 Task: Create a set of stylish rims for a vehicle.
Action: Mouse moved to (269, 204)
Screenshot: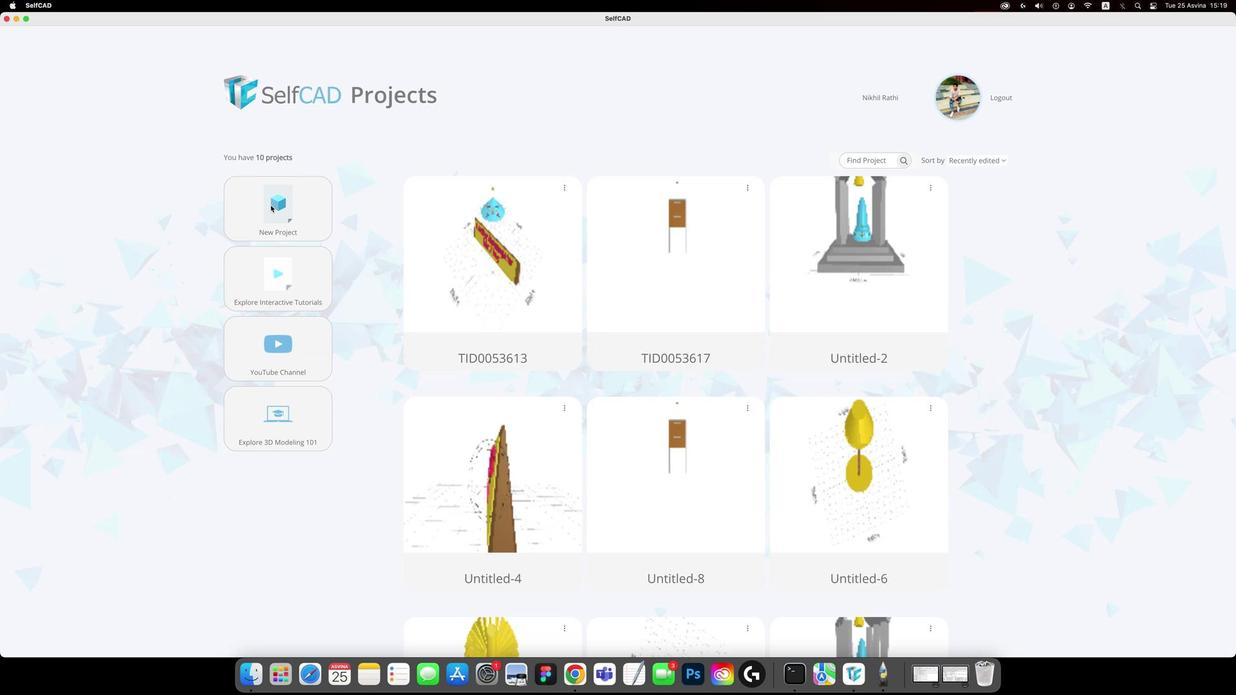 
Action: Mouse pressed left at (269, 204)
Screenshot: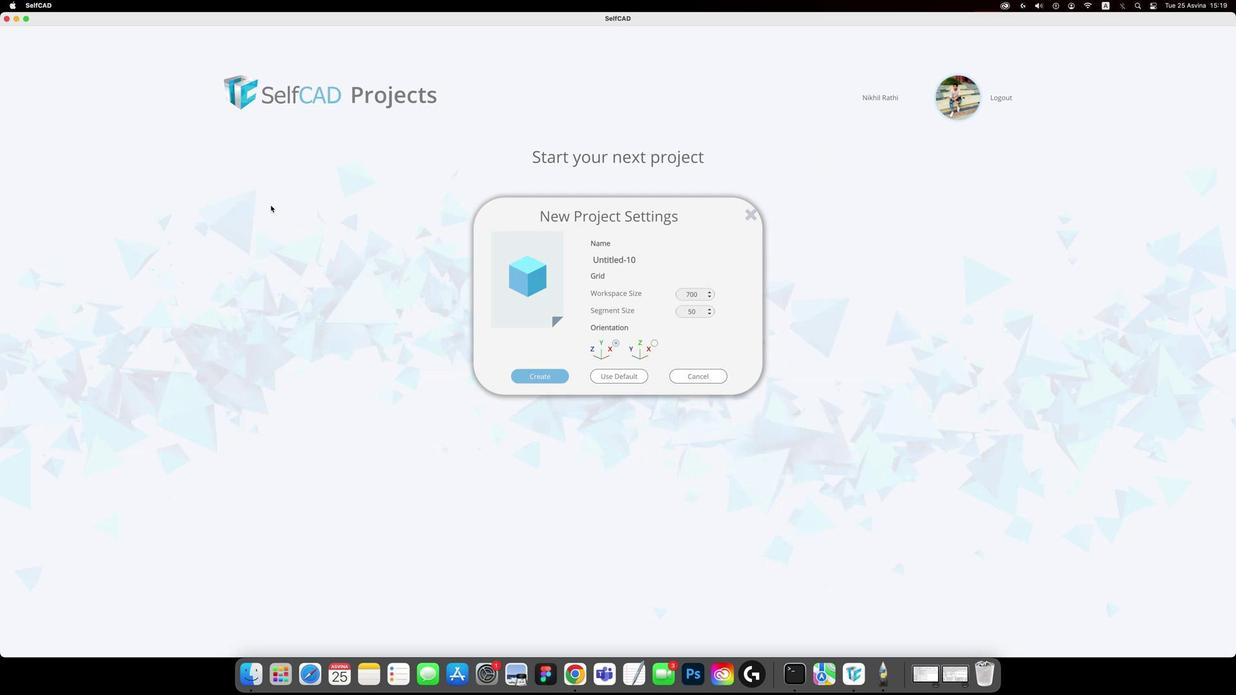 
Action: Mouse moved to (528, 386)
Screenshot: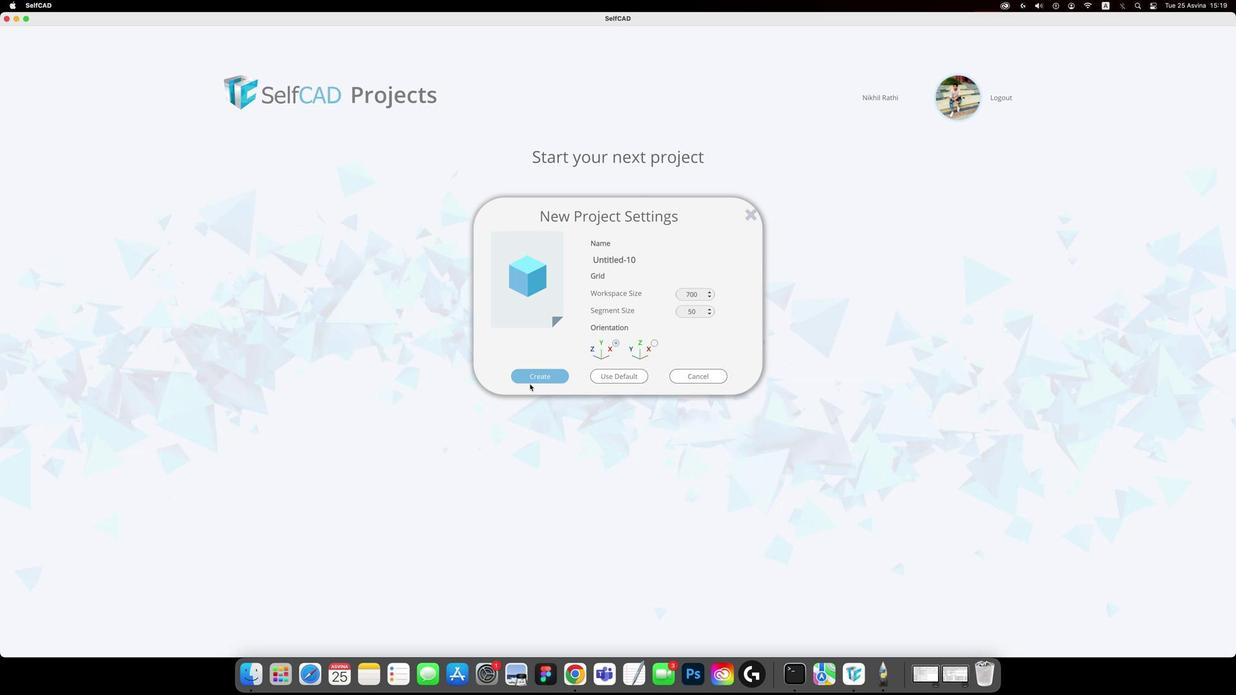 
Action: Mouse pressed left at (528, 386)
Screenshot: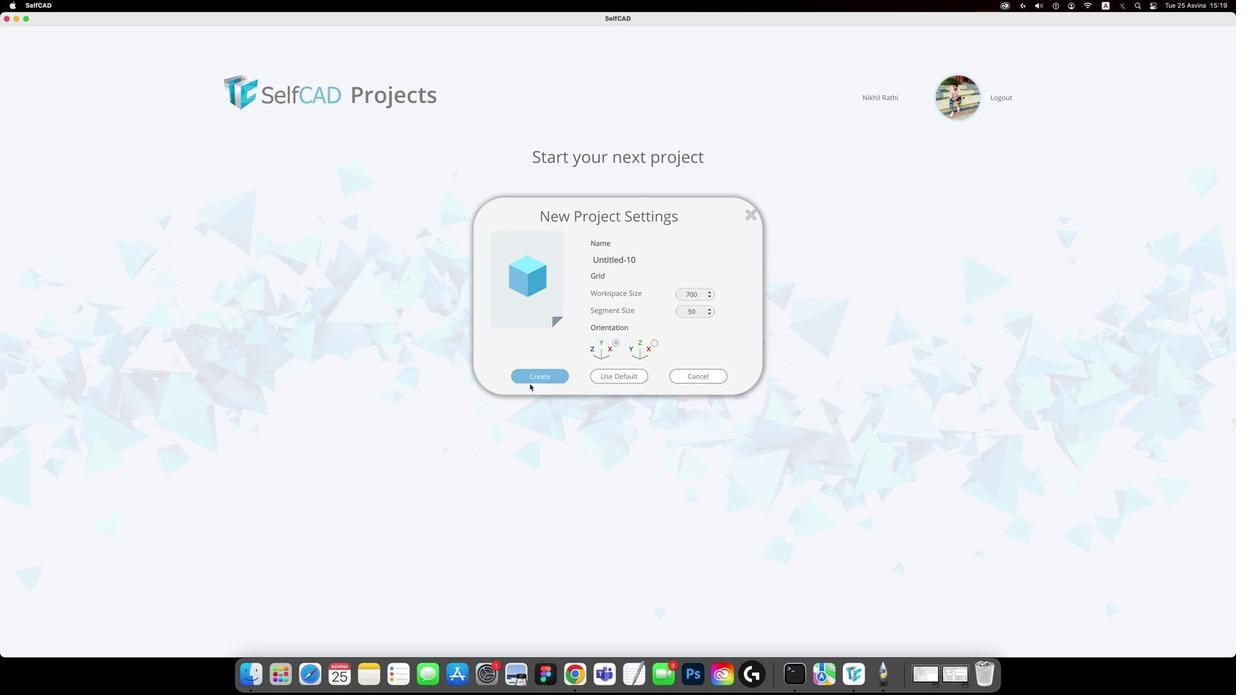 
Action: Mouse moved to (530, 380)
Screenshot: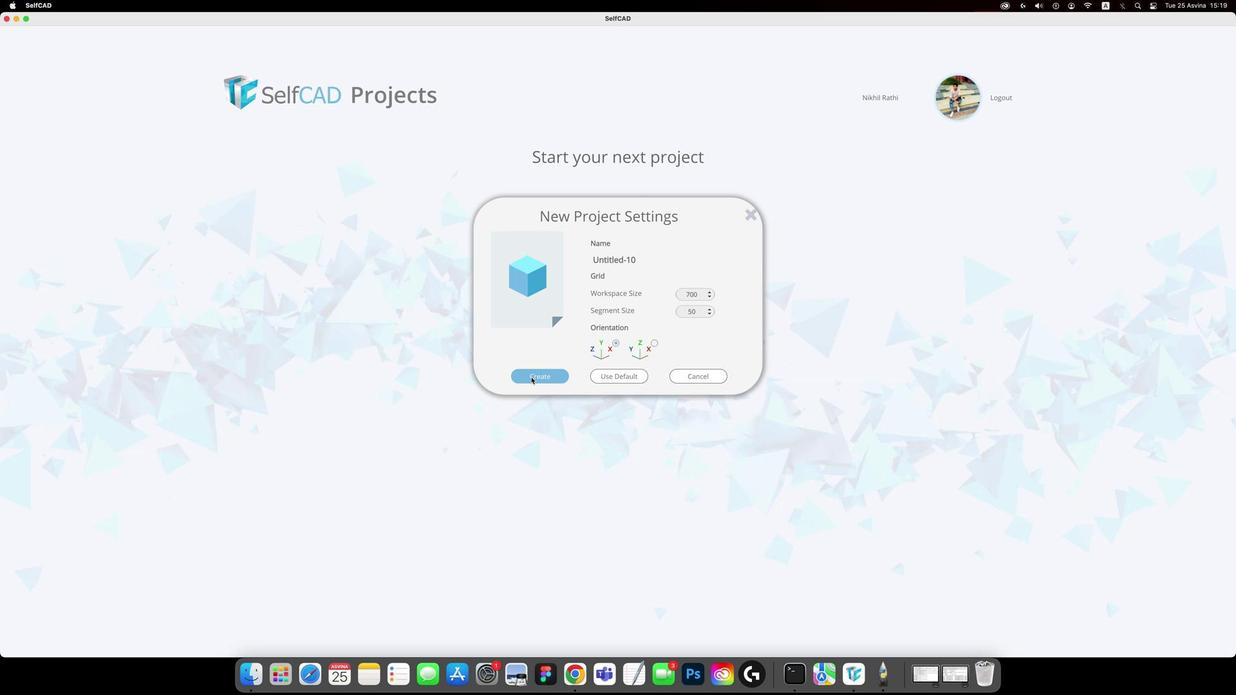 
Action: Mouse pressed left at (530, 380)
Screenshot: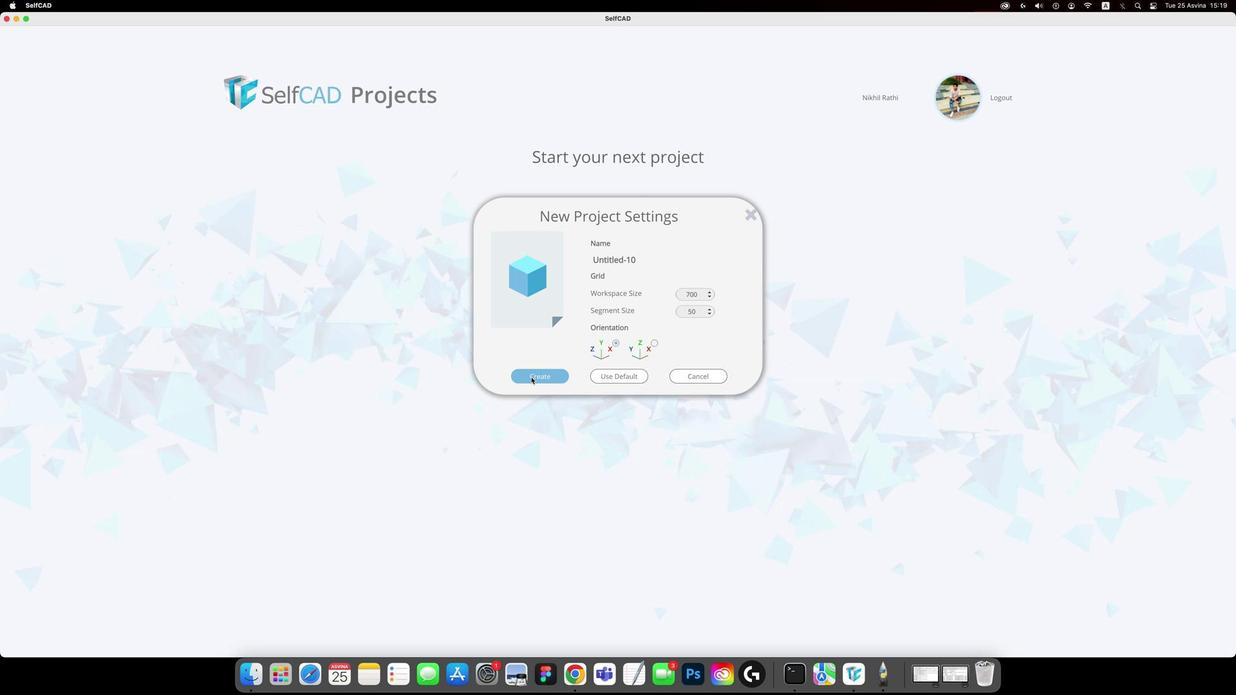 
Action: Mouse moved to (274, 137)
Screenshot: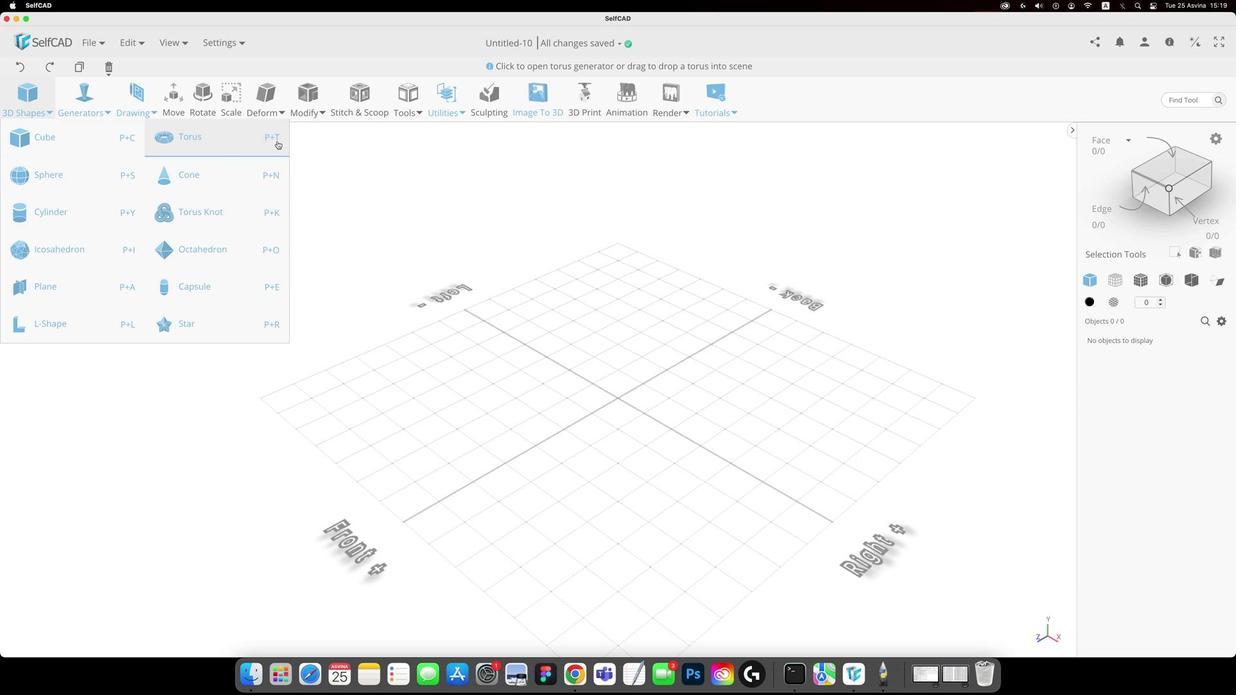 
Action: Mouse pressed left at (274, 137)
Screenshot: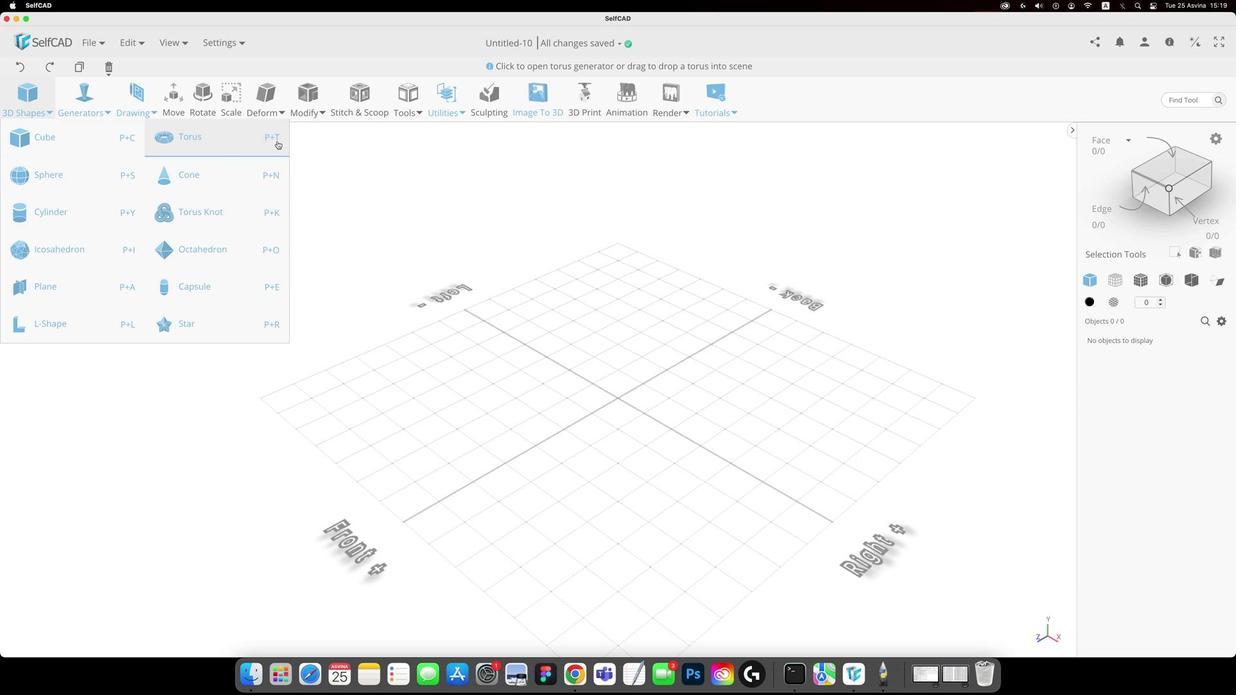 
Action: Mouse moved to (32, 191)
Screenshot: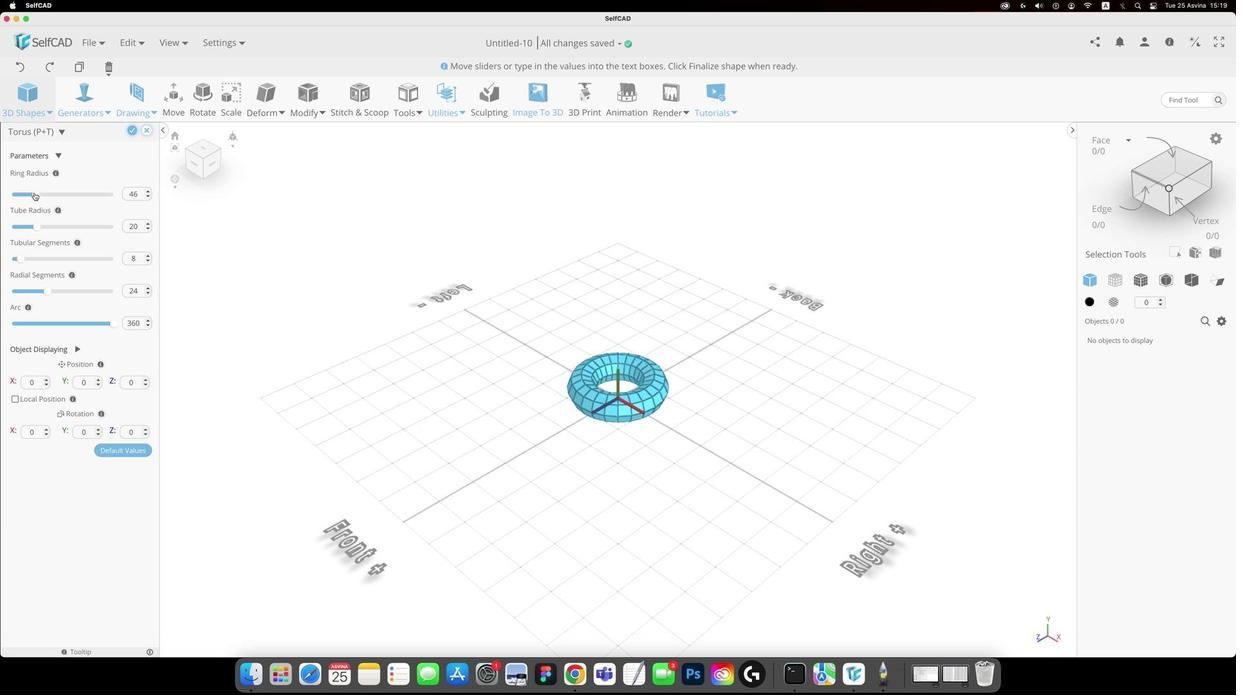 
Action: Mouse pressed left at (32, 191)
Screenshot: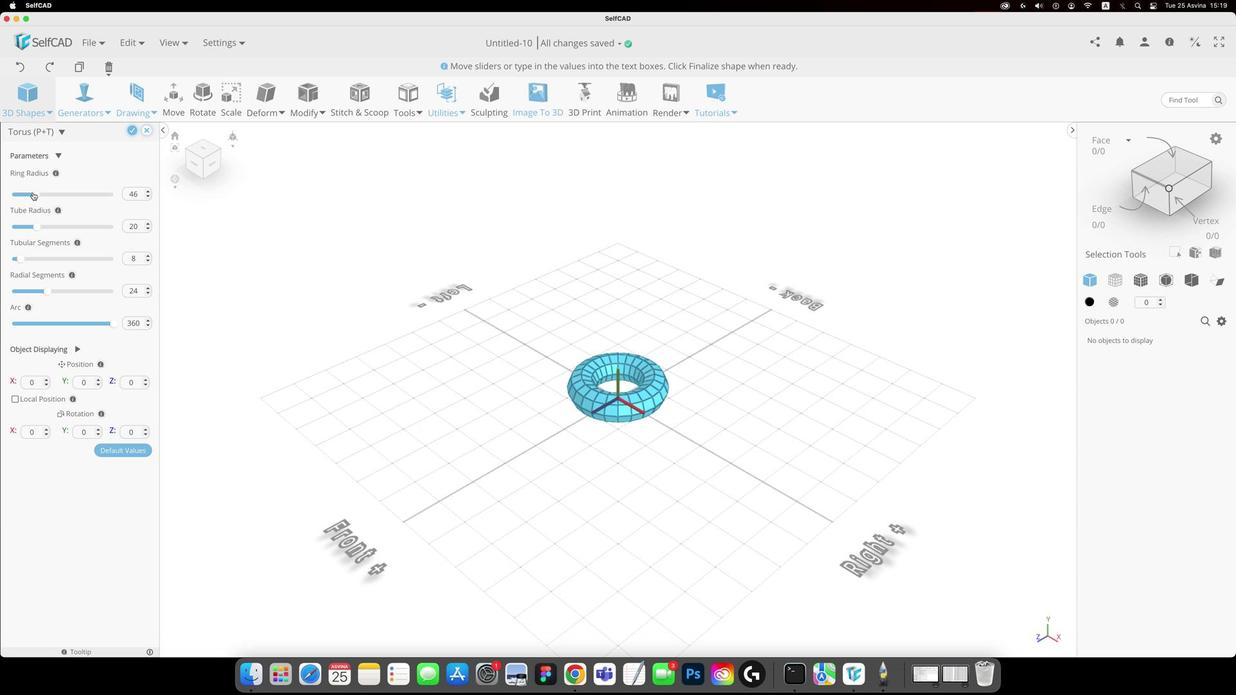 
Action: Mouse moved to (36, 224)
Screenshot: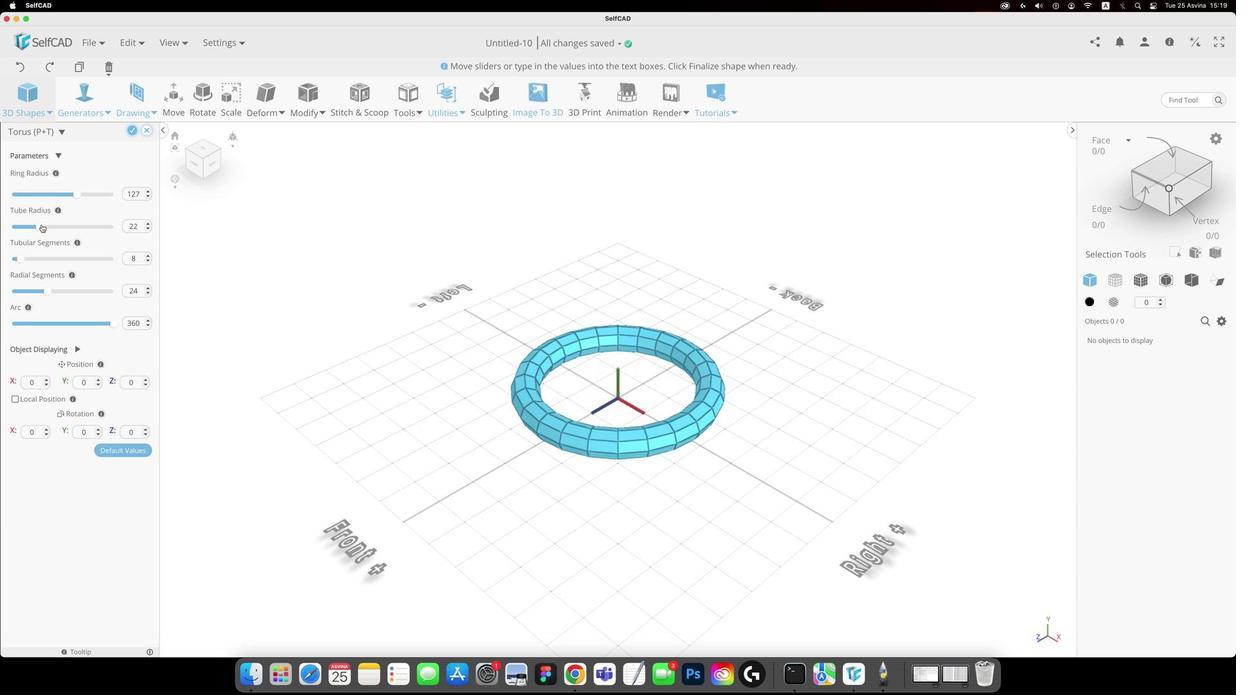 
Action: Mouse pressed left at (36, 224)
Screenshot: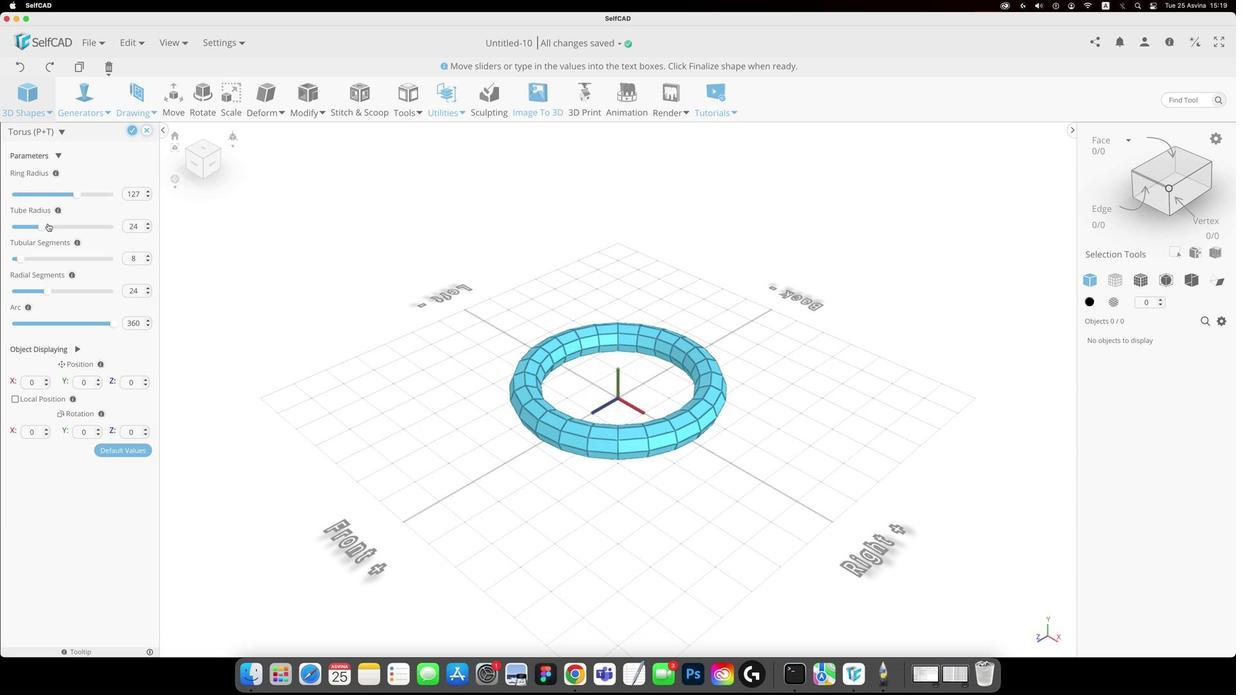 
Action: Mouse moved to (16, 256)
Screenshot: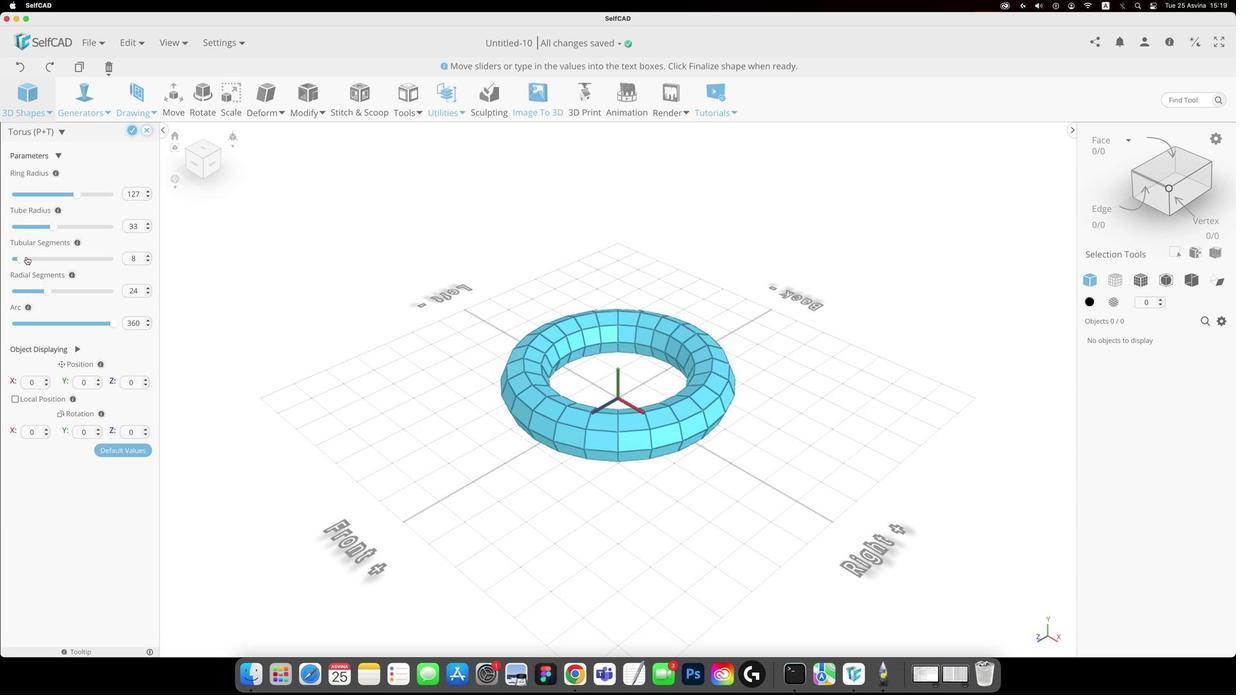 
Action: Mouse pressed left at (16, 256)
Screenshot: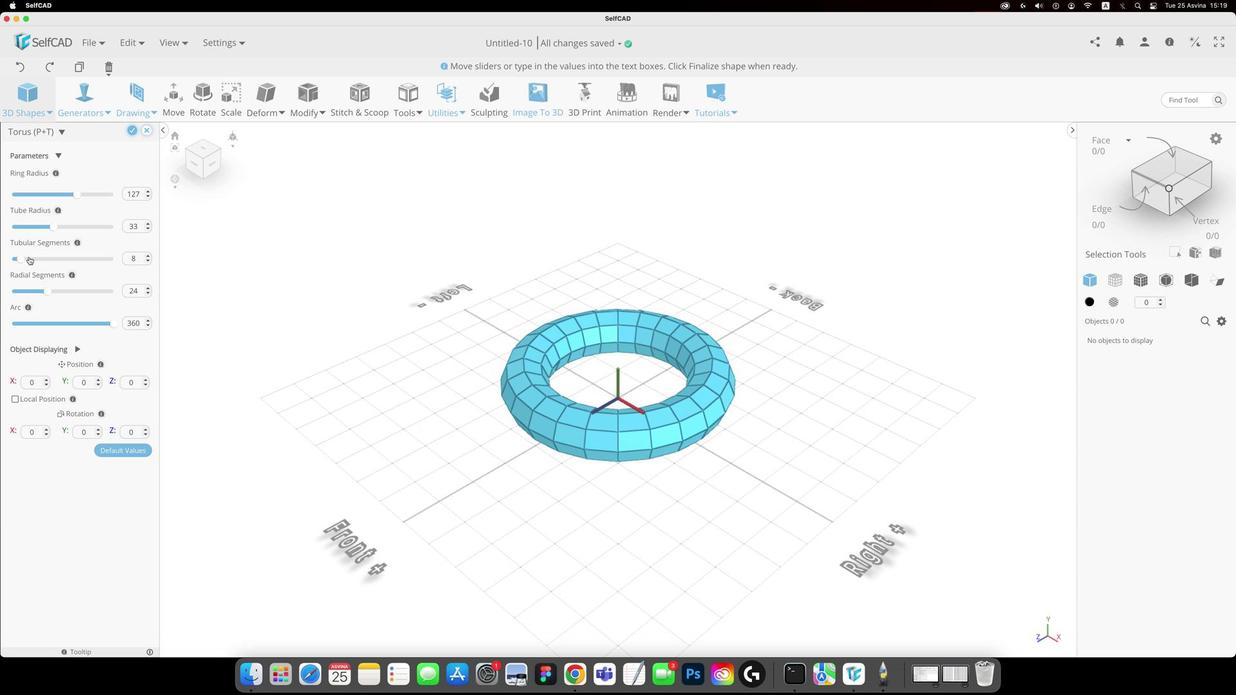 
Action: Mouse moved to (44, 291)
Screenshot: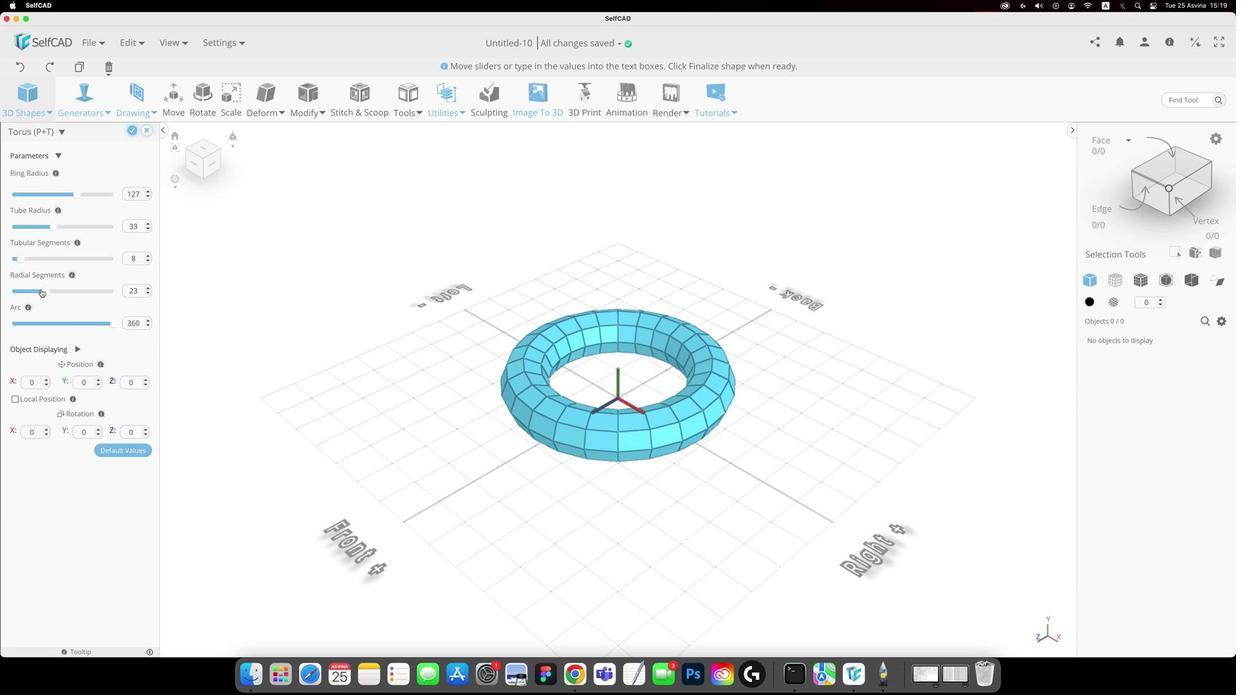 
Action: Mouse pressed left at (44, 291)
Screenshot: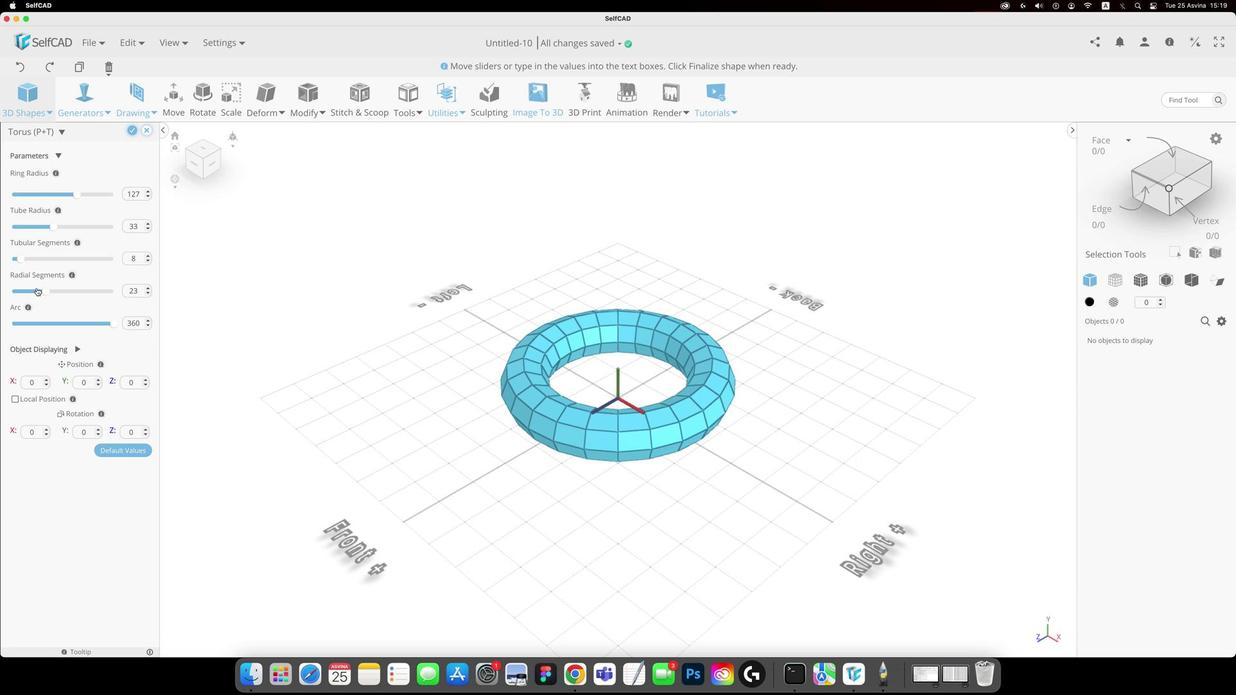
Action: Mouse moved to (112, 324)
Screenshot: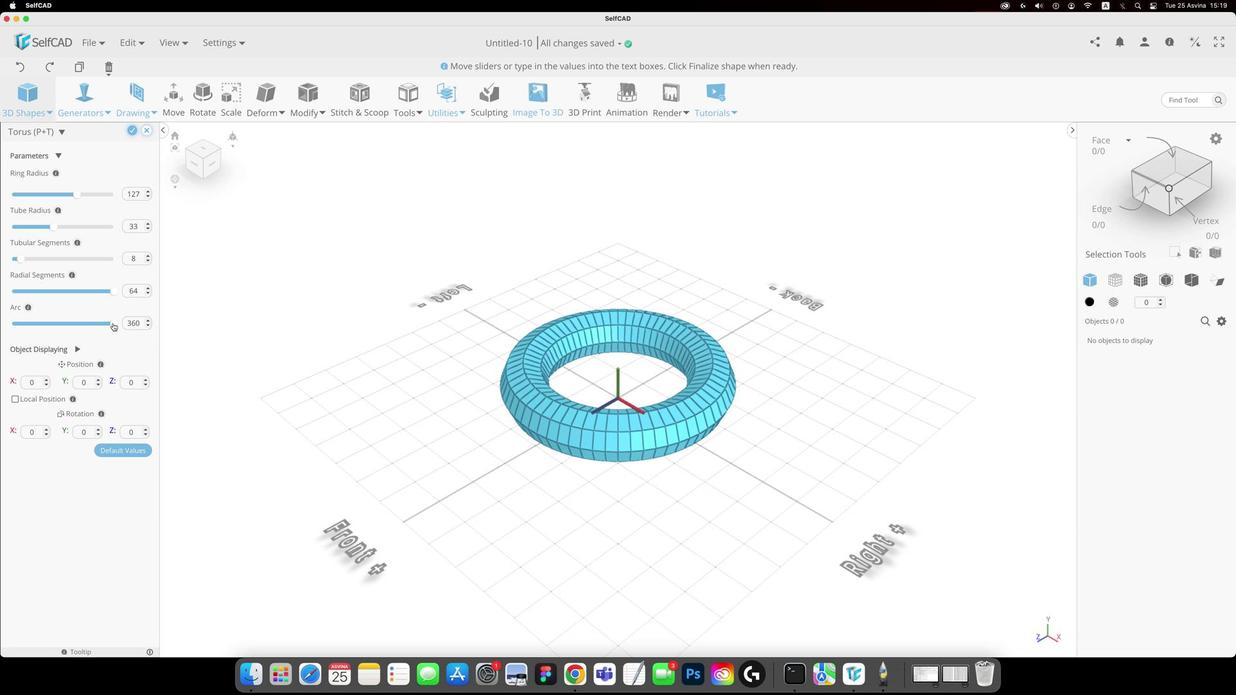 
Action: Mouse pressed left at (112, 324)
Screenshot: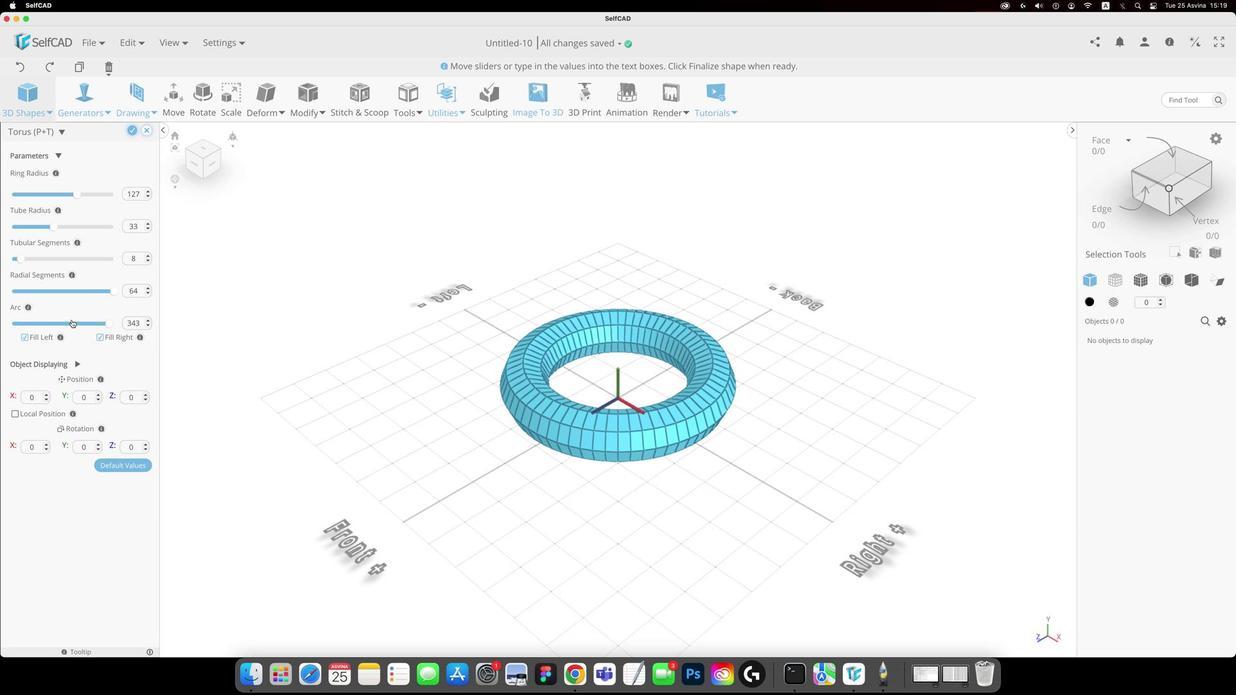 
Action: Mouse moved to (67, 326)
Screenshot: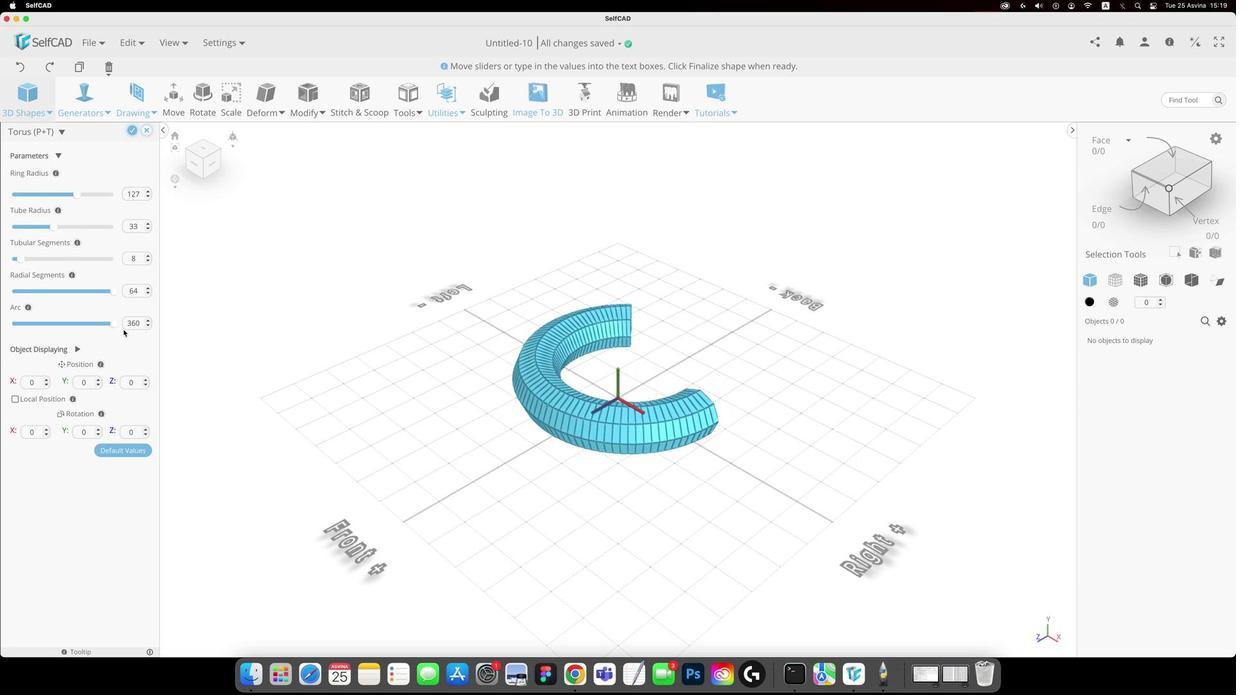
Action: Mouse pressed left at (67, 326)
Screenshot: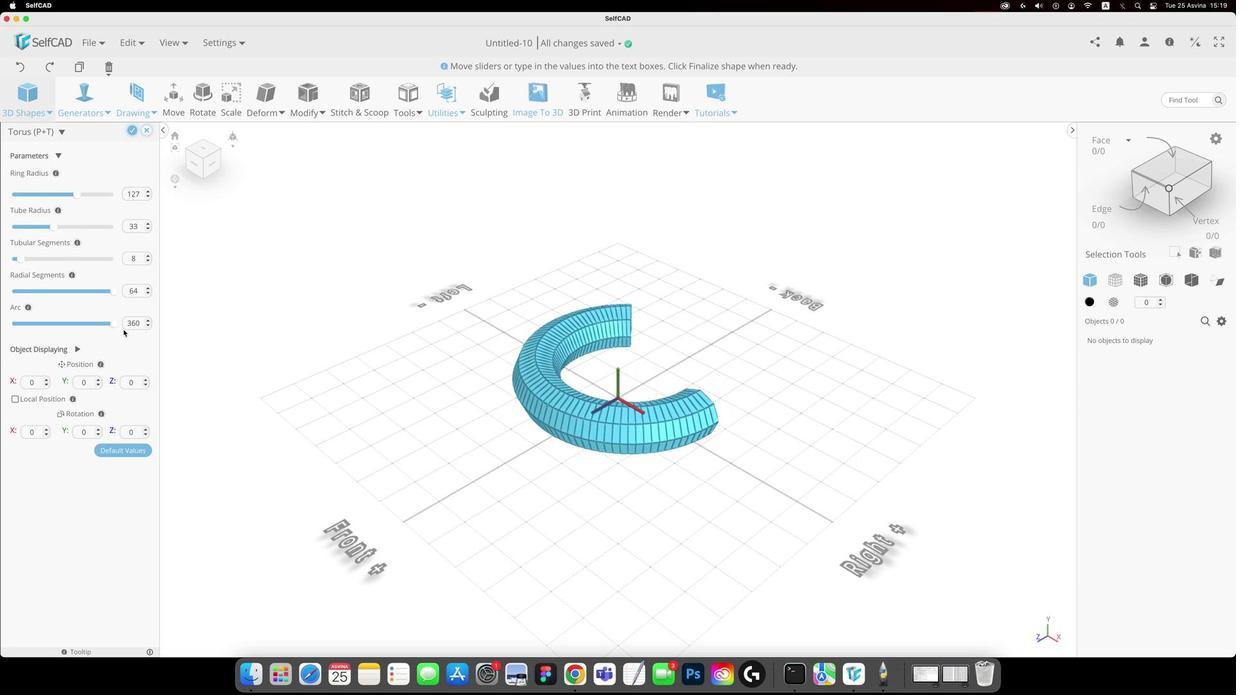 
Action: Mouse moved to (127, 348)
Screenshot: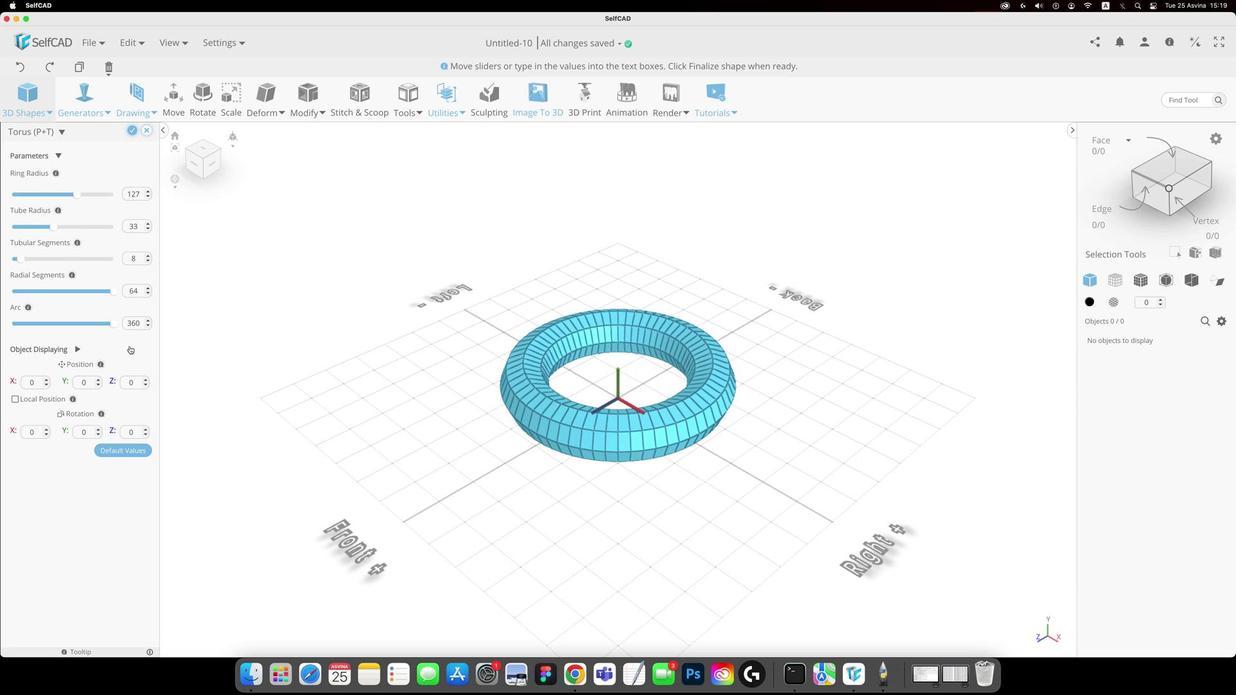 
Action: Mouse pressed left at (127, 348)
Screenshot: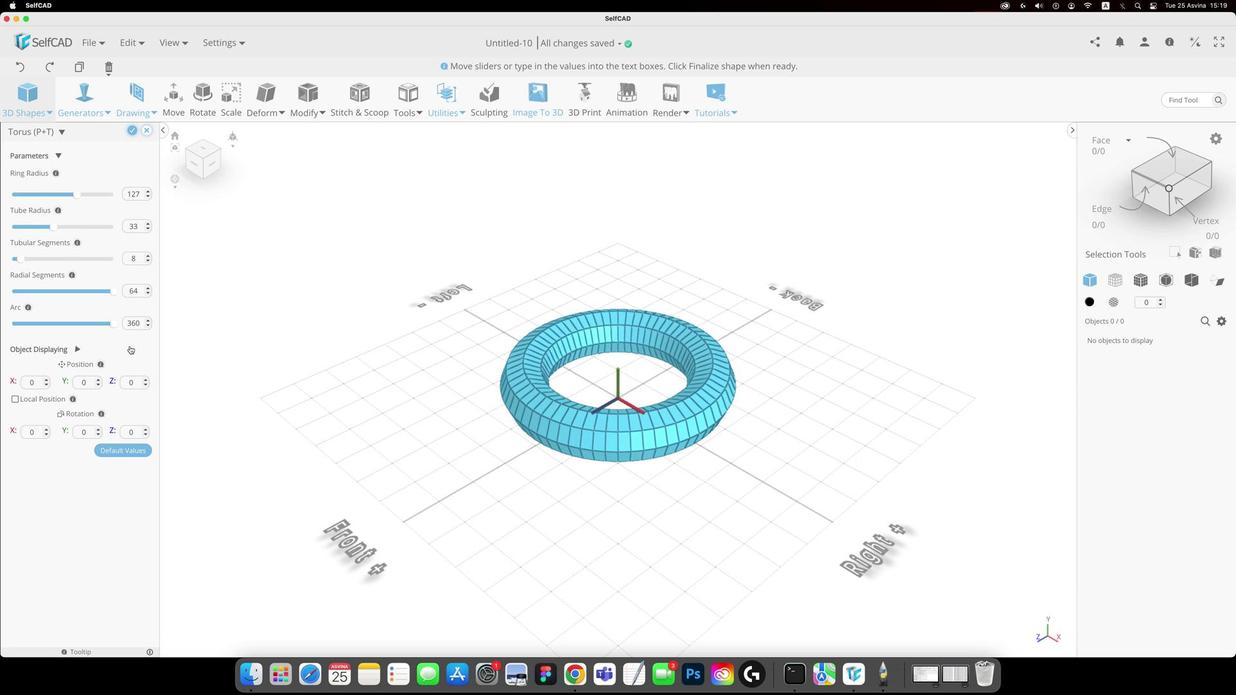 
Action: Mouse moved to (75, 191)
Screenshot: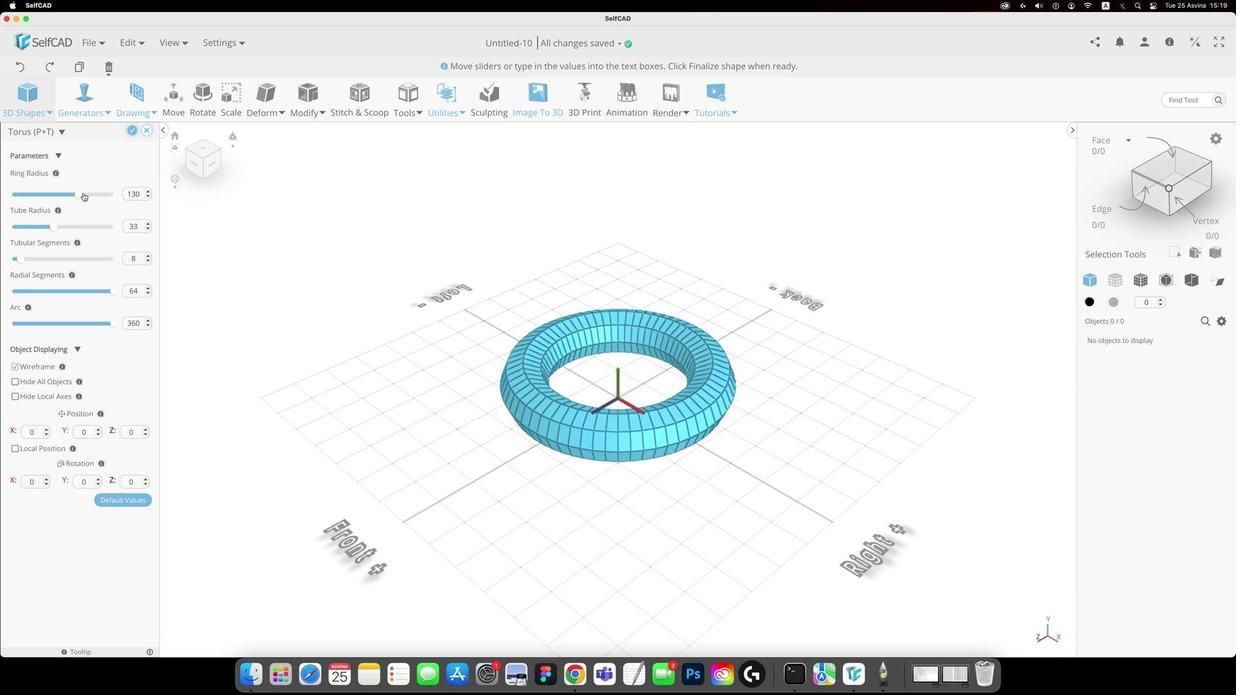 
Action: Mouse pressed left at (75, 191)
Screenshot: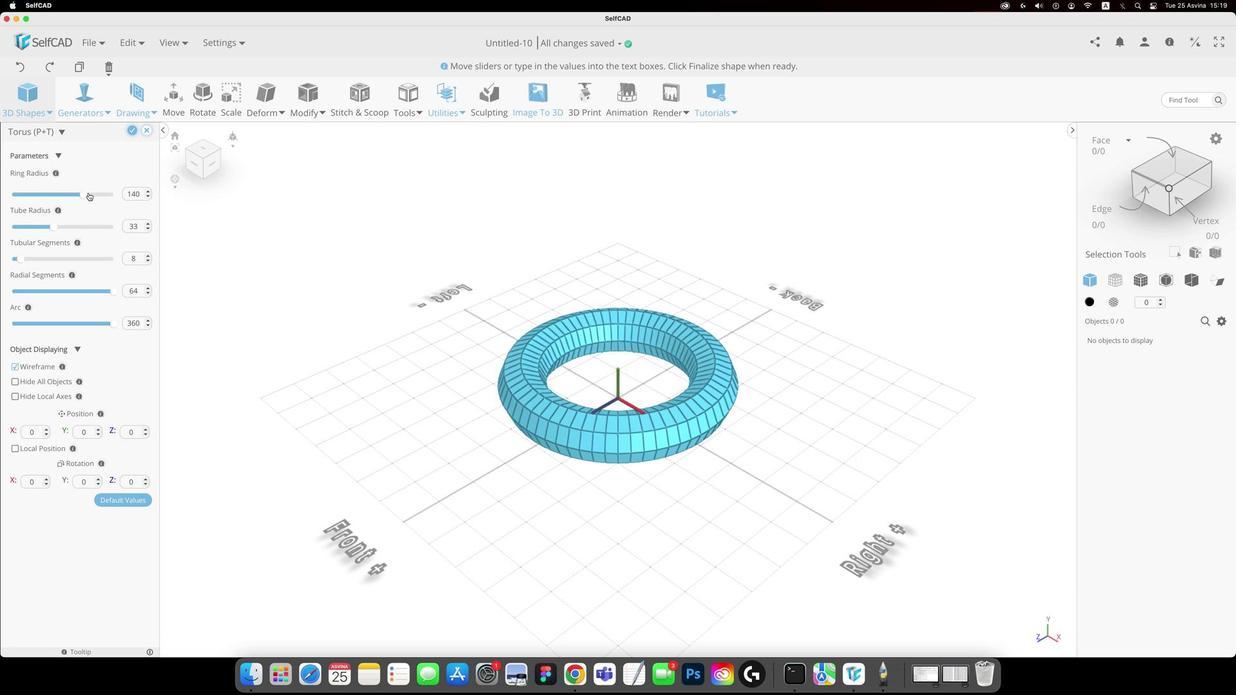 
Action: Mouse moved to (51, 222)
Screenshot: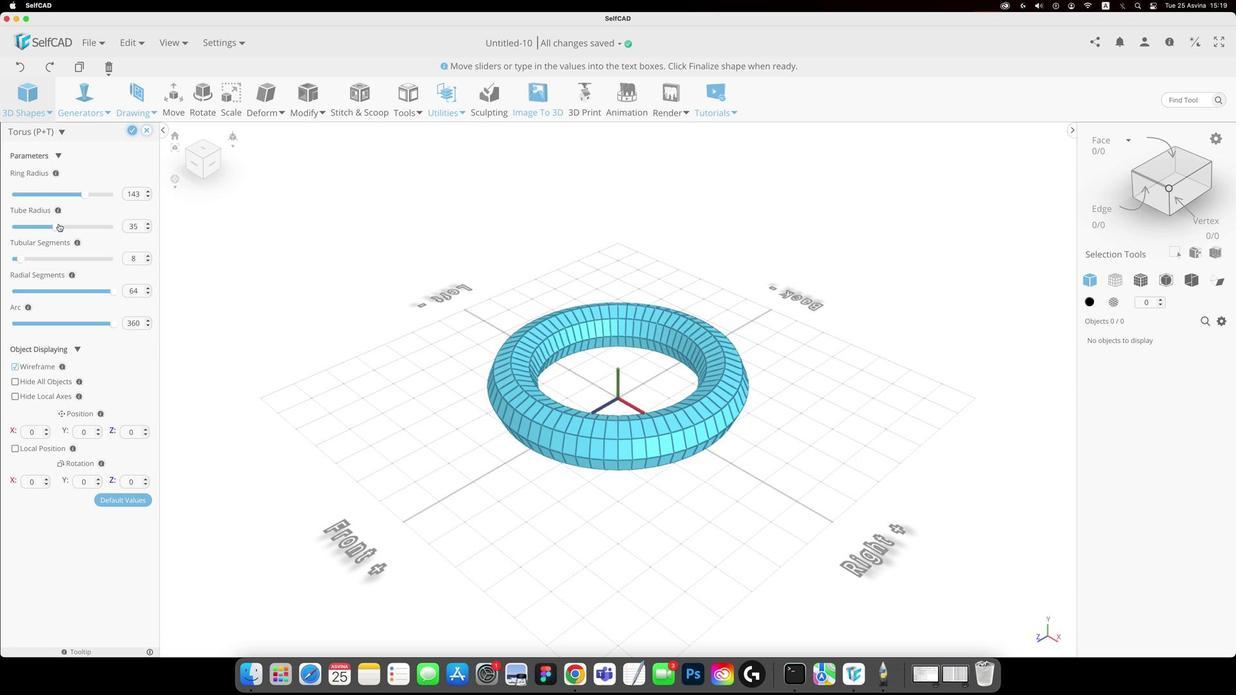 
Action: Mouse pressed left at (51, 222)
Screenshot: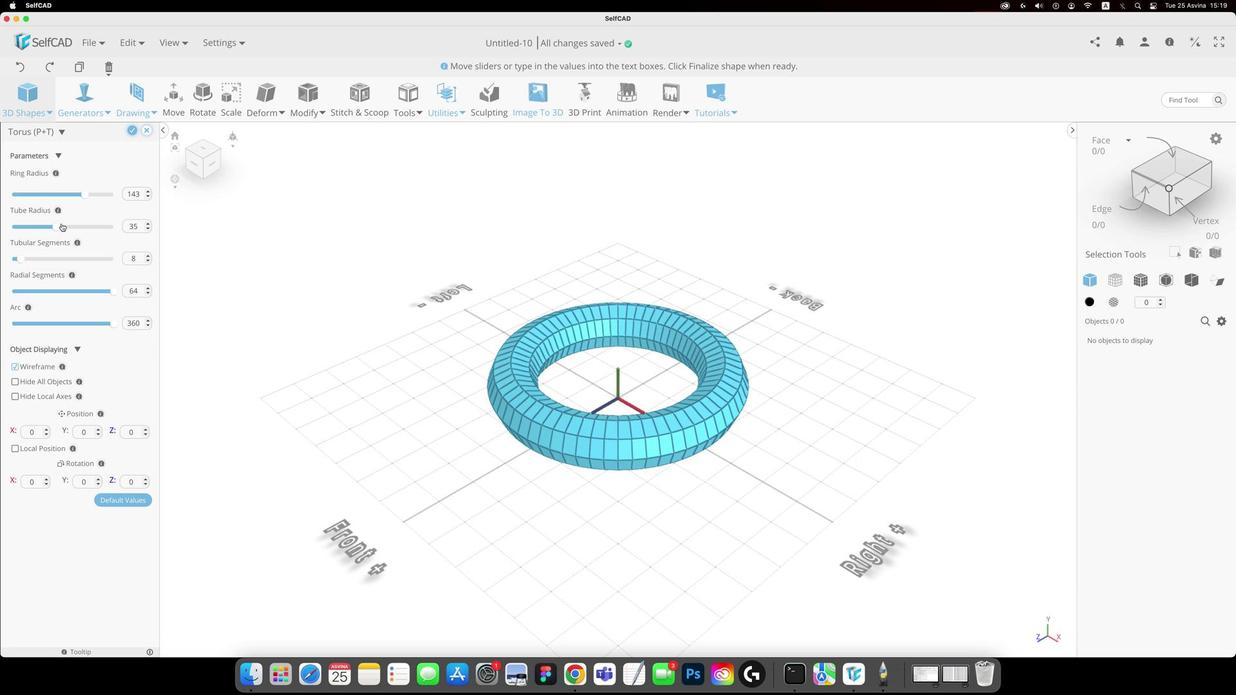 
Action: Mouse moved to (19, 258)
Screenshot: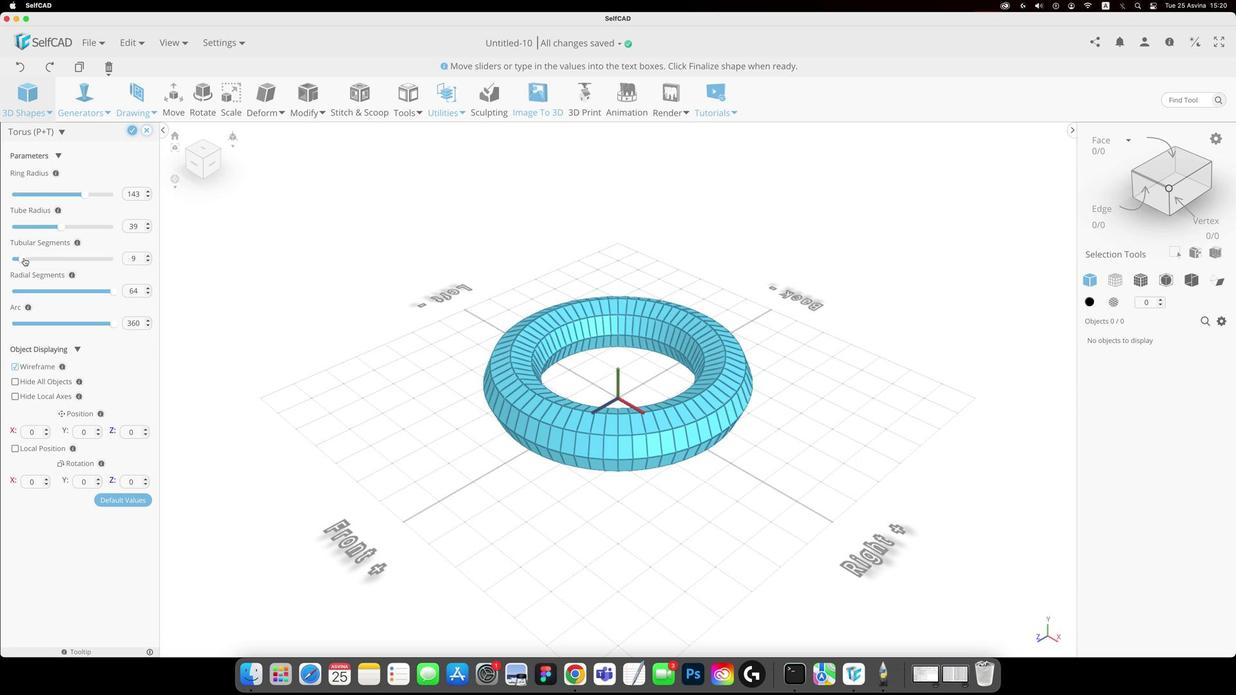 
Action: Mouse pressed left at (19, 258)
Screenshot: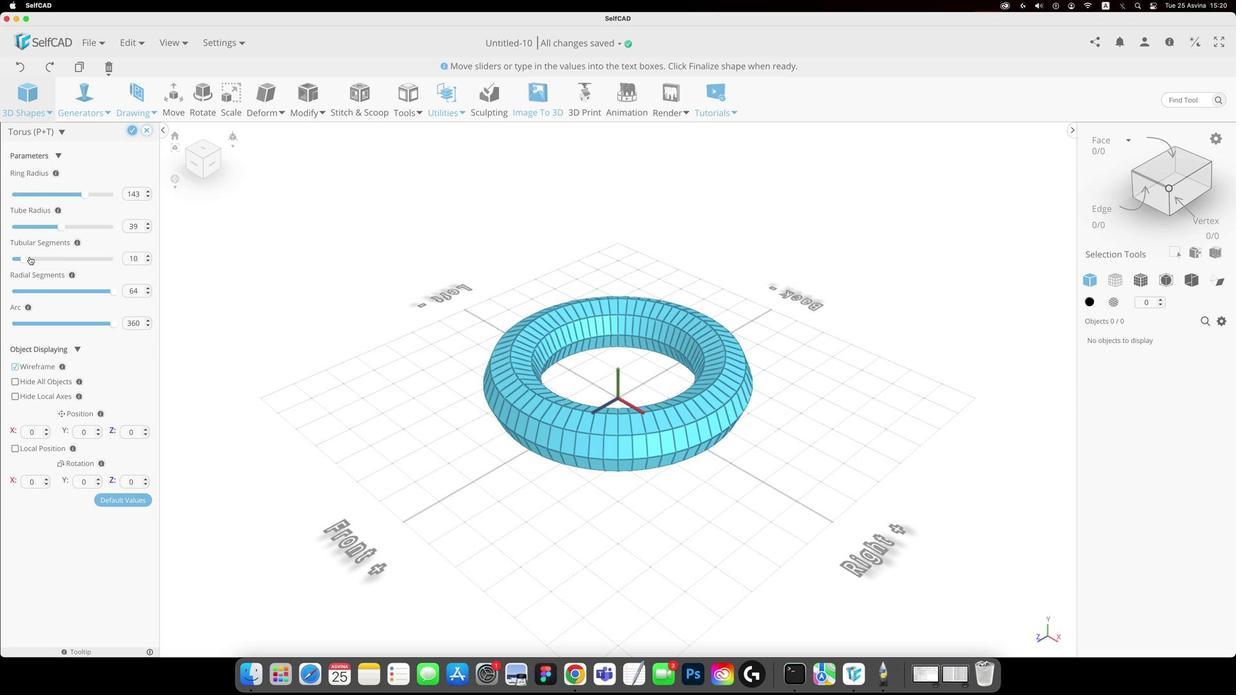 
Action: Mouse moved to (95, 491)
Screenshot: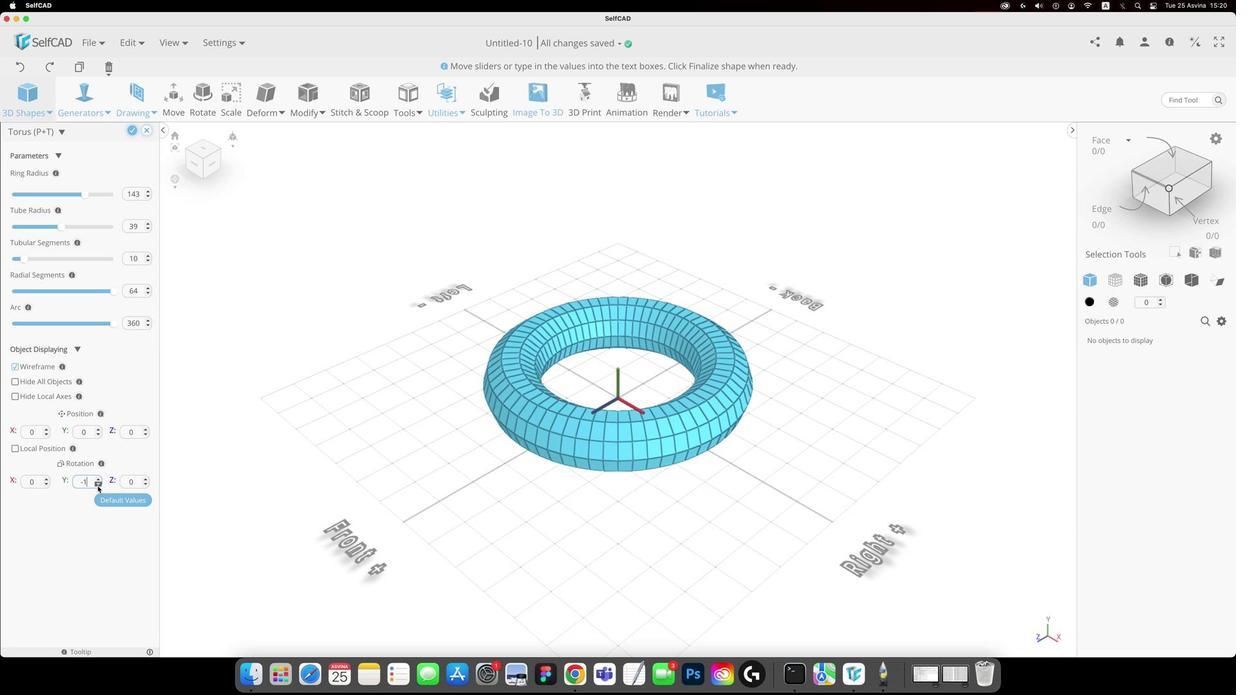 
Action: Mouse pressed left at (95, 491)
Screenshot: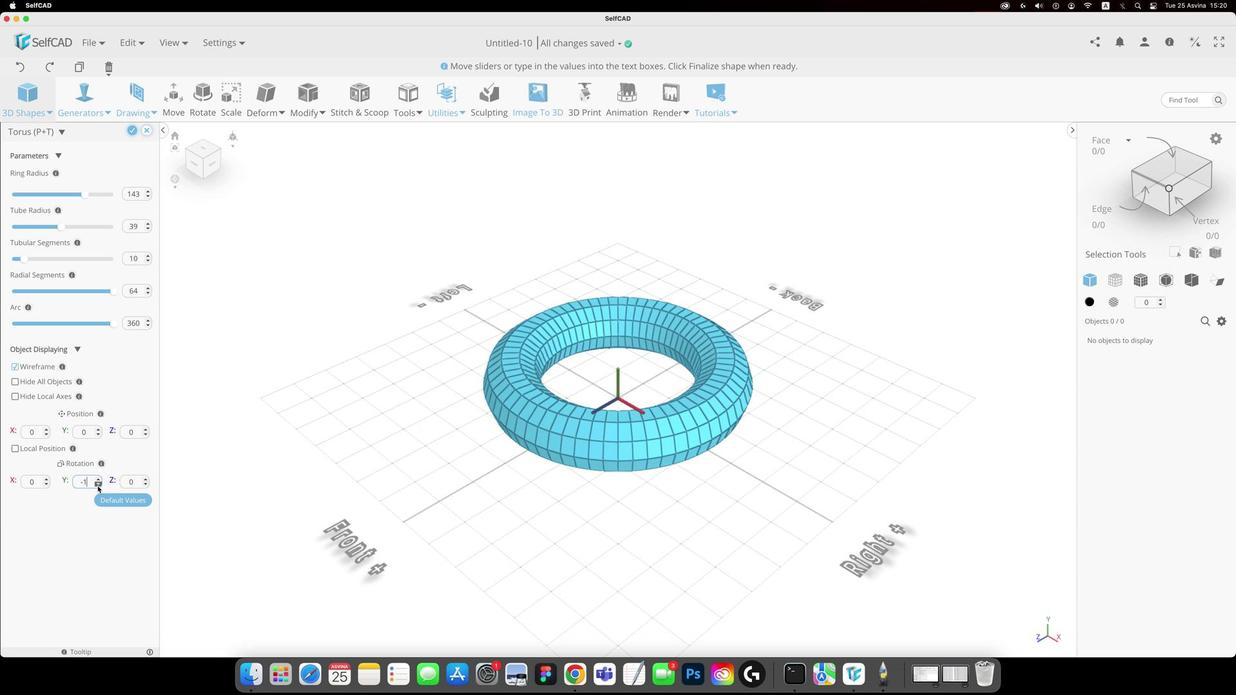 
Action: Mouse moved to (95, 490)
Screenshot: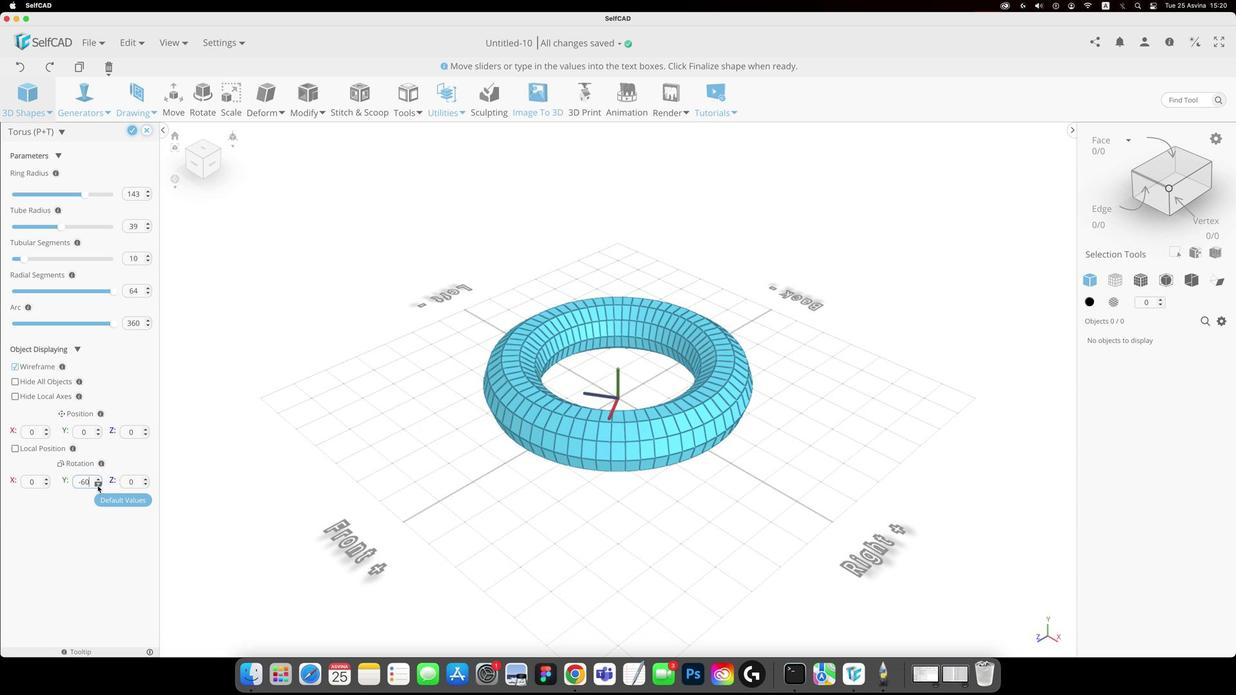 
Action: Mouse pressed left at (95, 490)
Screenshot: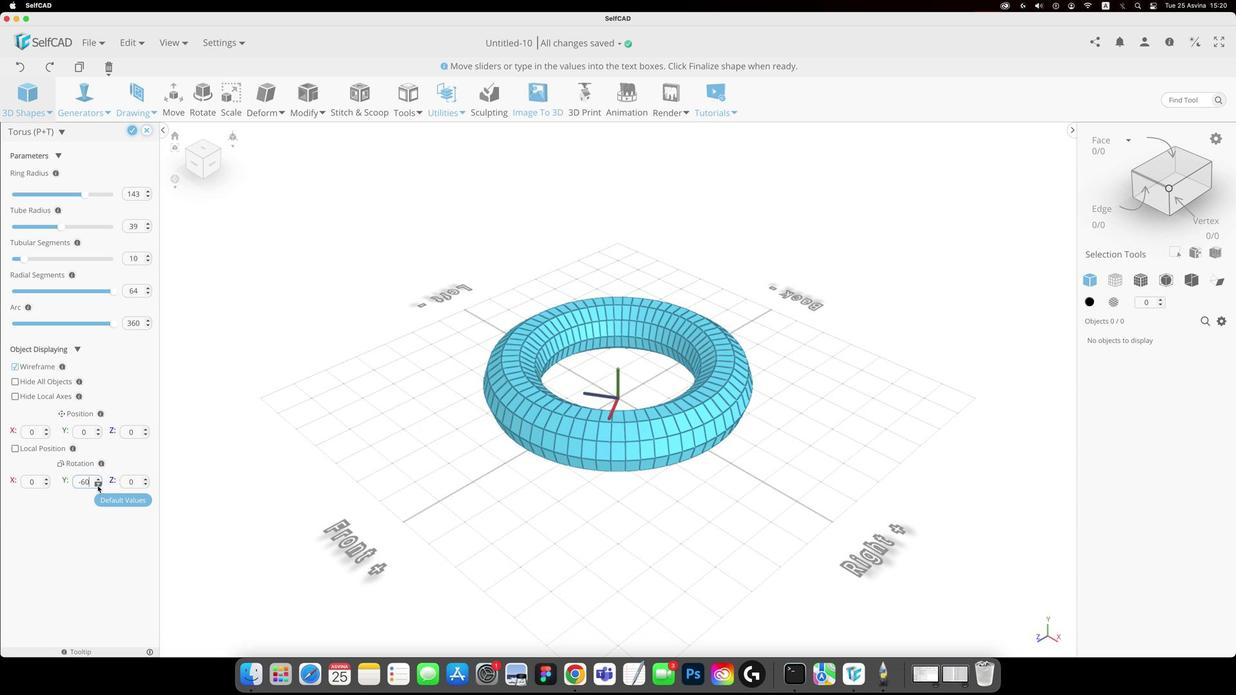 
Action: Mouse moved to (42, 490)
Screenshot: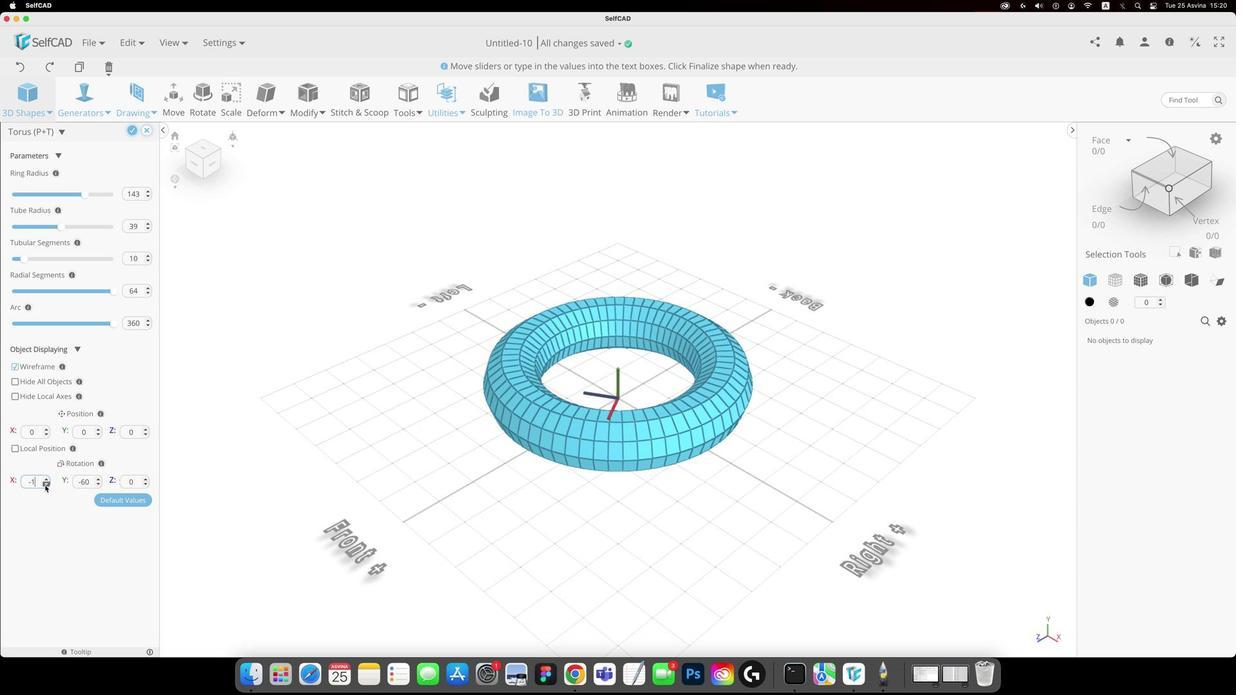 
Action: Mouse pressed left at (42, 490)
Screenshot: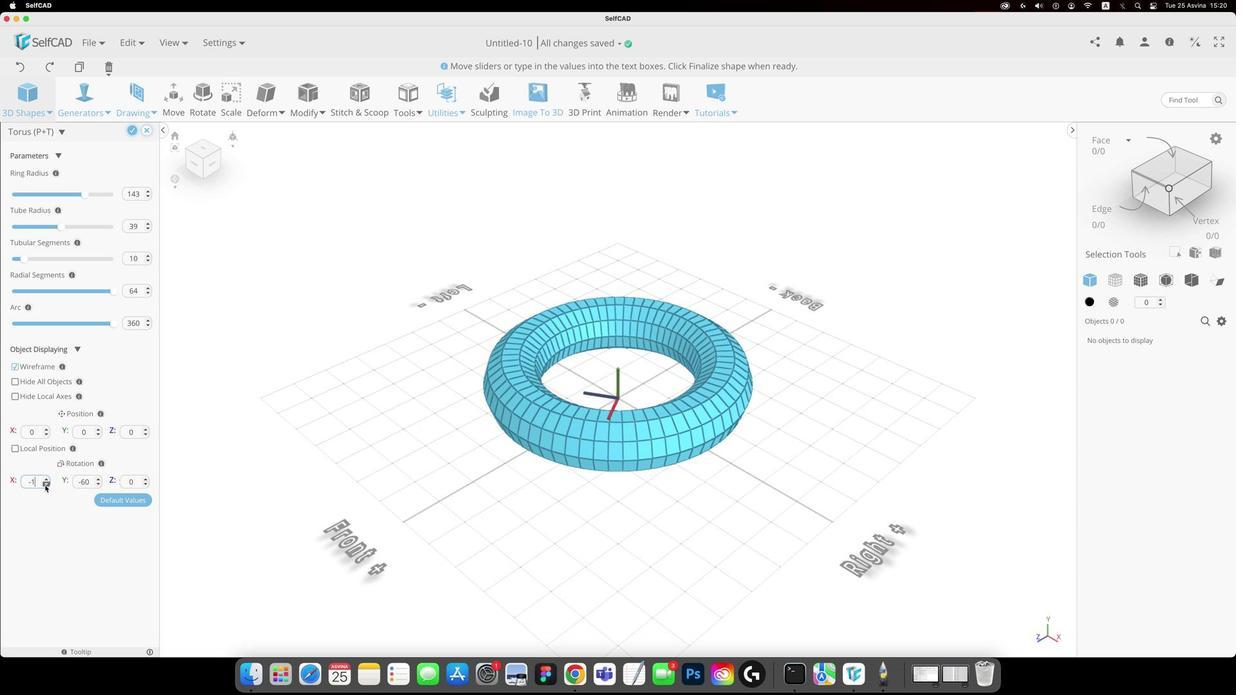 
Action: Mouse moved to (42, 490)
Screenshot: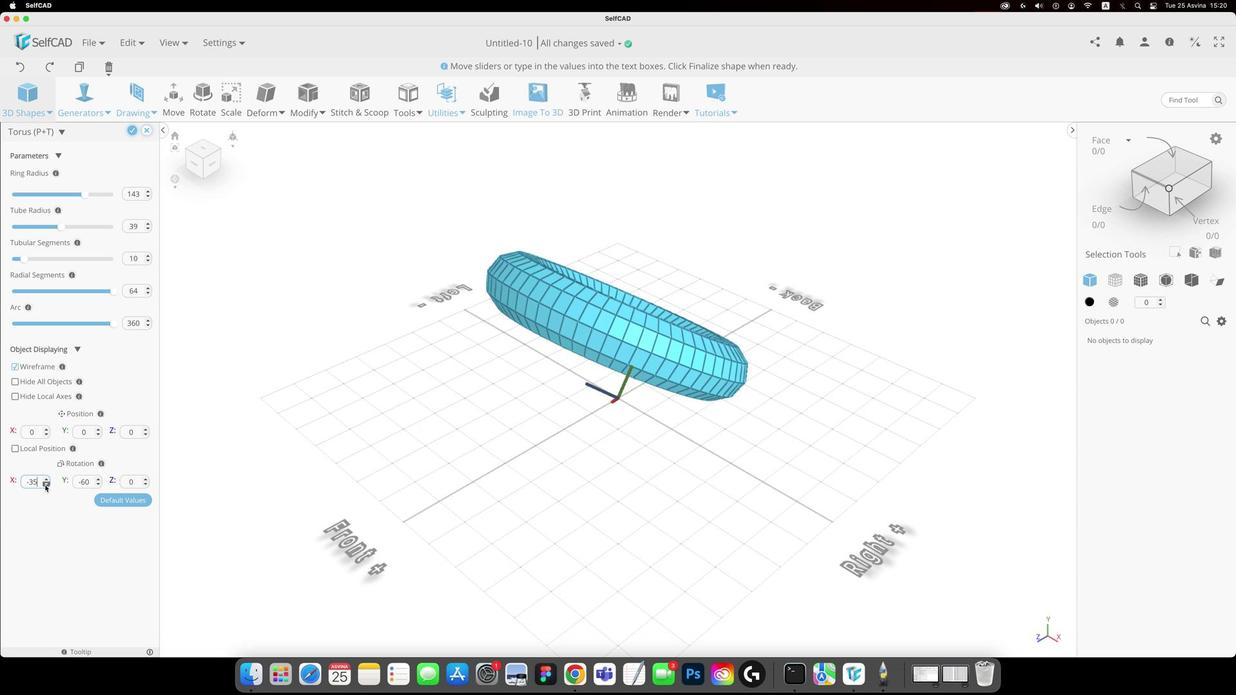 
Action: Mouse pressed left at (42, 490)
Screenshot: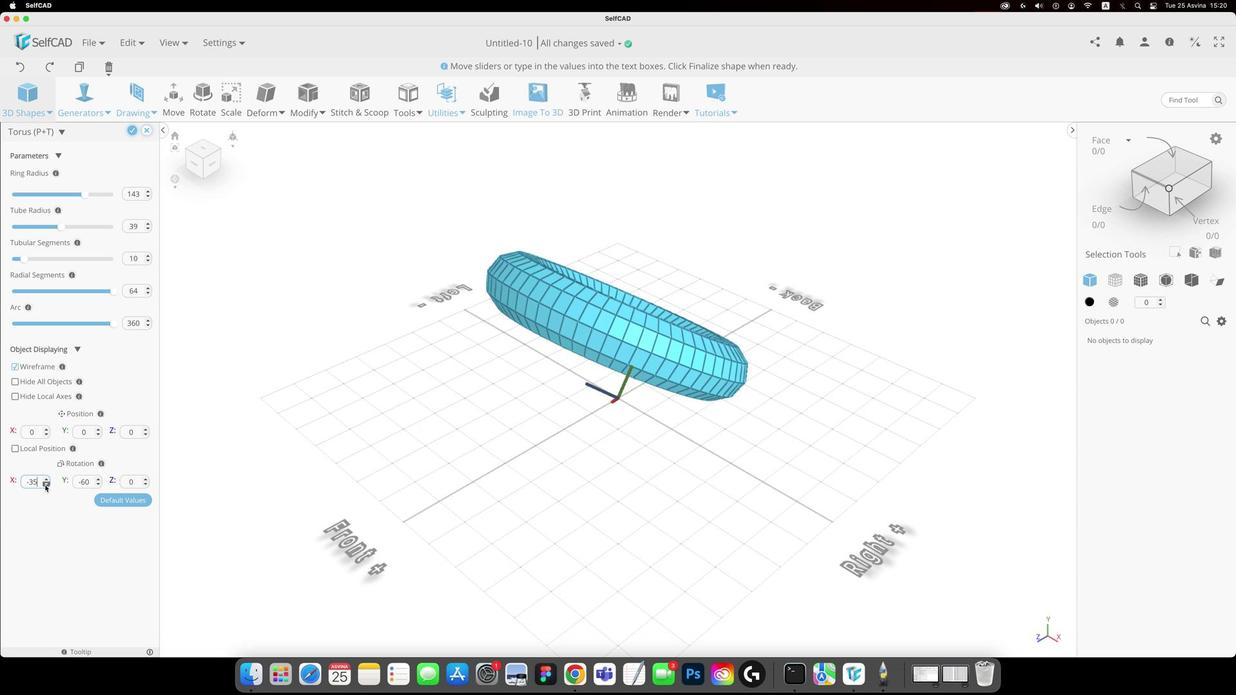 
Action: Mouse pressed left at (42, 490)
Screenshot: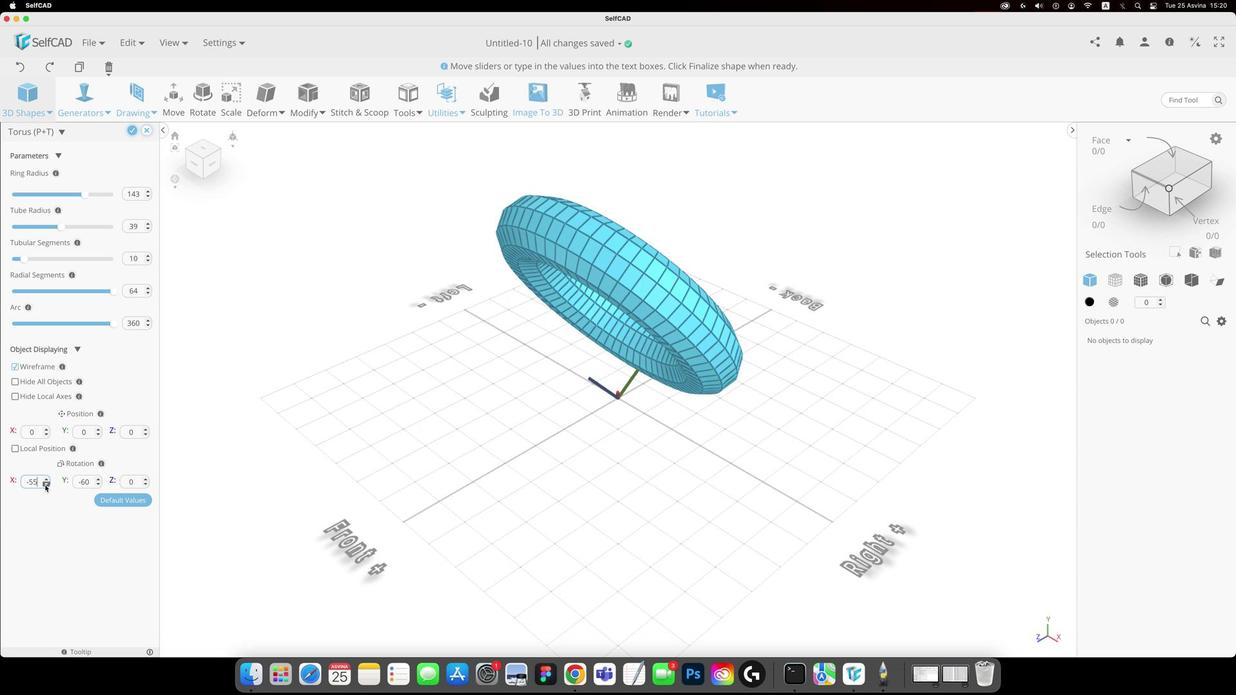 
Action: Mouse moved to (42, 490)
Screenshot: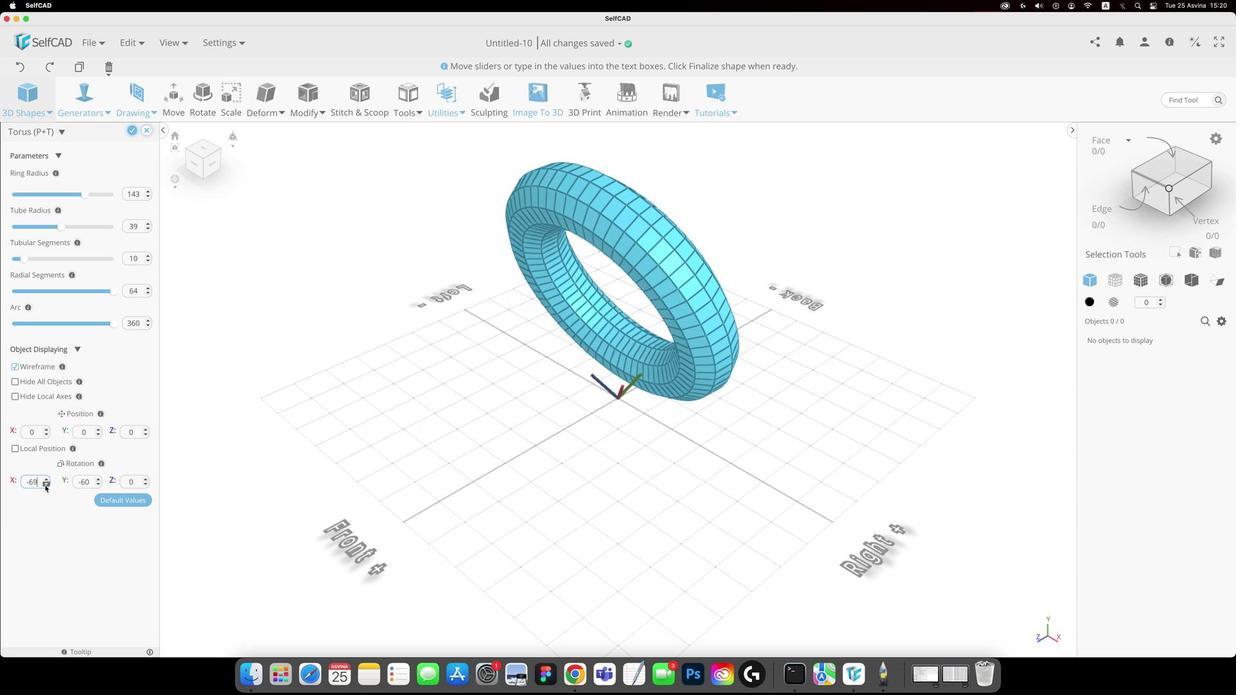 
Action: Mouse pressed left at (42, 490)
Screenshot: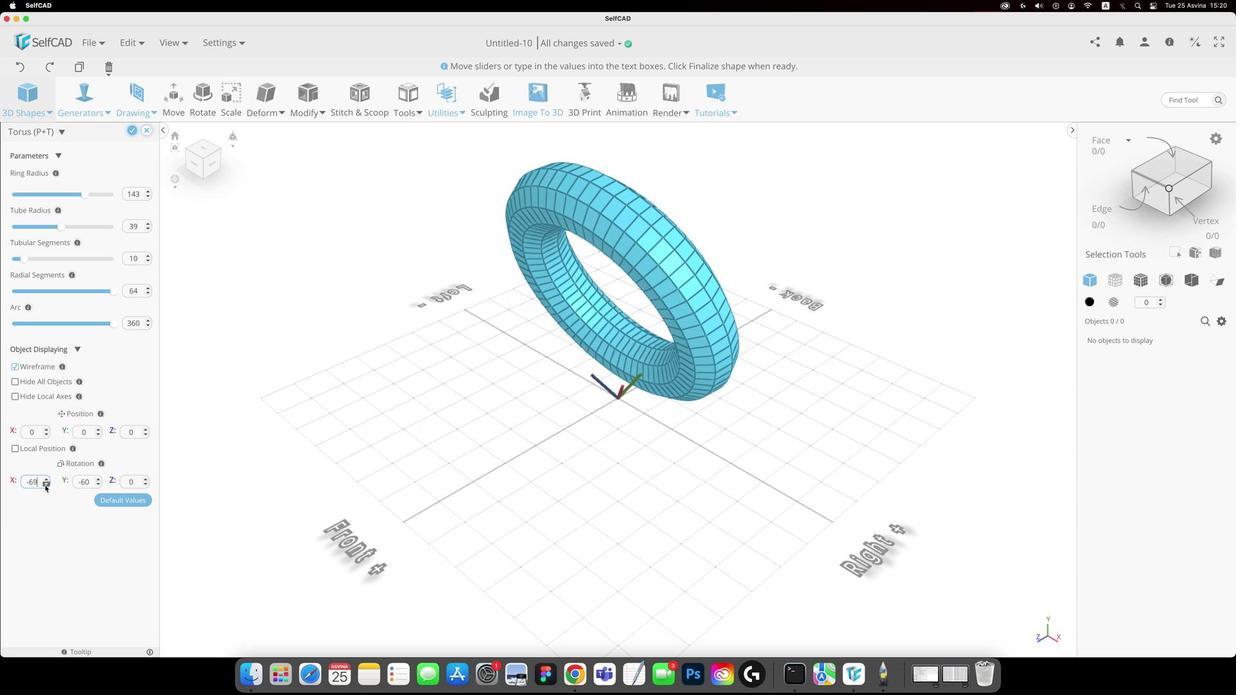 
Action: Mouse moved to (42, 490)
Screenshot: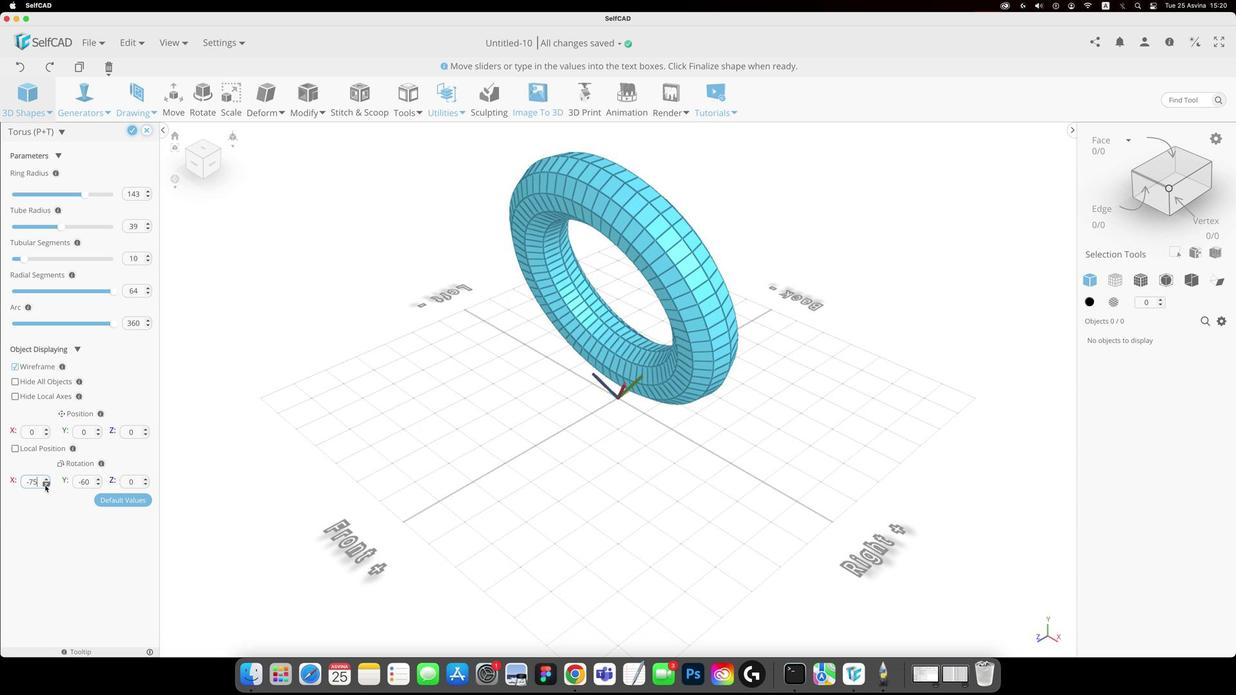 
Action: Mouse pressed left at (42, 490)
Screenshot: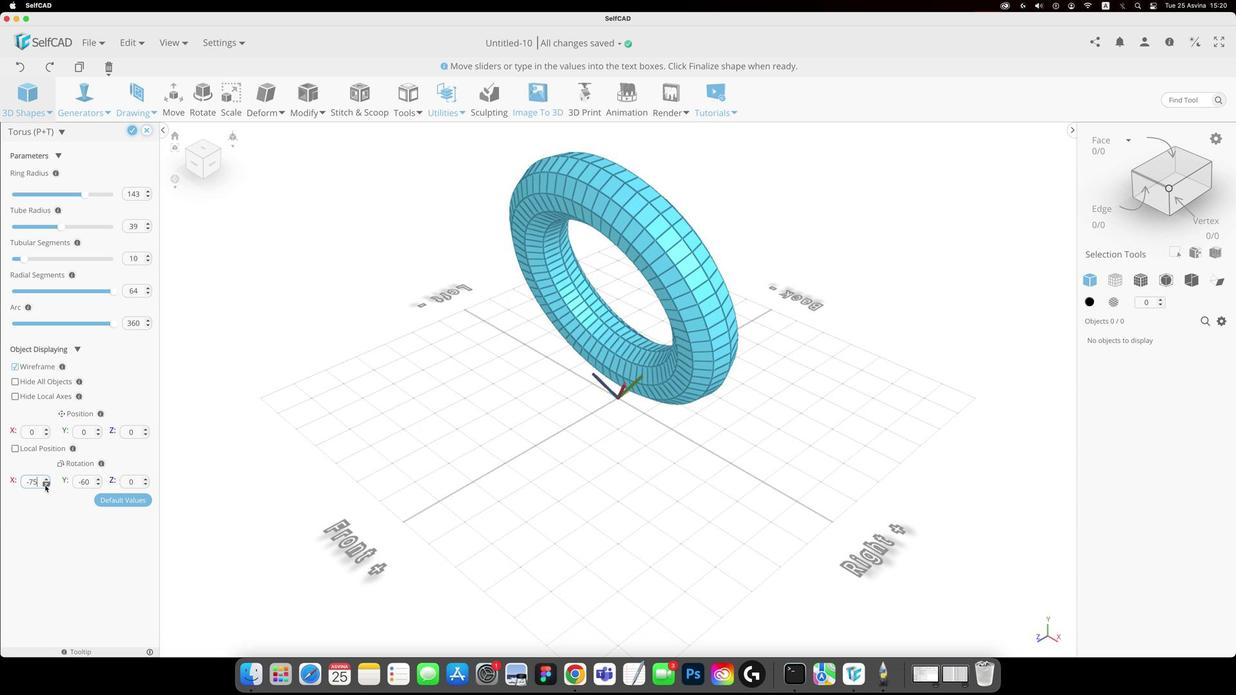 
Action: Mouse moved to (42, 490)
Screenshot: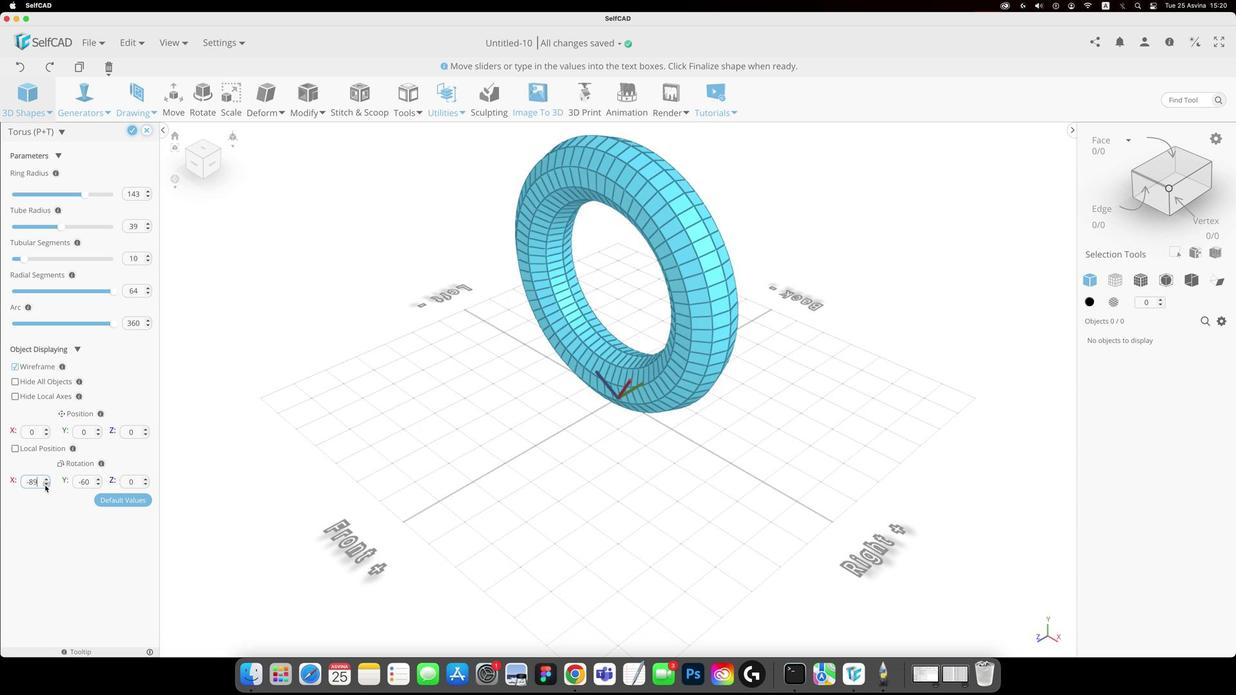 
Action: Mouse pressed left at (42, 490)
Screenshot: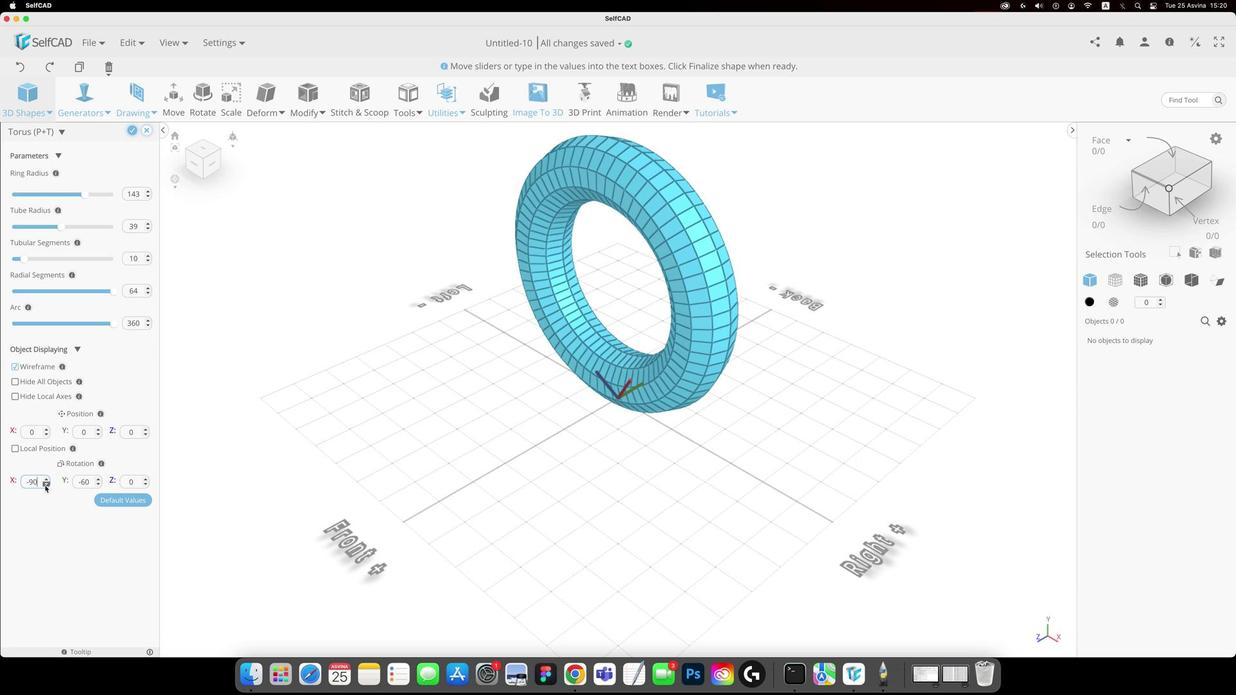 
Action: Mouse moved to (129, 128)
Screenshot: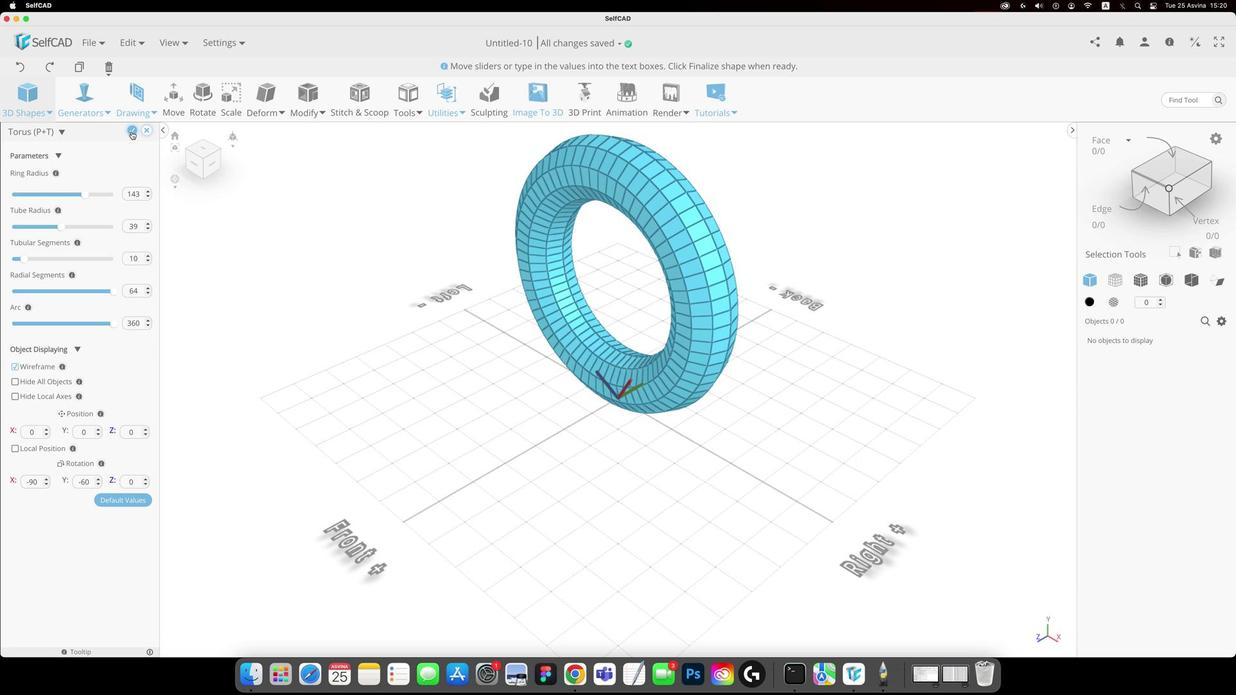
Action: Mouse pressed left at (129, 128)
Screenshot: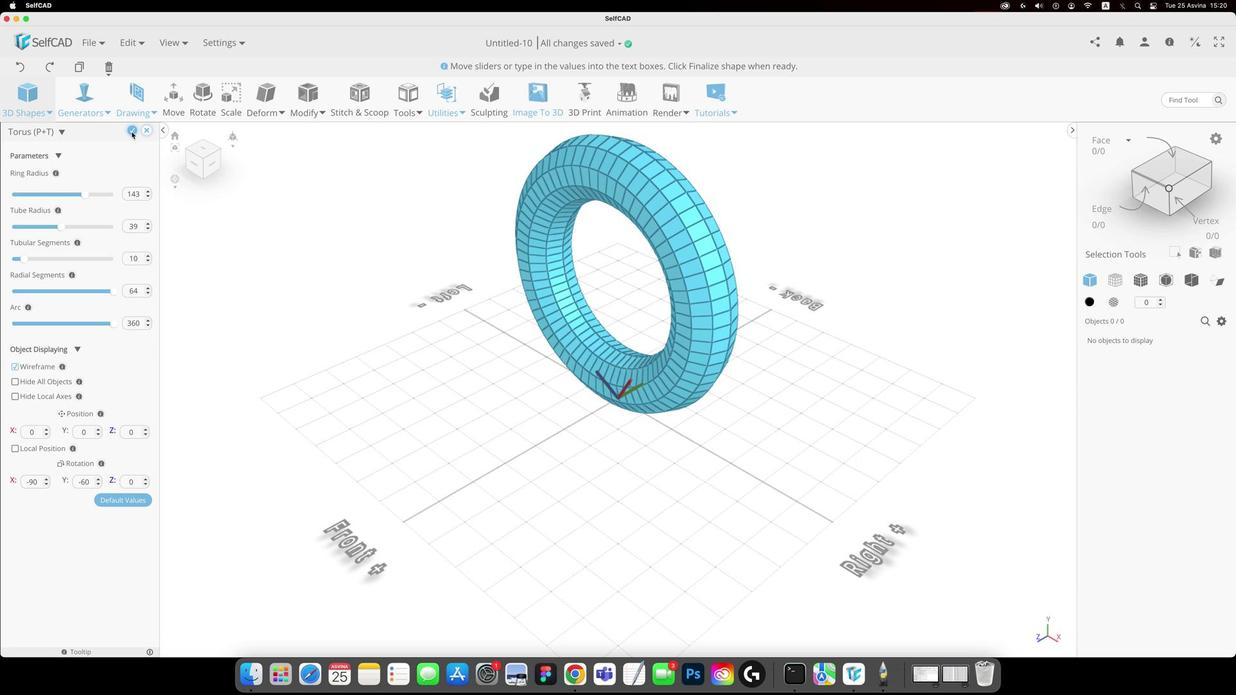 
Action: Mouse moved to (682, 397)
Screenshot: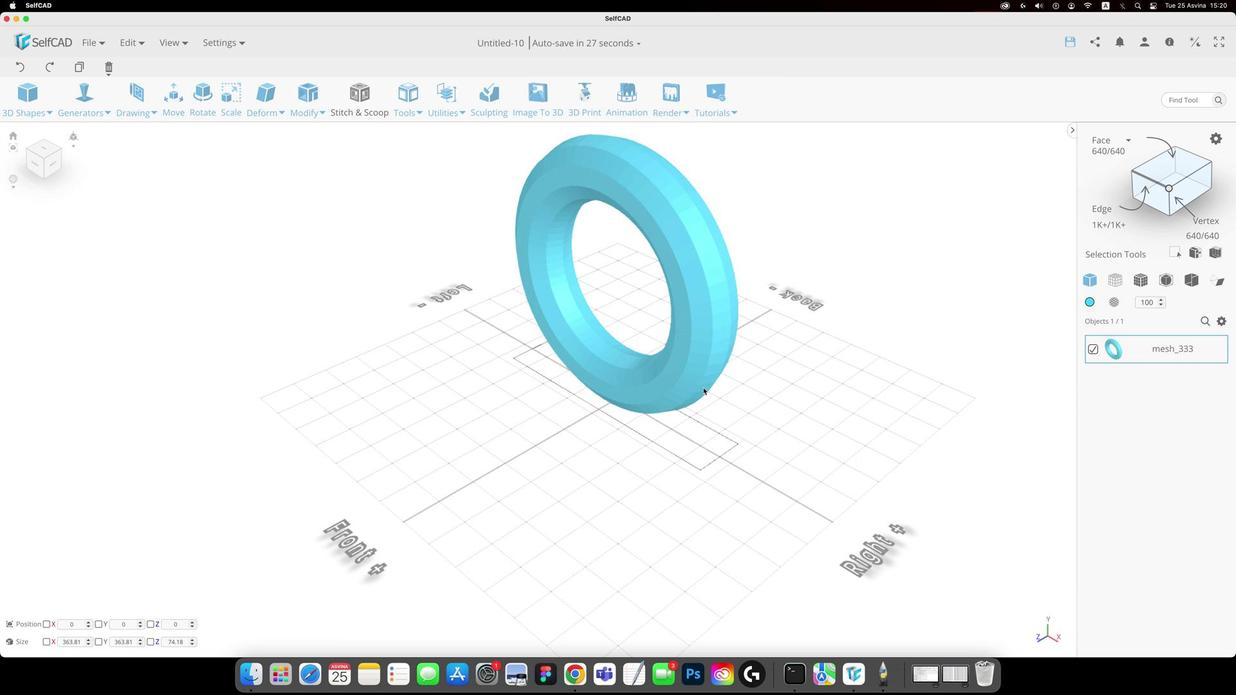 
Action: Key pressed Key.alt
Screenshot: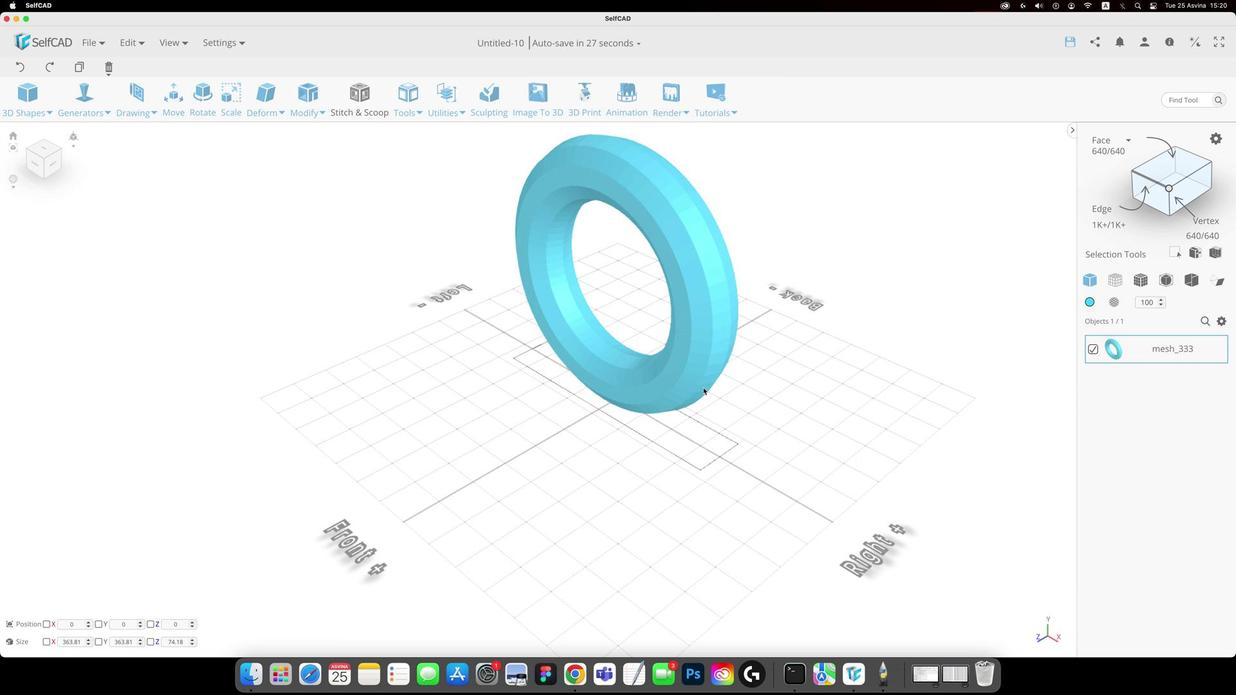 
Action: Mouse moved to (687, 395)
Screenshot: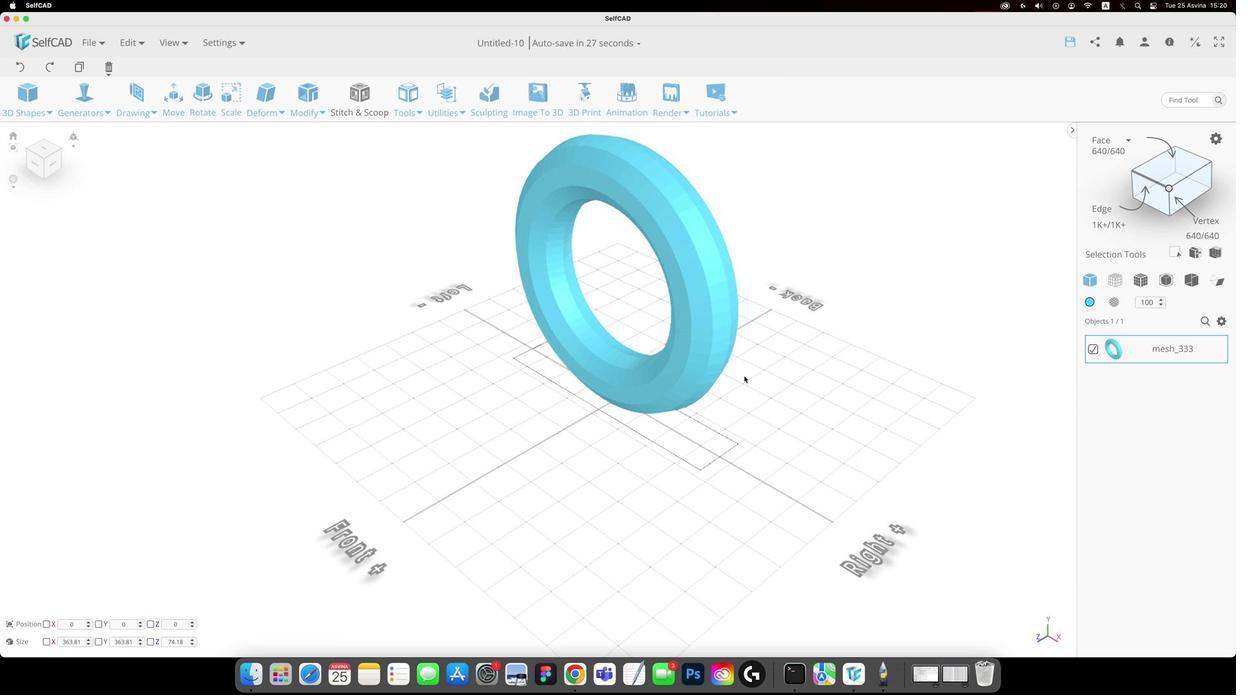 
Action: Mouse pressed left at (687, 395)
Screenshot: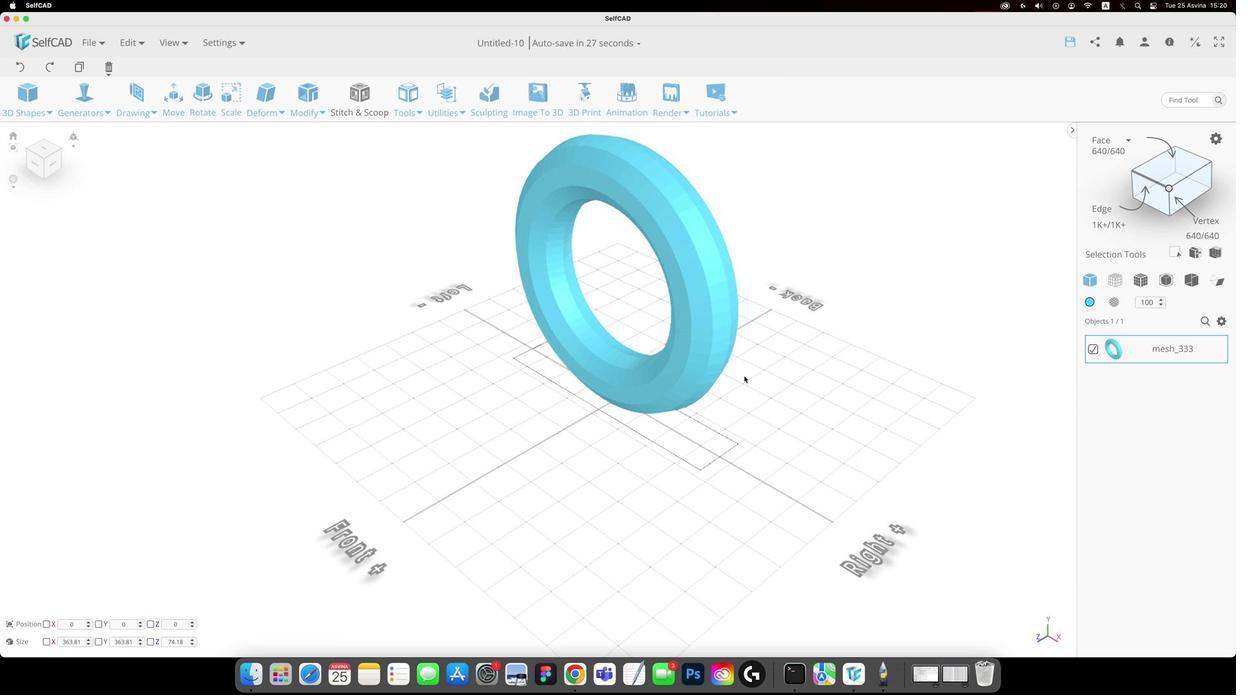 
Action: Mouse moved to (713, 310)
Screenshot: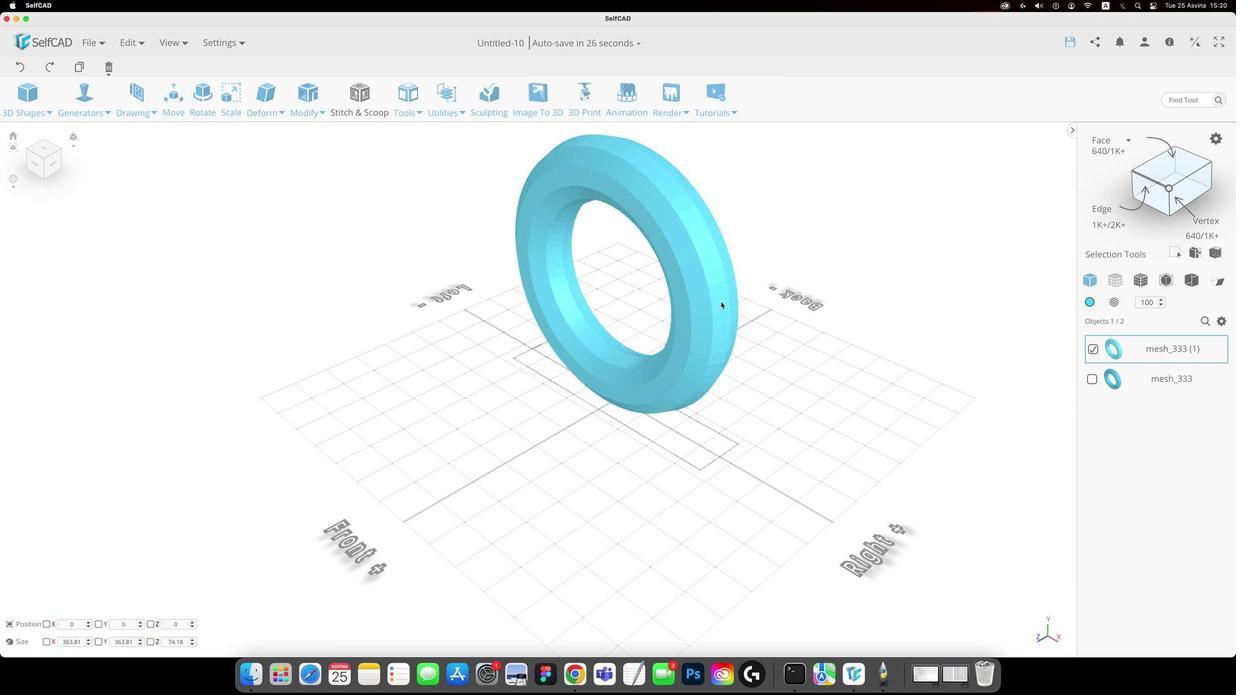
Action: Key pressed Key.alt
Screenshot: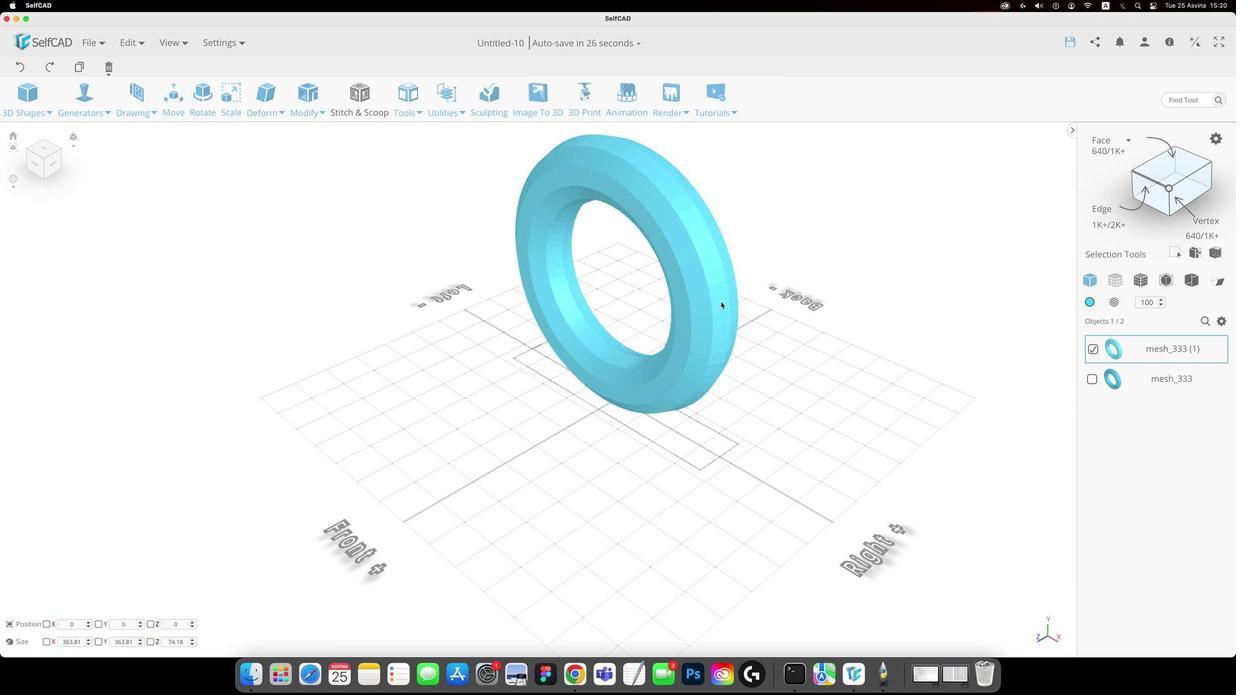 
Action: Mouse moved to (718, 304)
Screenshot: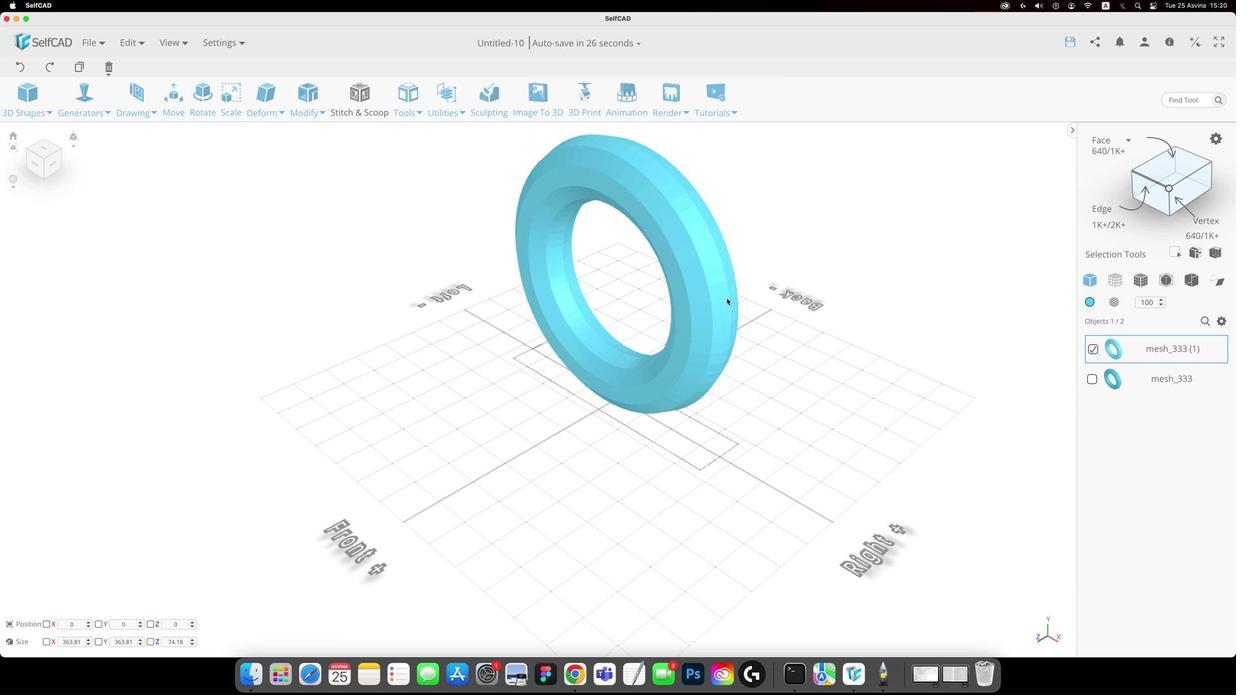 
Action: Mouse pressed left at (718, 304)
Screenshot: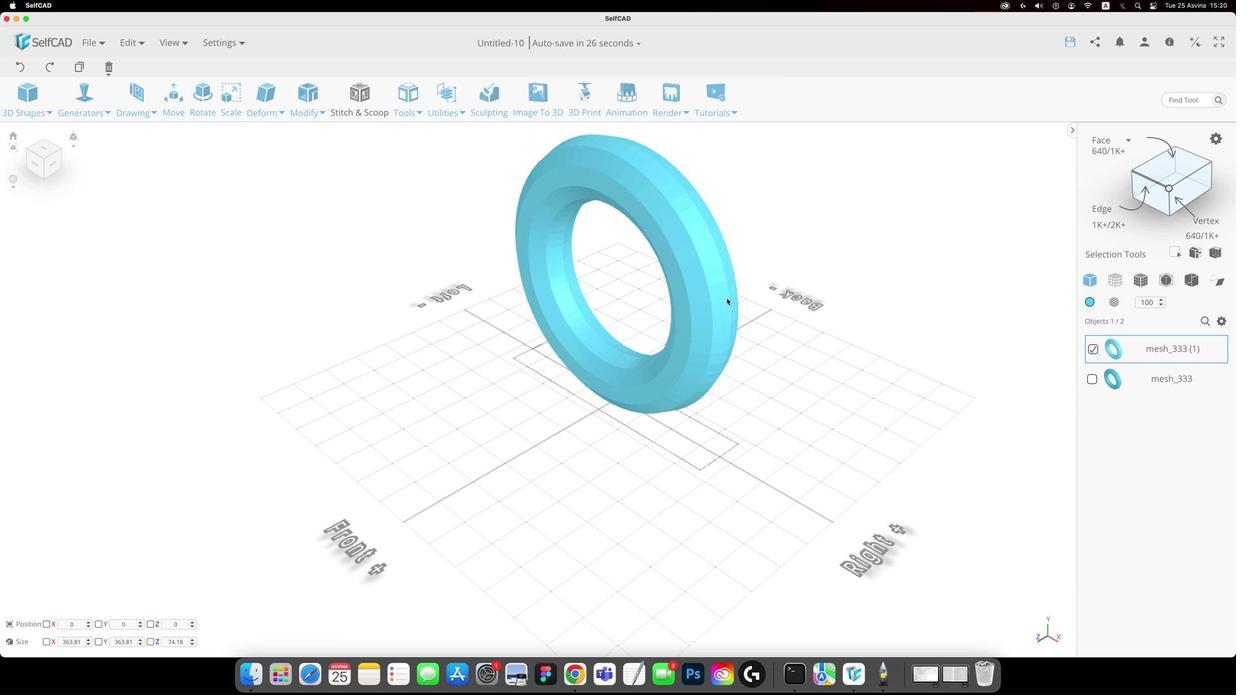 
Action: Mouse moved to (993, 374)
Screenshot: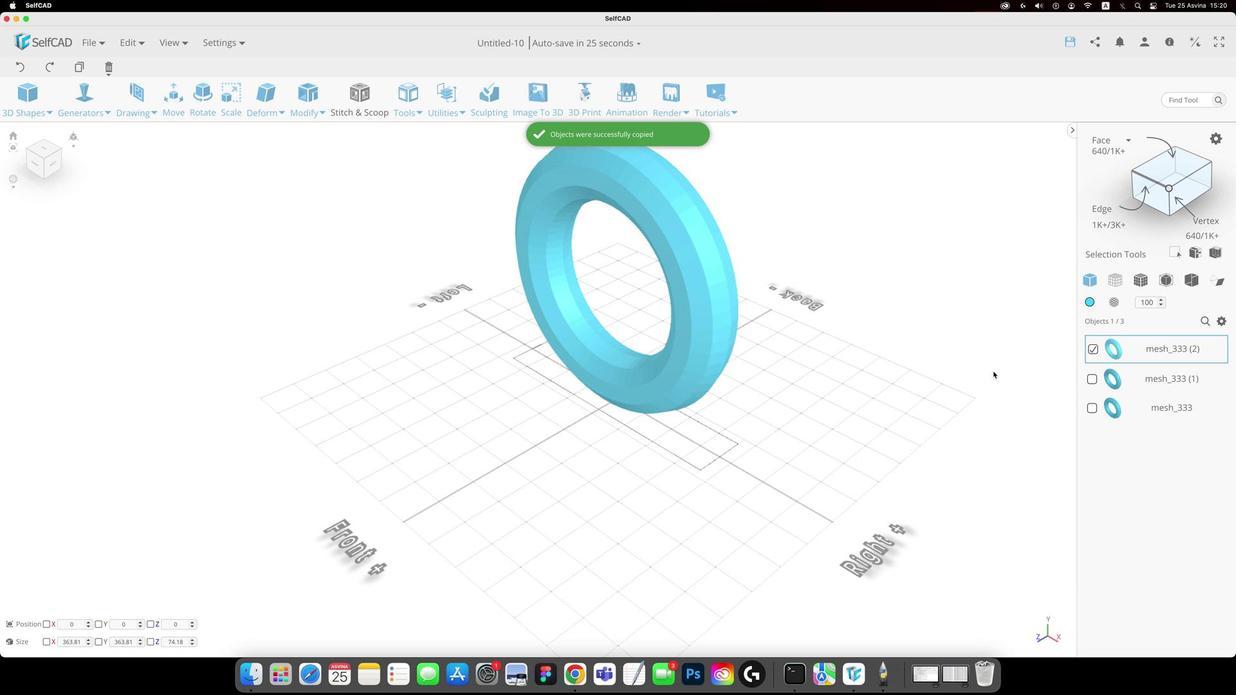 
Action: Key pressed Key.cmd'z'
Screenshot: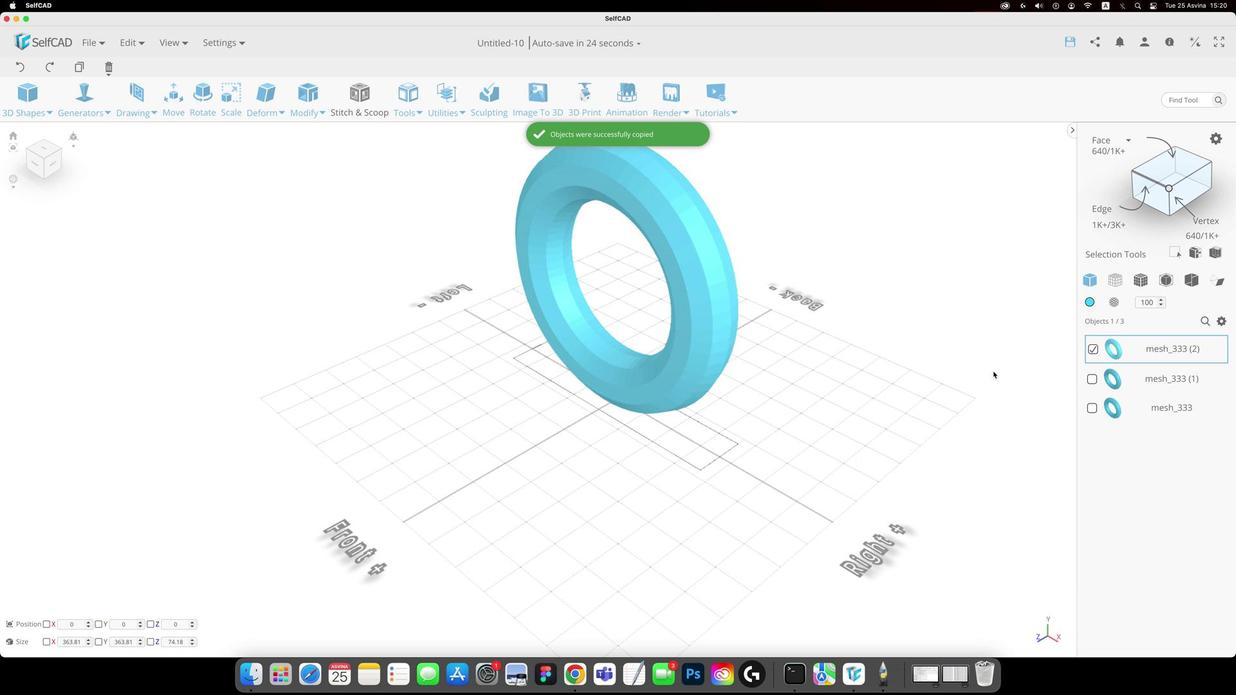 
Action: Mouse moved to (1094, 348)
Screenshot: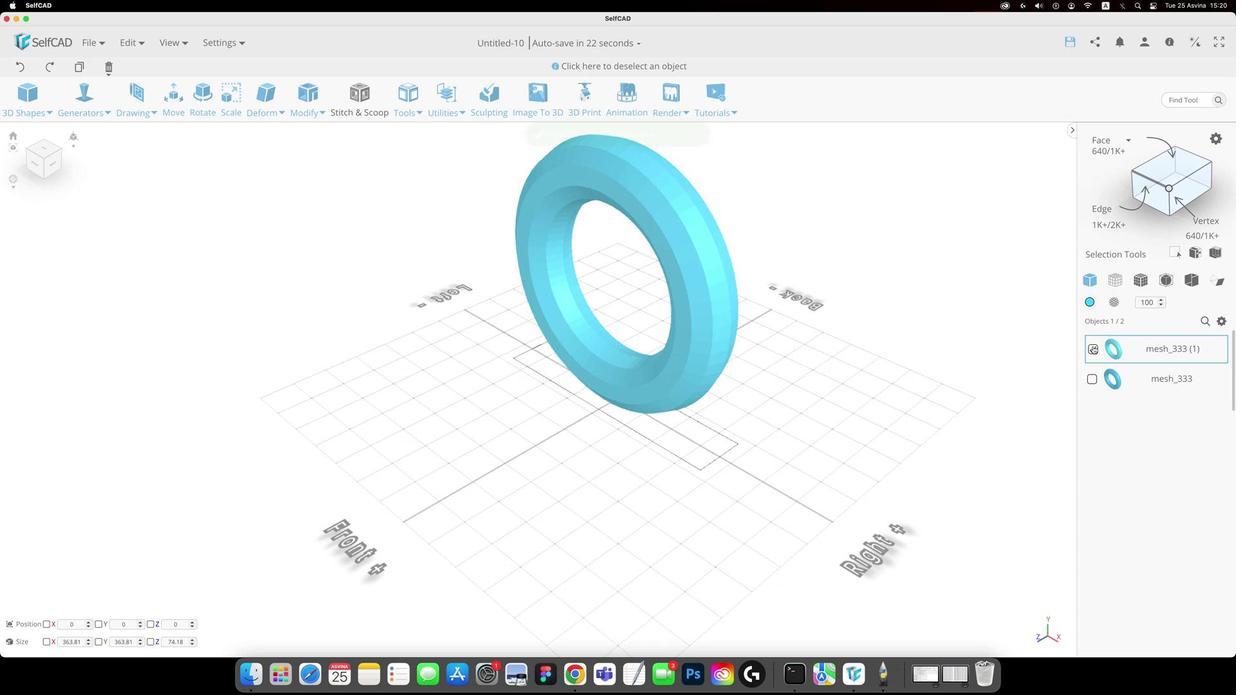 
Action: Key pressed Key.backspace
Screenshot: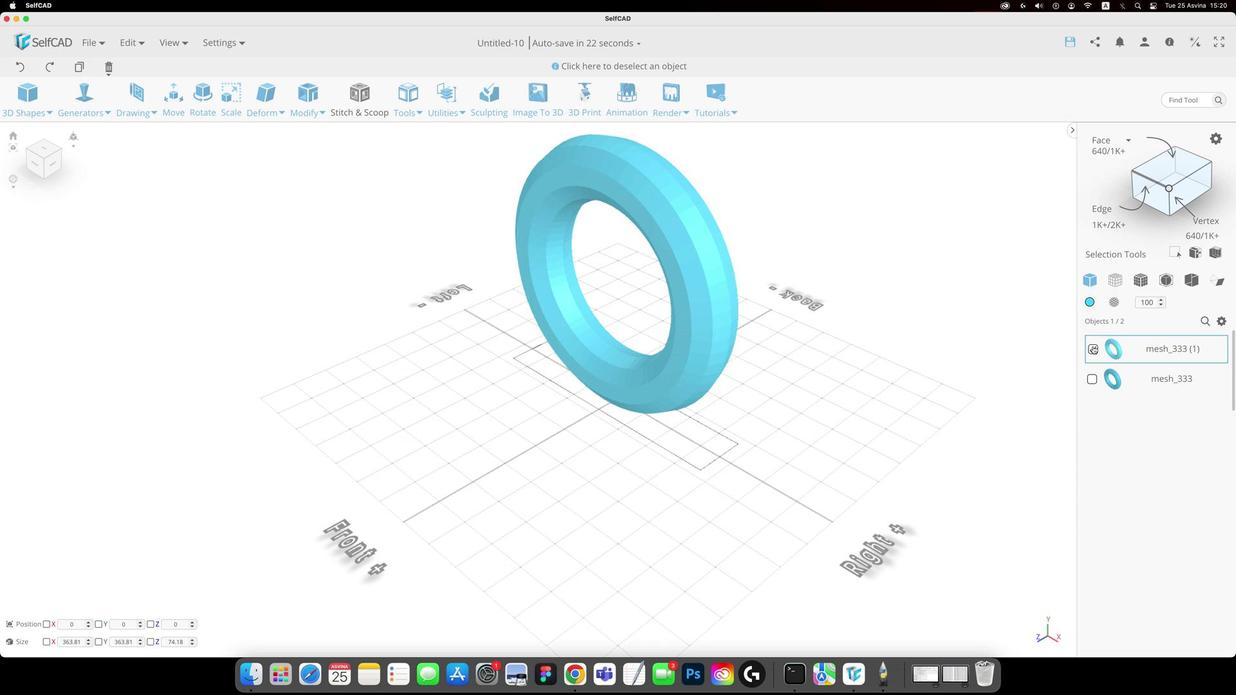 
Action: Mouse moved to (597, 389)
Screenshot: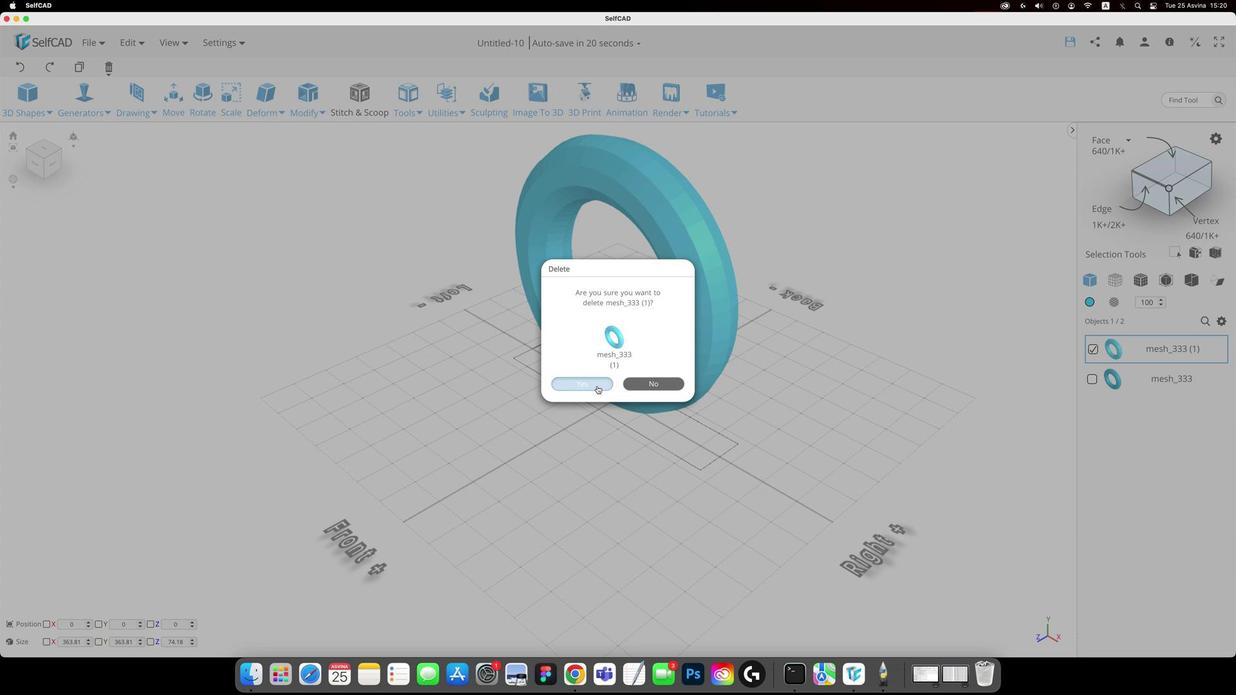 
Action: Mouse pressed left at (597, 389)
Screenshot: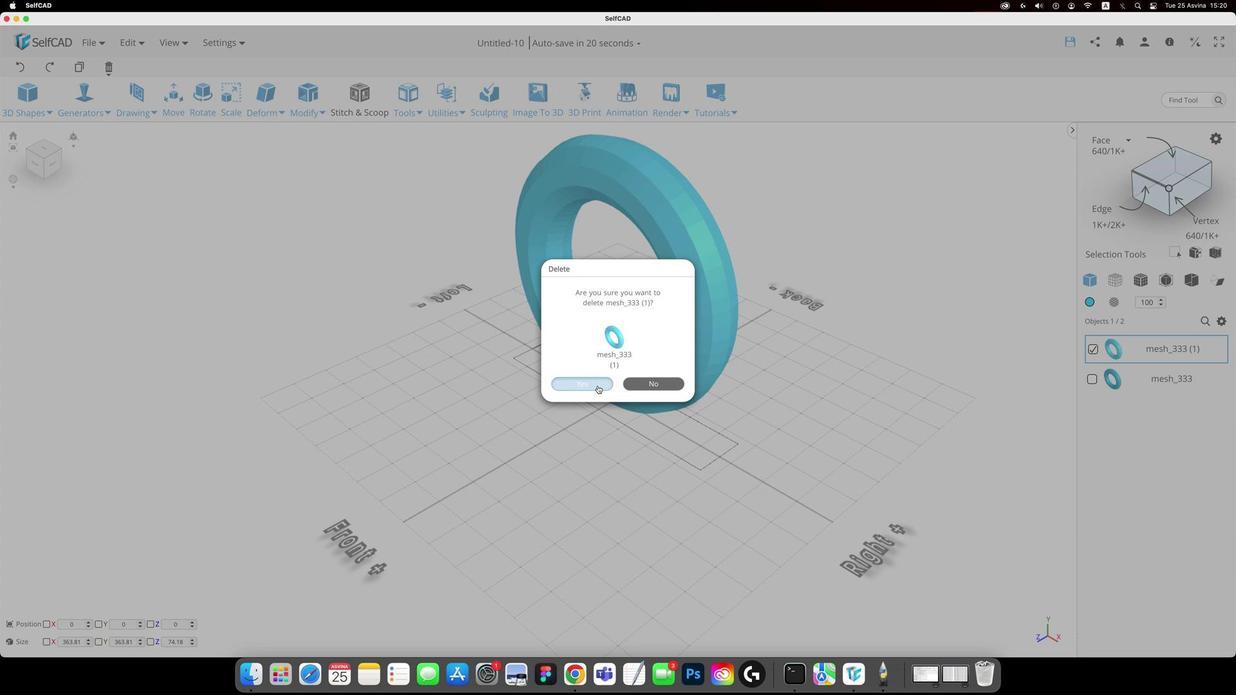 
Action: Mouse moved to (1114, 349)
Screenshot: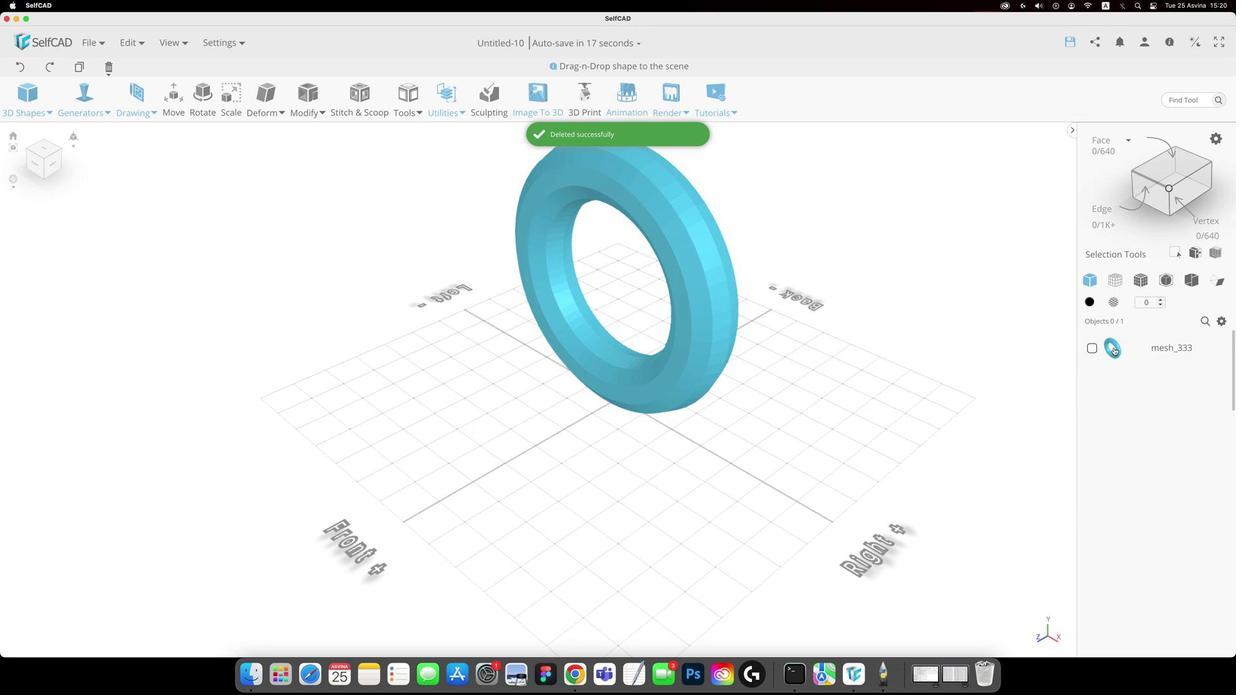 
Action: Mouse pressed left at (1114, 349)
Screenshot: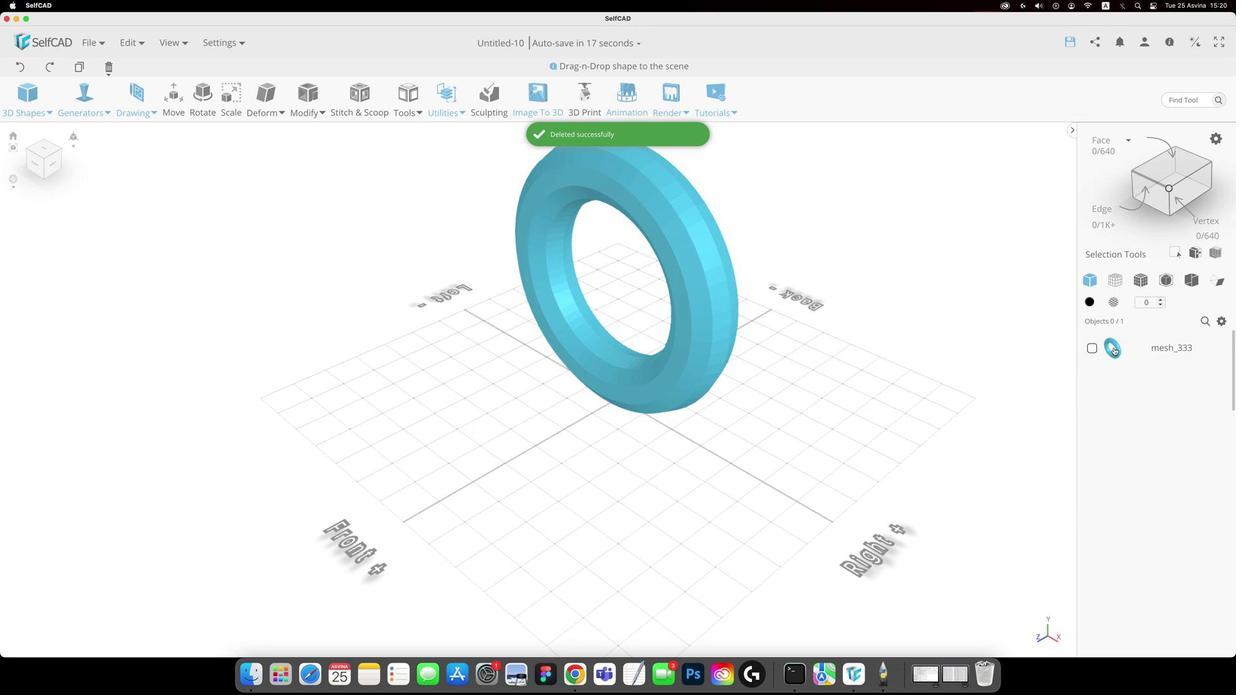 
Action: Mouse moved to (1094, 348)
Screenshot: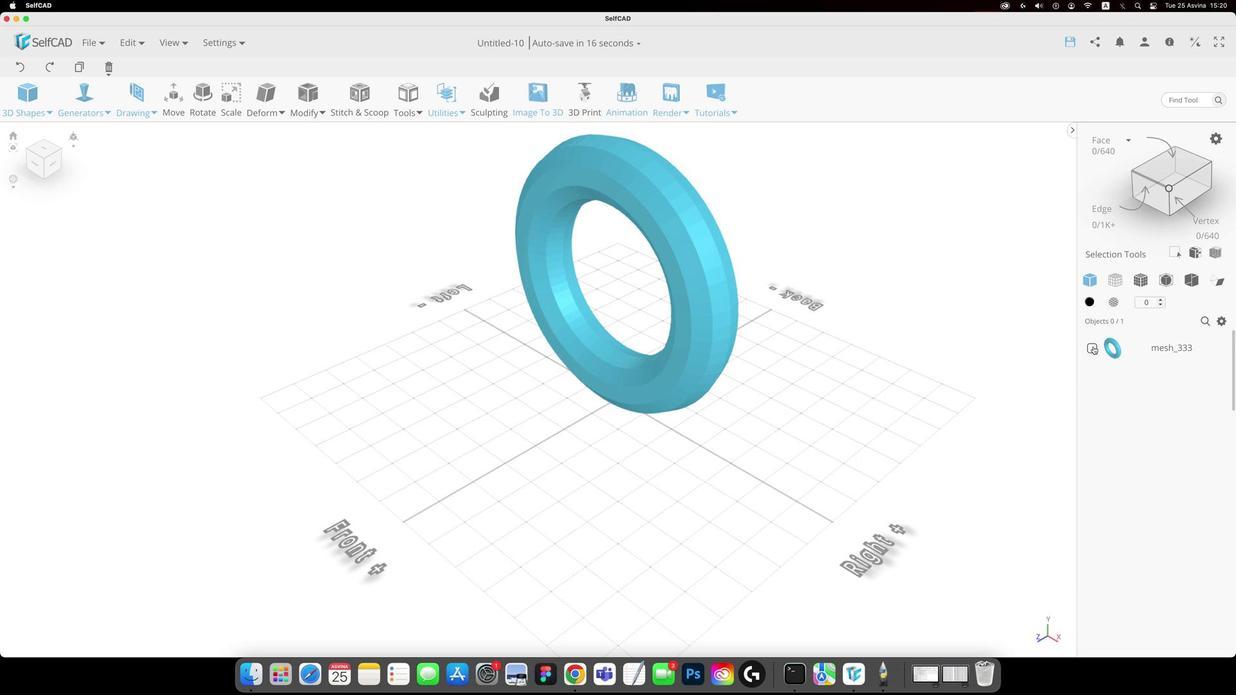 
Action: Mouse pressed left at (1094, 348)
Screenshot: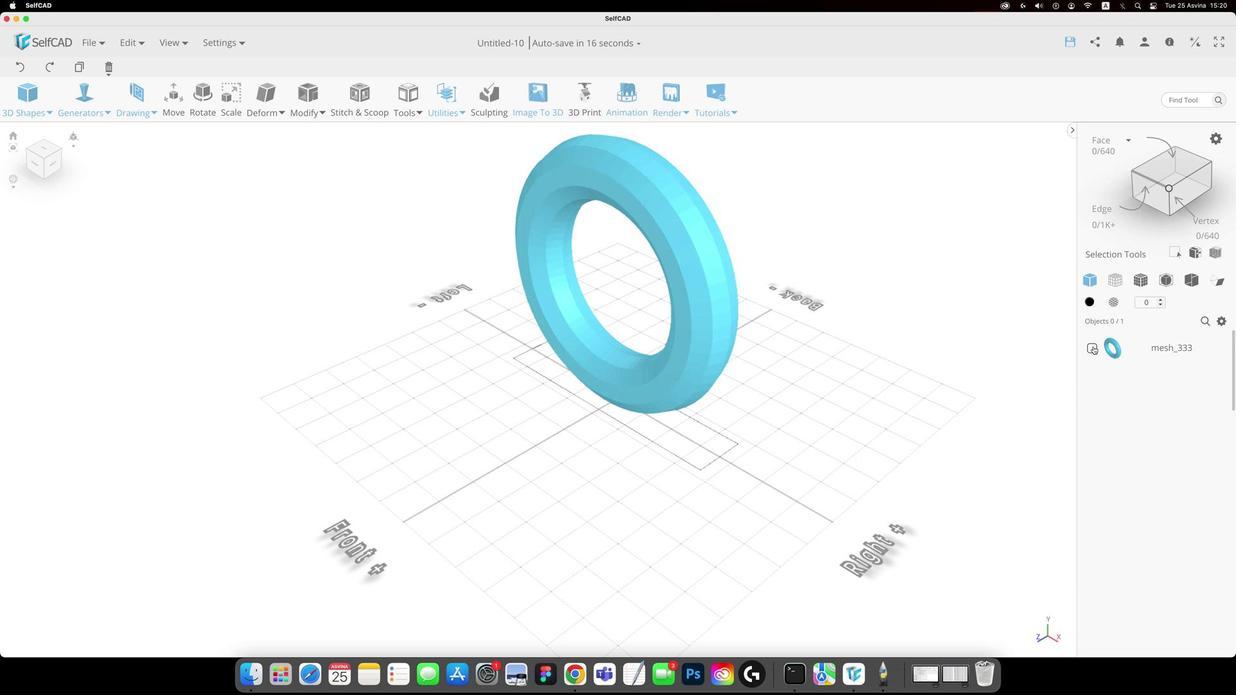 
Action: Mouse moved to (1091, 299)
Screenshot: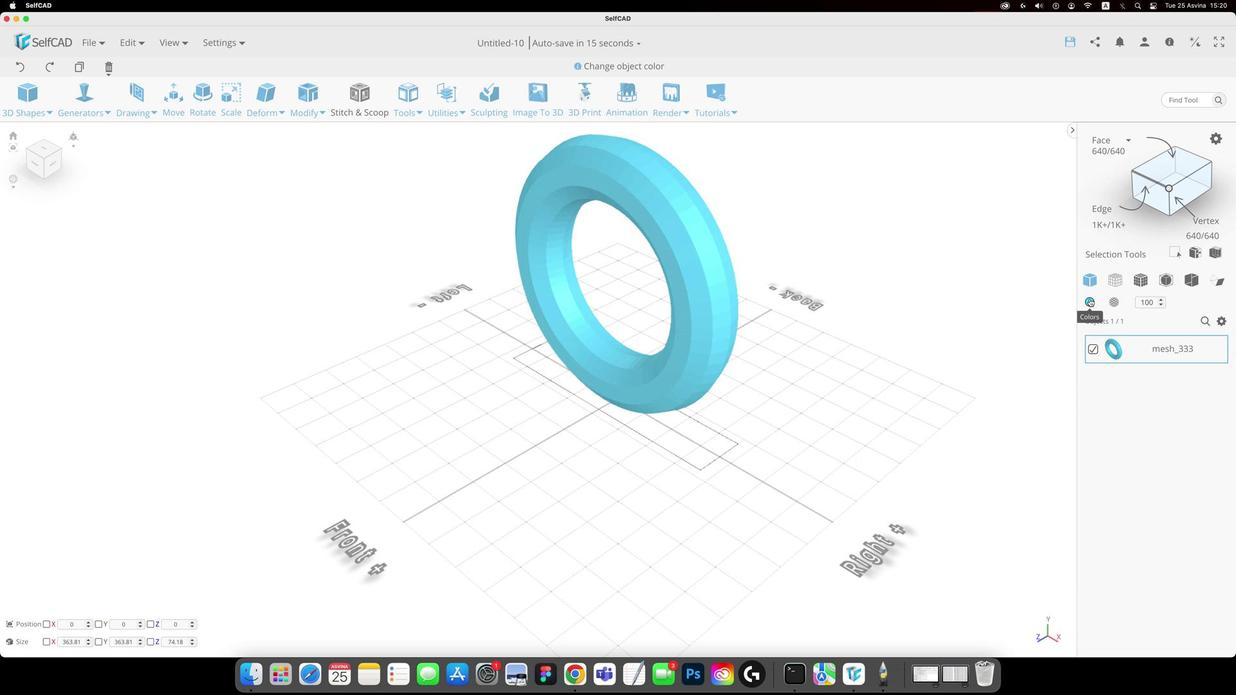 
Action: Mouse pressed left at (1091, 299)
Screenshot: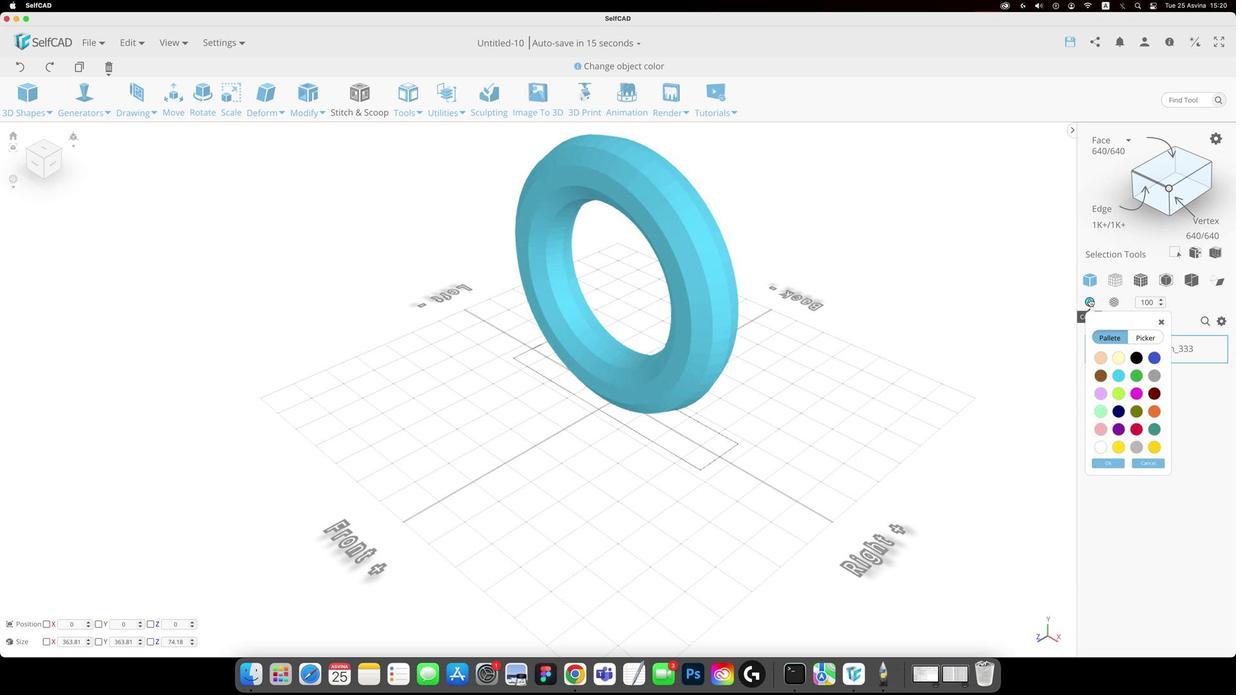 
Action: Mouse moved to (1136, 356)
Screenshot: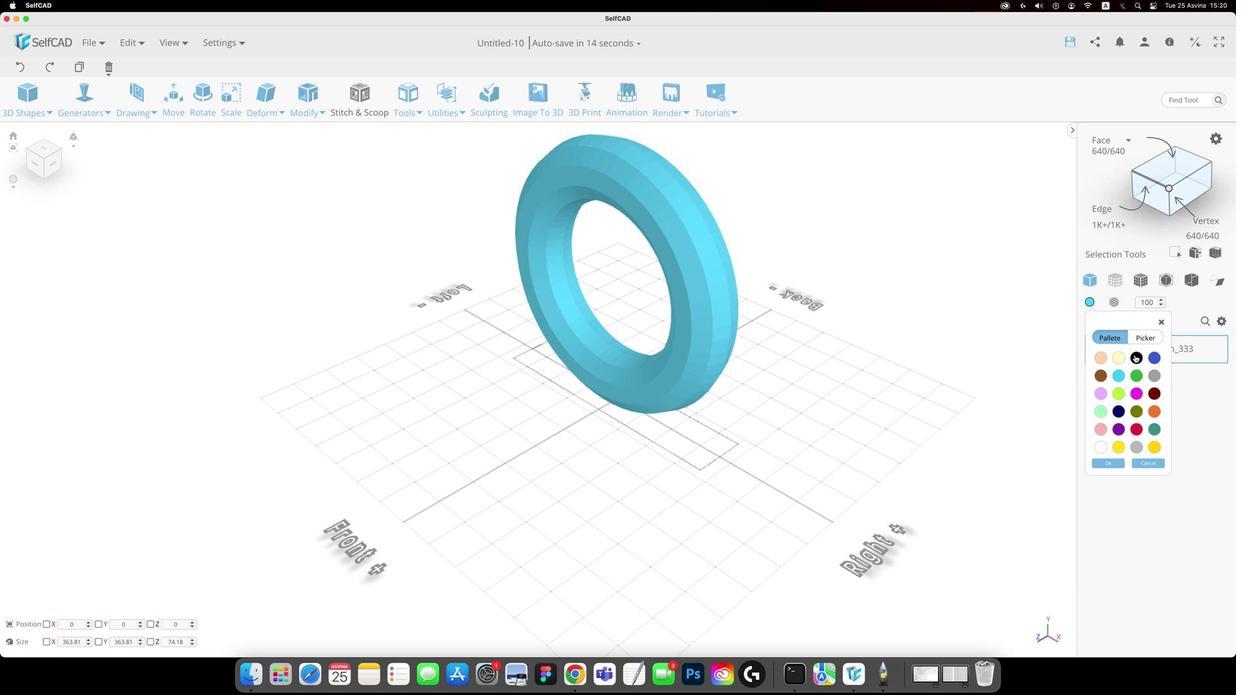 
Action: Mouse pressed left at (1136, 356)
Screenshot: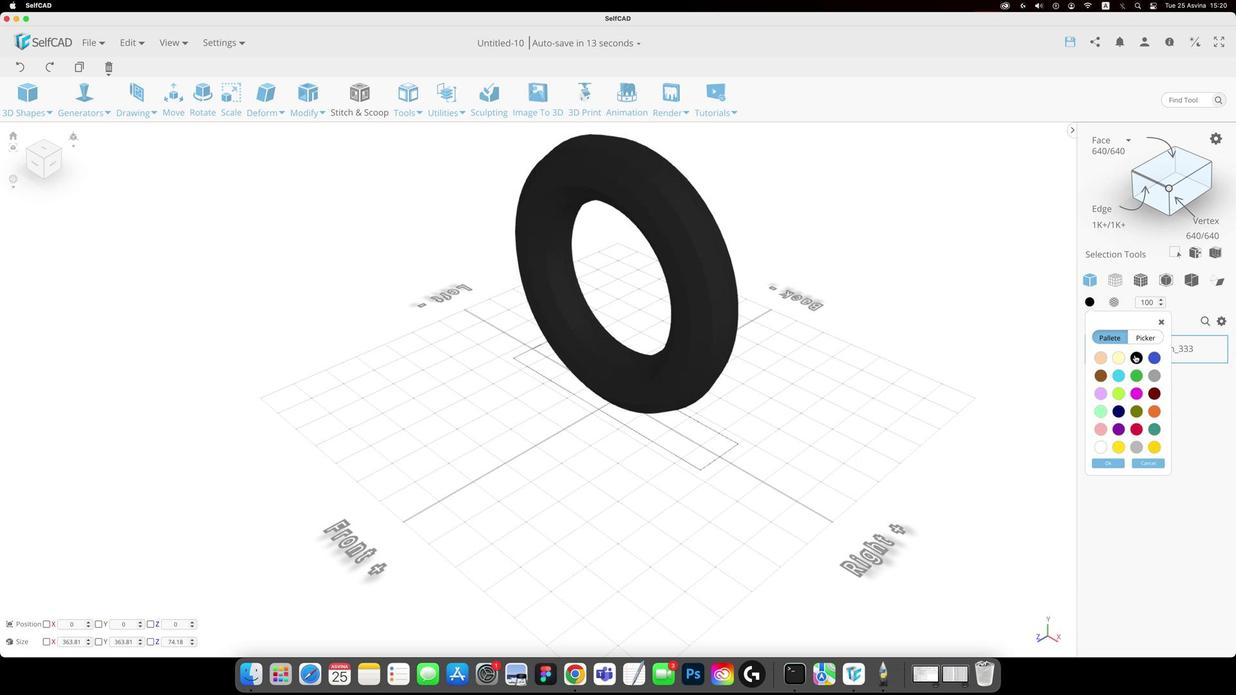 
Action: Mouse moved to (1109, 464)
Screenshot: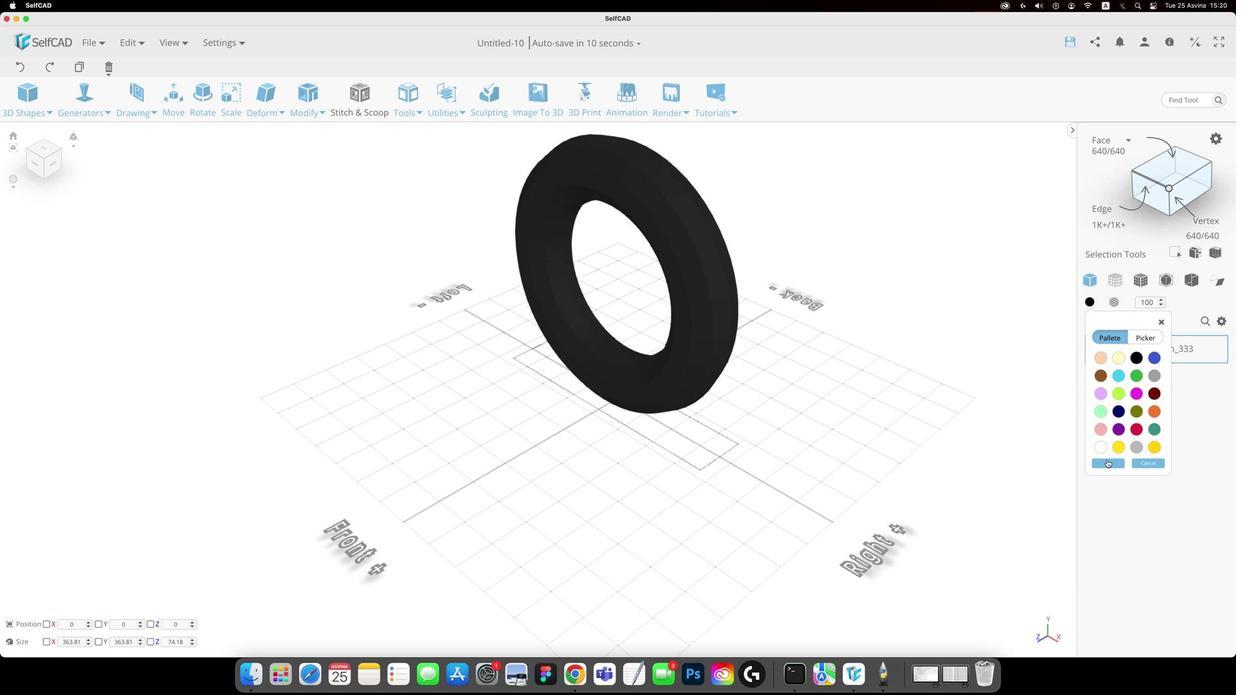 
Action: Mouse pressed left at (1109, 464)
Screenshot: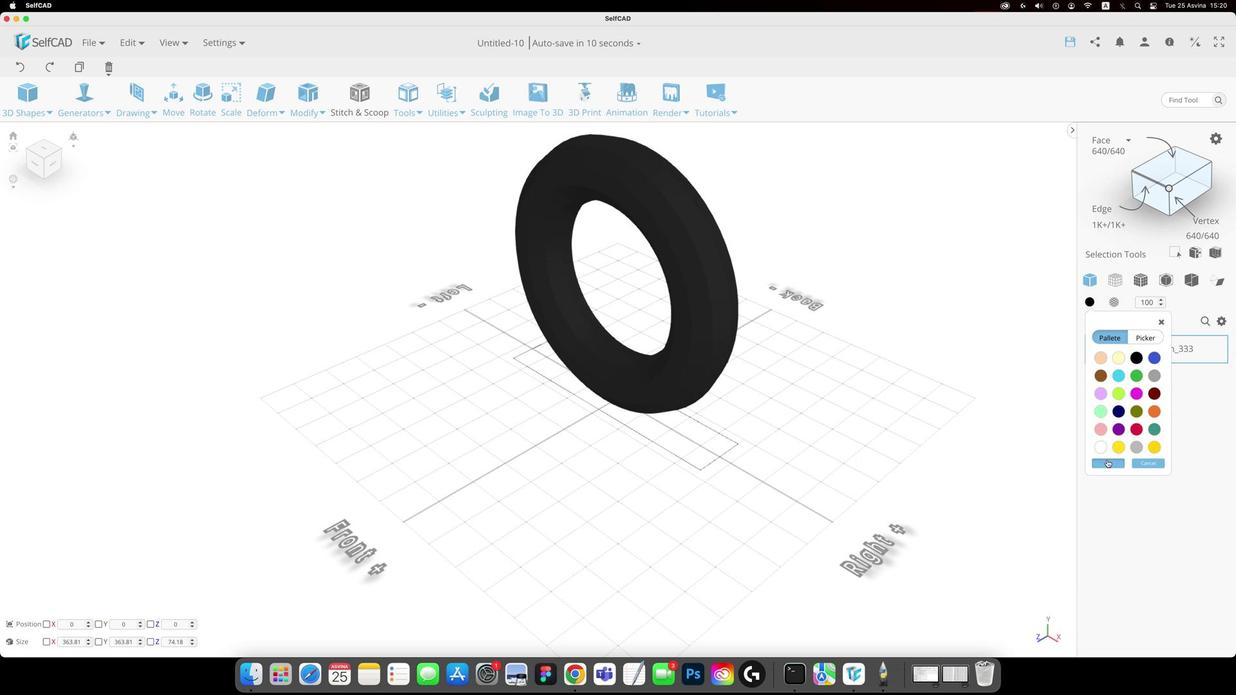 
Action: Mouse moved to (978, 473)
Screenshot: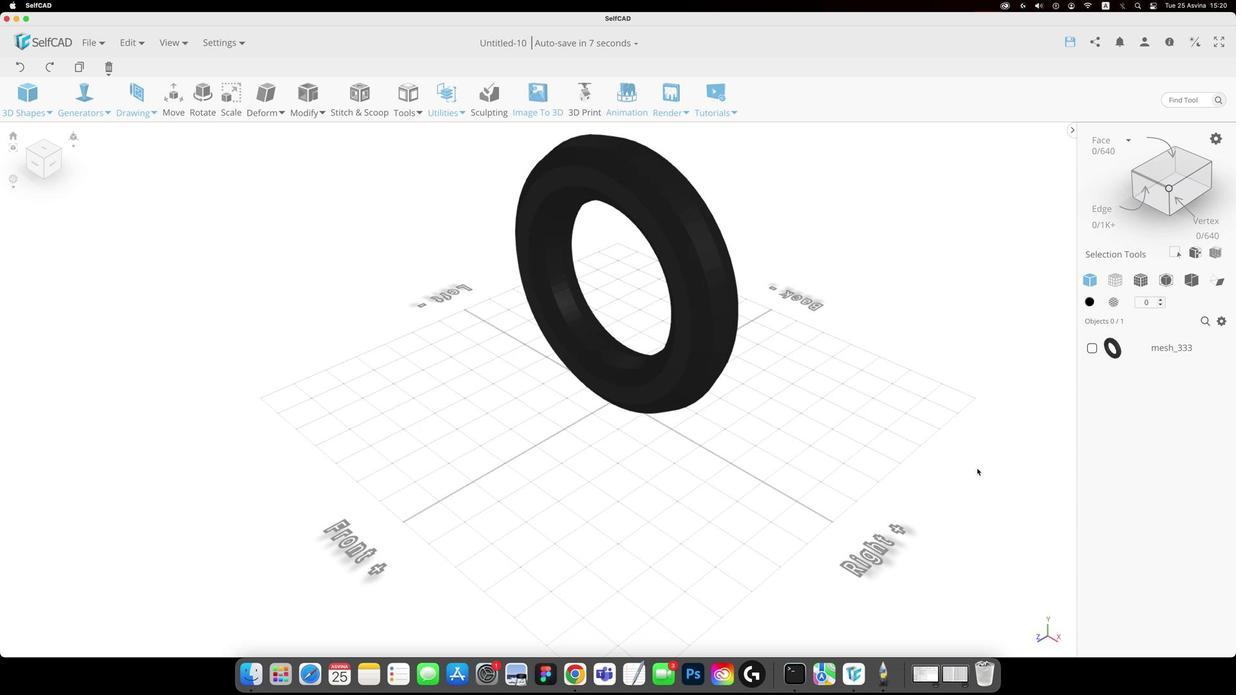 
Action: Mouse pressed left at (978, 473)
Screenshot: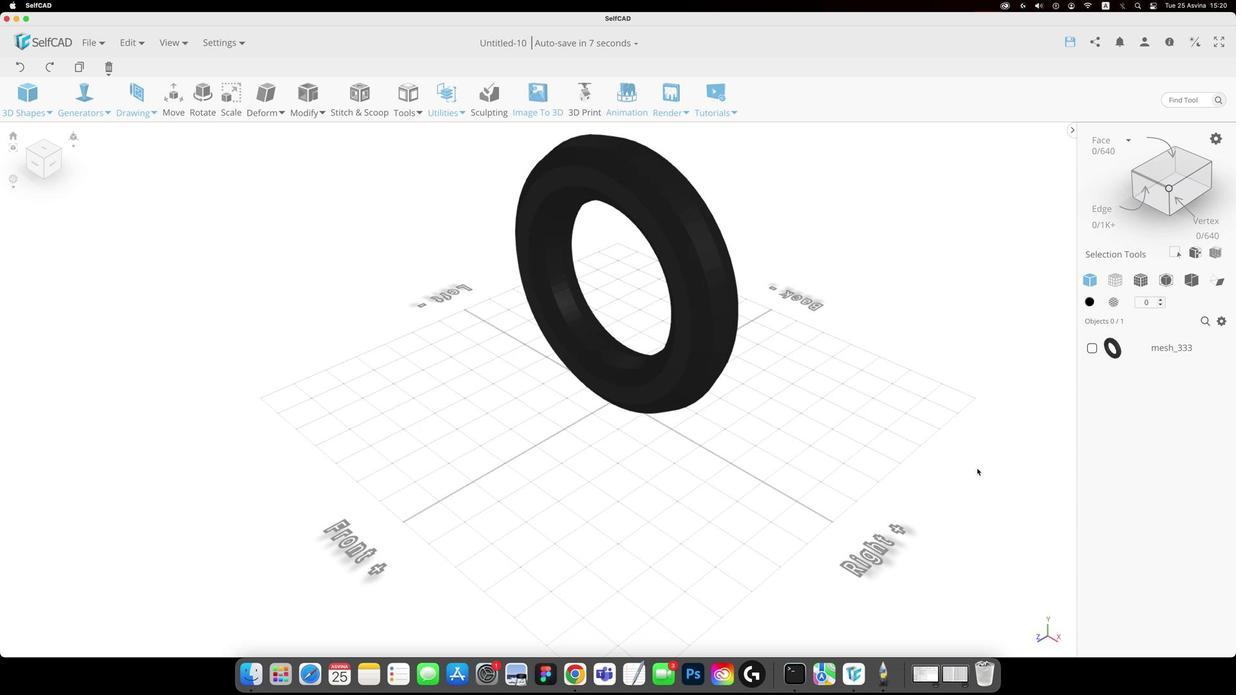 
Action: Mouse moved to (782, 352)
Screenshot: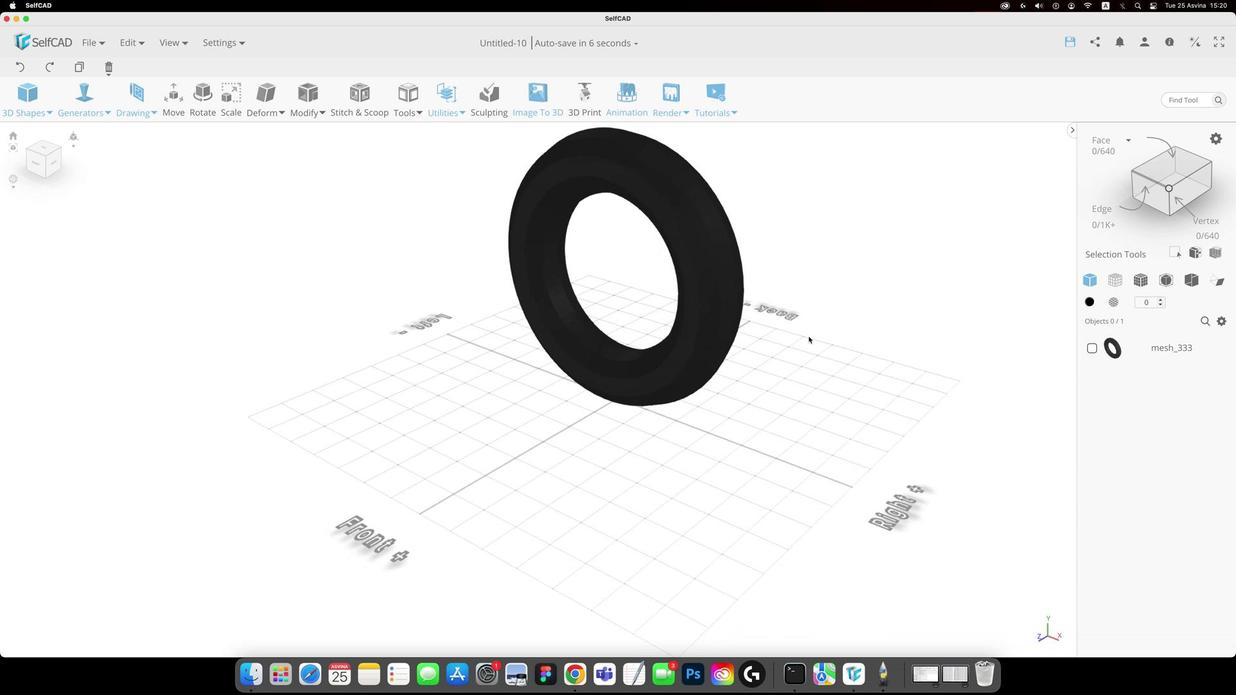 
Action: Mouse pressed left at (782, 352)
Screenshot: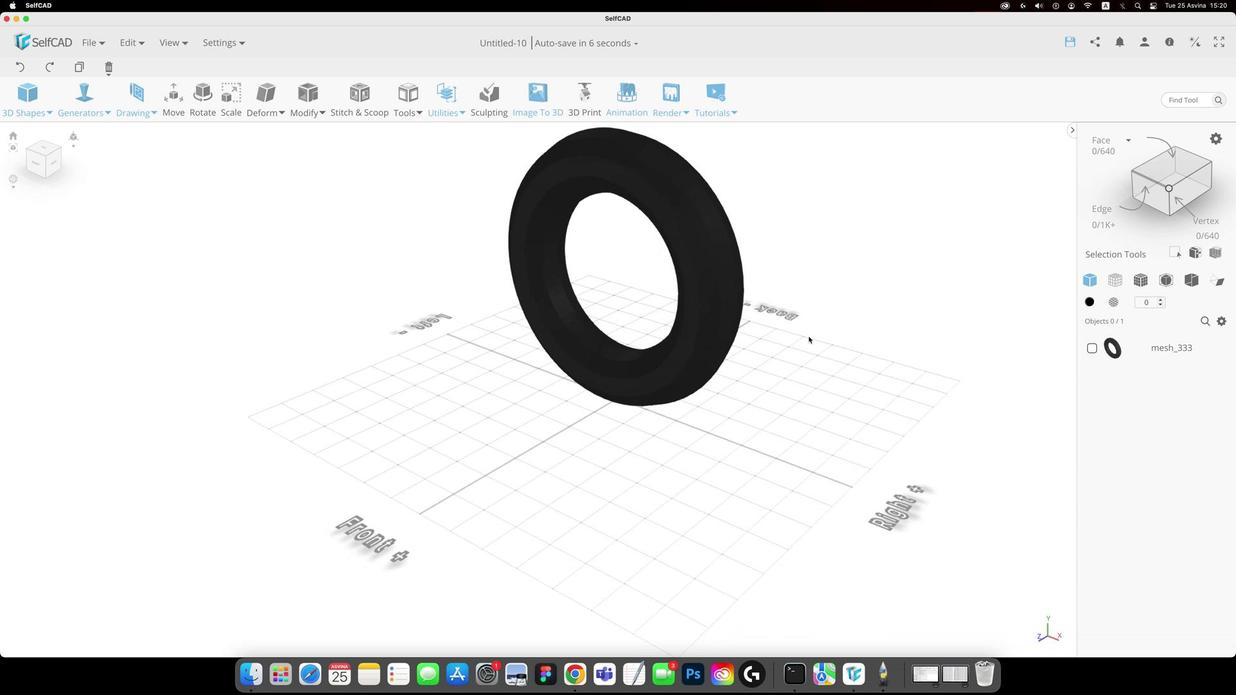 
Action: Mouse moved to (81, 126)
Screenshot: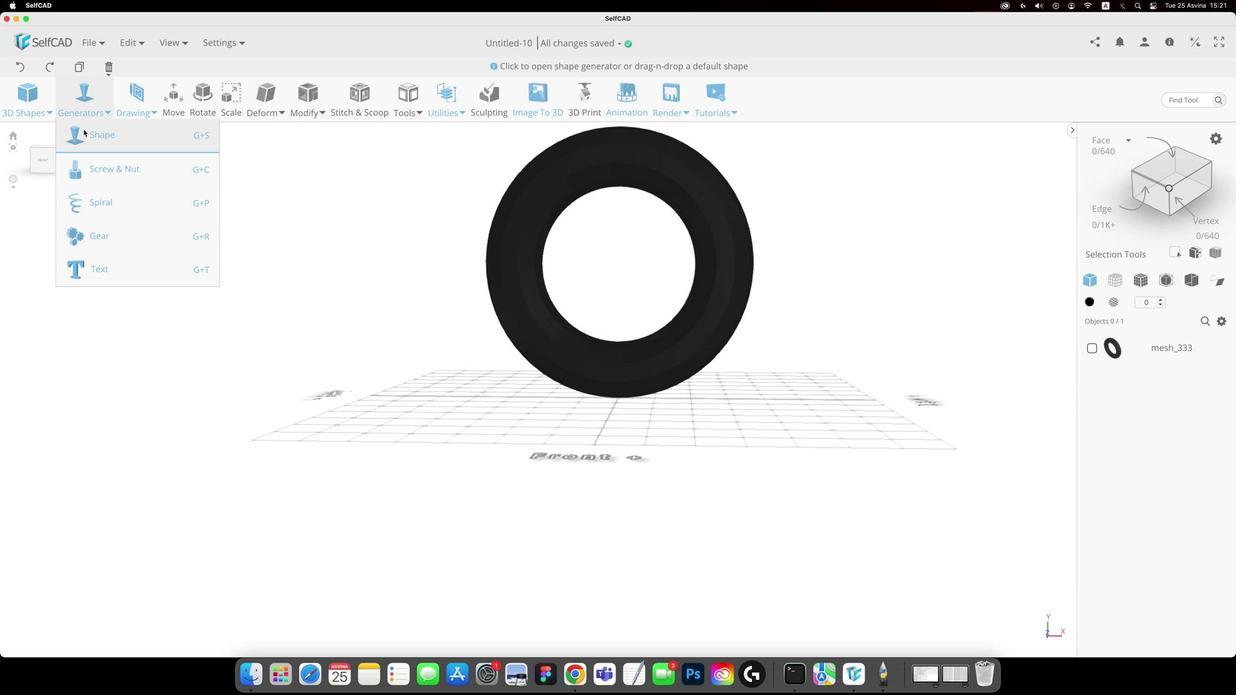 
Action: Mouse pressed left at (81, 126)
Screenshot: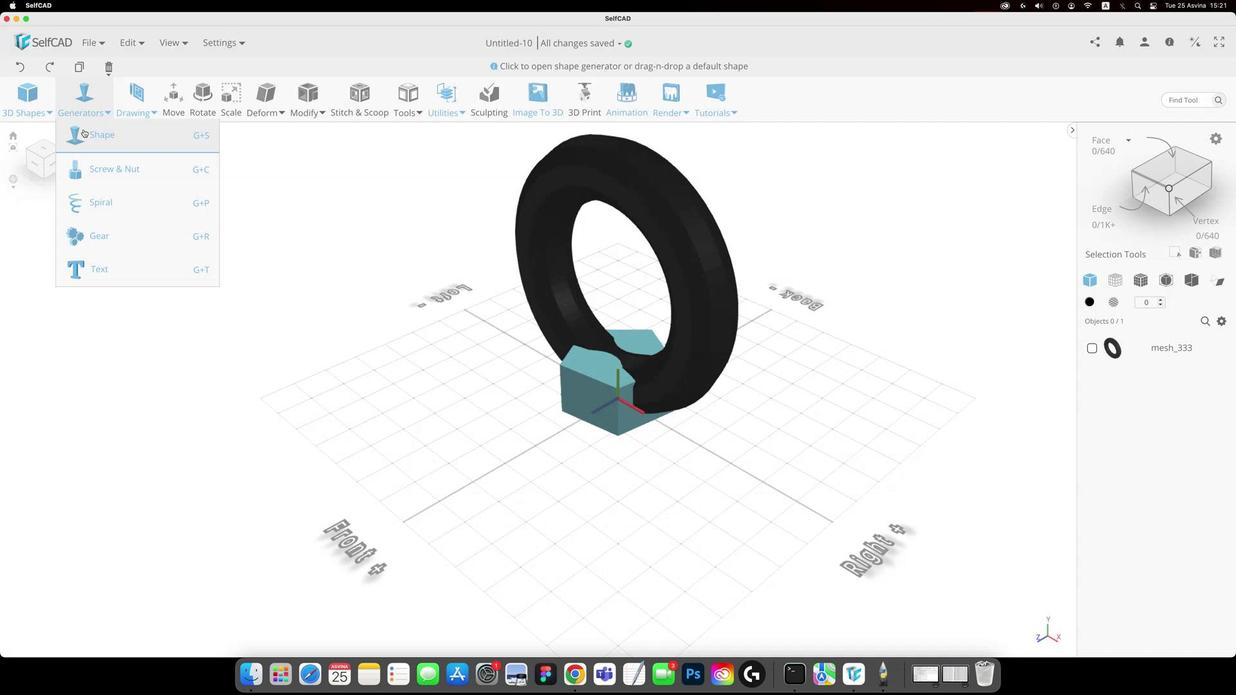 
Action: Mouse moved to (57, 233)
Screenshot: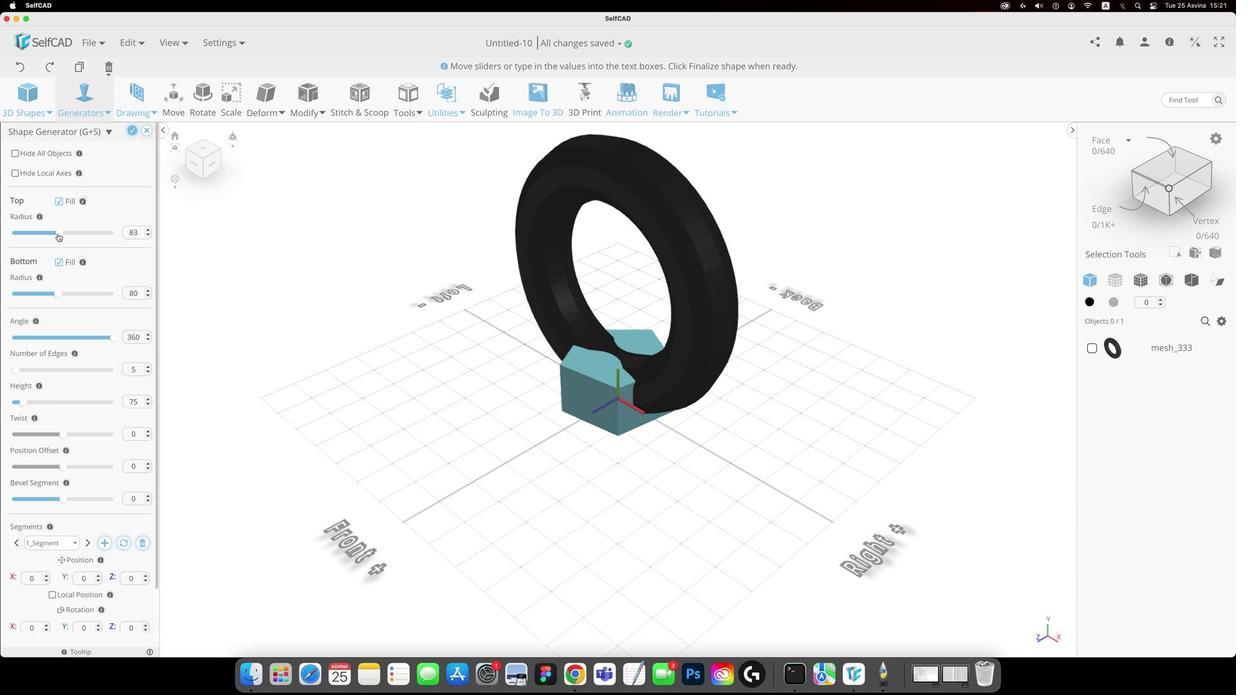 
Action: Mouse pressed left at (57, 233)
Screenshot: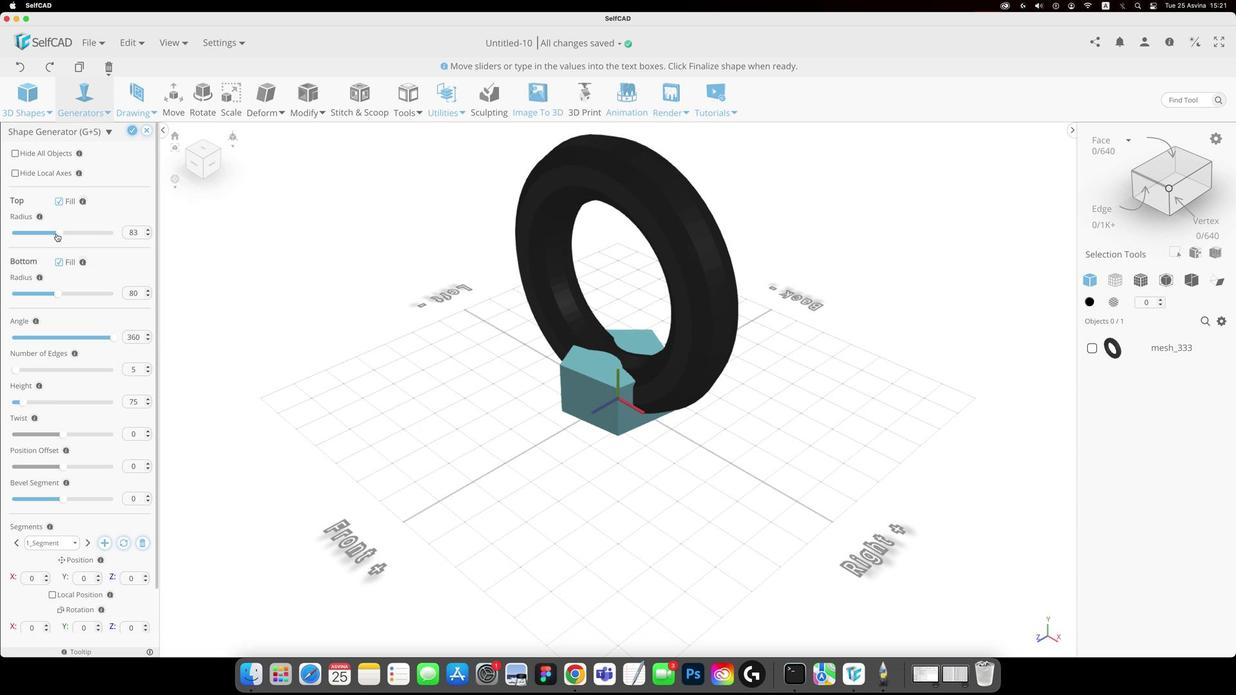 
Action: Mouse moved to (54, 295)
Screenshot: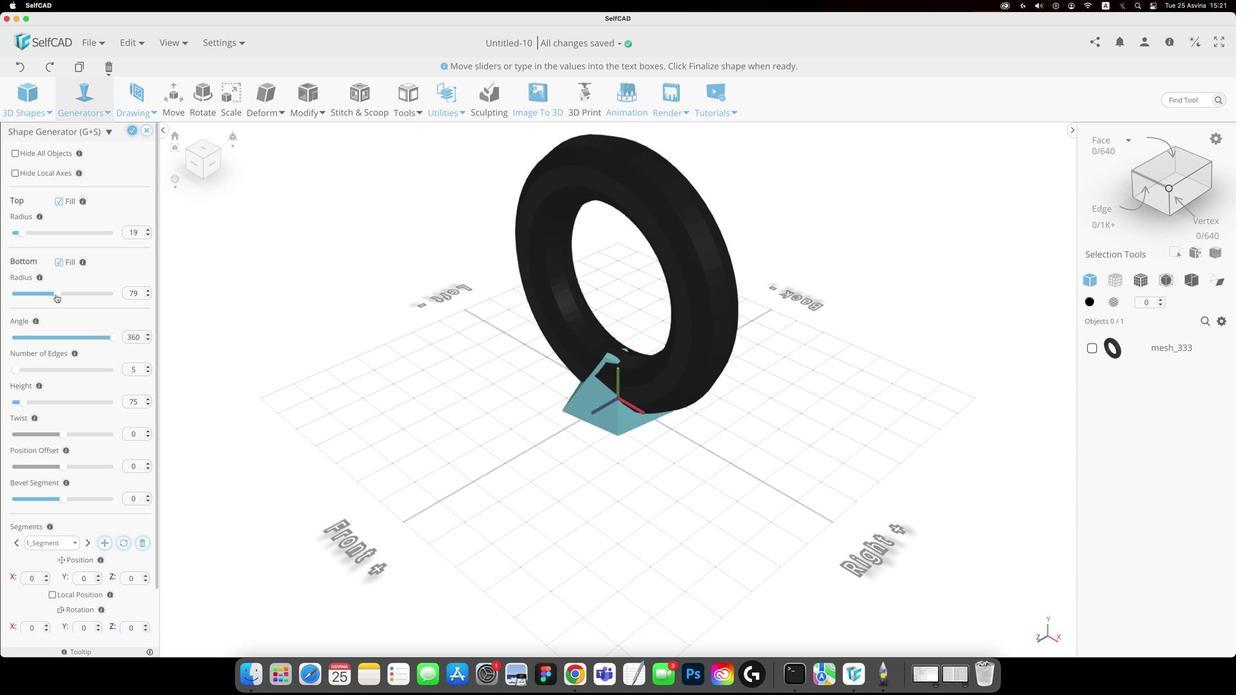 
Action: Mouse pressed left at (54, 295)
Screenshot: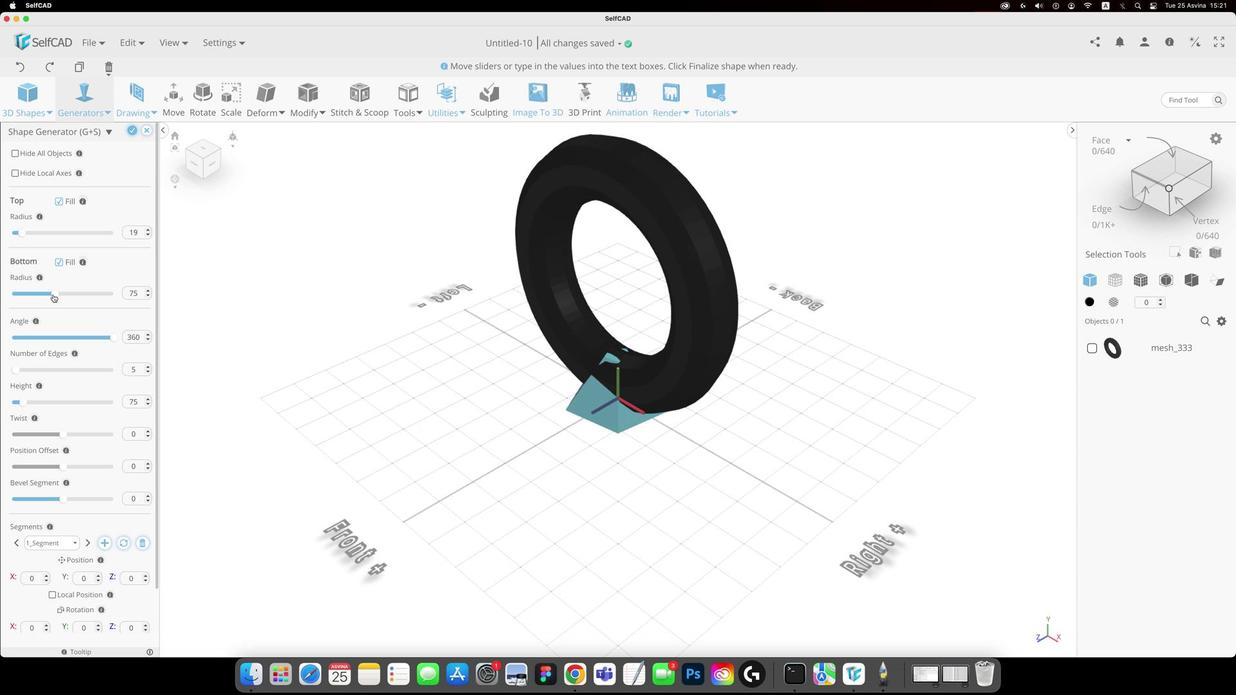 
Action: Mouse moved to (43, 582)
Screenshot: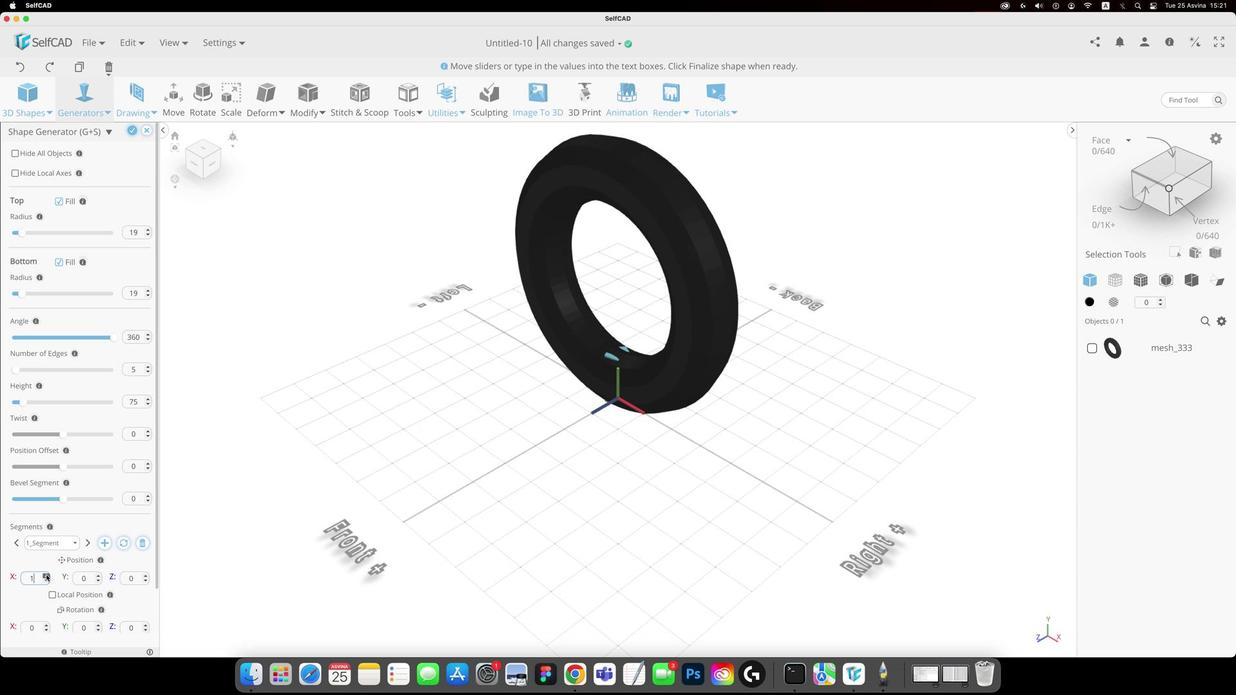 
Action: Mouse pressed left at (43, 582)
Screenshot: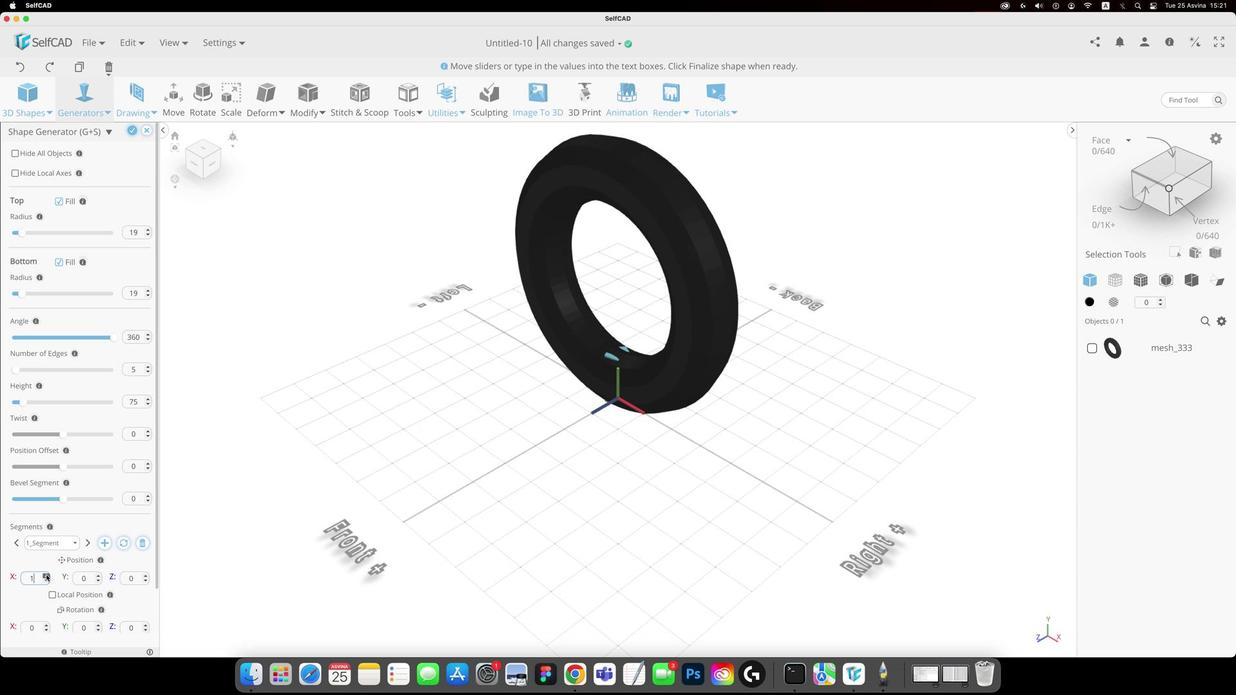 
Action: Mouse moved to (93, 581)
Screenshot: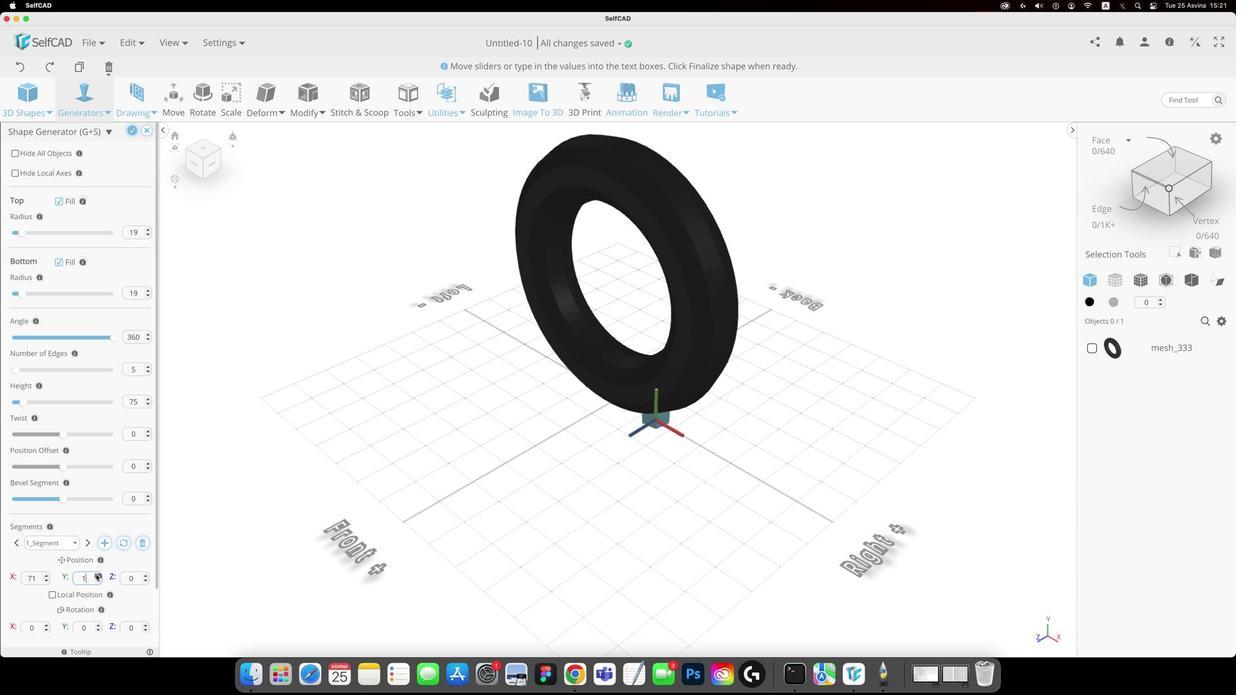
Action: Mouse pressed left at (93, 581)
Screenshot: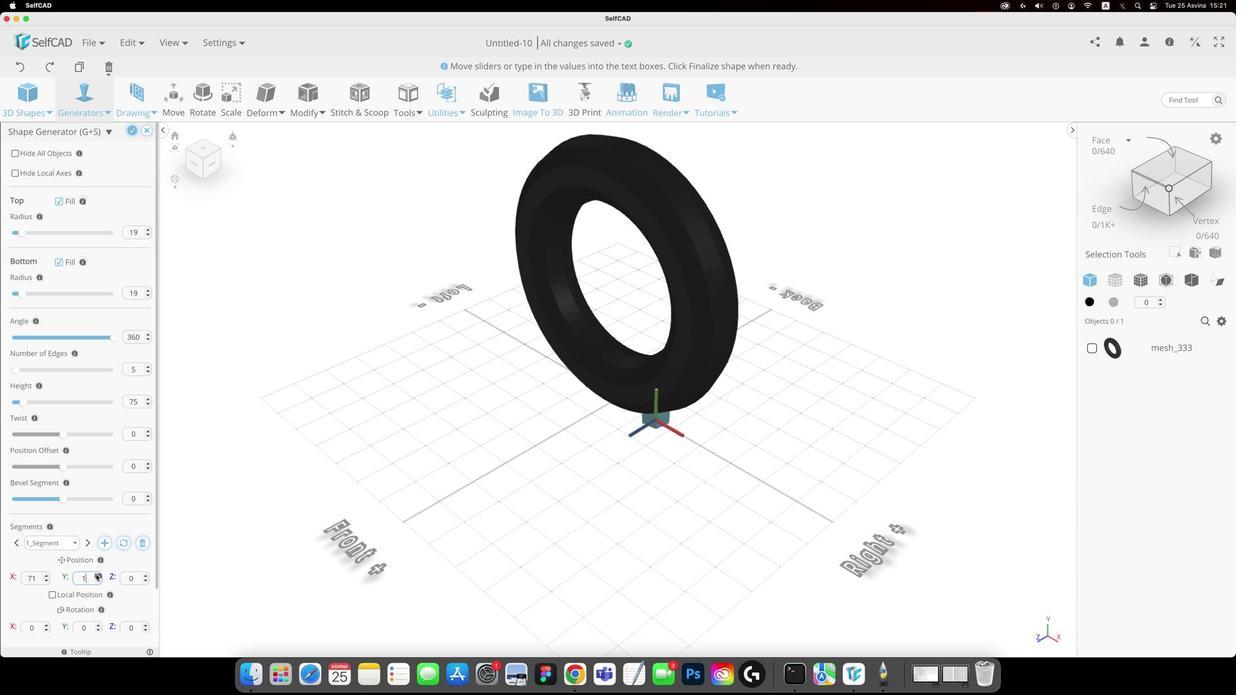 
Action: Mouse moved to (93, 581)
Screenshot: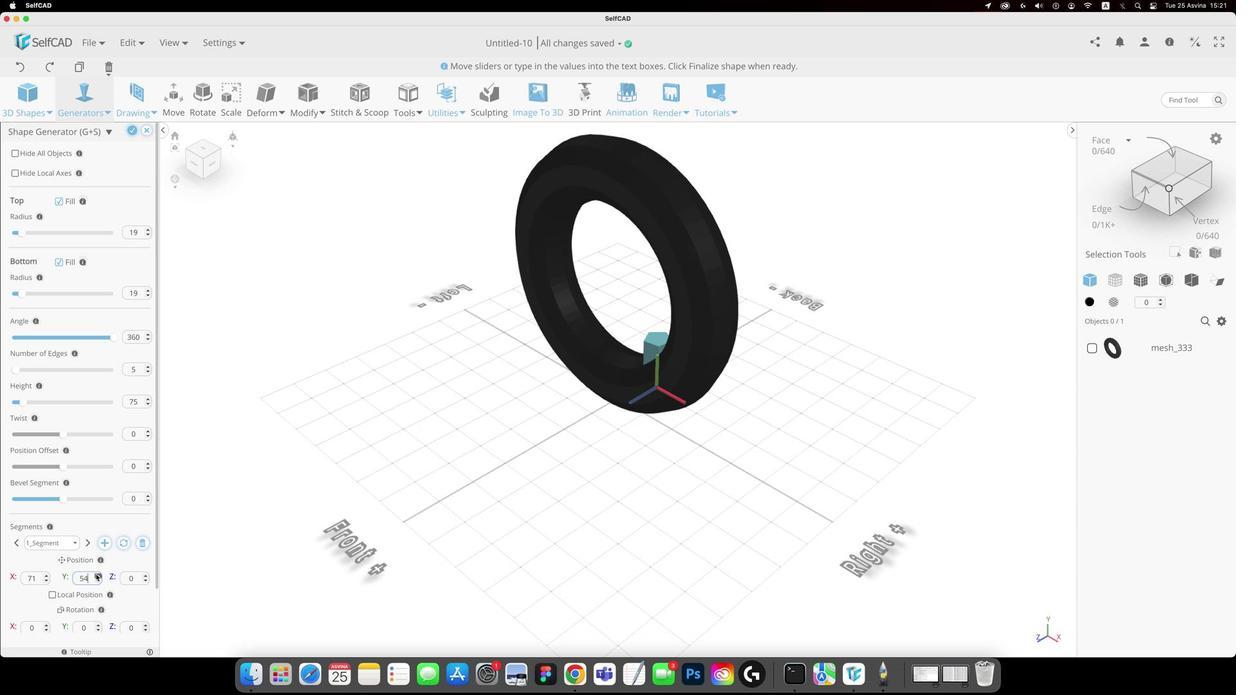 
Action: Mouse pressed left at (93, 581)
Screenshot: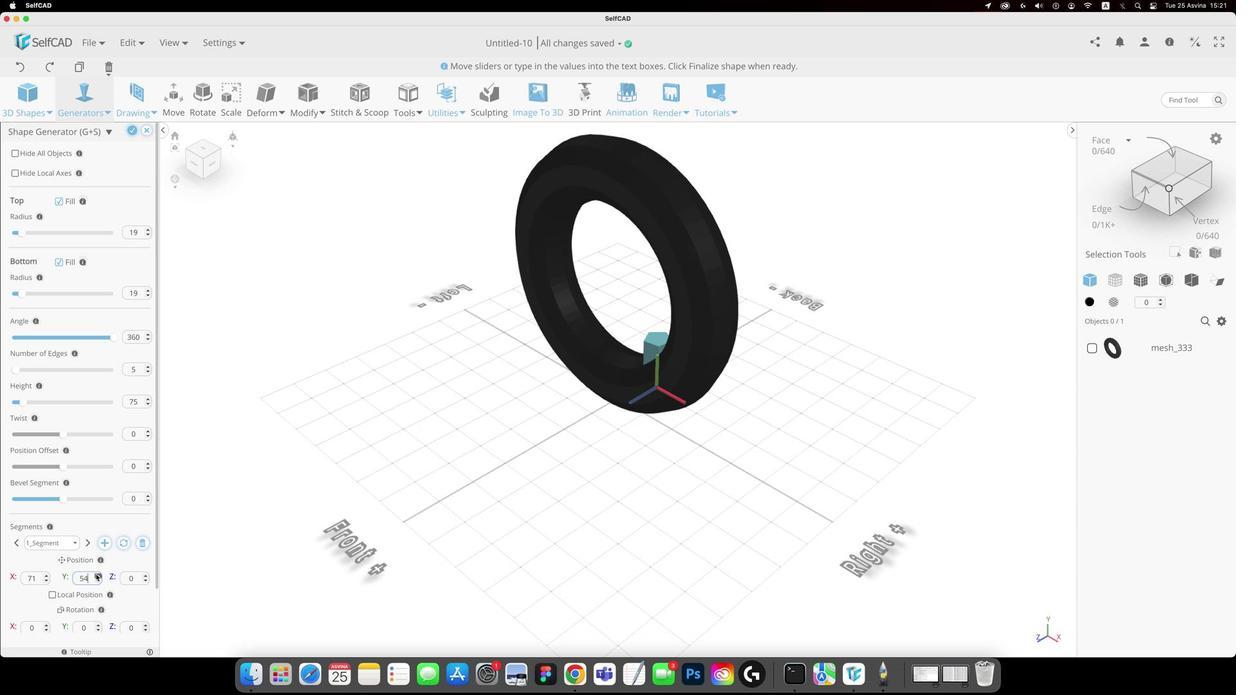 
Action: Mouse moved to (93, 581)
Screenshot: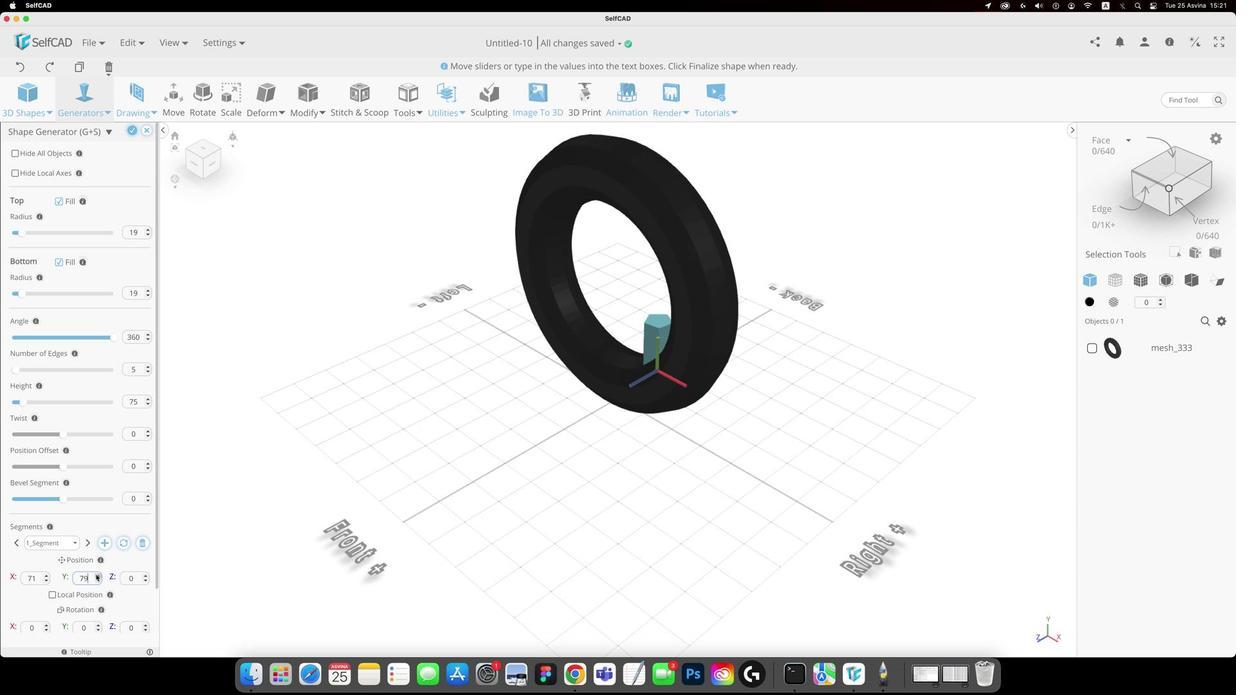 
Action: Mouse pressed left at (93, 581)
Screenshot: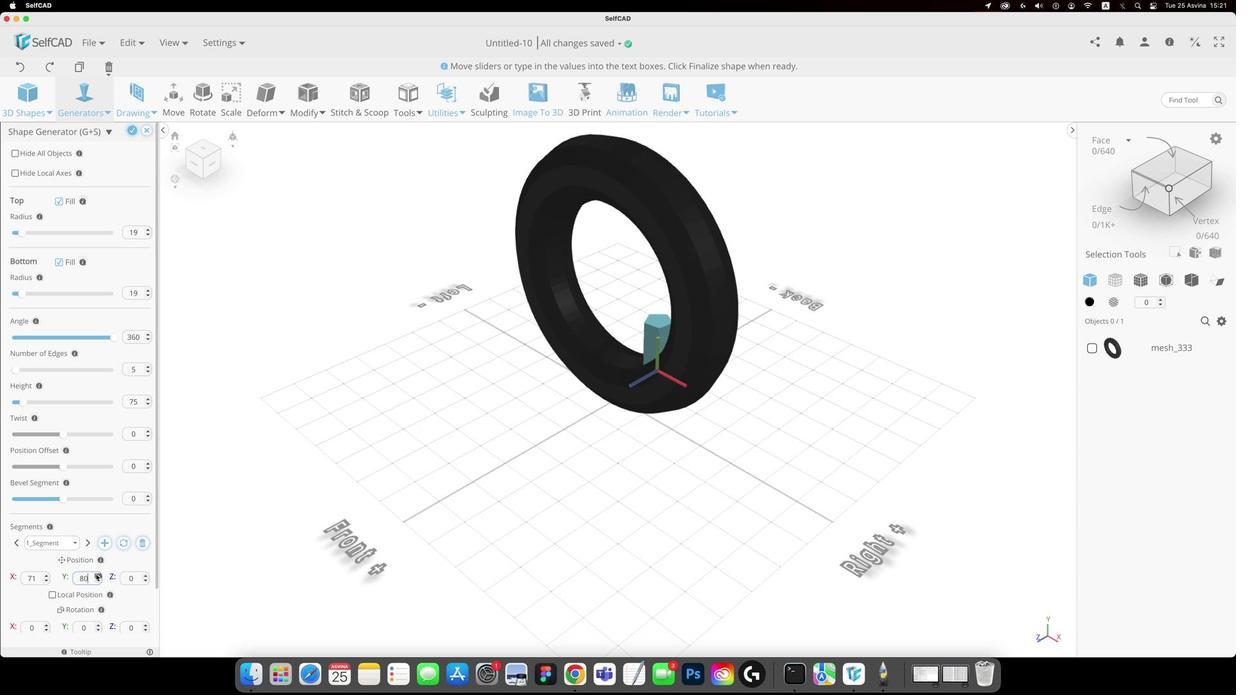 
Action: Mouse moved to (598, 404)
Screenshot: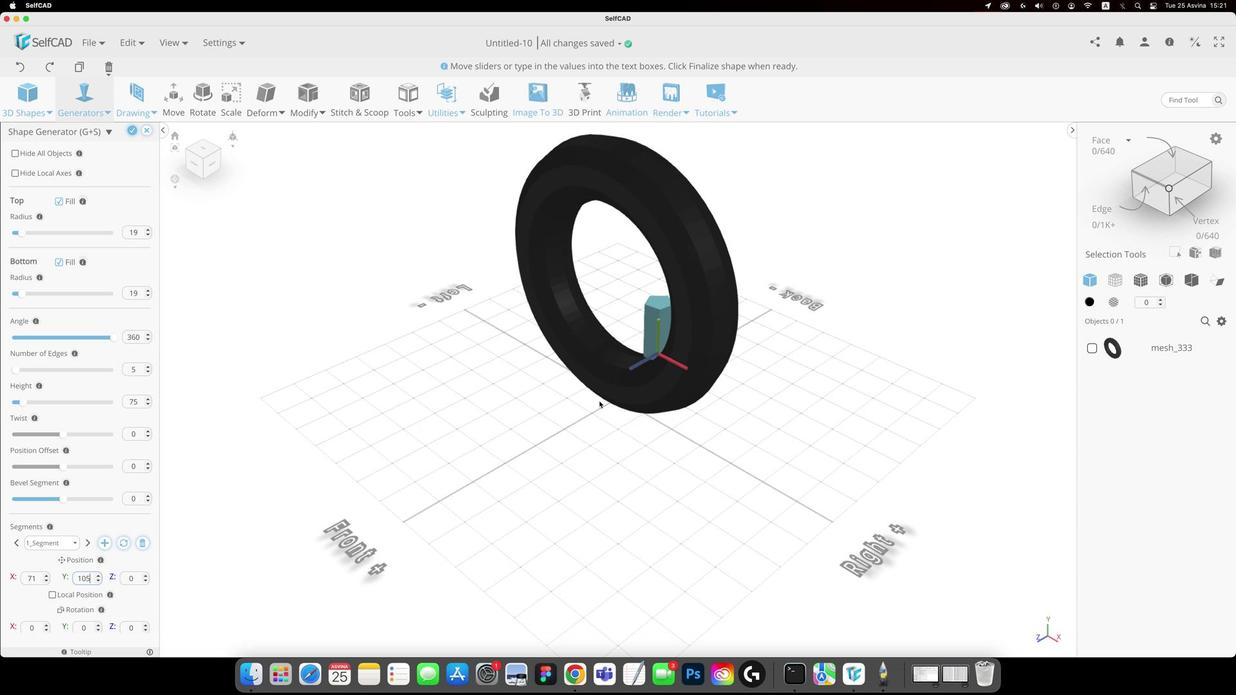 
Action: Key pressed Key.alt
Screenshot: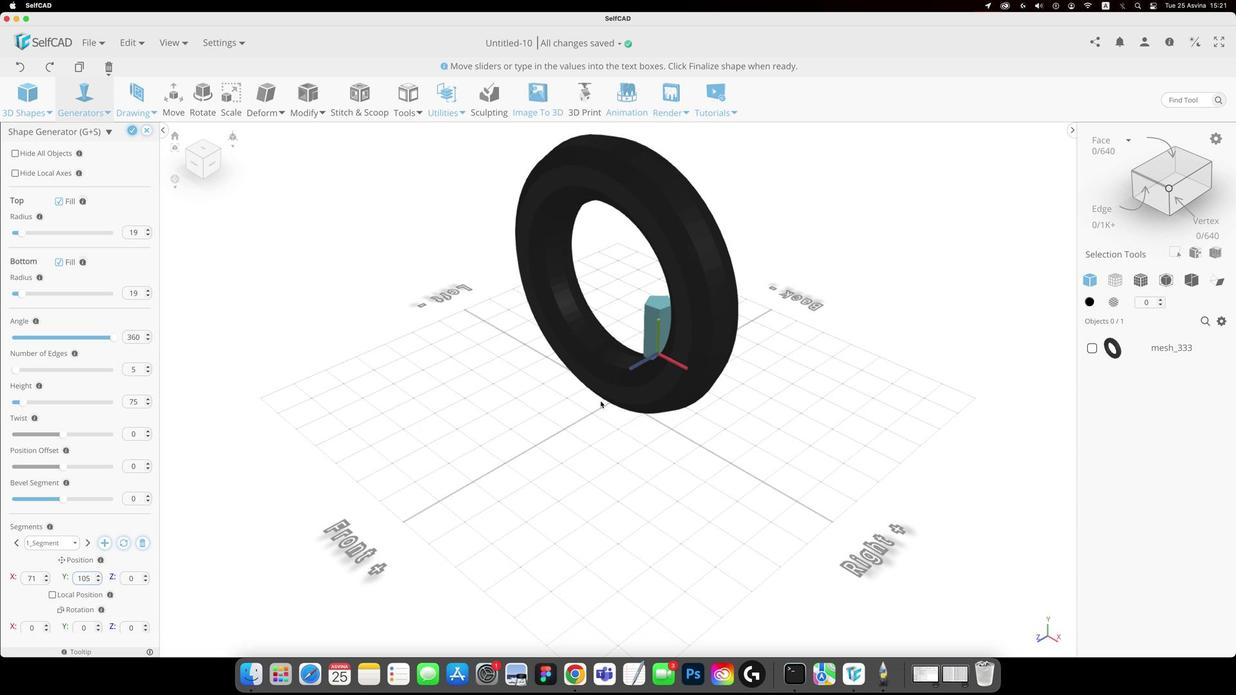 
Action: Mouse moved to (599, 404)
Screenshot: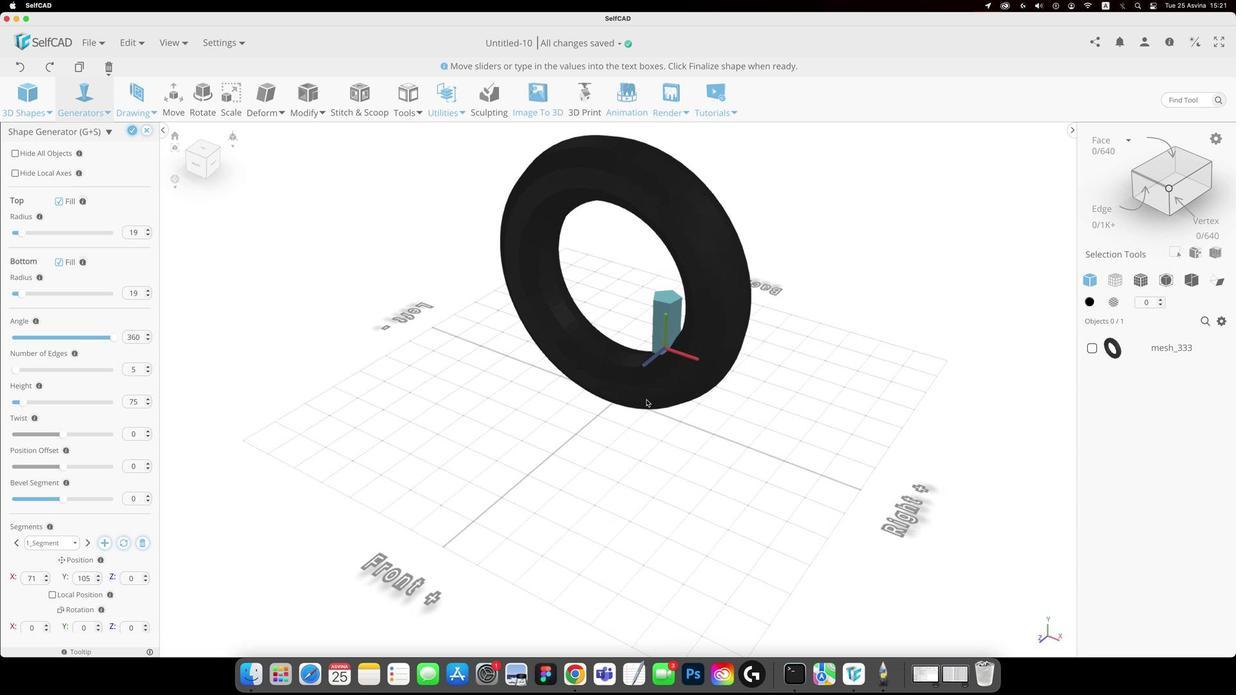 
Action: Mouse pressed left at (599, 404)
Screenshot: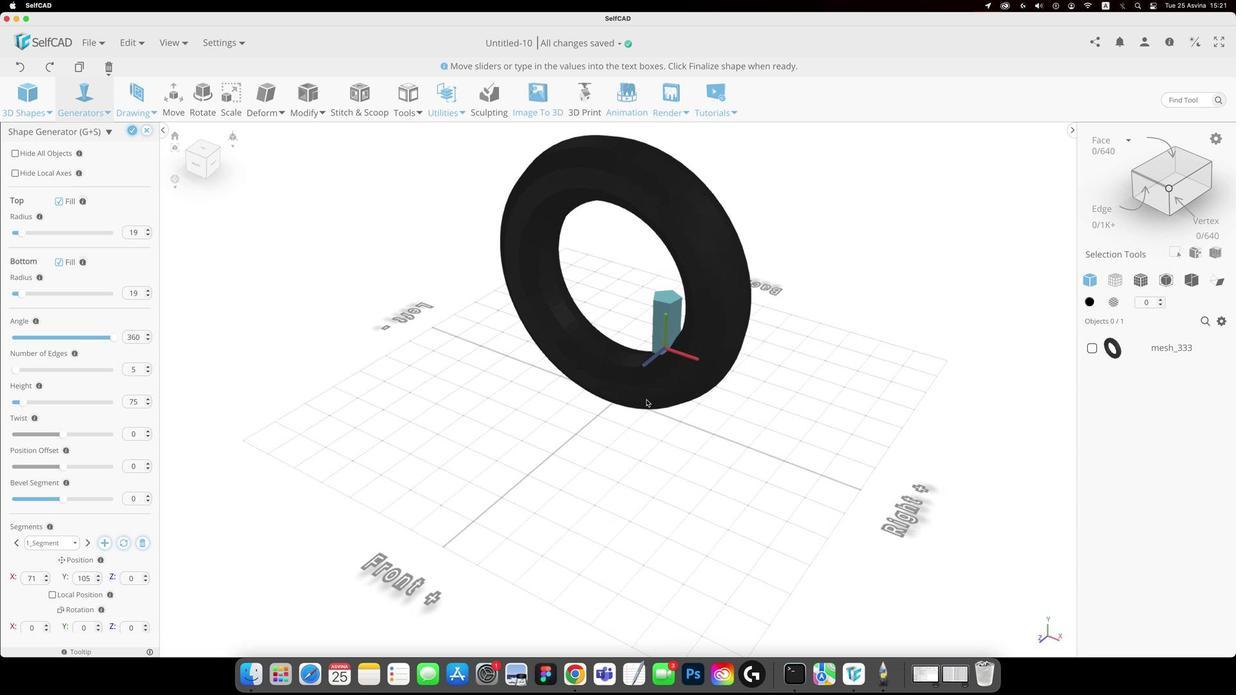 
Action: Mouse moved to (18, 231)
Screenshot: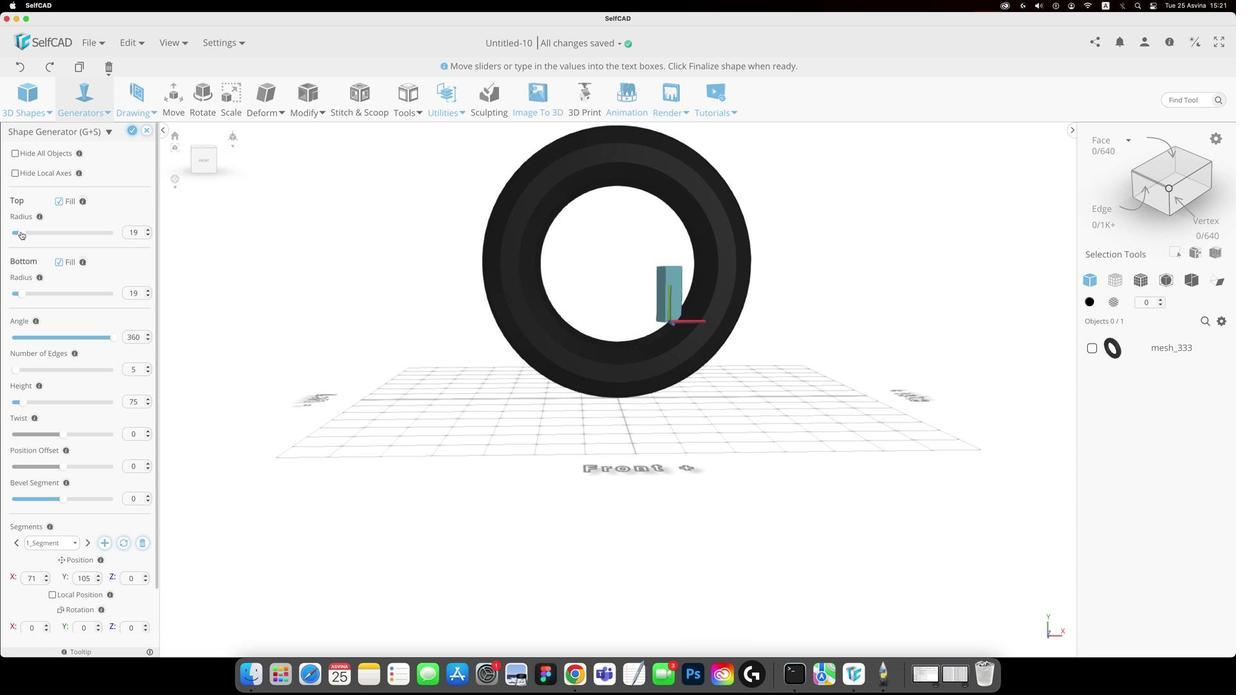 
Action: Mouse pressed left at (18, 231)
Screenshot: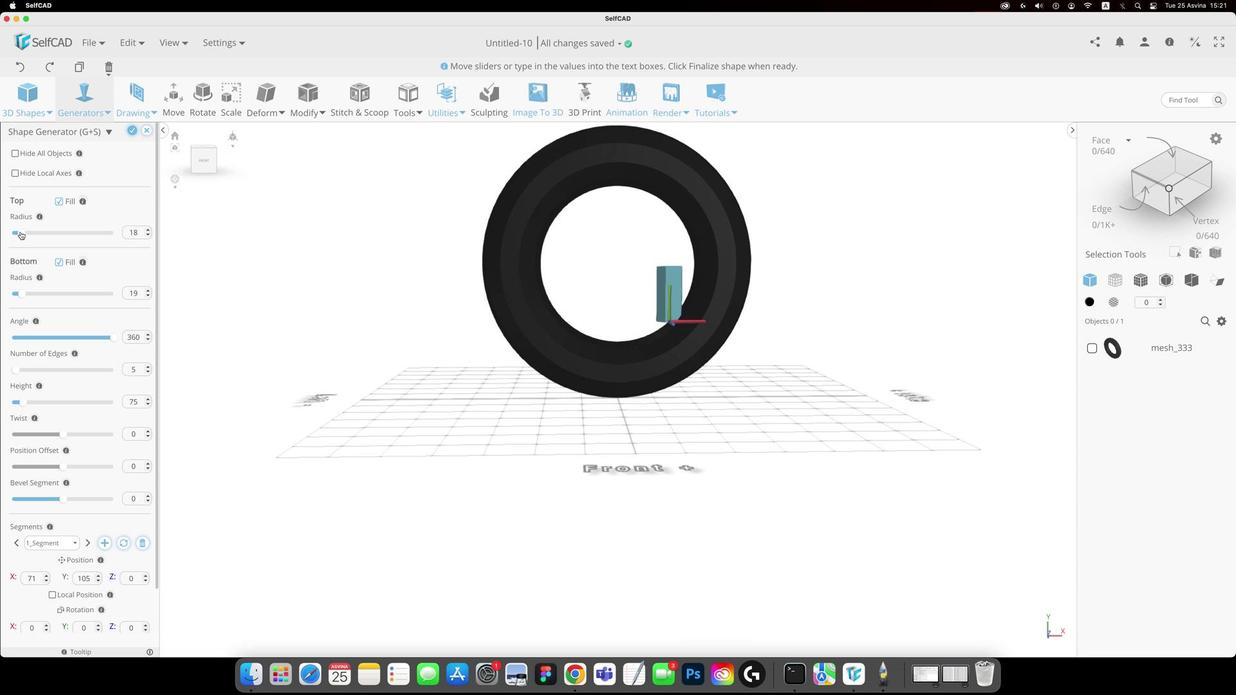 
Action: Mouse moved to (20, 293)
Screenshot: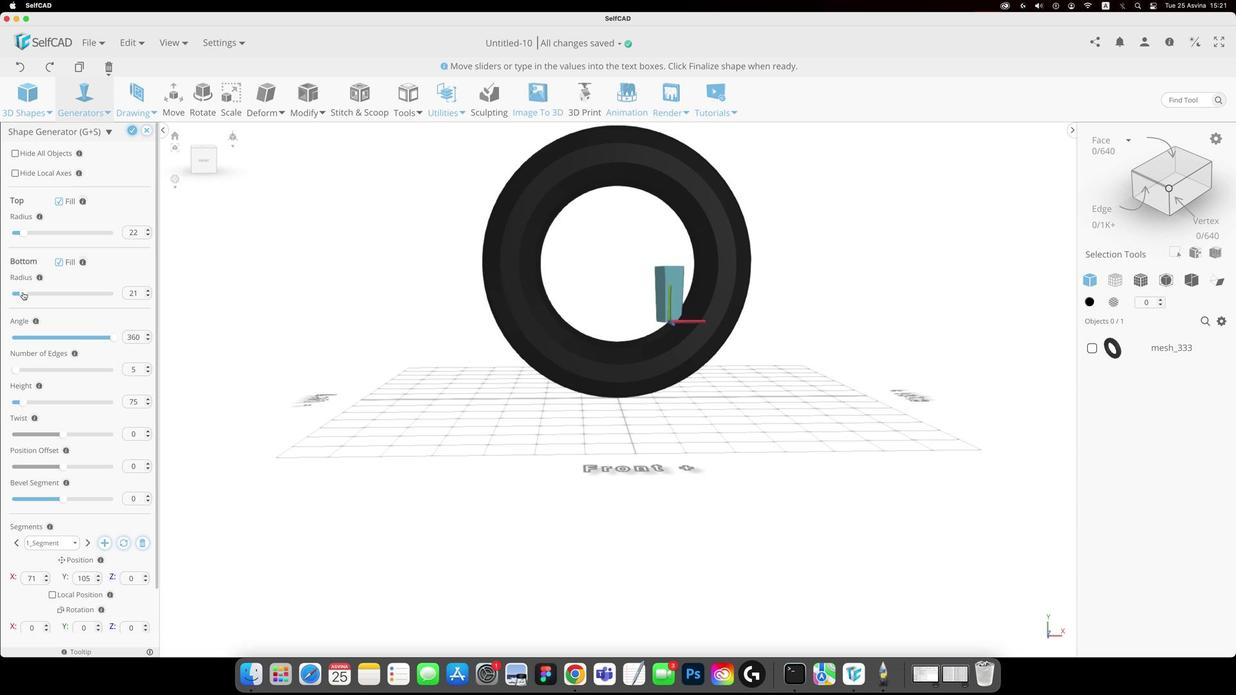 
Action: Mouse pressed left at (20, 293)
Screenshot: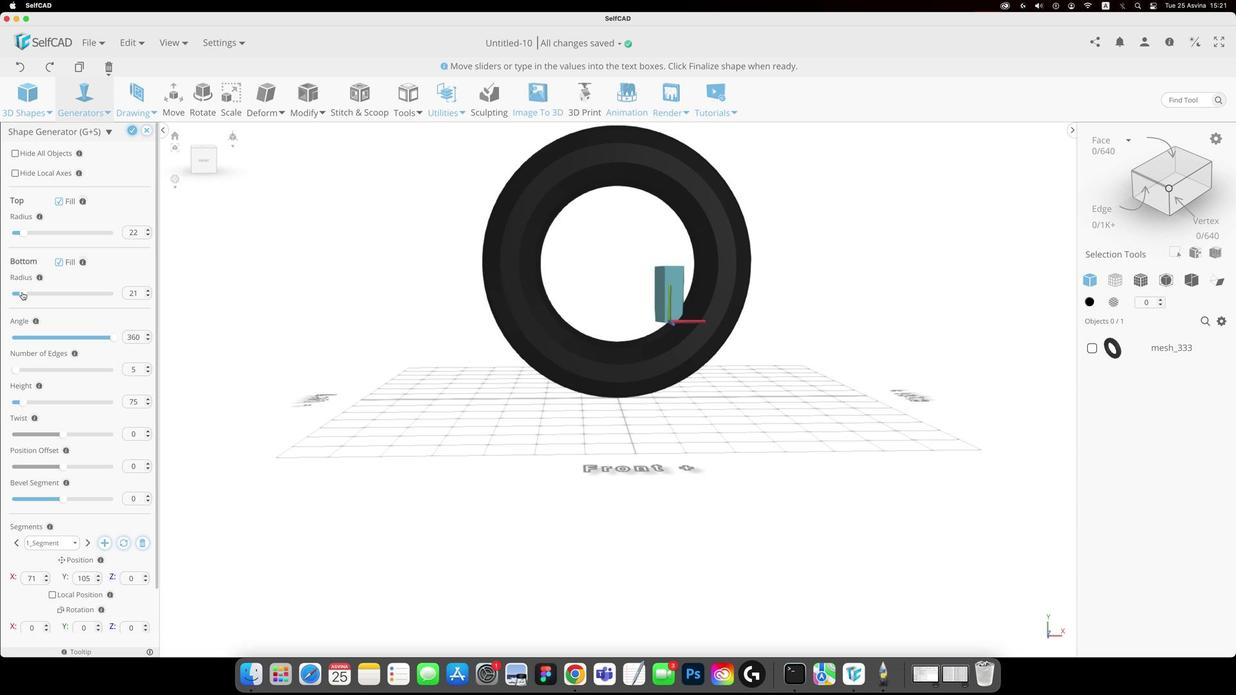 
Action: Mouse moved to (14, 370)
Screenshot: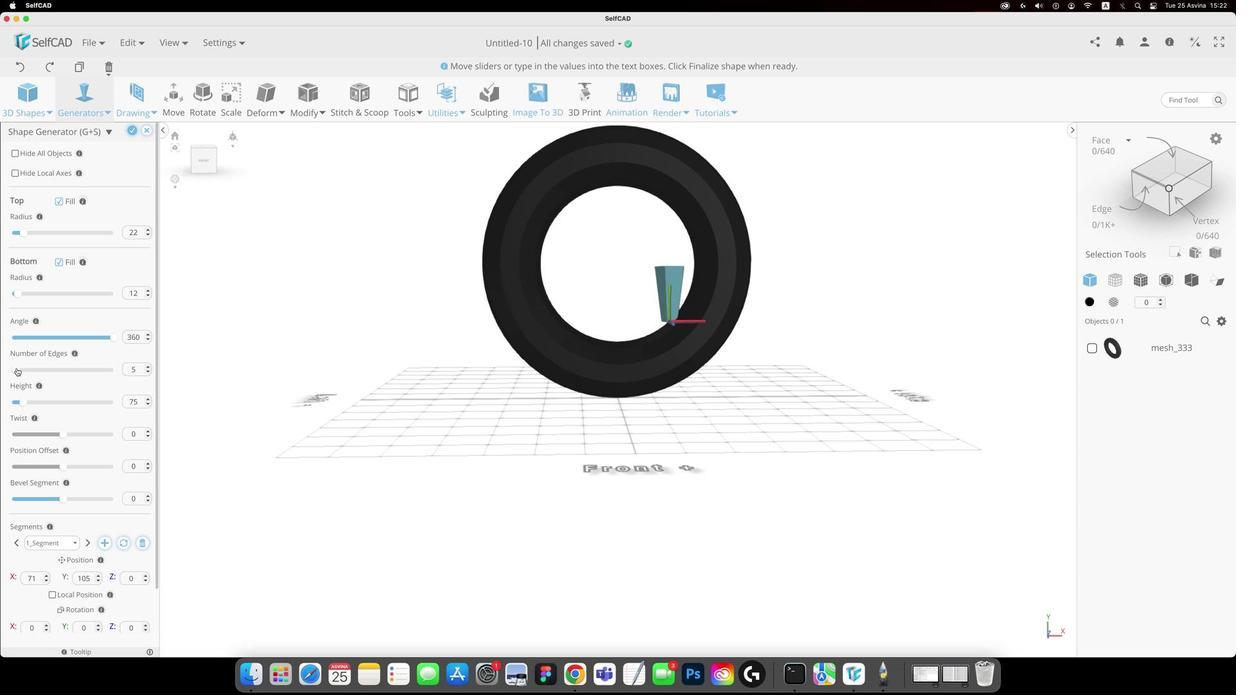 
Action: Mouse pressed left at (14, 370)
Screenshot: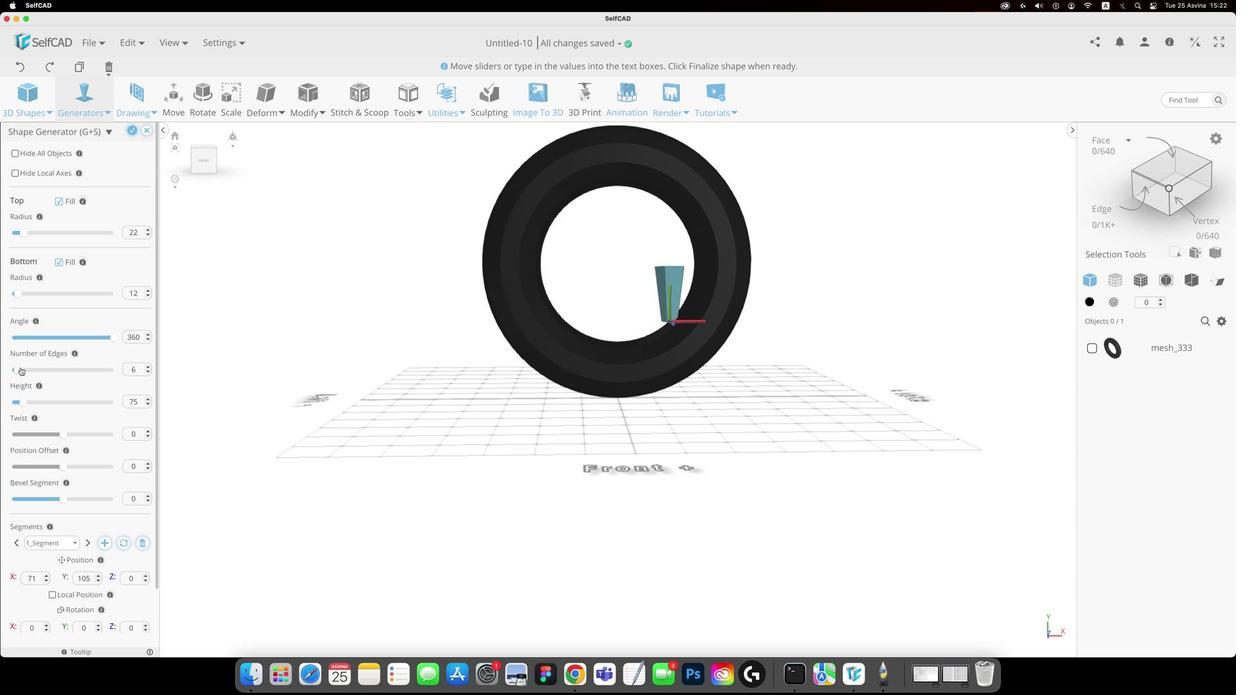 
Action: Mouse moved to (64, 503)
Screenshot: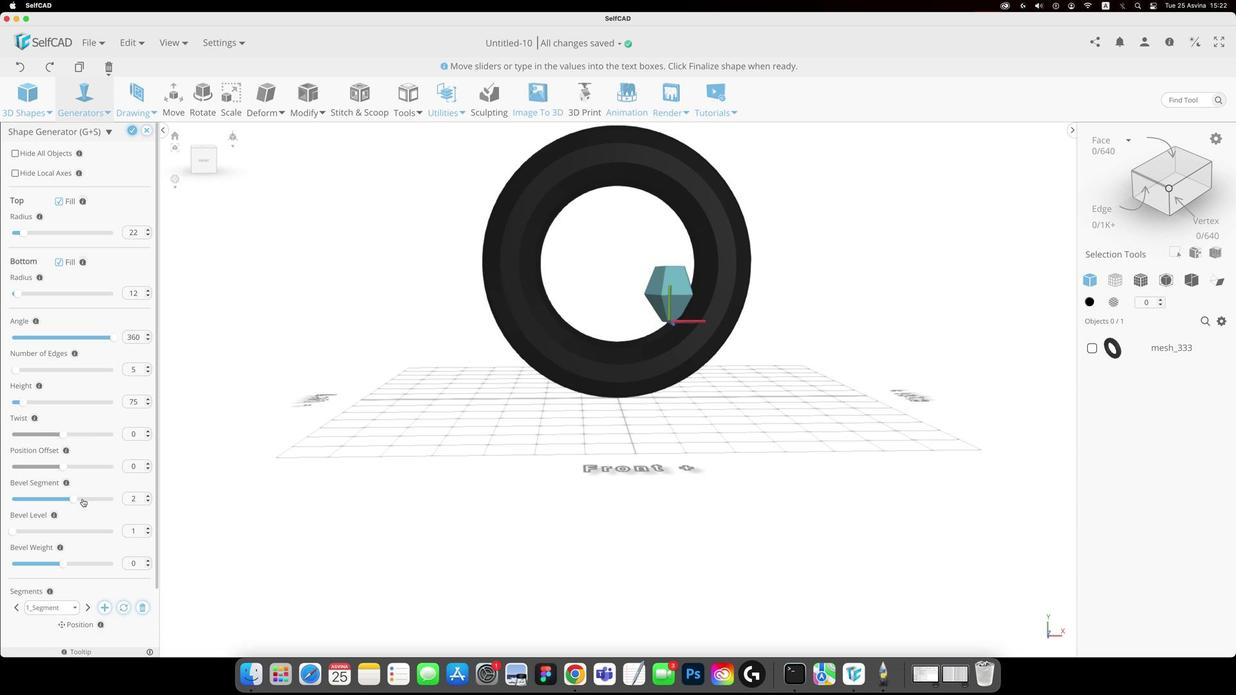 
Action: Mouse pressed left at (64, 503)
Screenshot: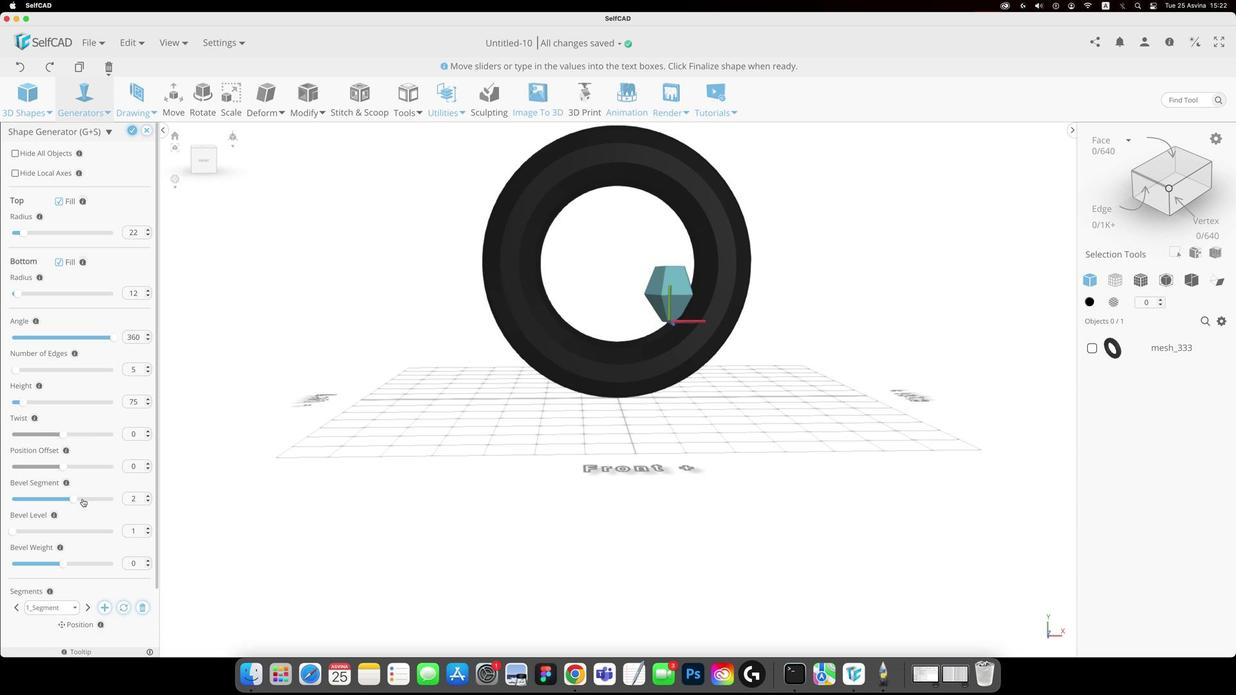 
Action: Mouse moved to (104, 588)
Screenshot: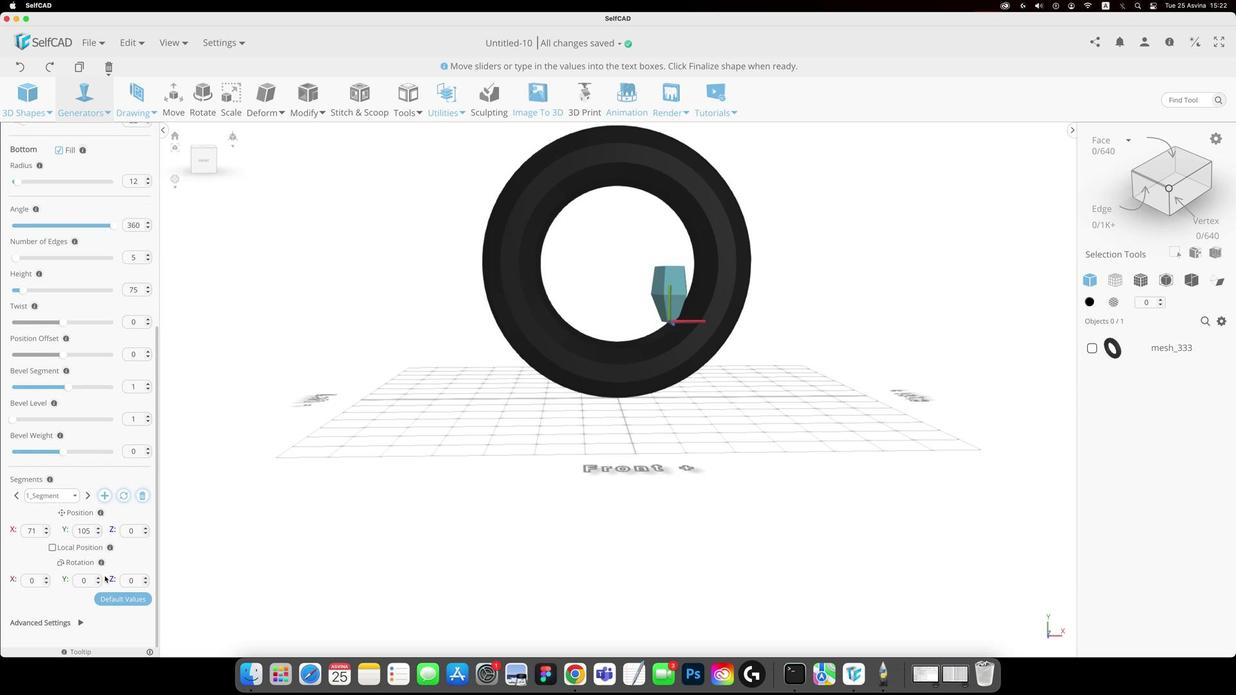 
Action: Mouse scrolled (104, 588) with delta (-1, -5)
Screenshot: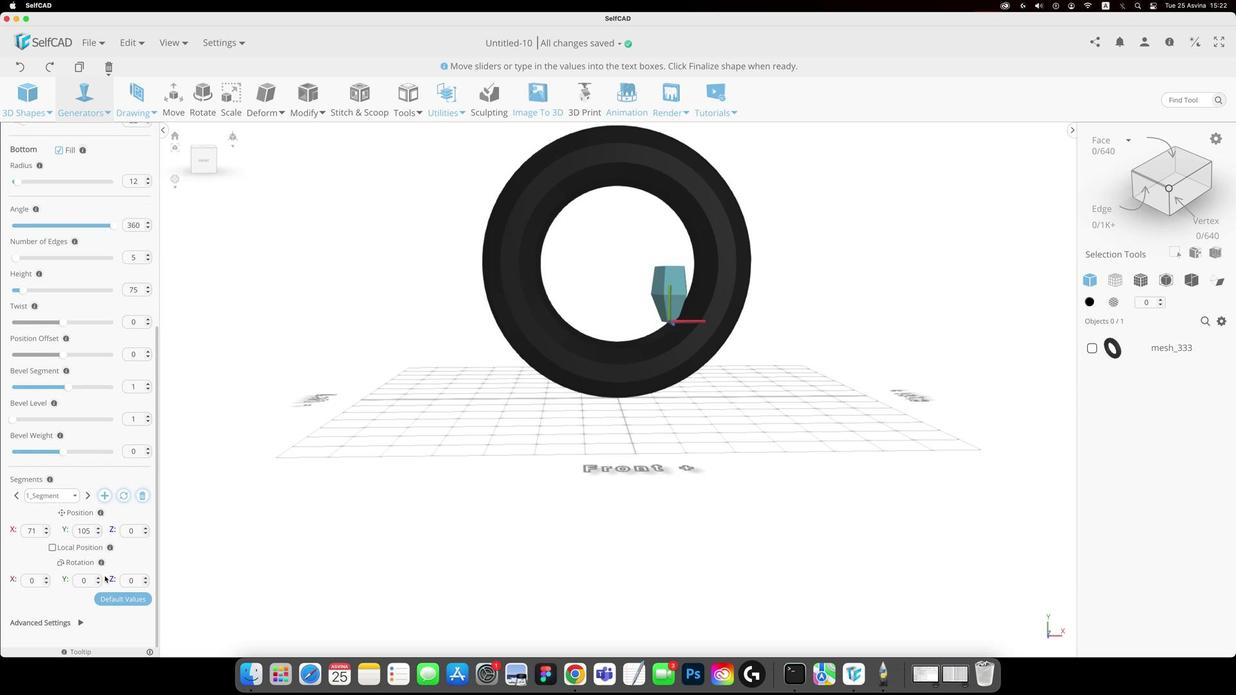 
Action: Mouse moved to (103, 586)
Screenshot: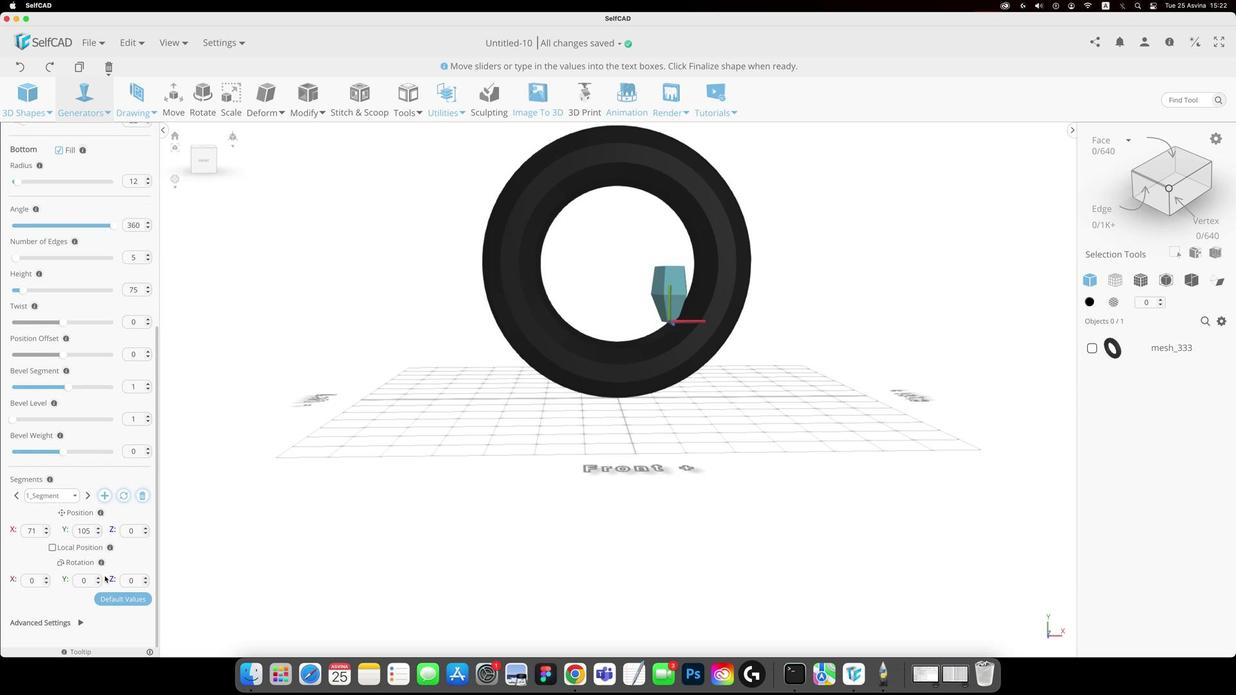 
Action: Mouse scrolled (103, 586) with delta (-1, -5)
Screenshot: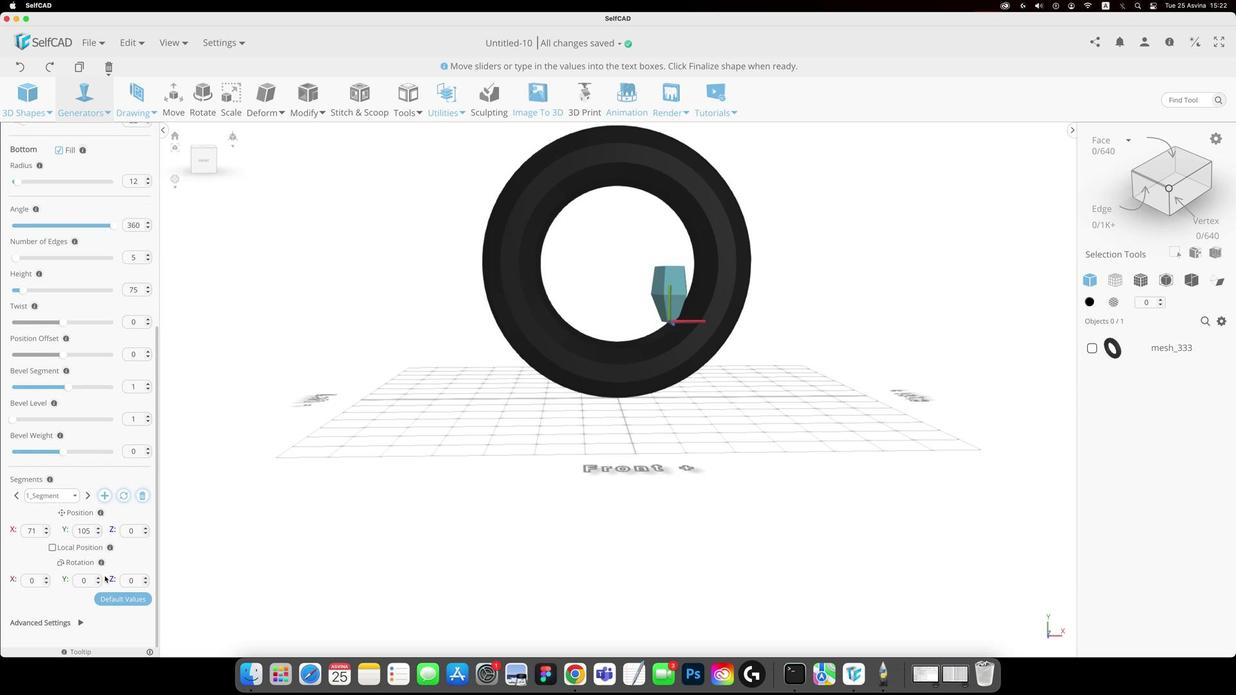 
Action: Mouse moved to (103, 584)
Screenshot: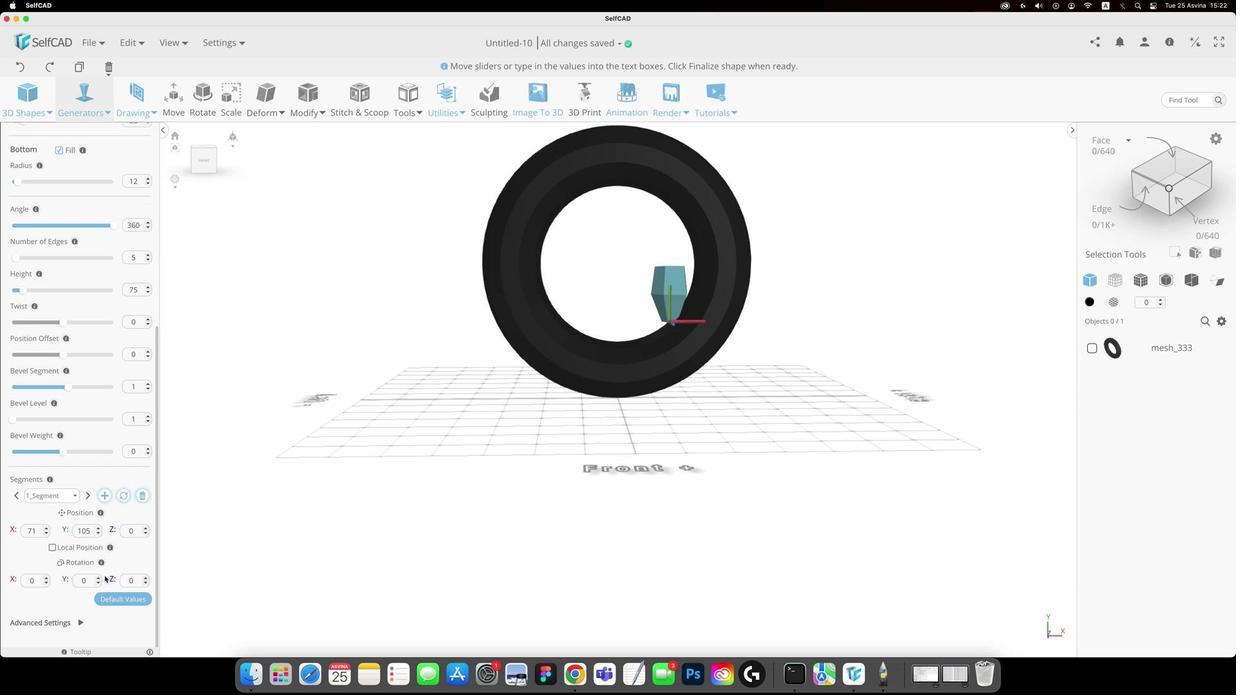 
Action: Mouse scrolled (103, 584) with delta (-1, -8)
Screenshot: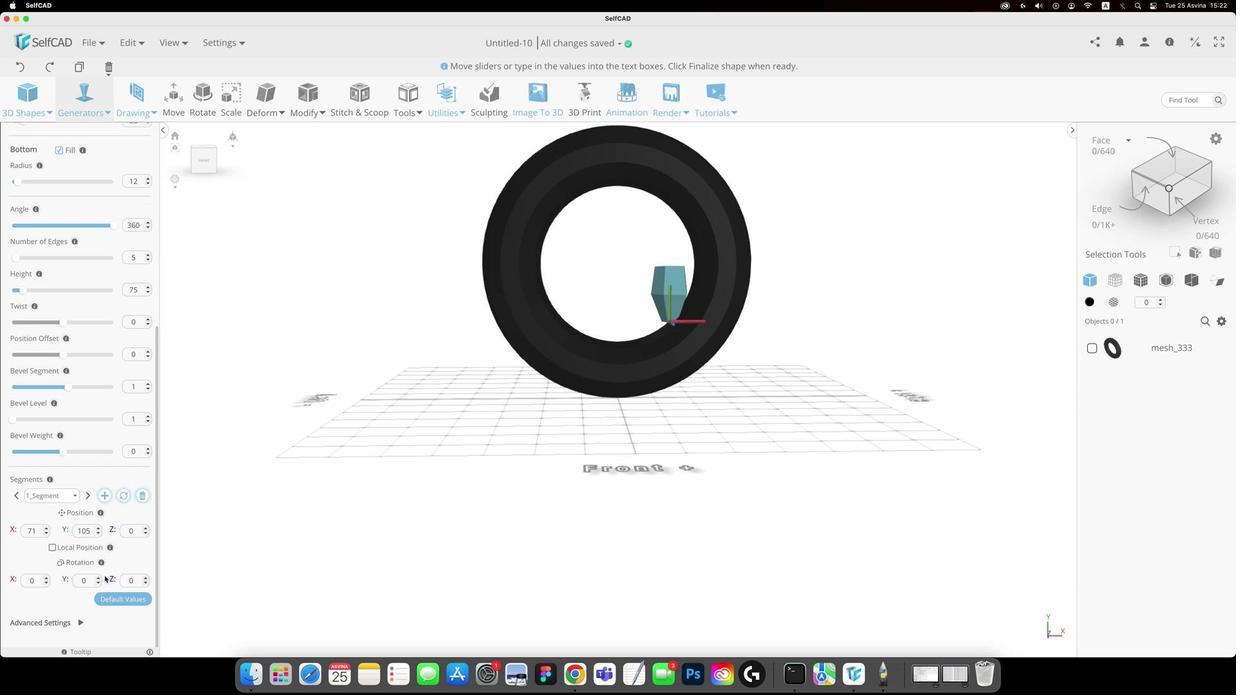 
Action: Mouse moved to (143, 161)
Screenshot: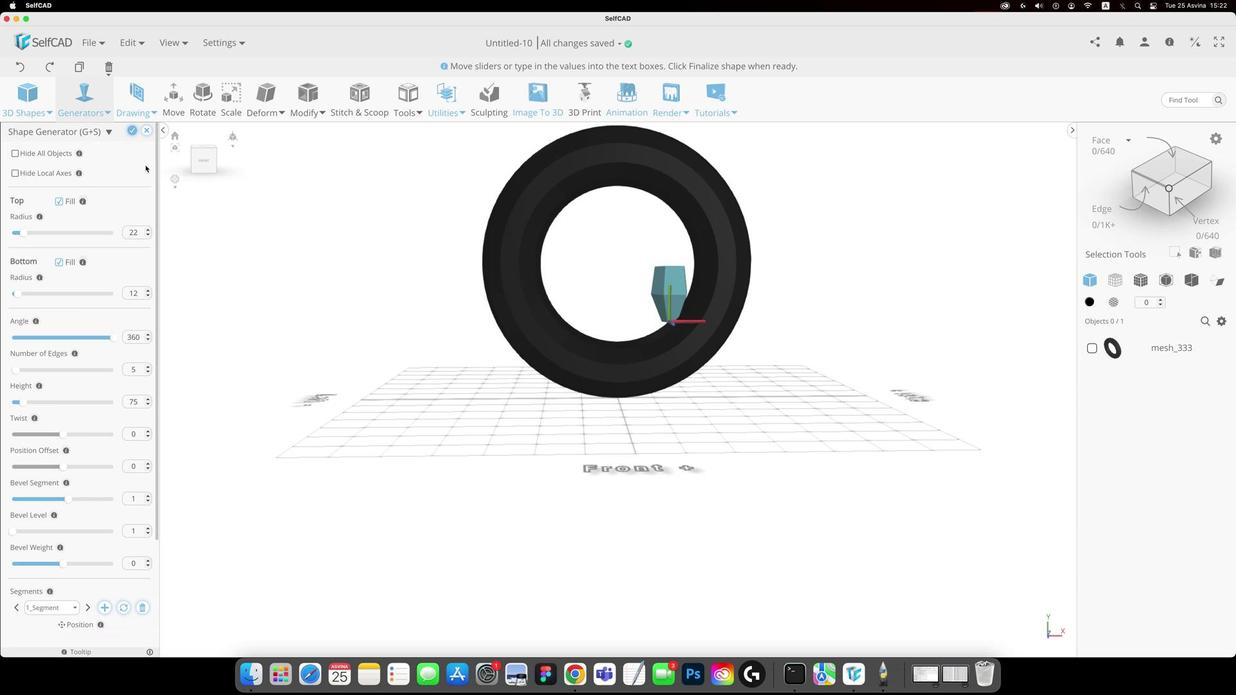 
Action: Mouse scrolled (143, 161) with delta (-1, -5)
Screenshot: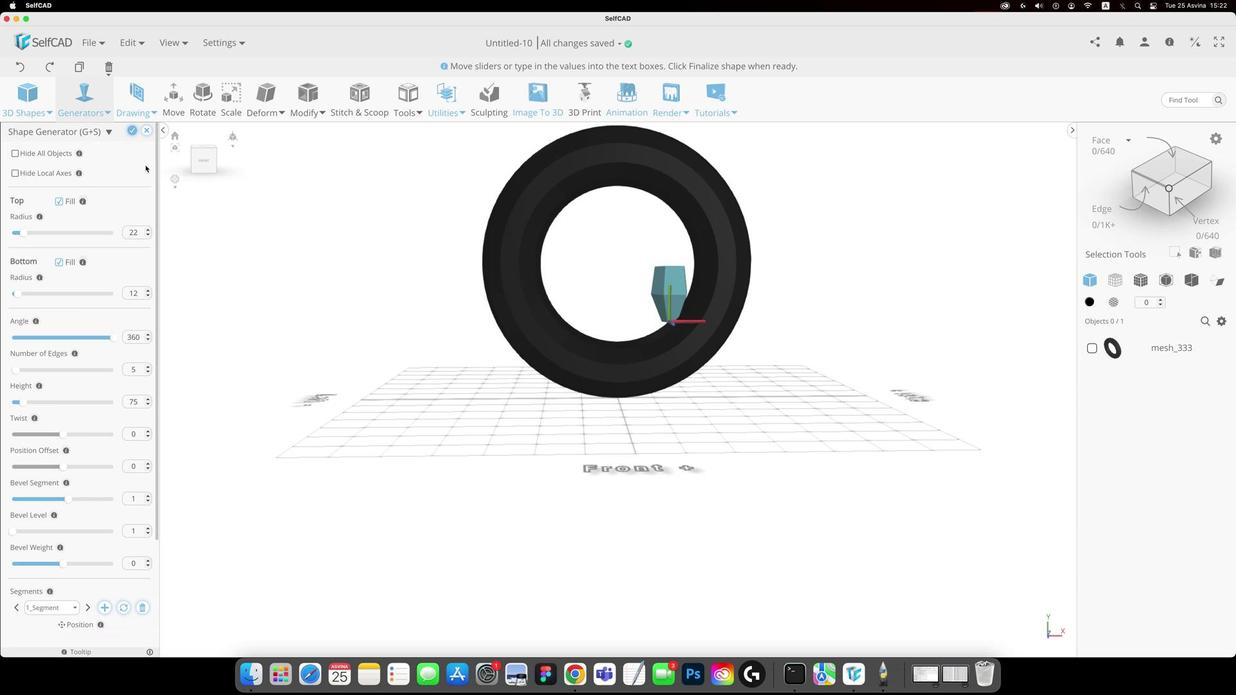 
Action: Mouse moved to (143, 161)
Screenshot: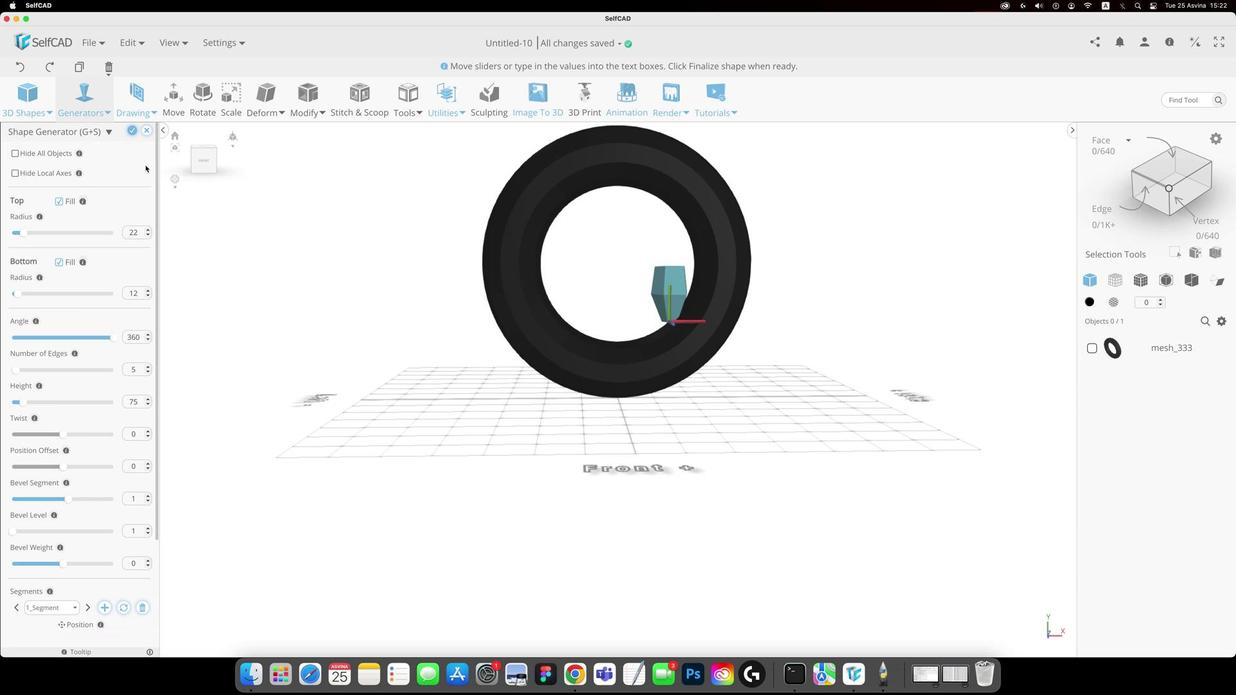 
Action: Mouse scrolled (143, 161) with delta (-1, -5)
Screenshot: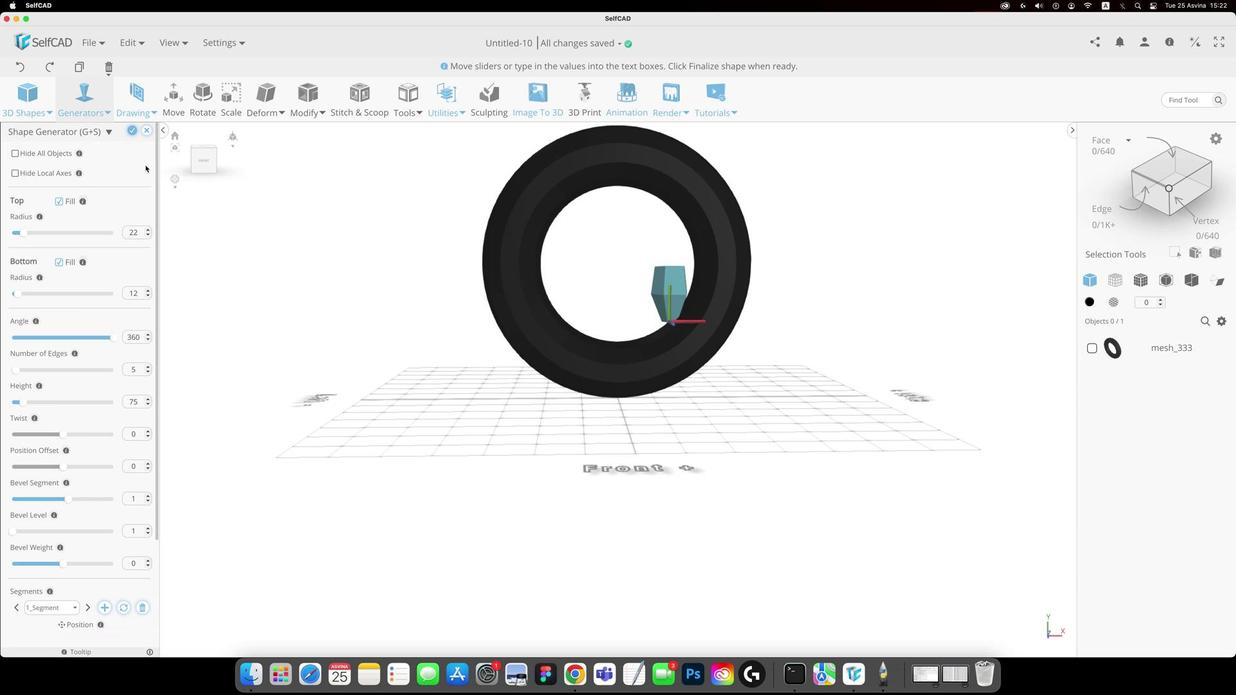 
Action: Mouse moved to (142, 162)
Screenshot: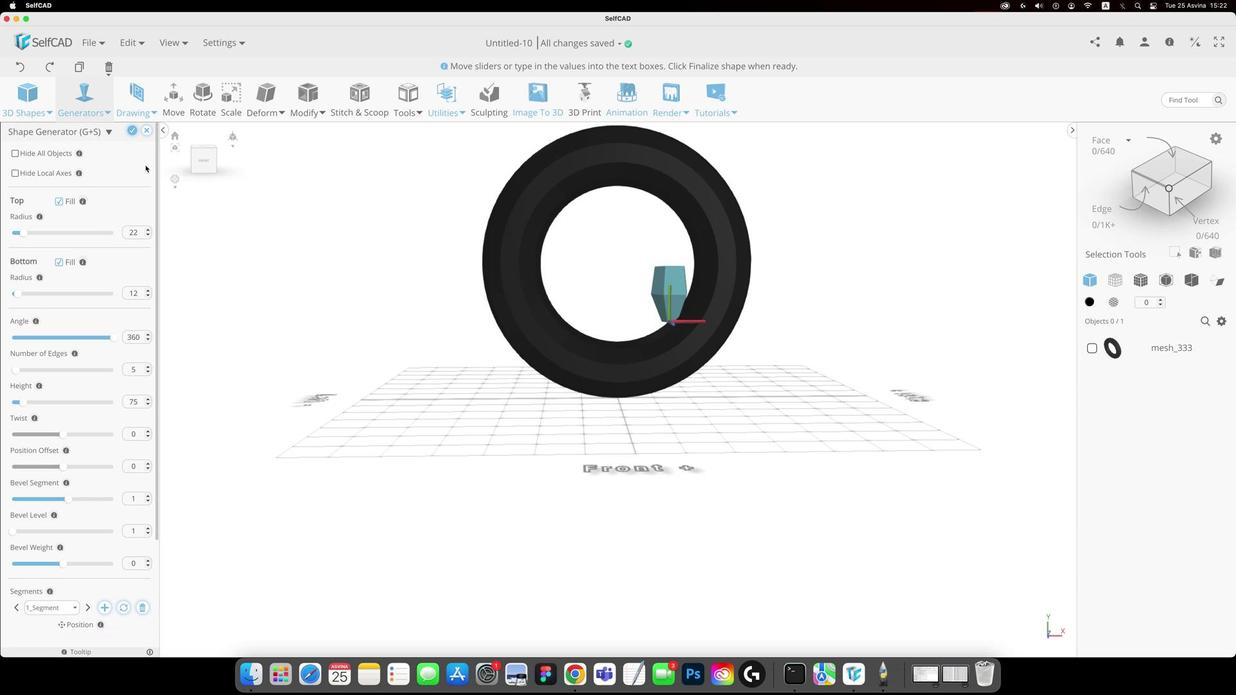 
Action: Mouse scrolled (142, 162) with delta (-1, -1)
Screenshot: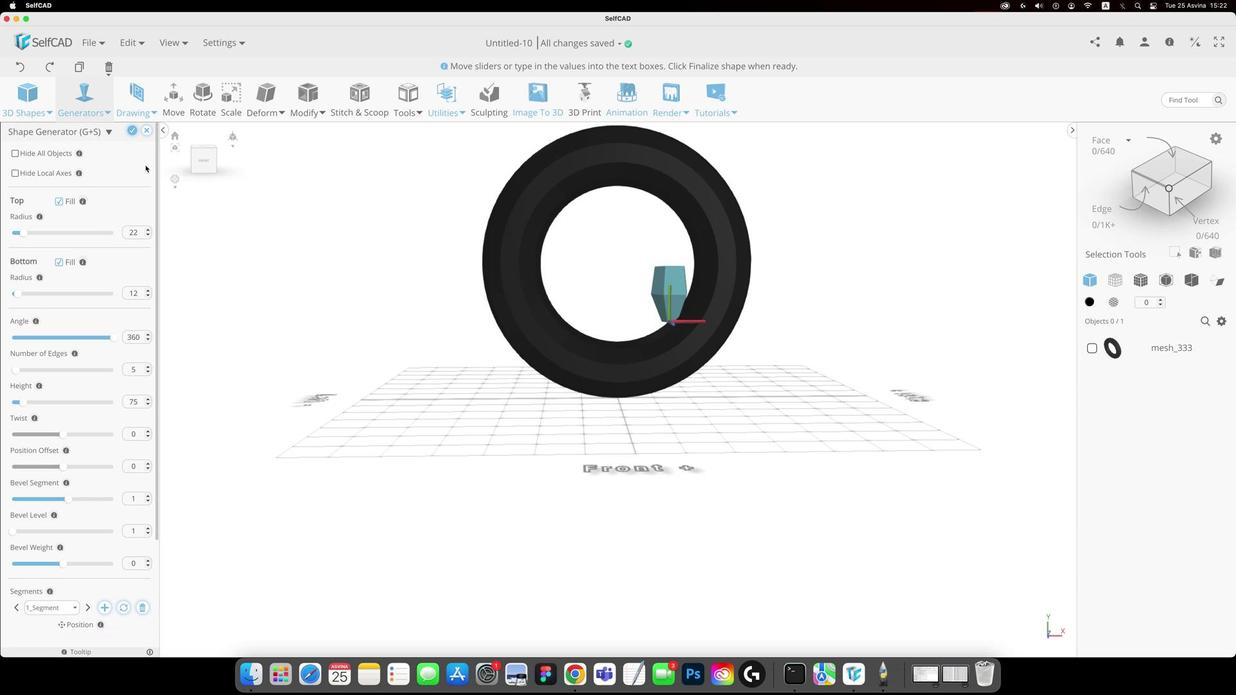 
Action: Mouse moved to (130, 124)
Screenshot: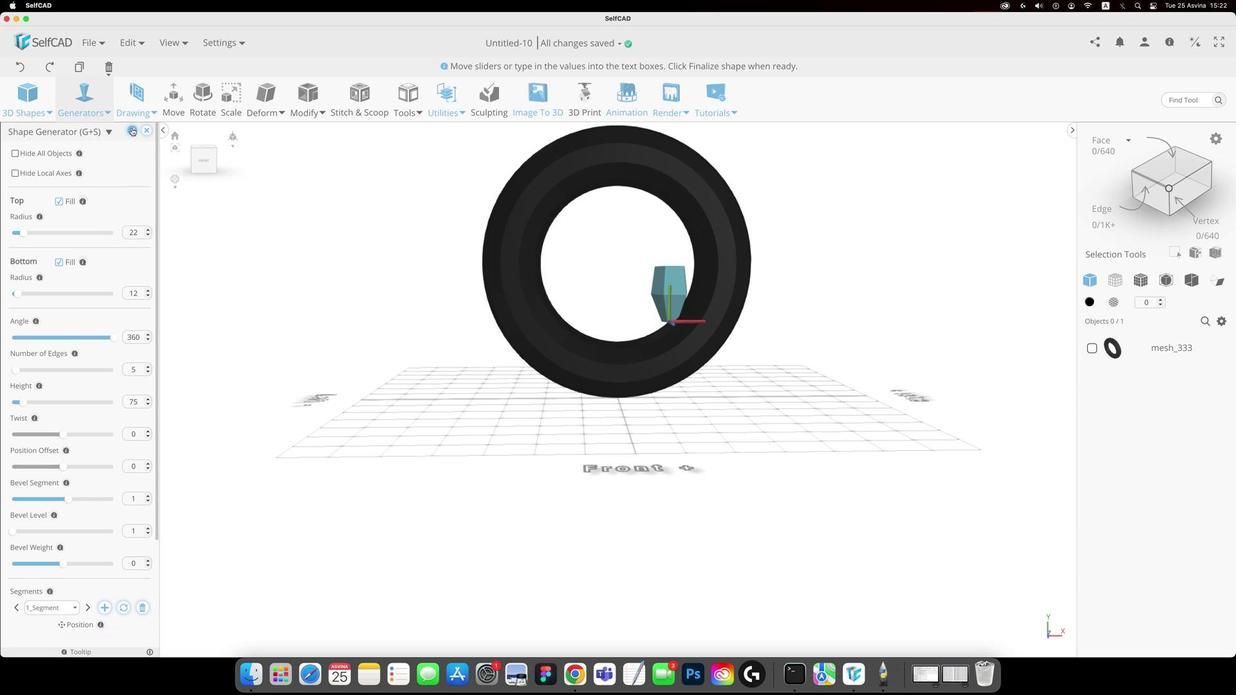 
Action: Mouse pressed left at (130, 124)
Screenshot: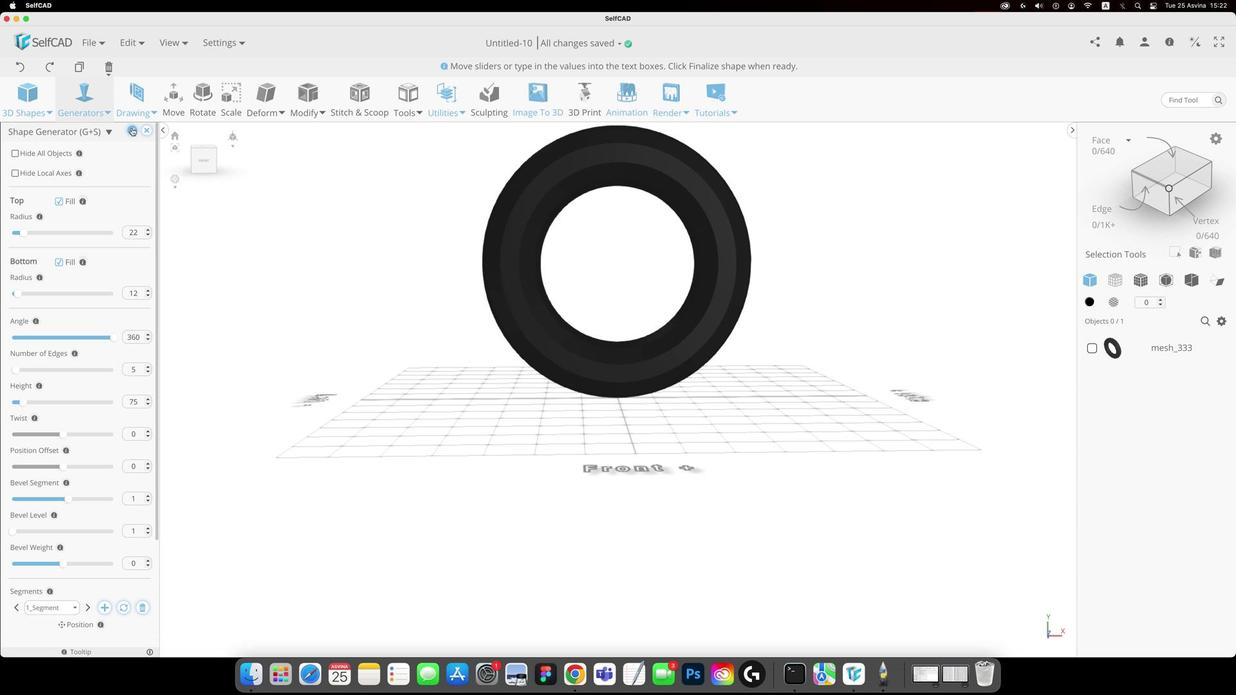 
Action: Mouse moved to (672, 278)
Screenshot: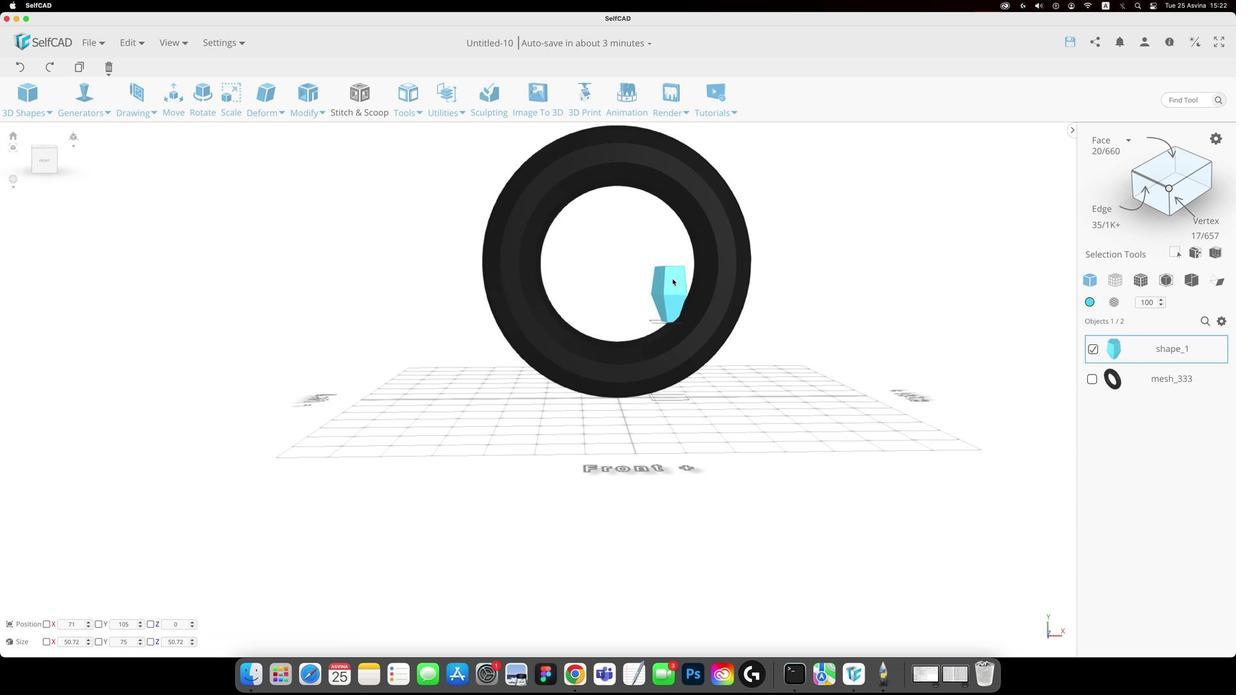
Action: Mouse pressed left at (672, 278)
Screenshot: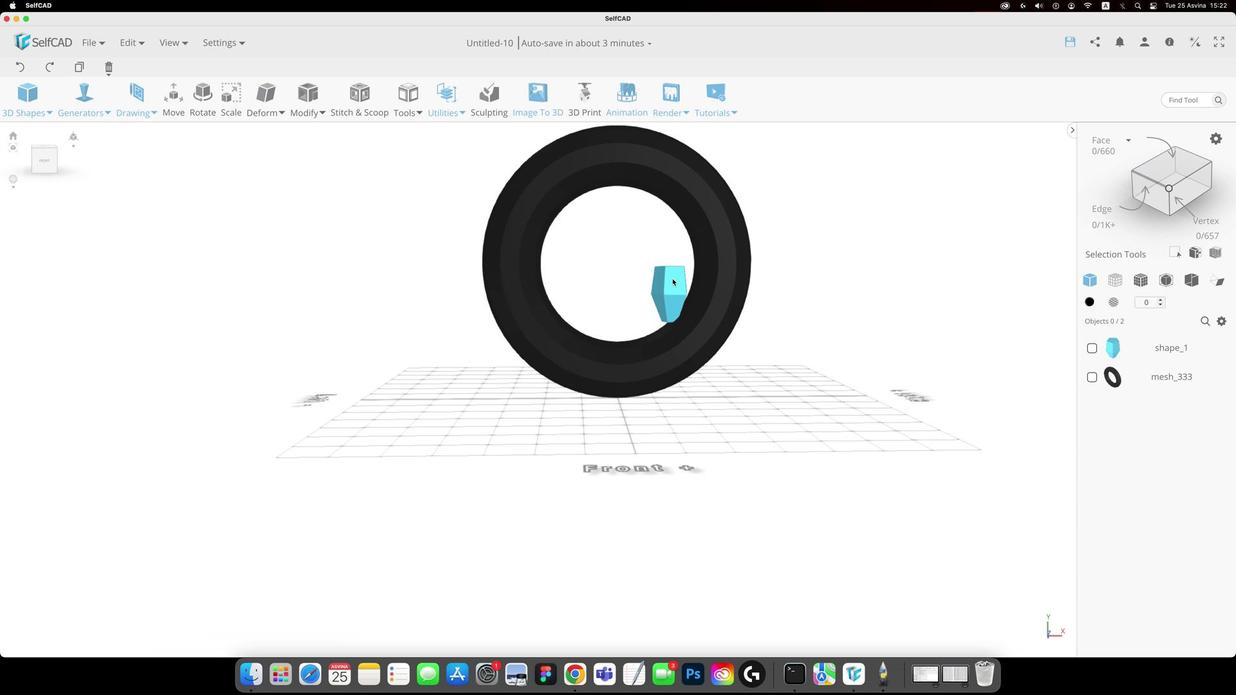 
Action: Mouse moved to (1093, 349)
Screenshot: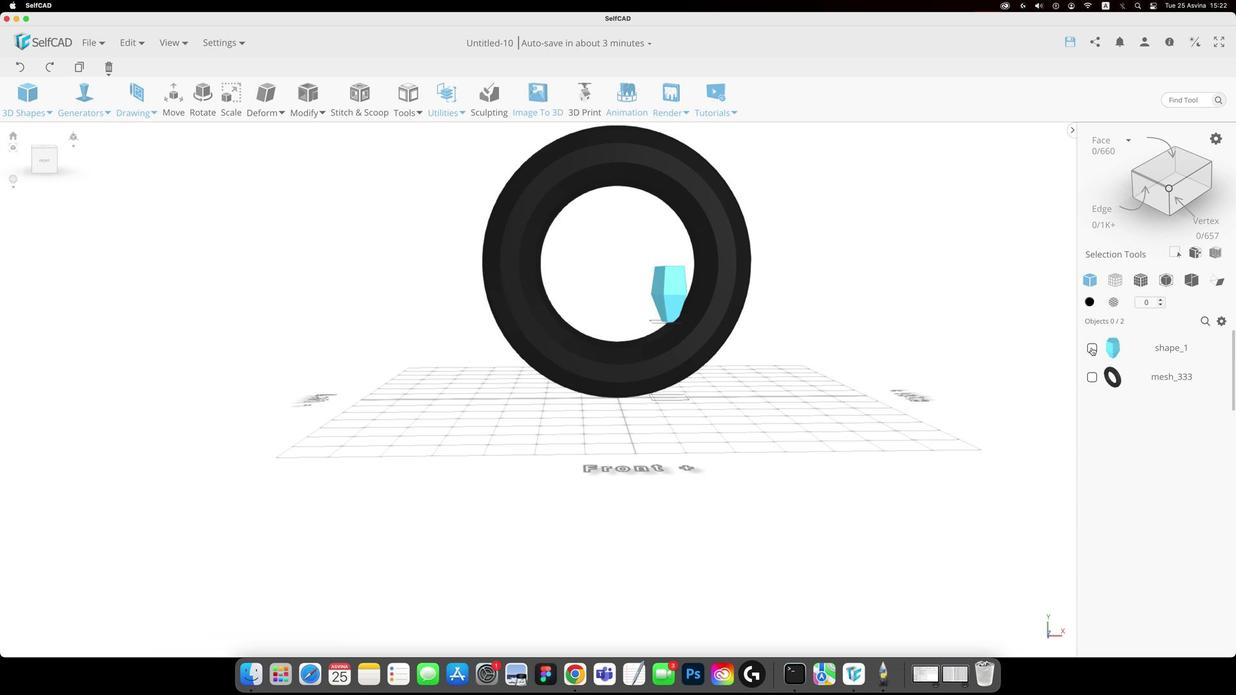 
Action: Mouse pressed left at (1093, 349)
Screenshot: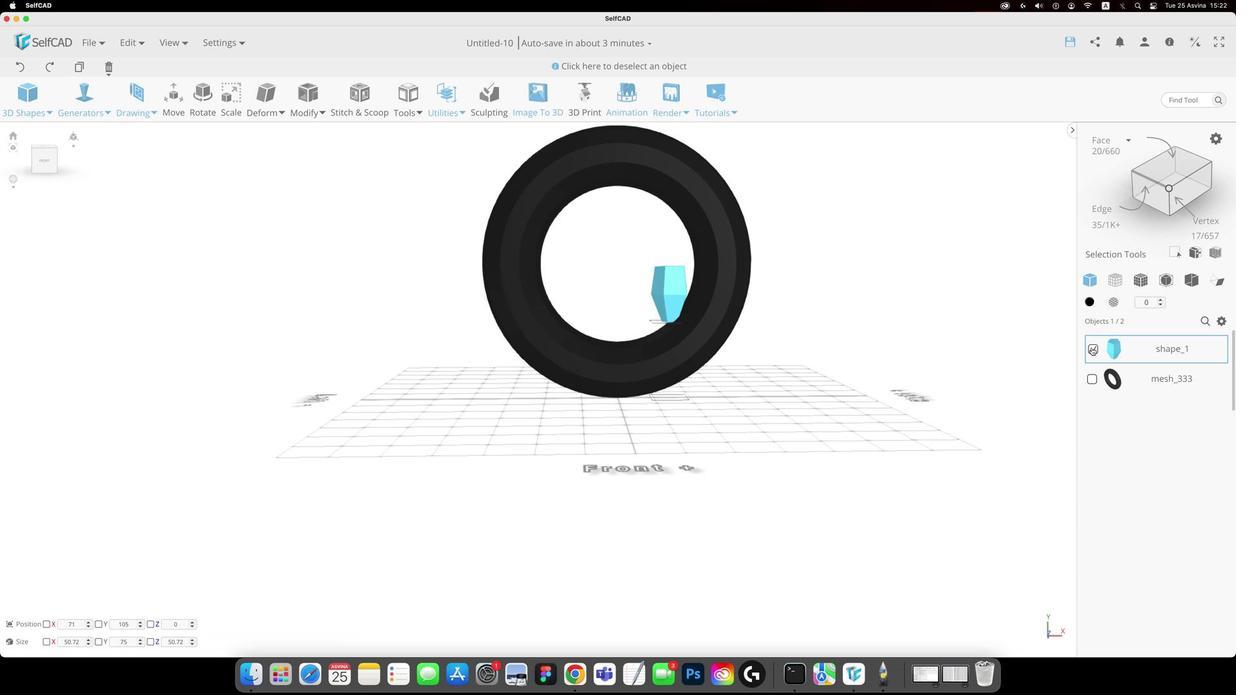 
Action: Mouse moved to (171, 98)
Screenshot: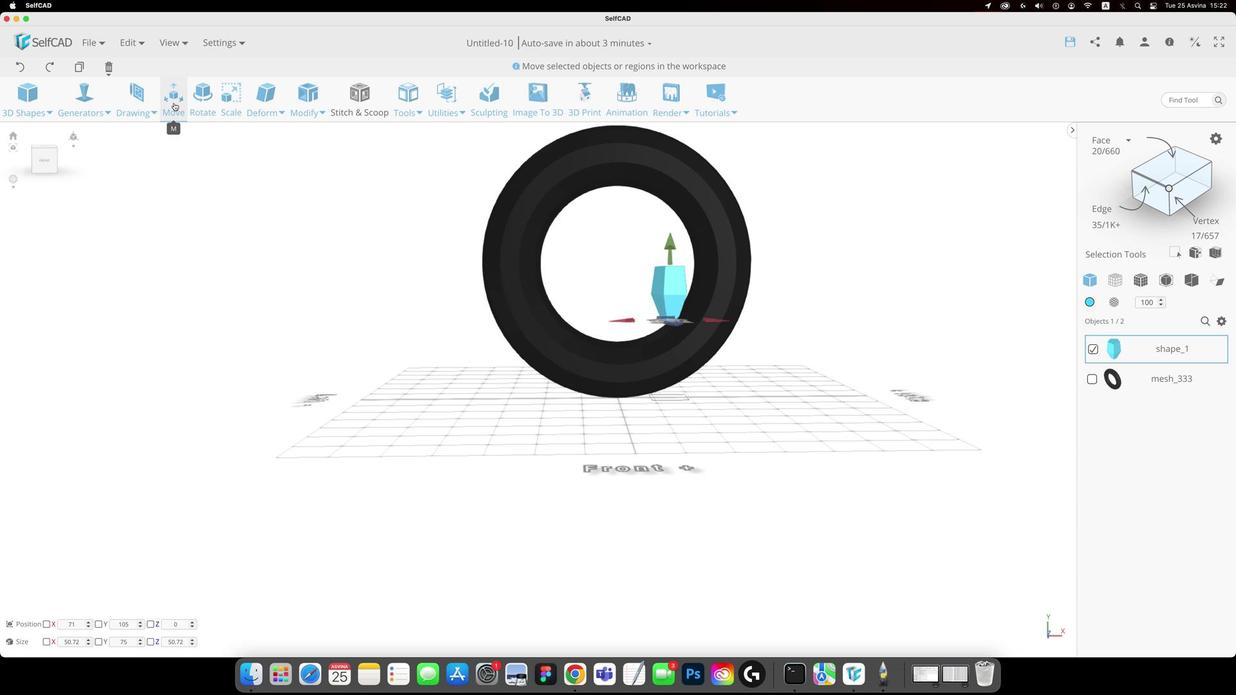 
Action: Mouse pressed left at (171, 98)
Screenshot: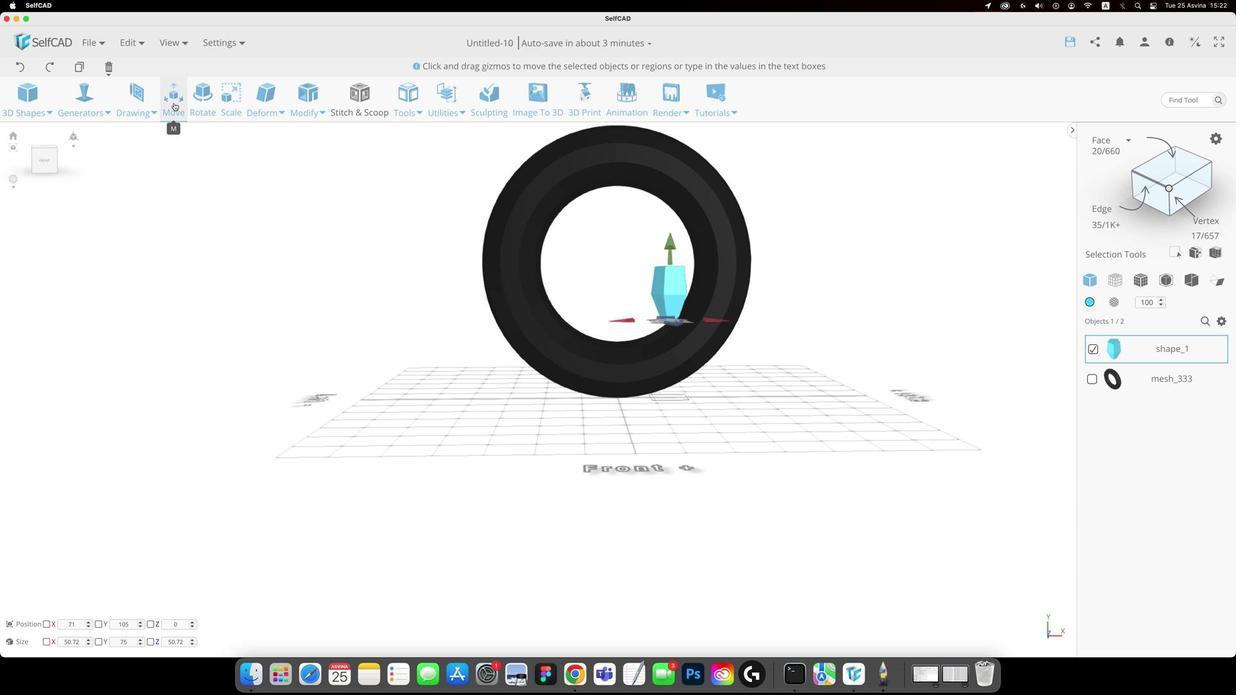 
Action: Mouse moved to (620, 322)
Screenshot: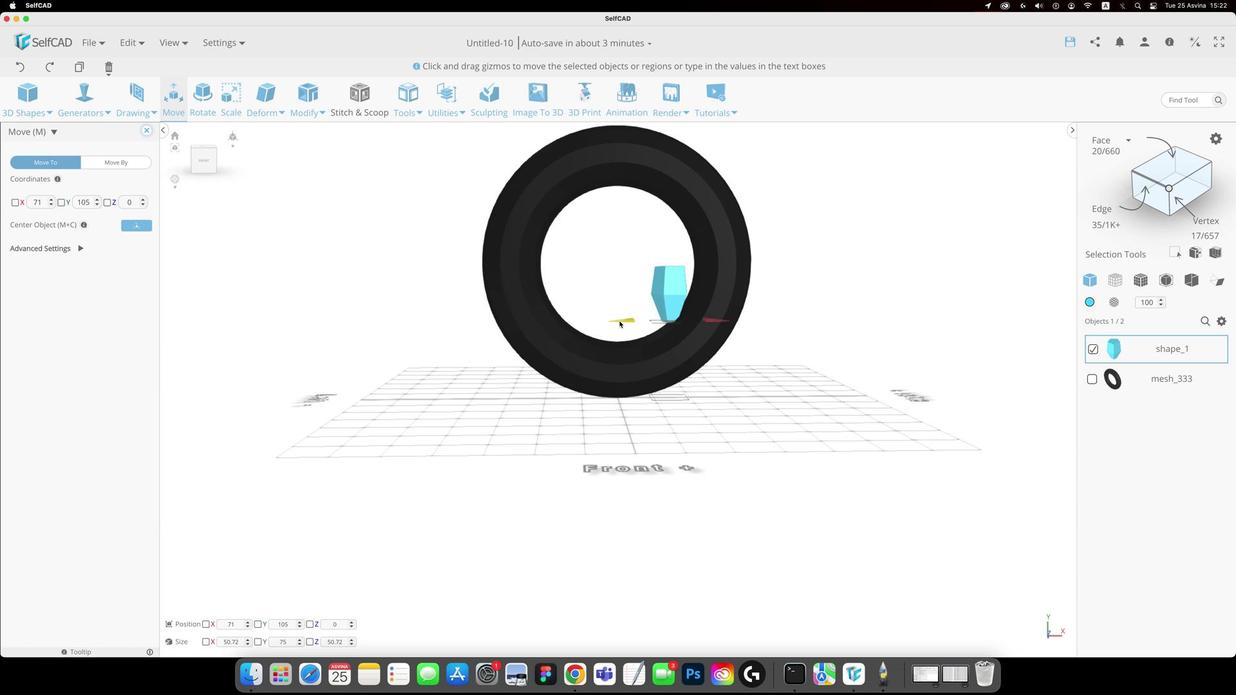 
Action: Mouse pressed left at (620, 322)
Screenshot: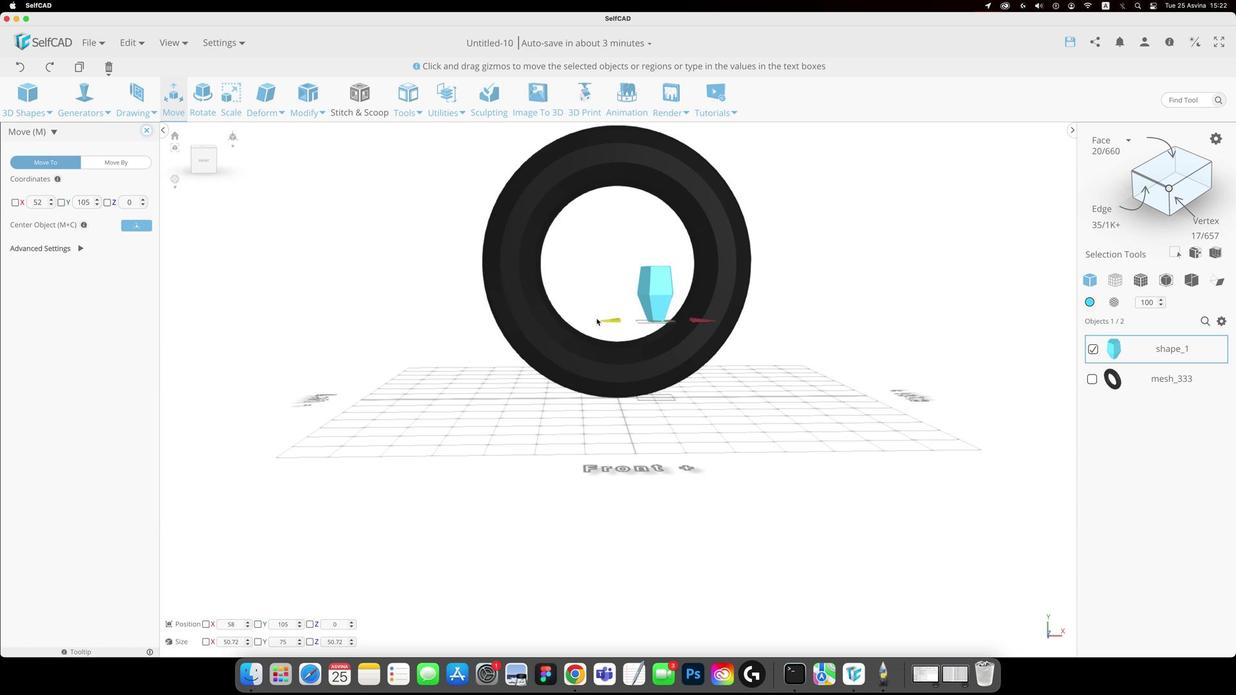 
Action: Mouse moved to (617, 243)
Screenshot: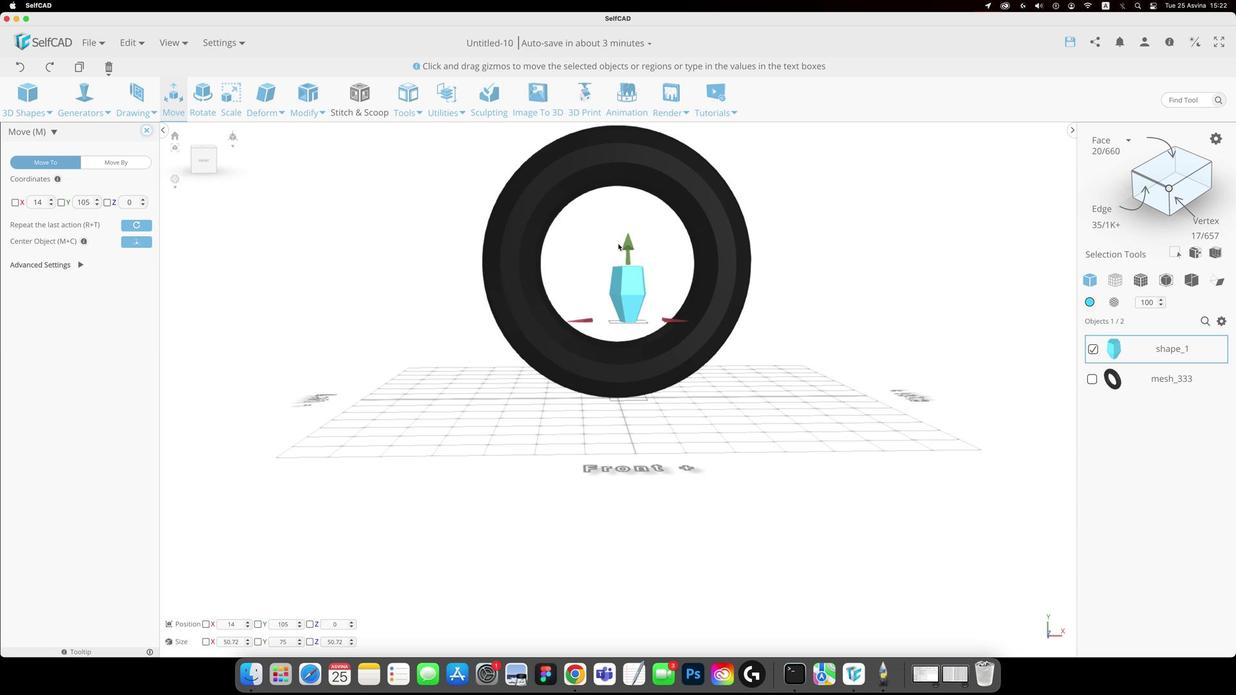 
Action: Key pressed 'r'
Screenshot: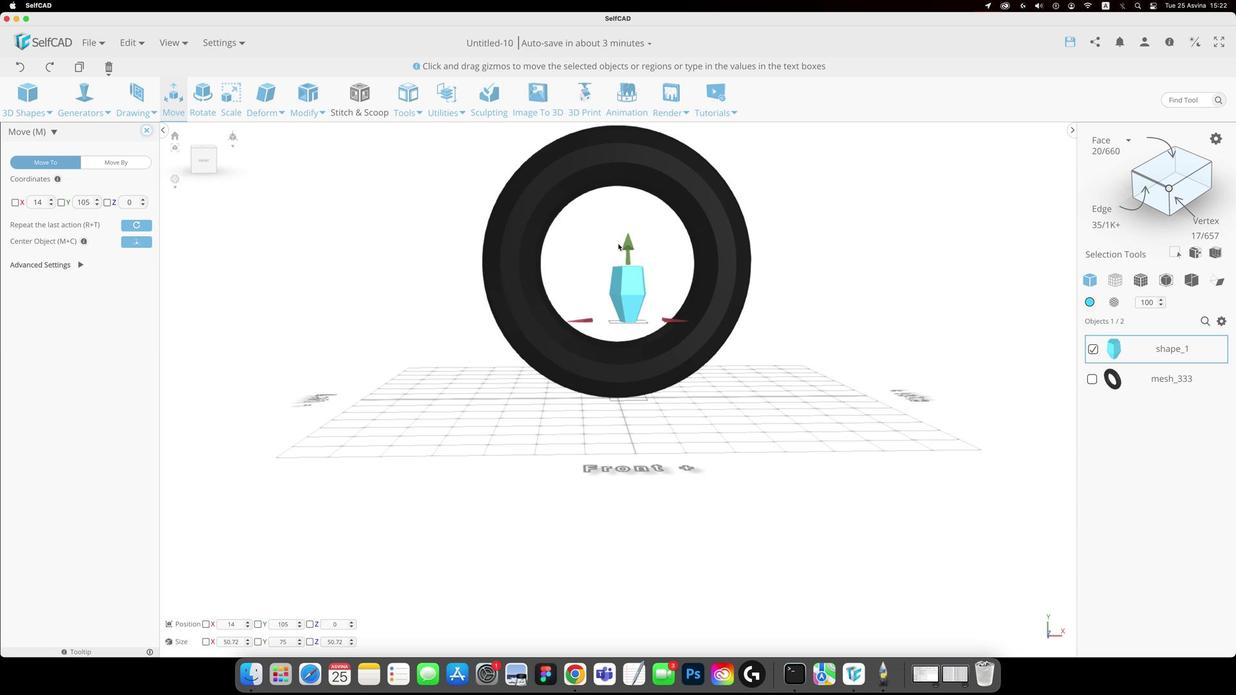 
Action: Mouse moved to (627, 243)
Screenshot: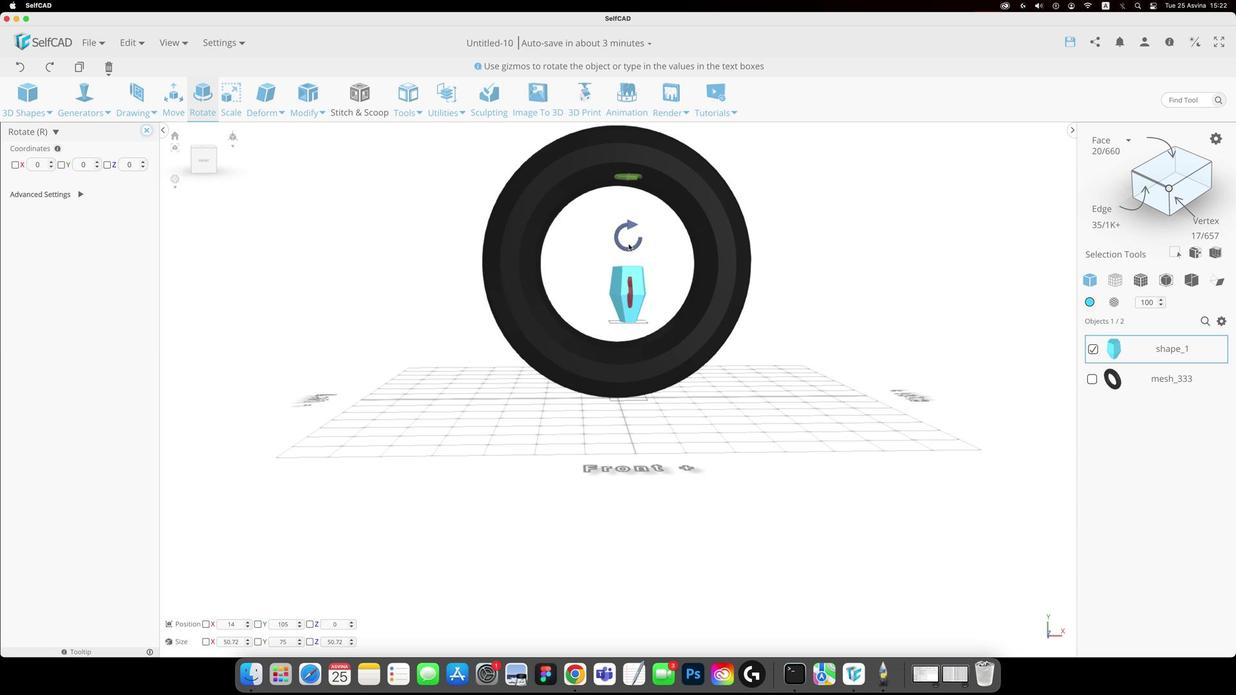 
Action: Key pressed 't'
Screenshot: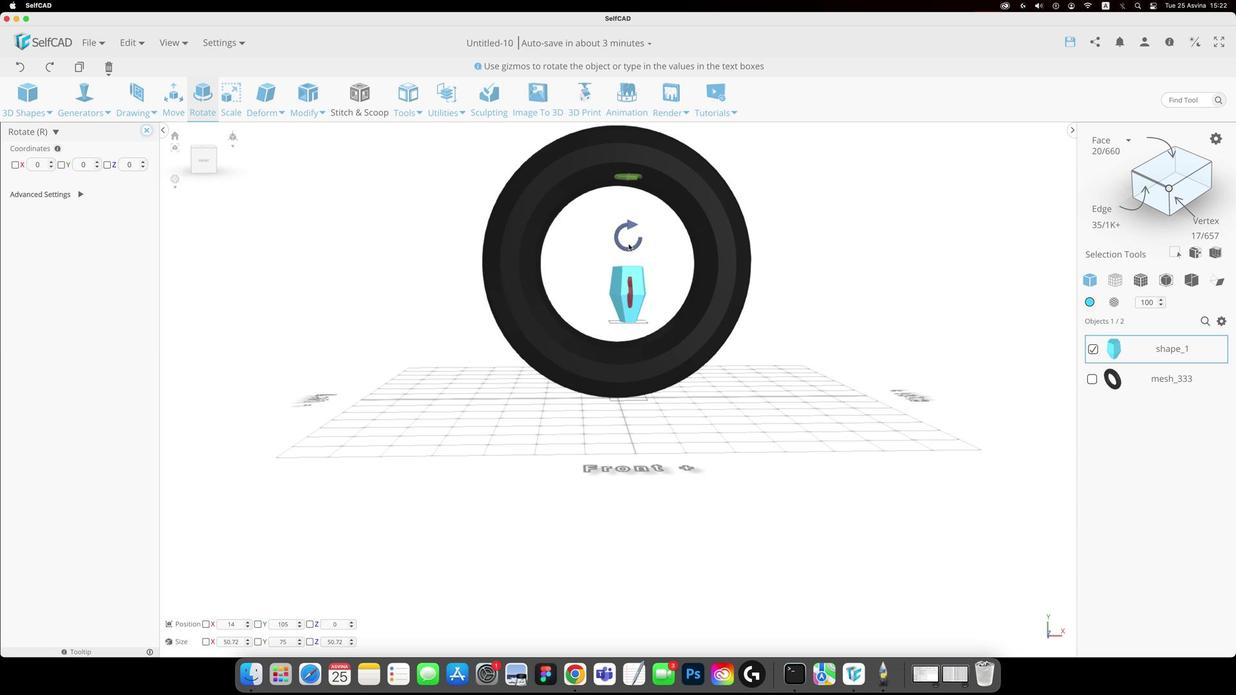 
Action: Mouse moved to (628, 244)
Screenshot: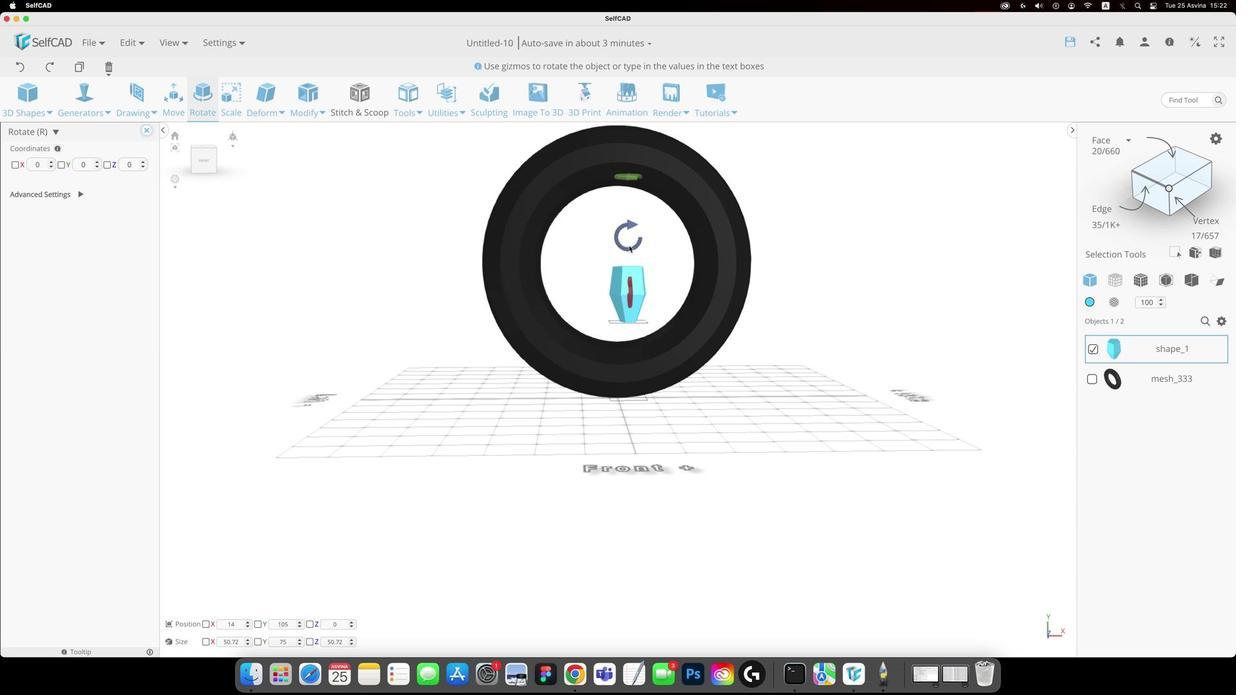 
Action: Key pressed 'd''s'
Screenshot: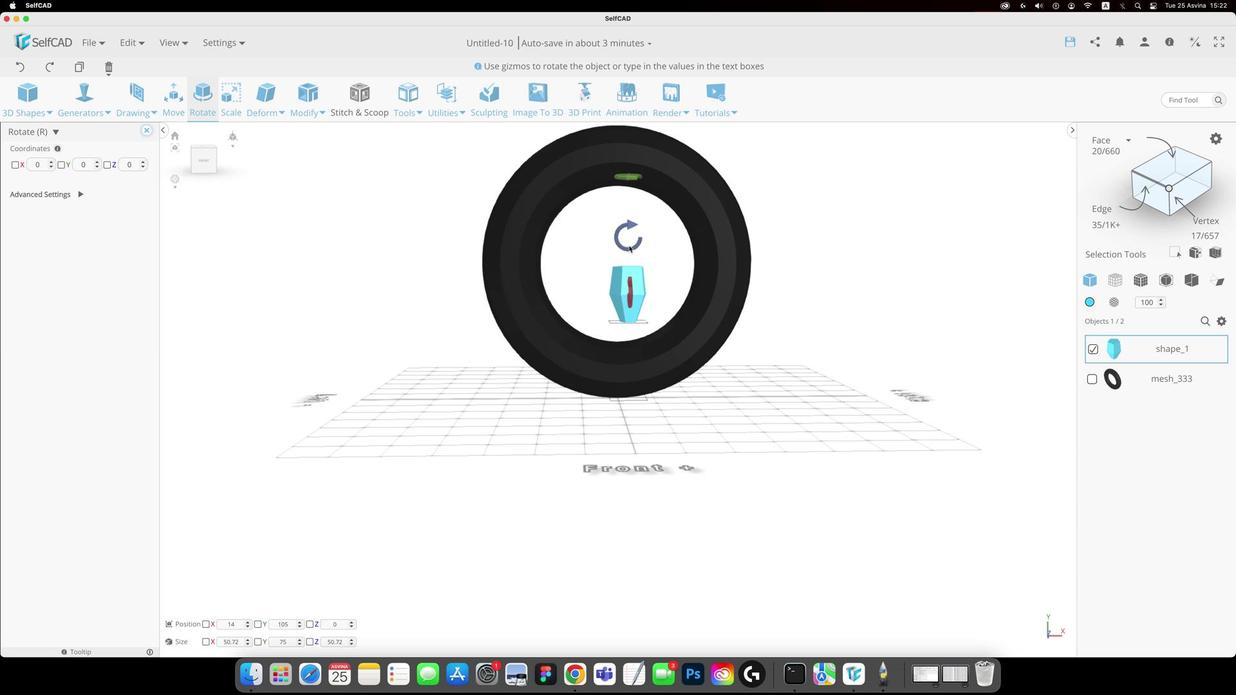 
Action: Mouse moved to (626, 318)
Screenshot: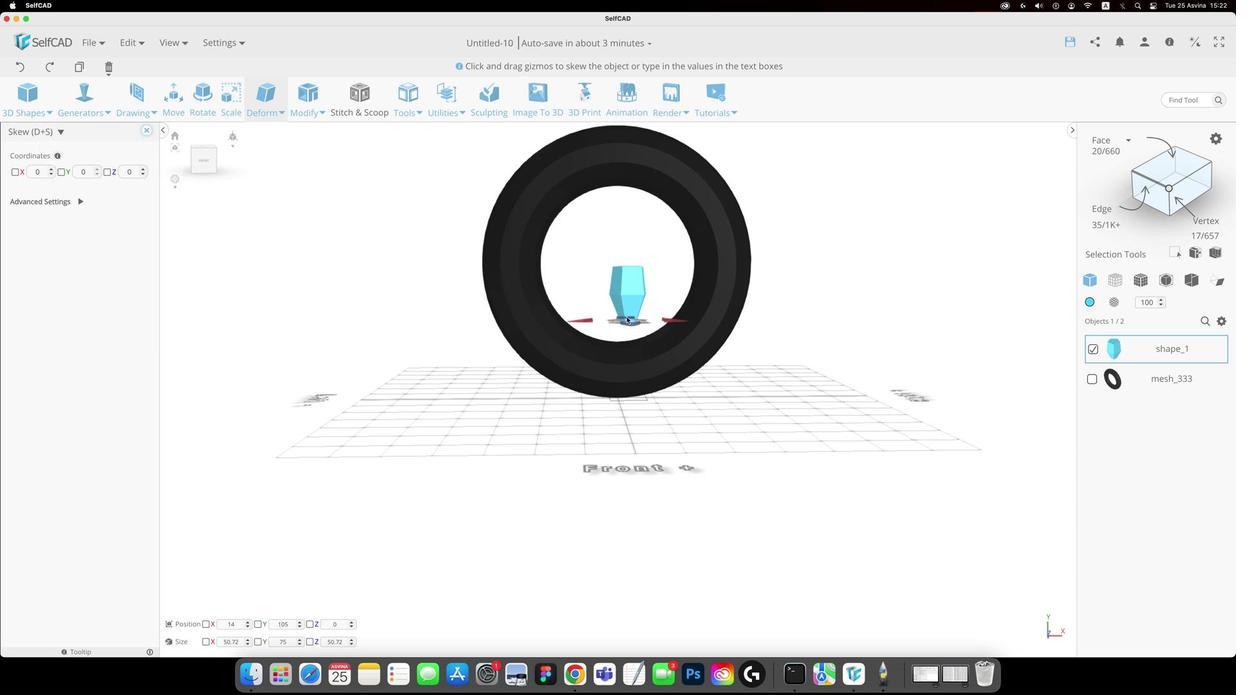 
Action: Key pressed 's'
Screenshot: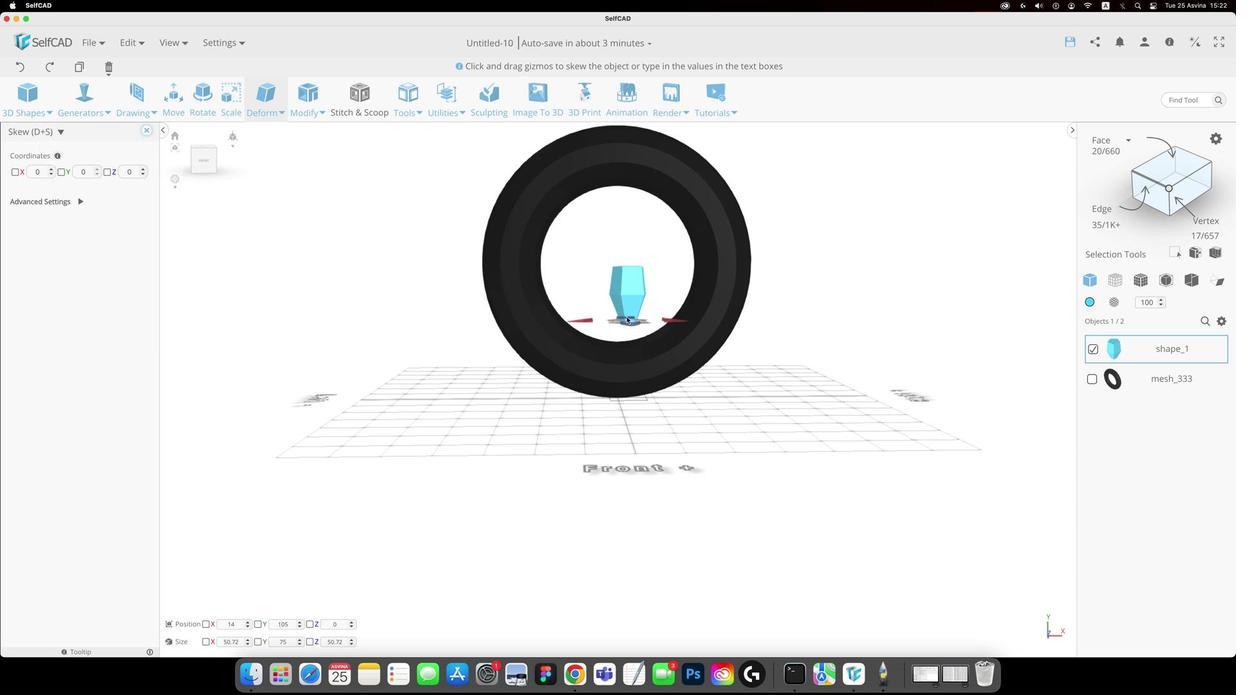 
Action: Mouse moved to (627, 259)
Screenshot: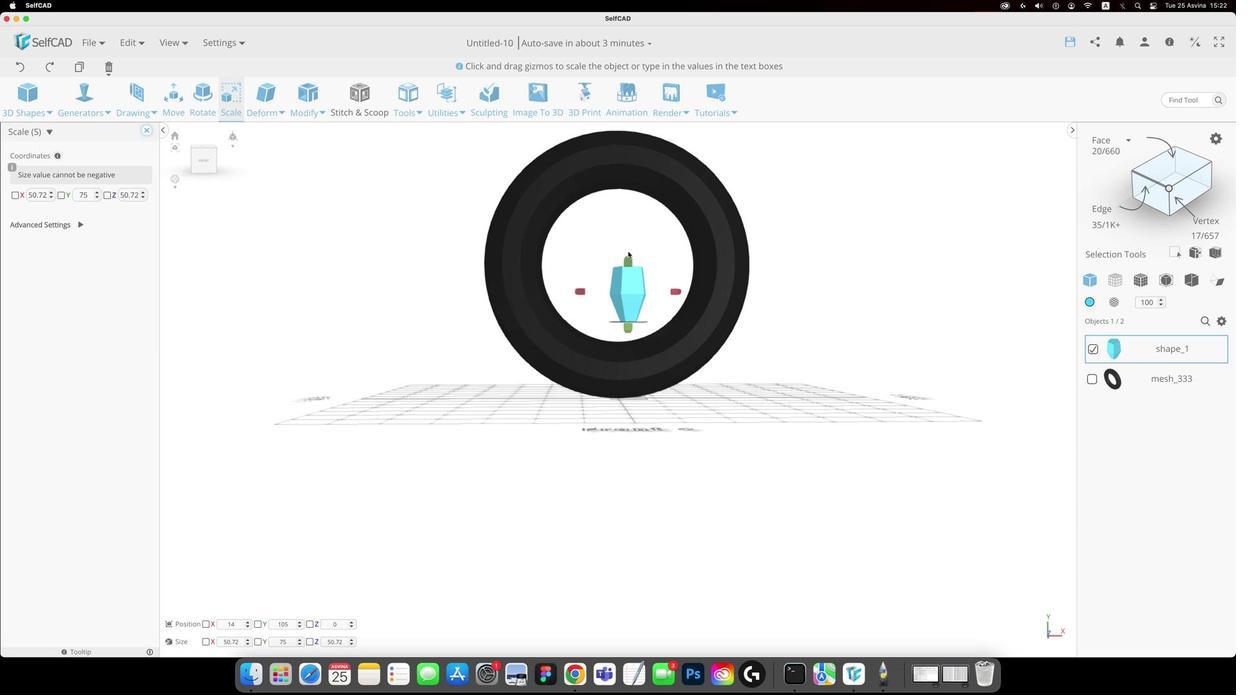 
Action: Mouse pressed left at (627, 259)
Screenshot: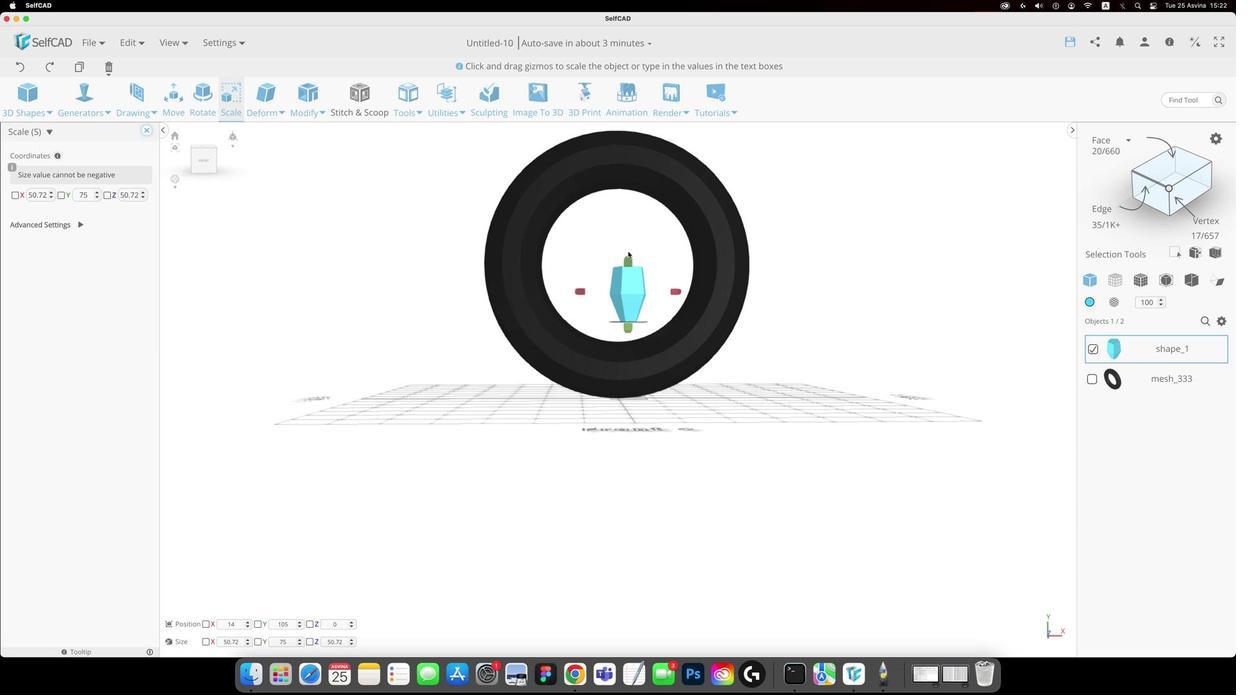 
Action: Mouse moved to (628, 276)
Screenshot: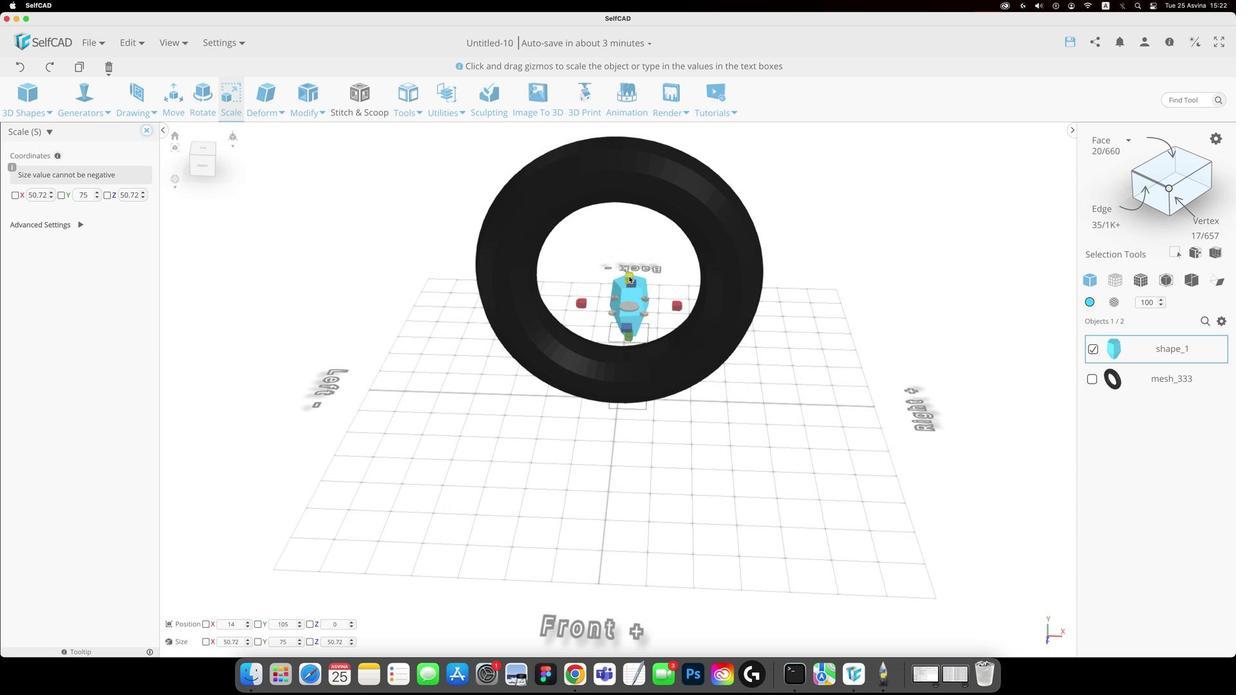 
Action: Mouse pressed left at (628, 276)
Screenshot: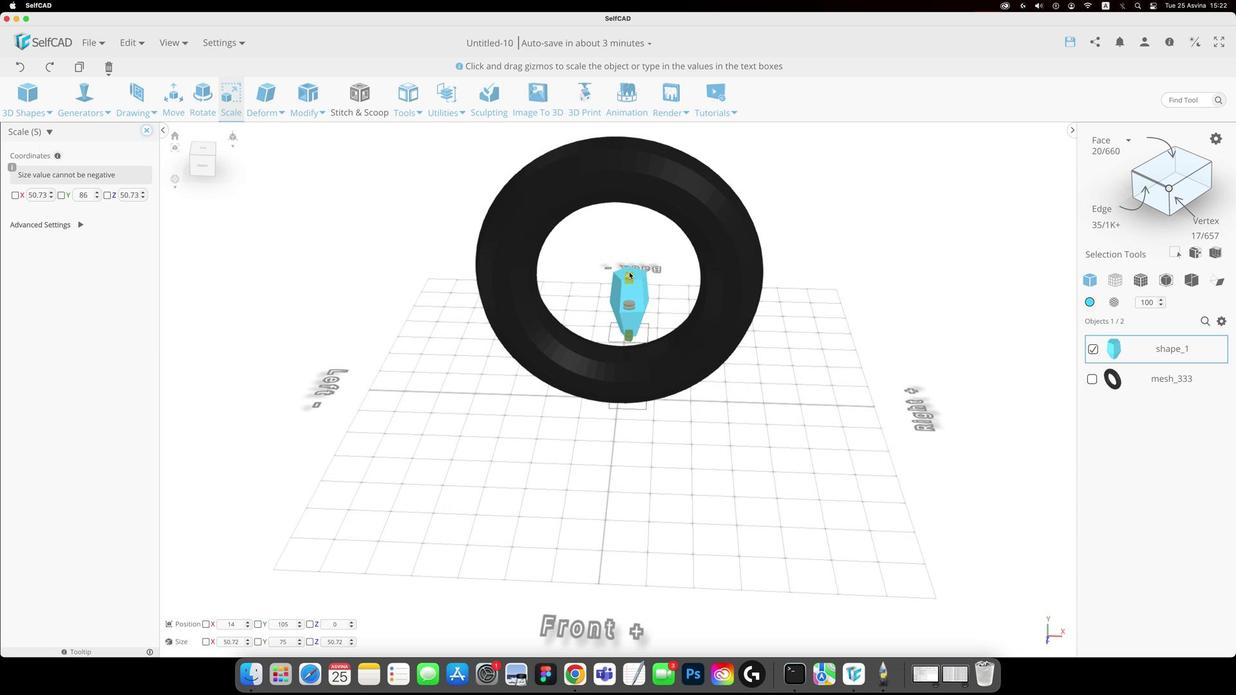 
Action: Mouse moved to (197, 164)
Screenshot: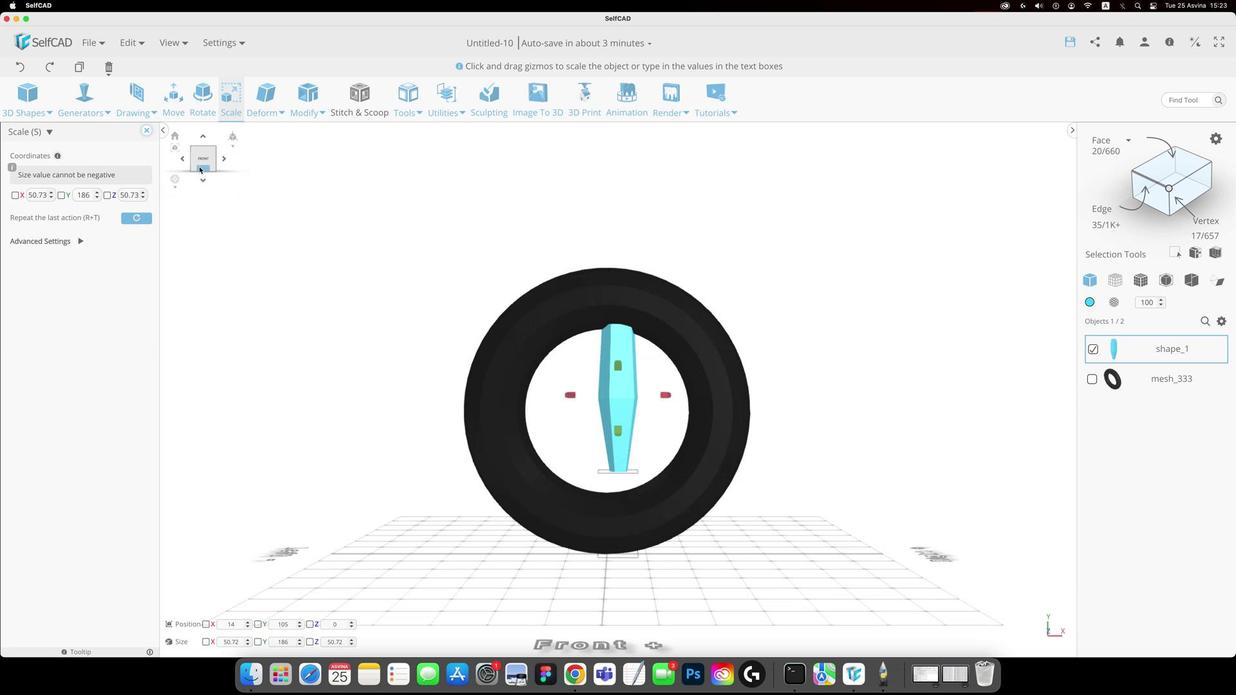 
Action: Mouse pressed left at (197, 164)
Screenshot: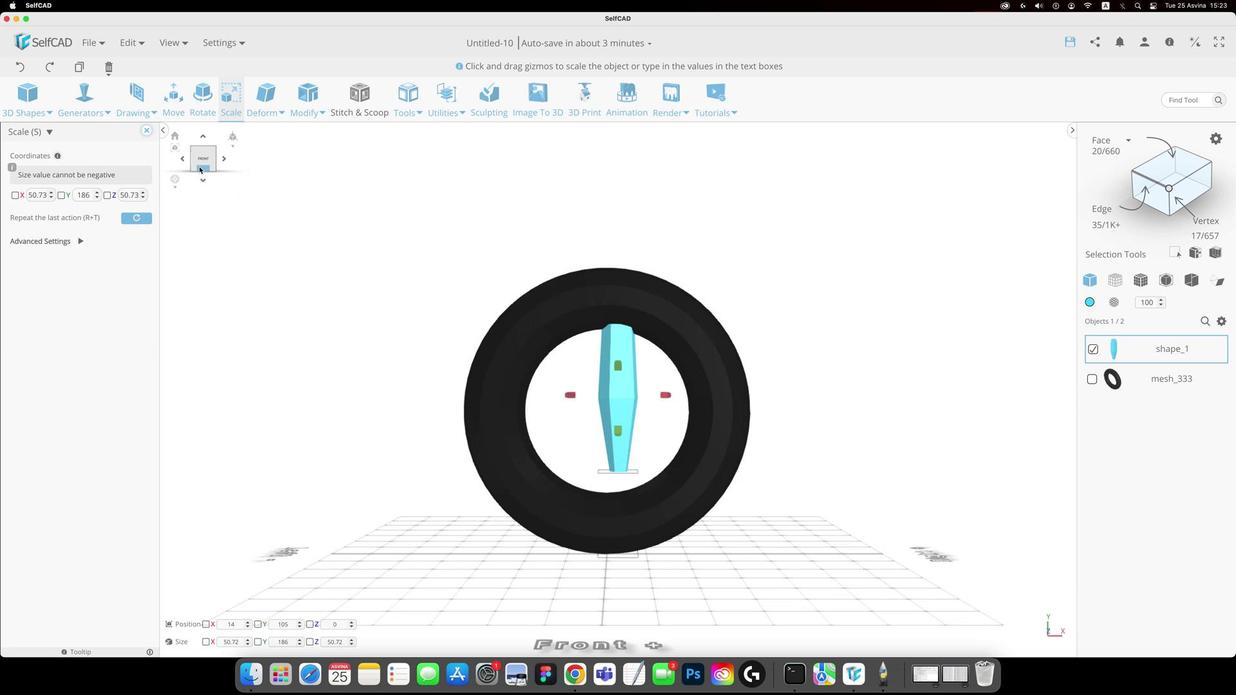 
Action: Mouse moved to (617, 434)
Screenshot: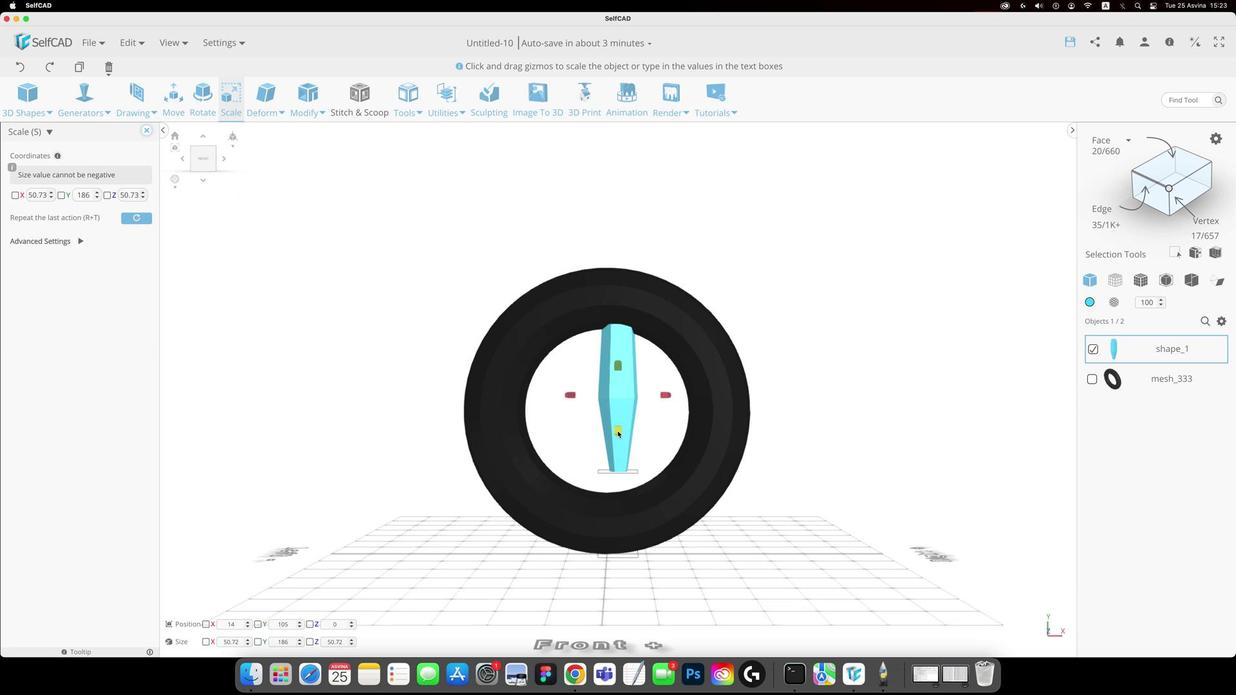 
Action: Mouse pressed left at (617, 434)
Screenshot: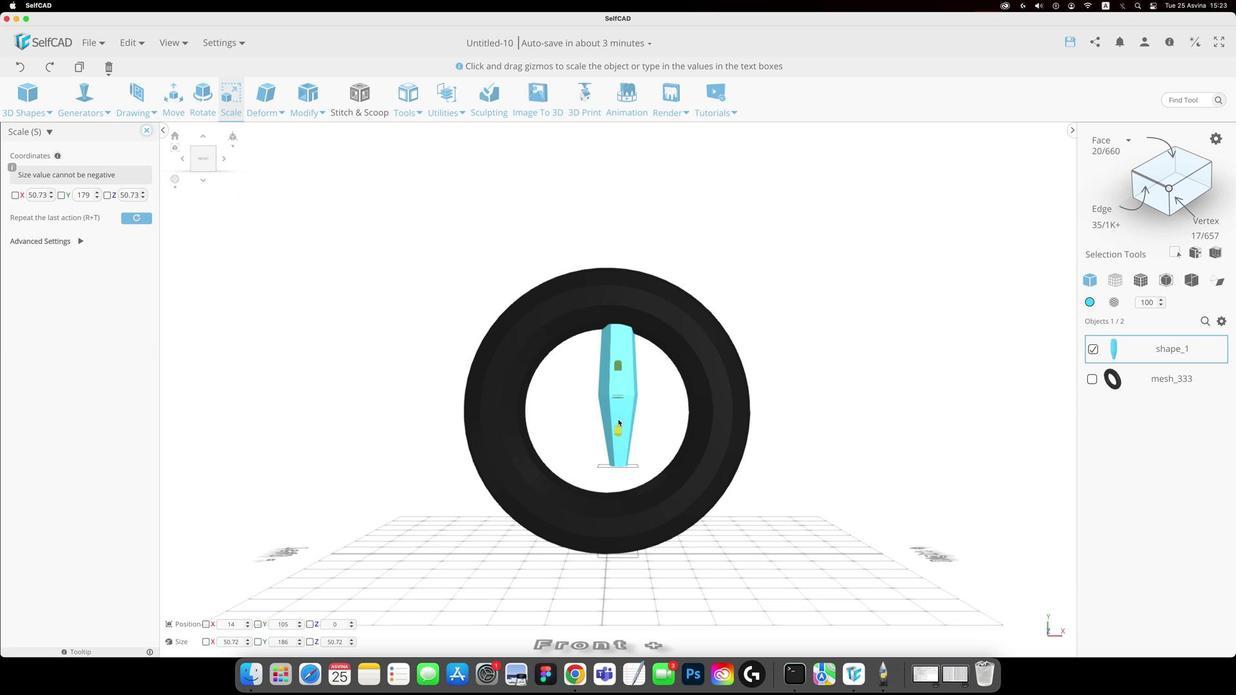 
Action: Mouse moved to (572, 369)
Screenshot: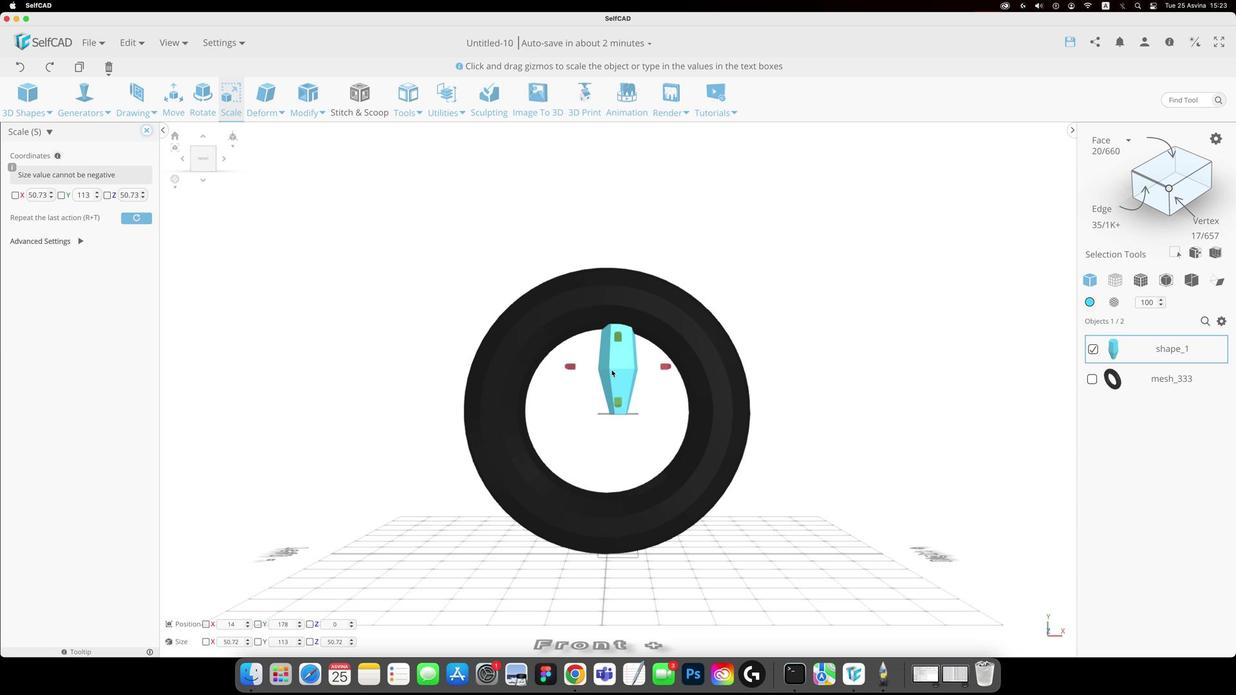 
Action: Key pressed Key.shift
Screenshot: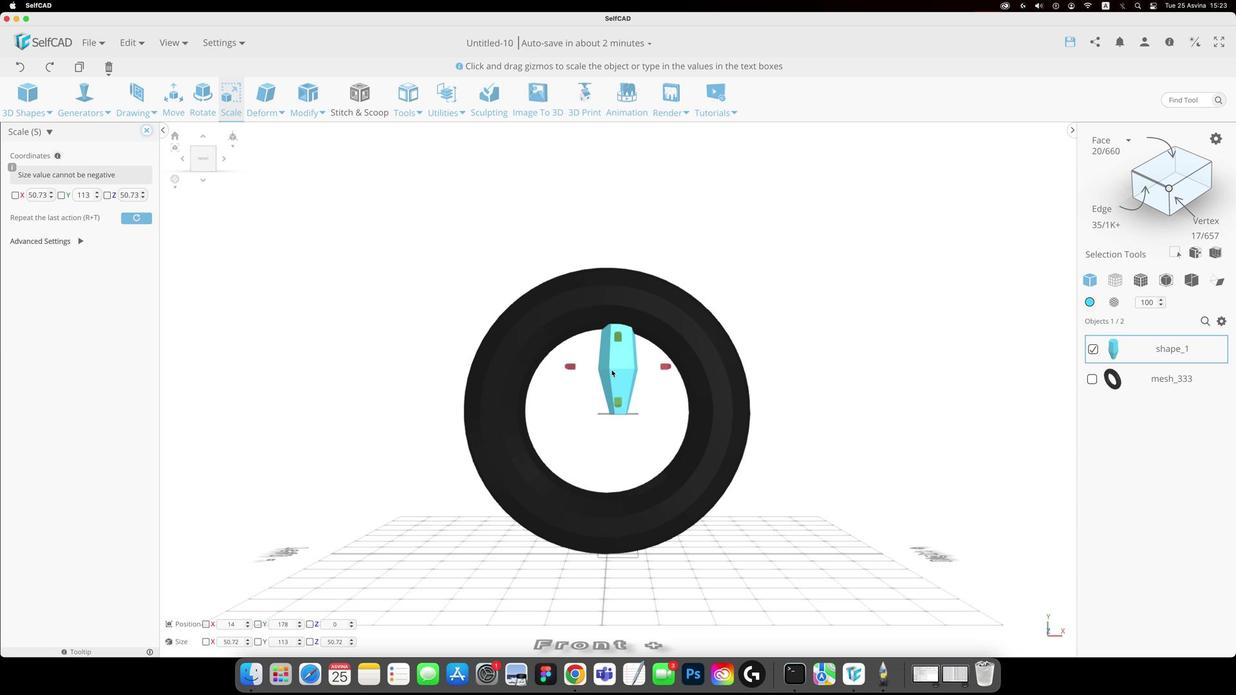 
Action: Mouse moved to (626, 392)
Screenshot: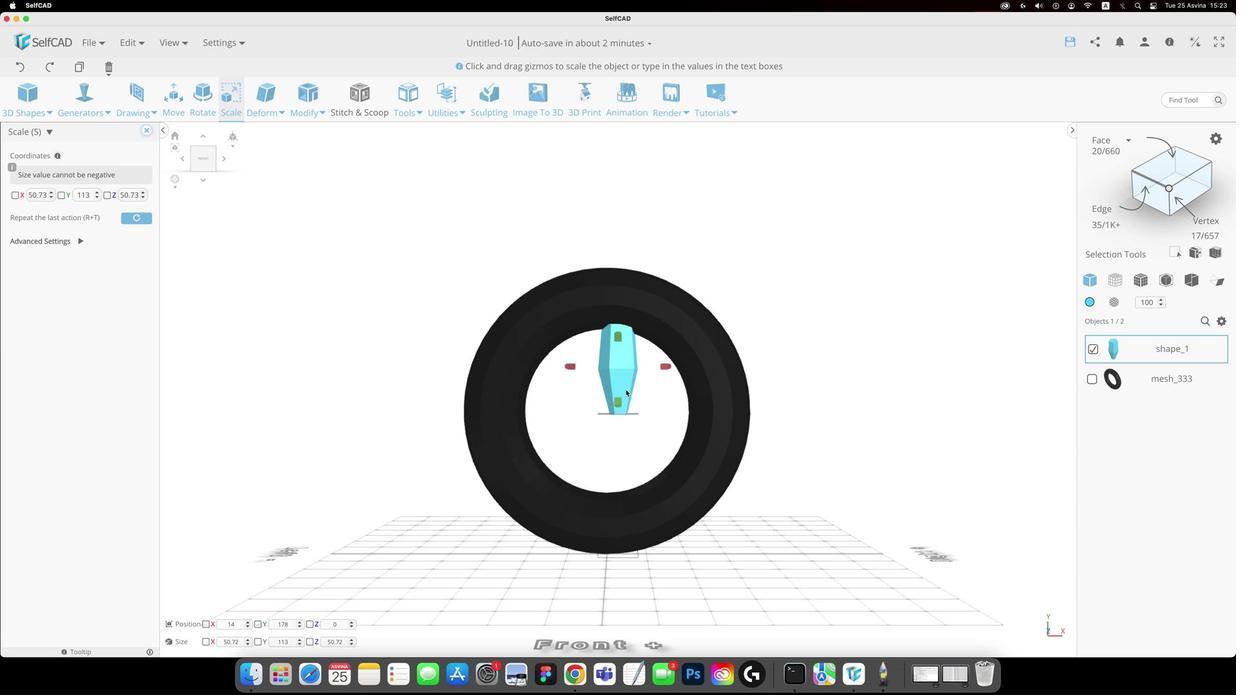 
Action: Key pressed 'r'
Screenshot: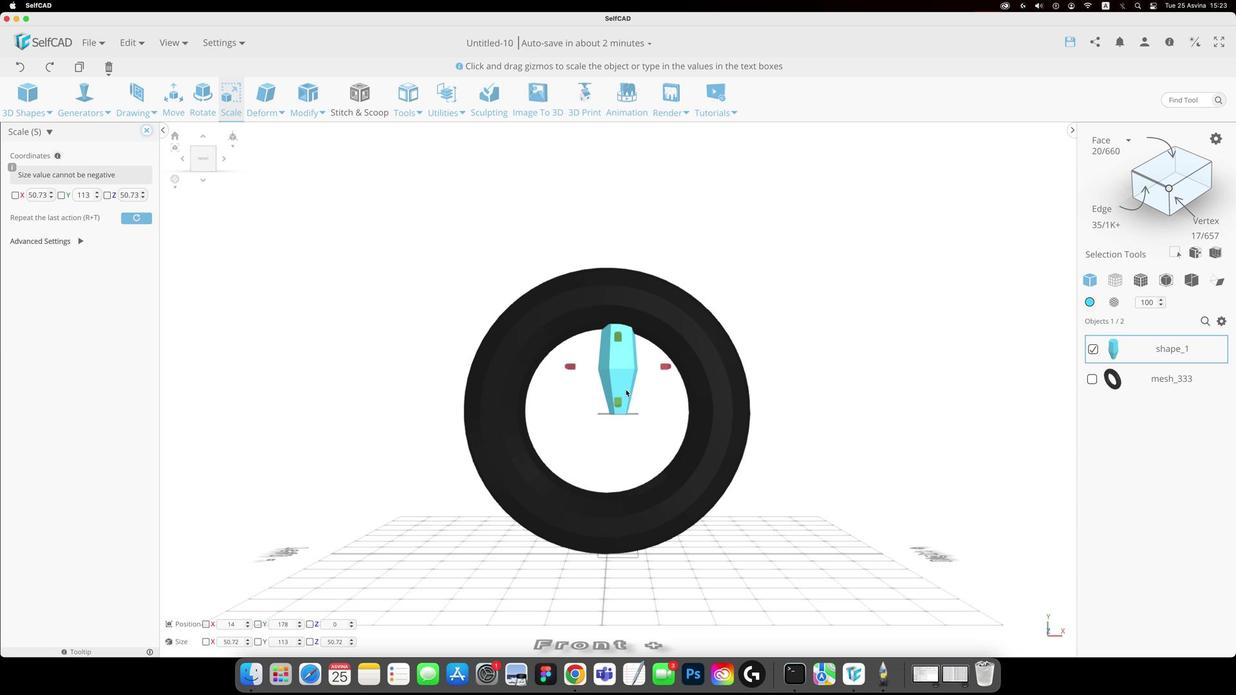 
Action: Mouse moved to (624, 342)
Screenshot: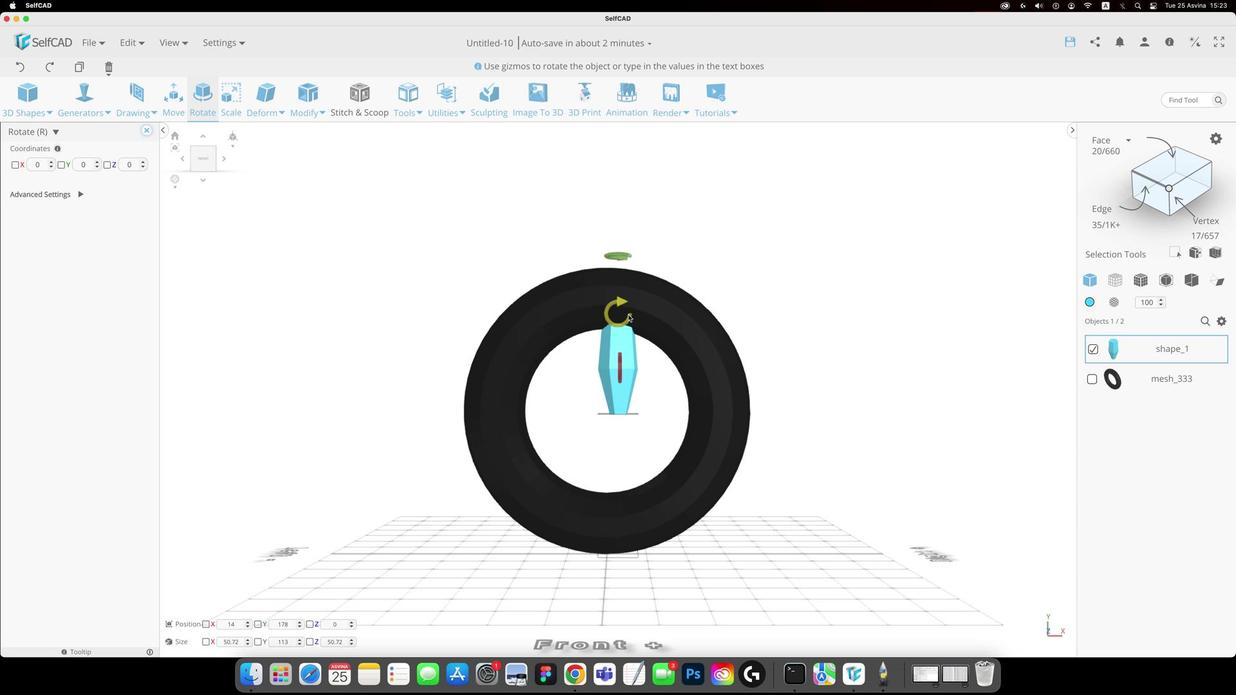 
Action: Key pressed Key.shift
Screenshot: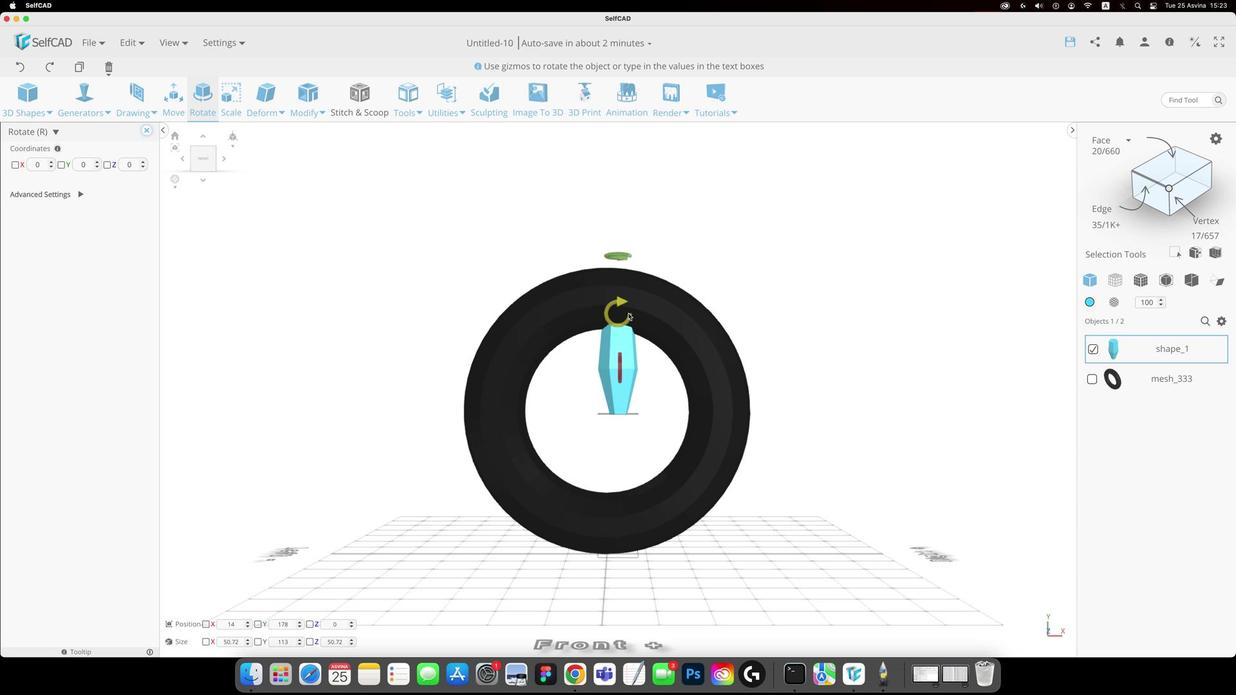 
Action: Mouse moved to (619, 305)
Screenshot: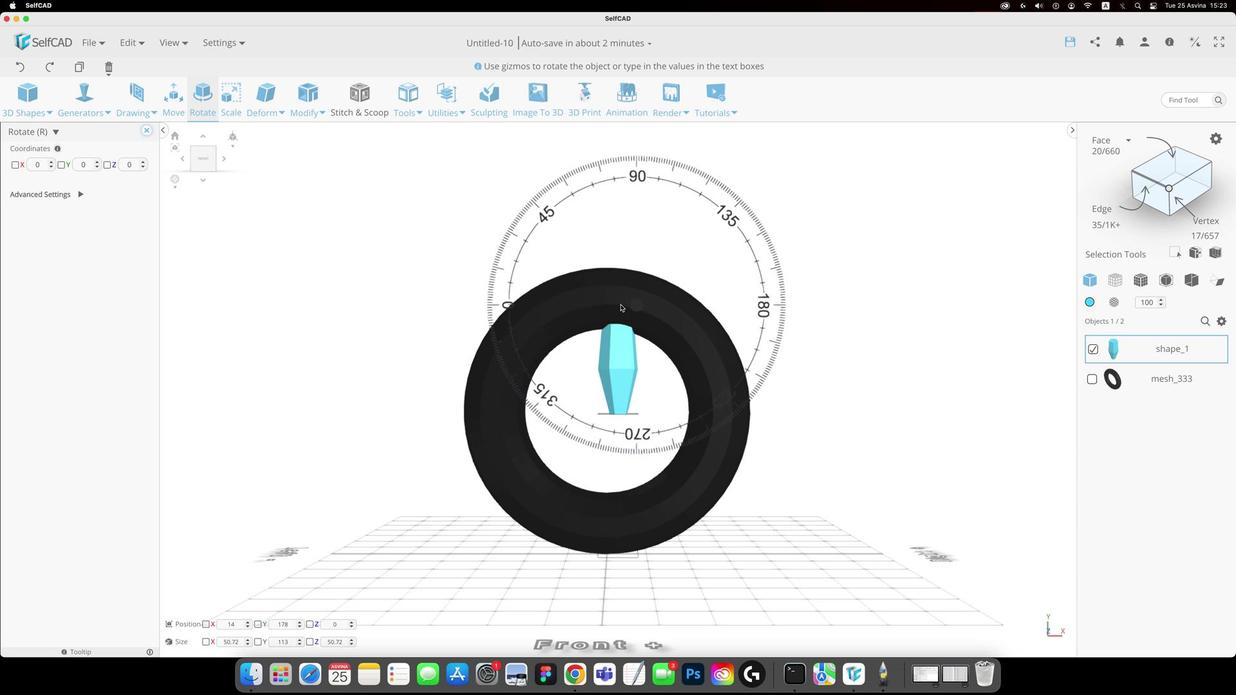 
Action: Mouse pressed left at (619, 305)
Screenshot: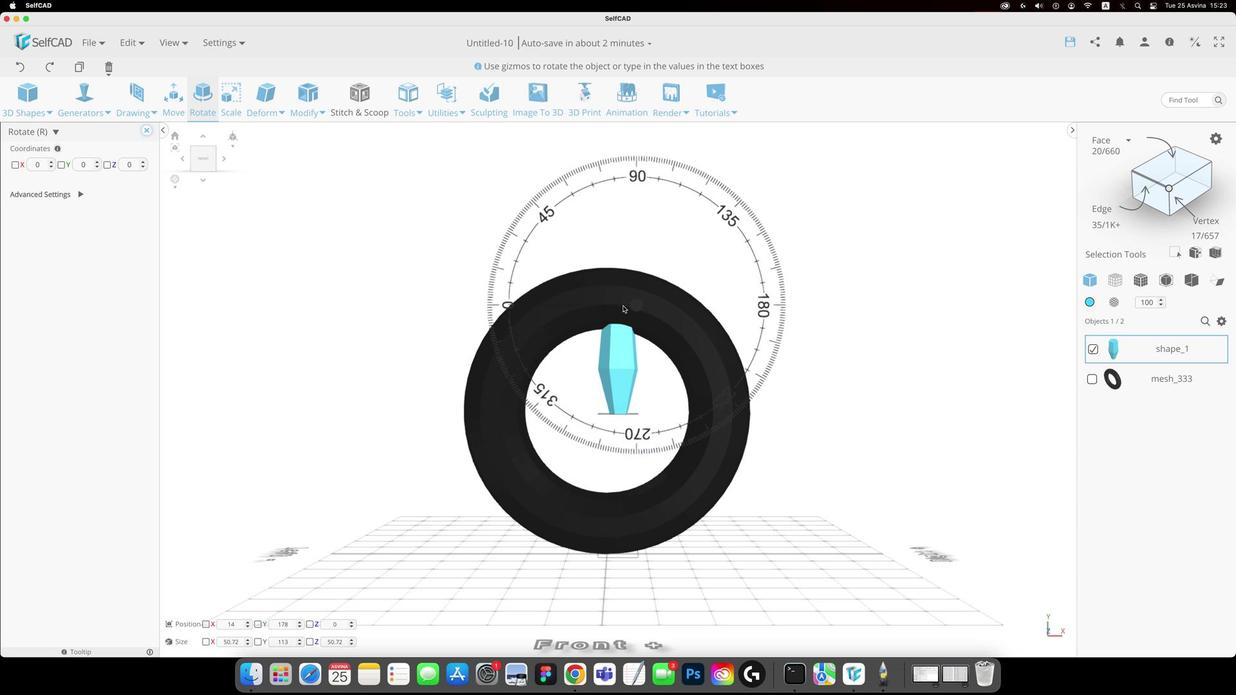 
Action: Mouse moved to (535, 324)
Screenshot: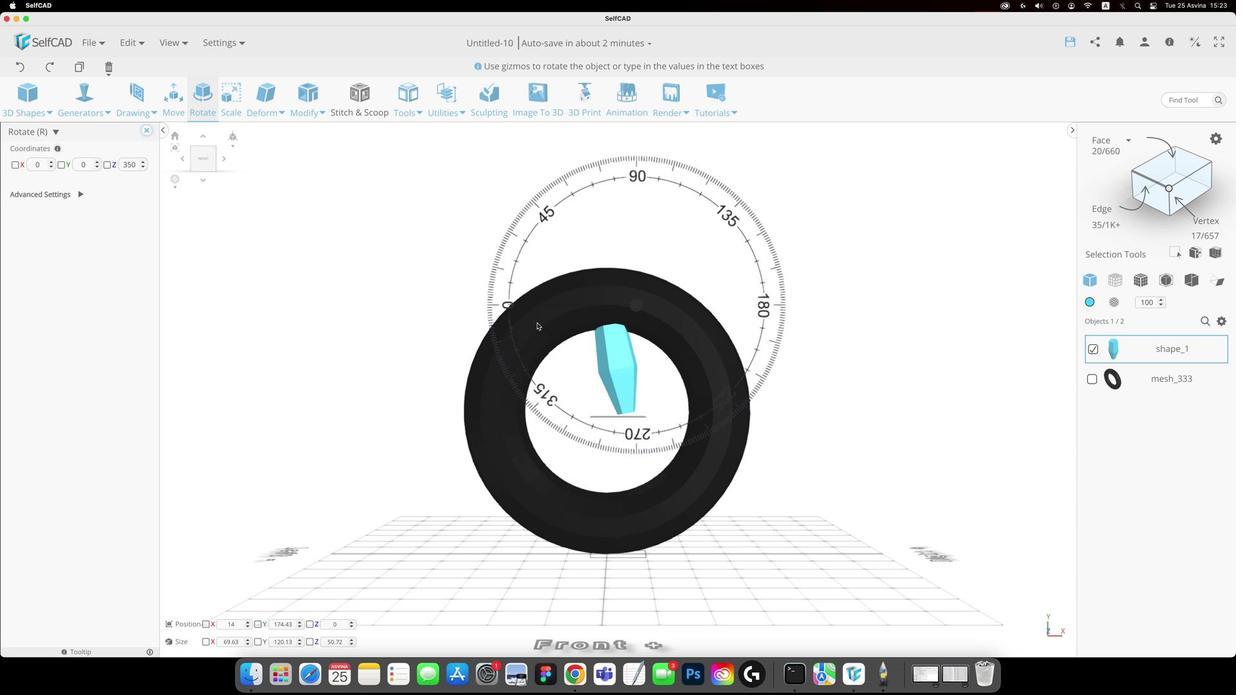 
Action: Key pressed Key.cmd'z'
Screenshot: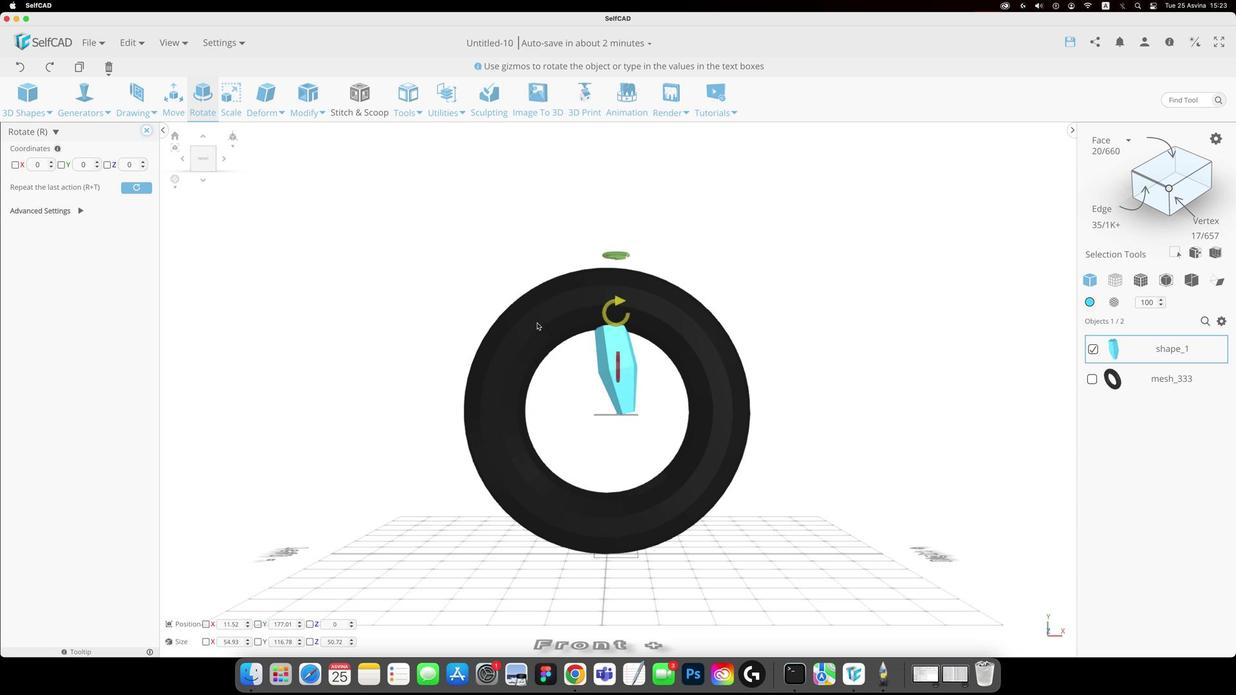 
Action: Mouse moved to (616, 362)
Screenshot: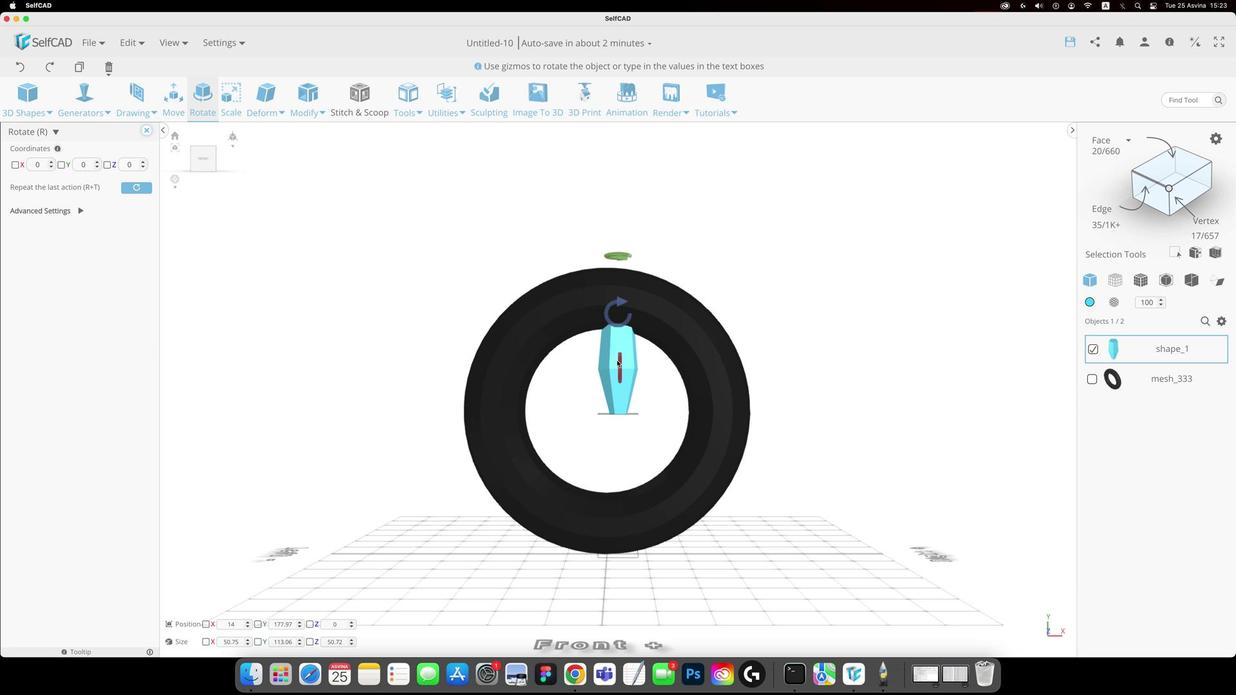 
Action: Mouse pressed left at (616, 362)
Screenshot: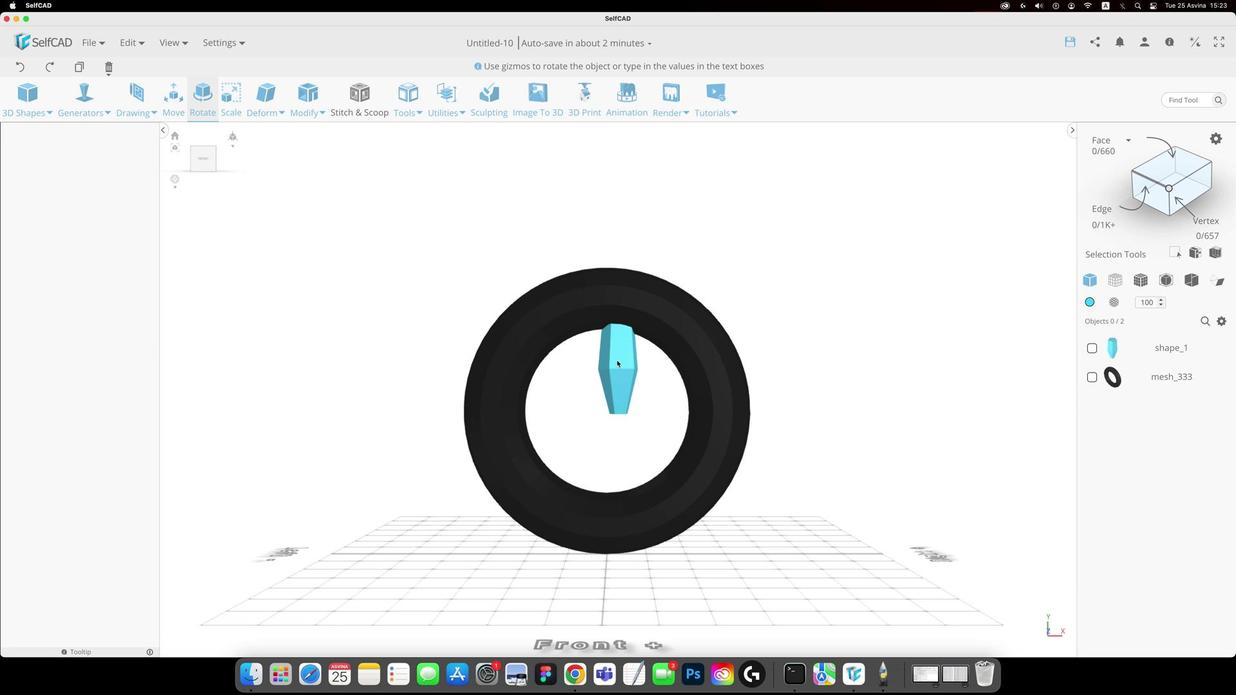 
Action: Mouse moved to (615, 367)
Screenshot: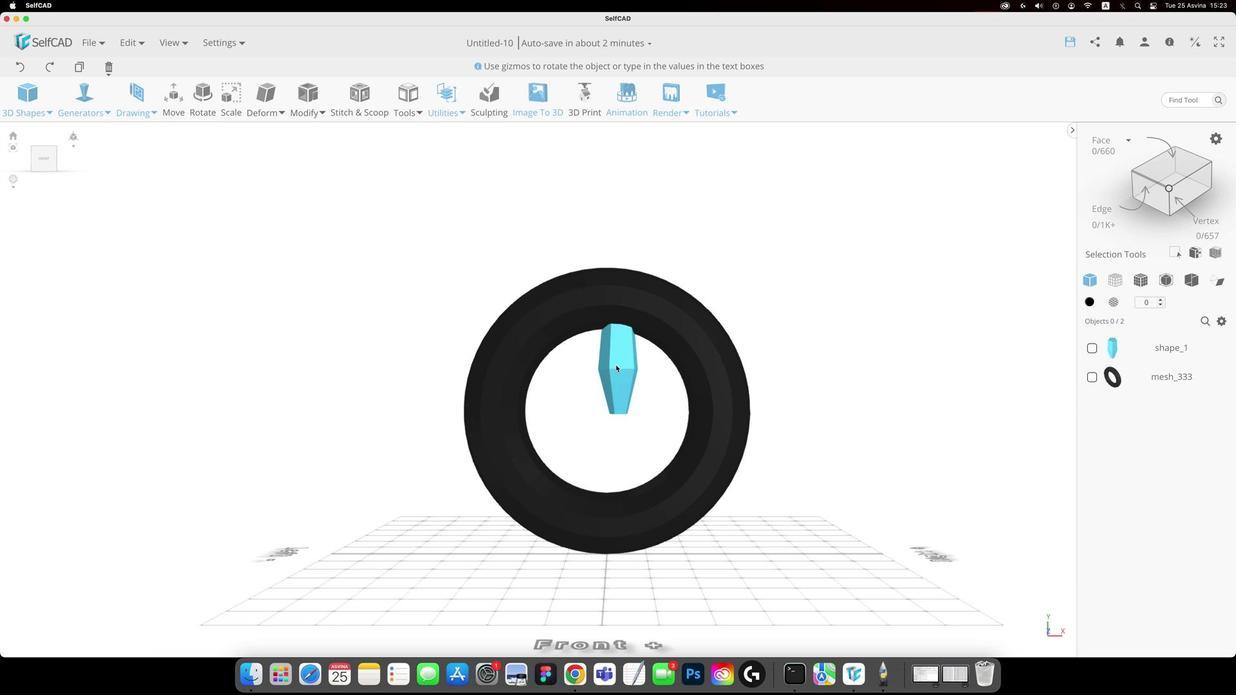 
Action: Mouse pressed left at (615, 367)
Screenshot: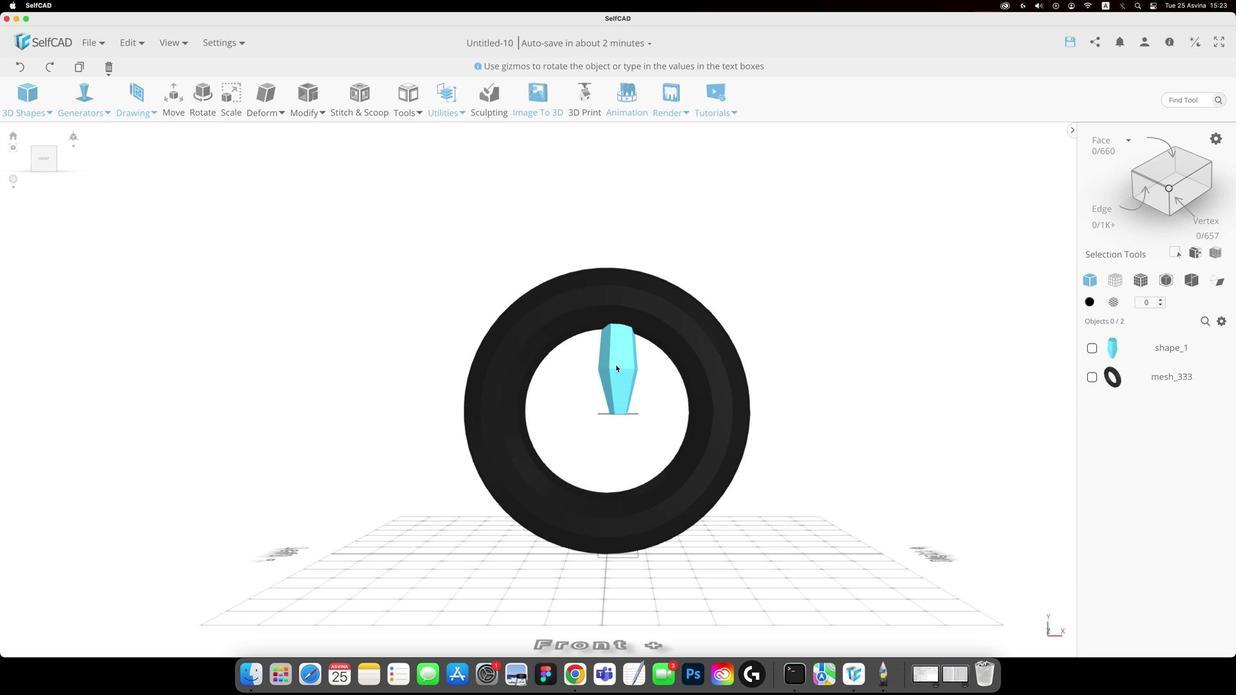 
Action: Key pressed Key.alt
Screenshot: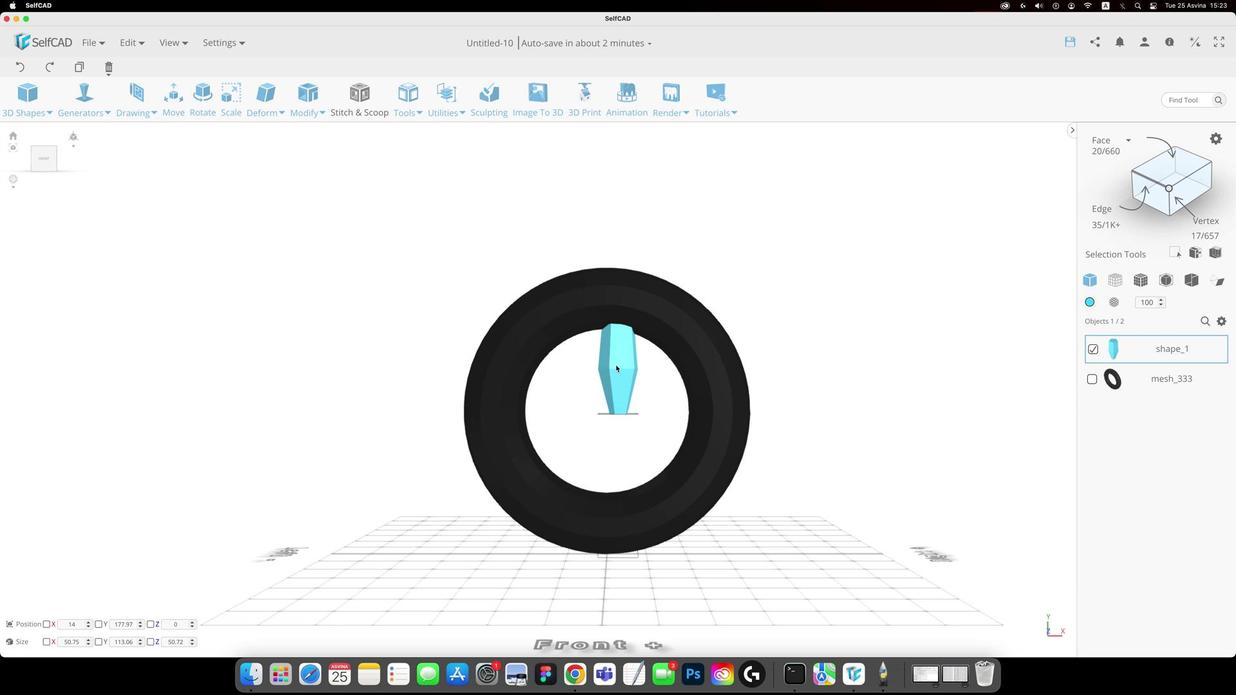 
Action: Mouse pressed left at (615, 367)
Screenshot: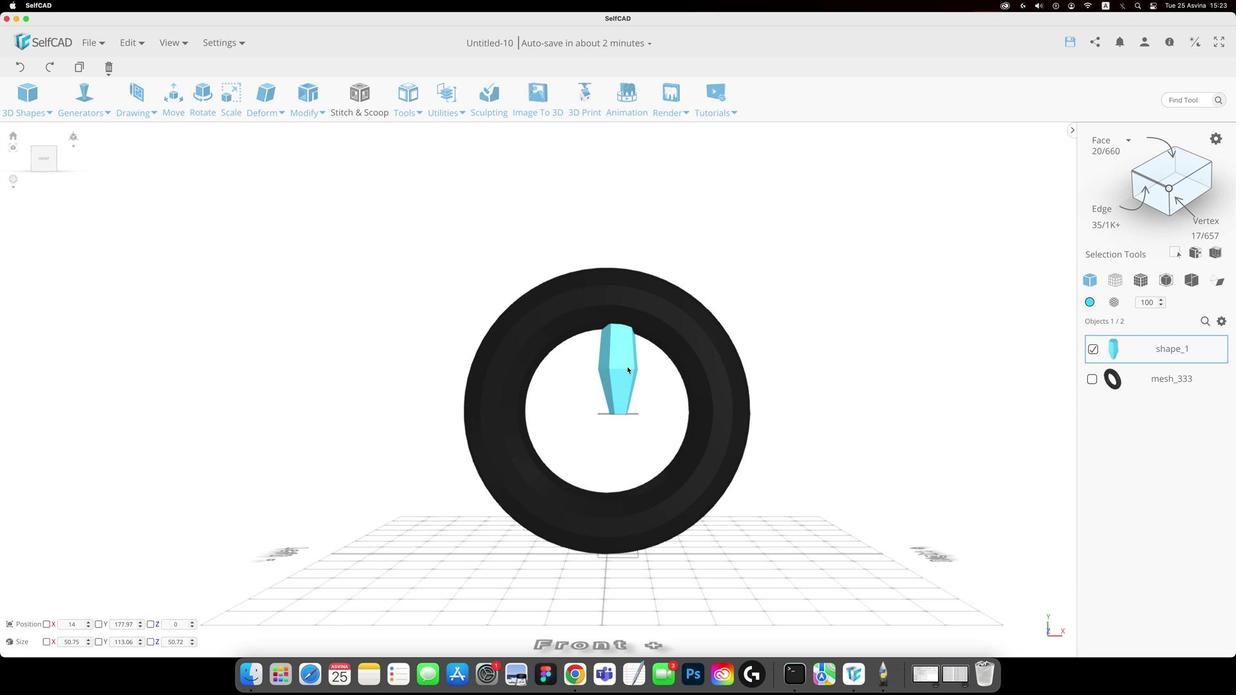 
Action: Mouse moved to (642, 369)
Screenshot: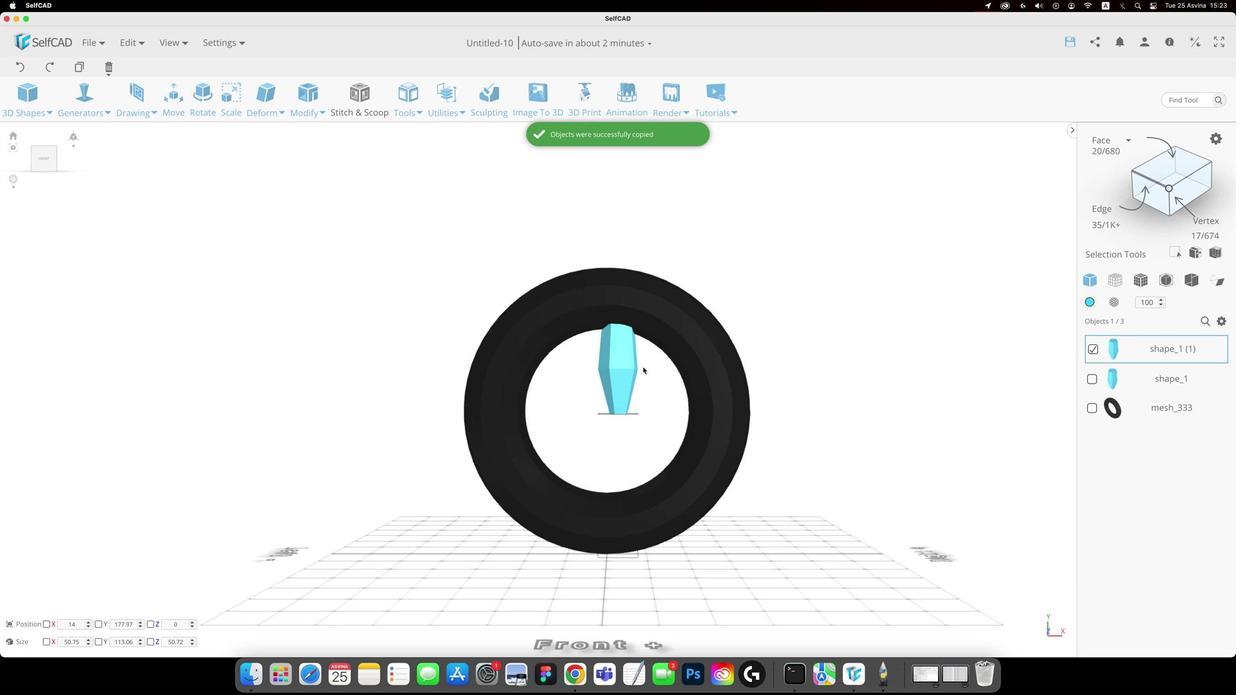 
Action: Key pressed 'r'
Screenshot: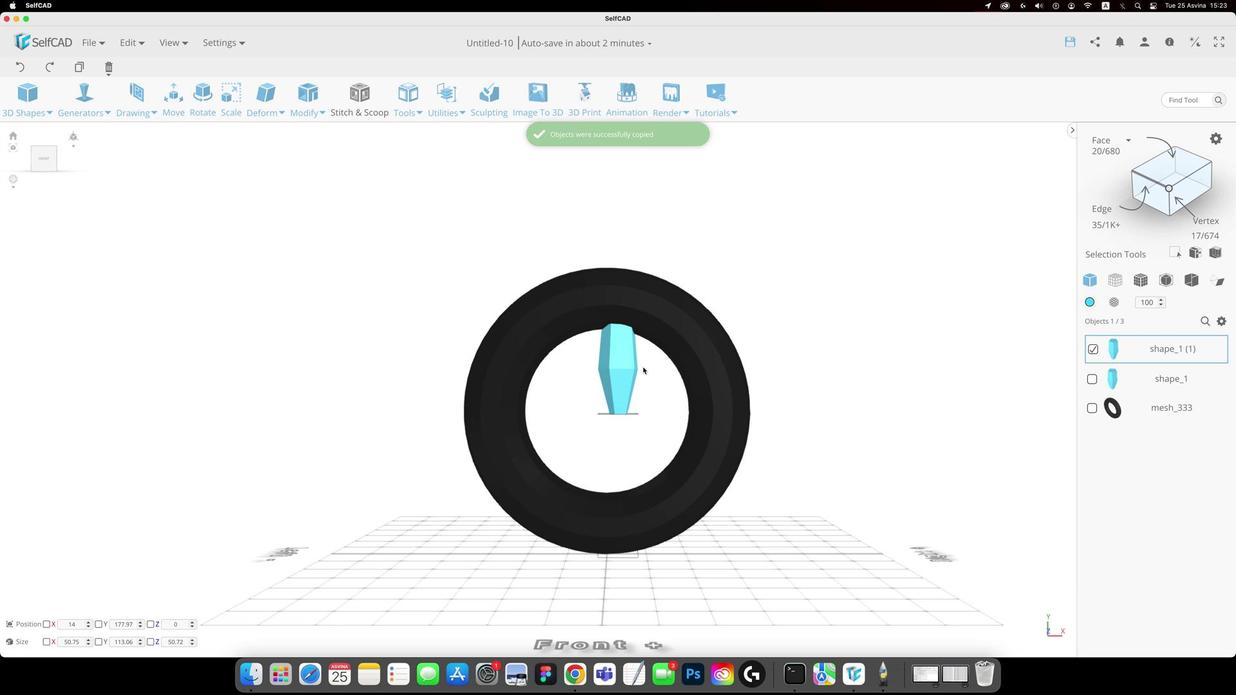 
Action: Mouse moved to (621, 304)
Screenshot: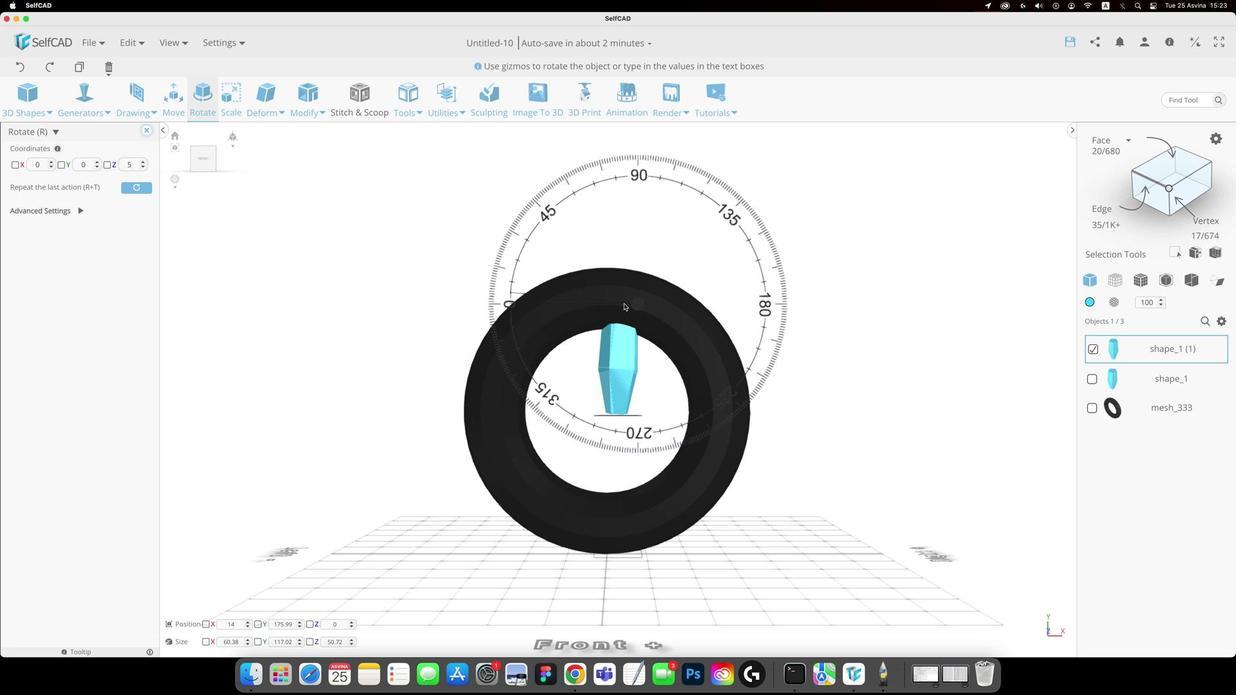 
Action: Mouse pressed left at (621, 304)
Screenshot: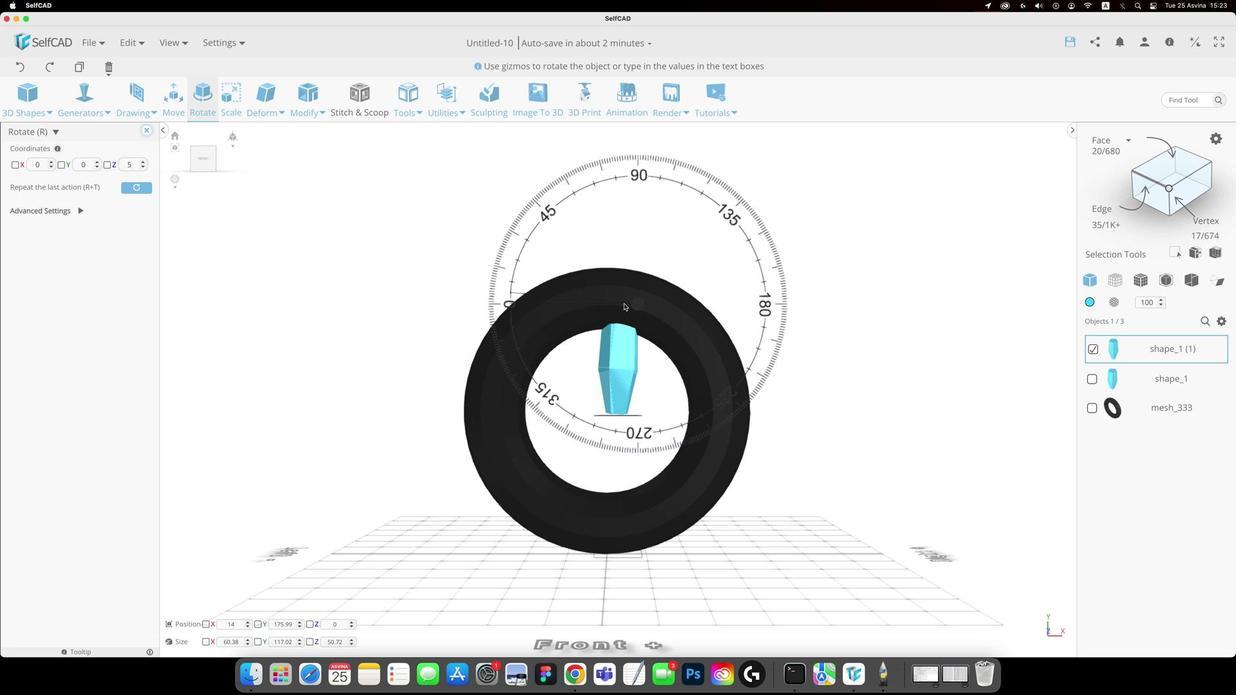 
Action: Mouse moved to (626, 355)
Screenshot: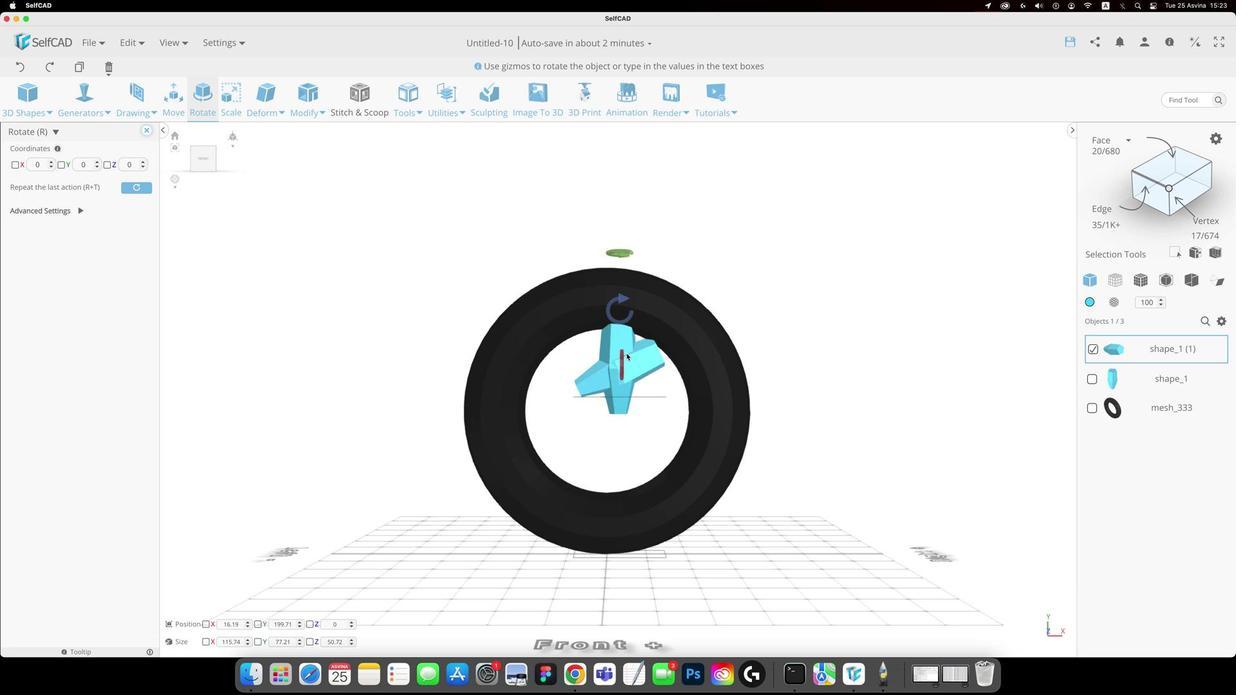 
Action: Key pressed 'm'
Screenshot: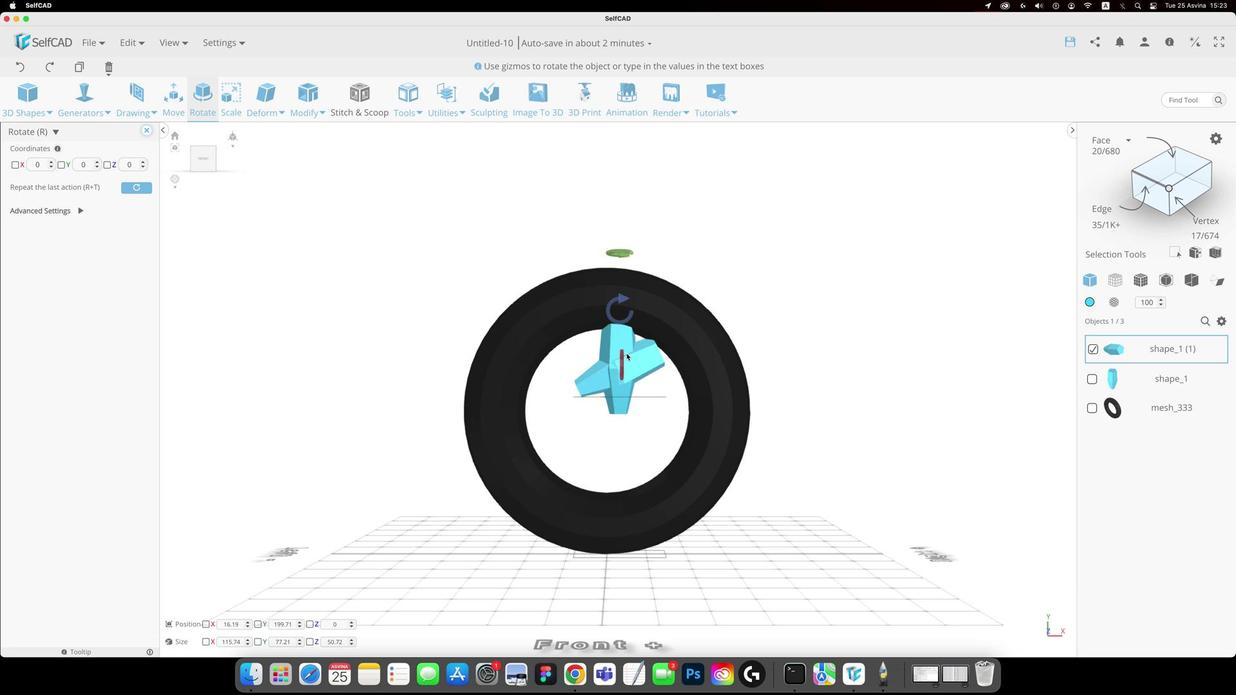
Action: Mouse moved to (660, 398)
Screenshot: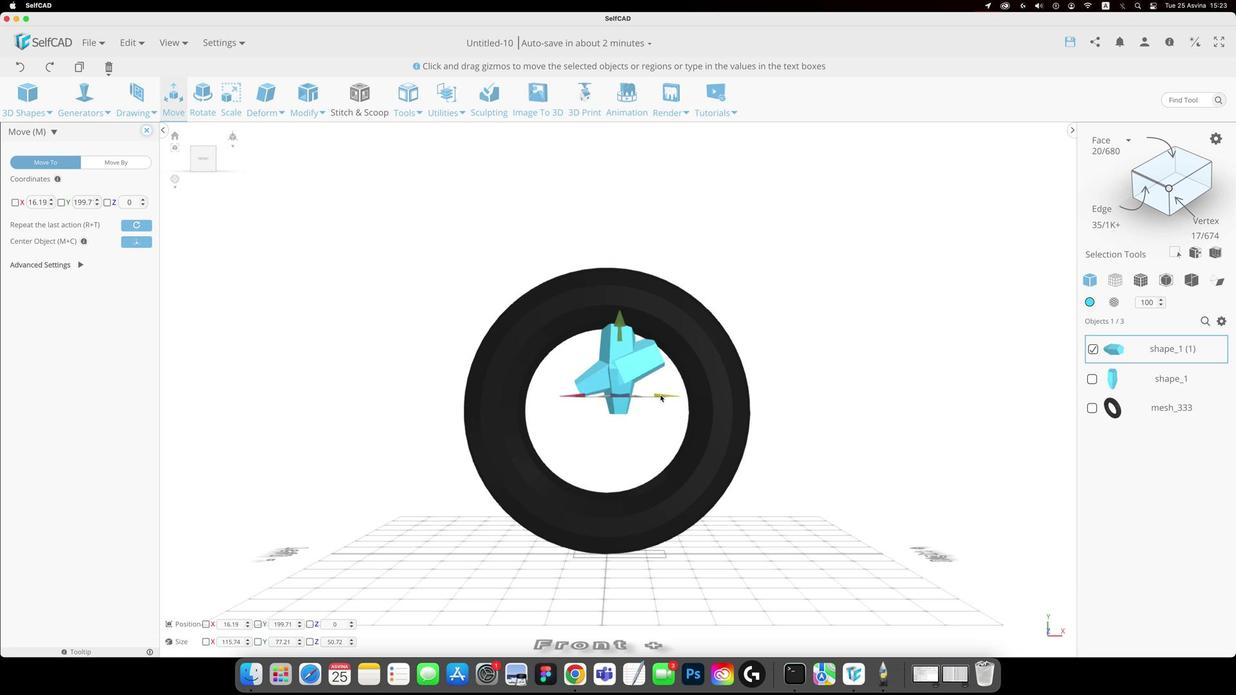 
Action: Mouse pressed left at (660, 398)
Screenshot: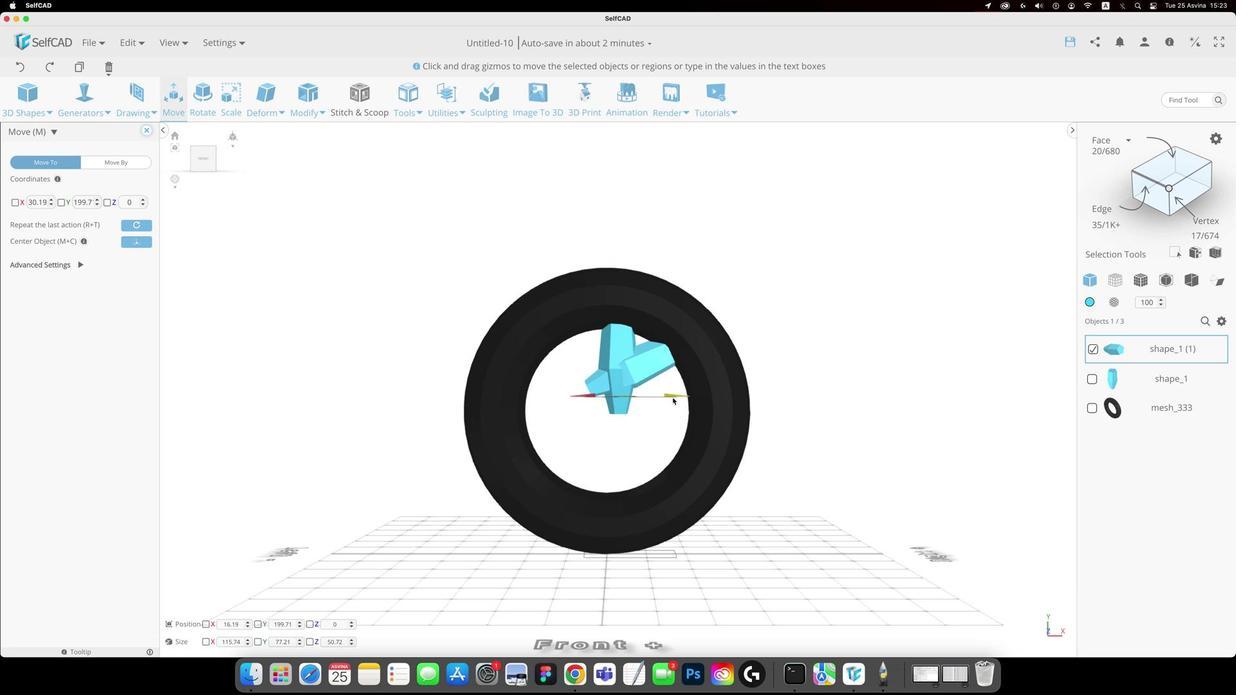 
Action: Mouse moved to (652, 322)
Screenshot: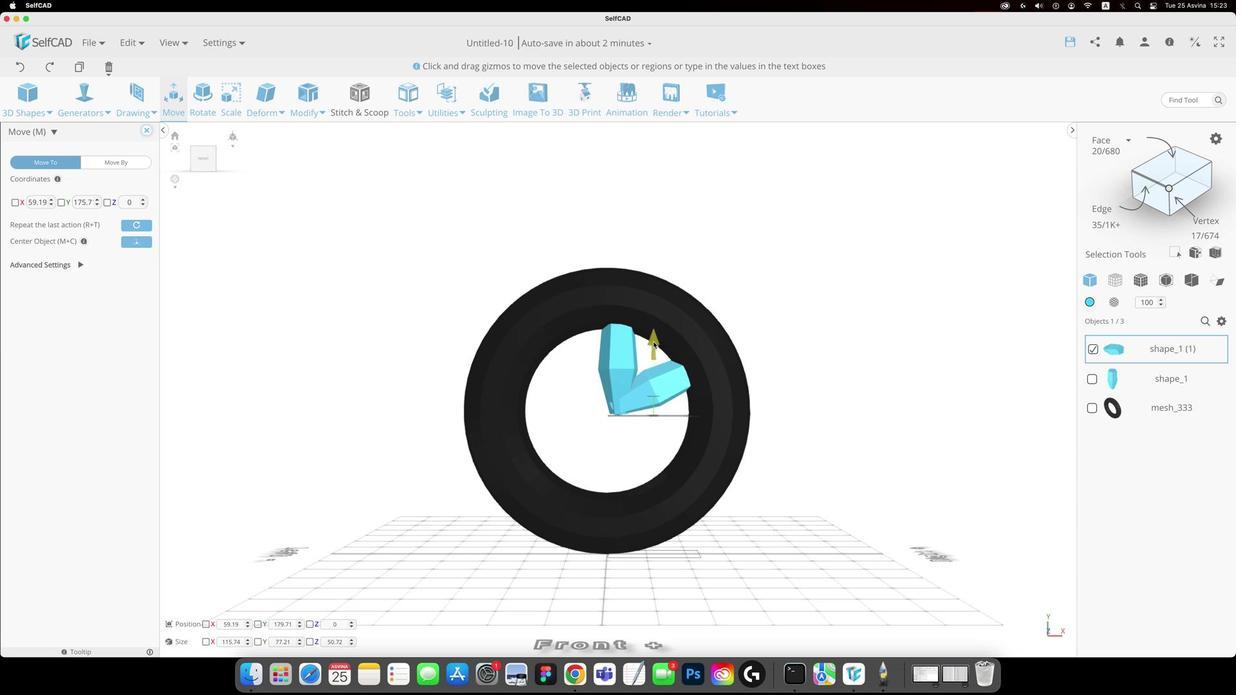 
Action: Mouse pressed left at (652, 322)
Screenshot: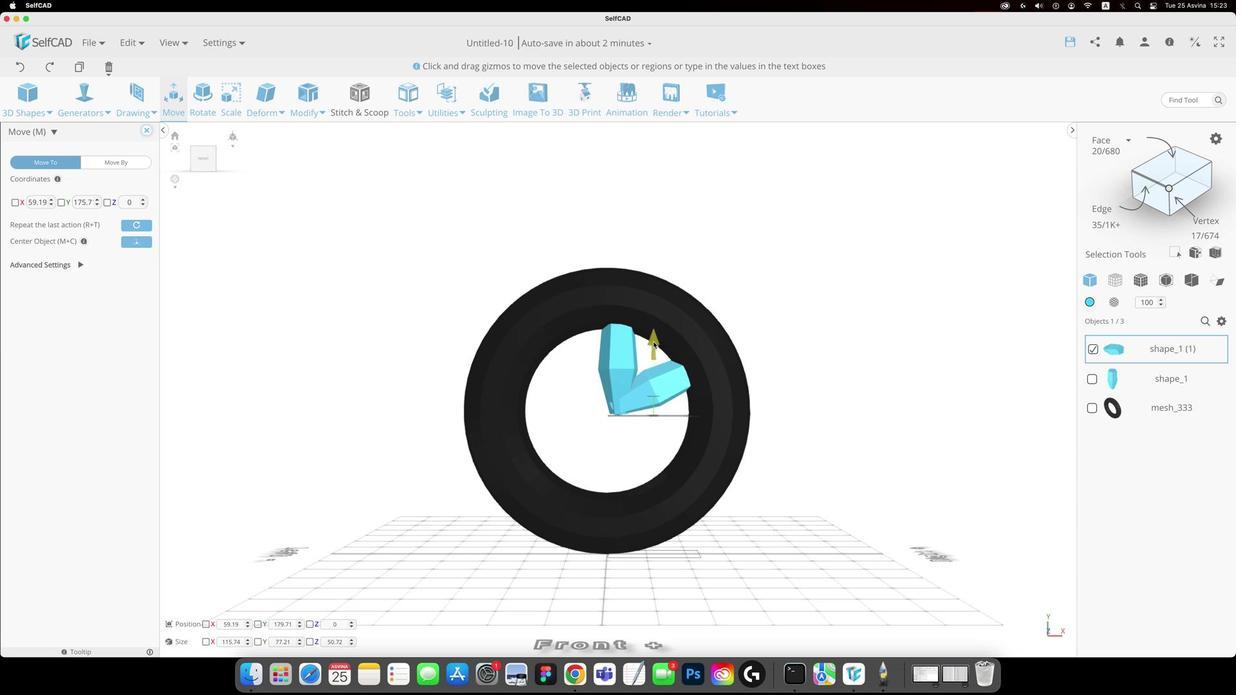 
Action: Mouse moved to (652, 349)
Screenshot: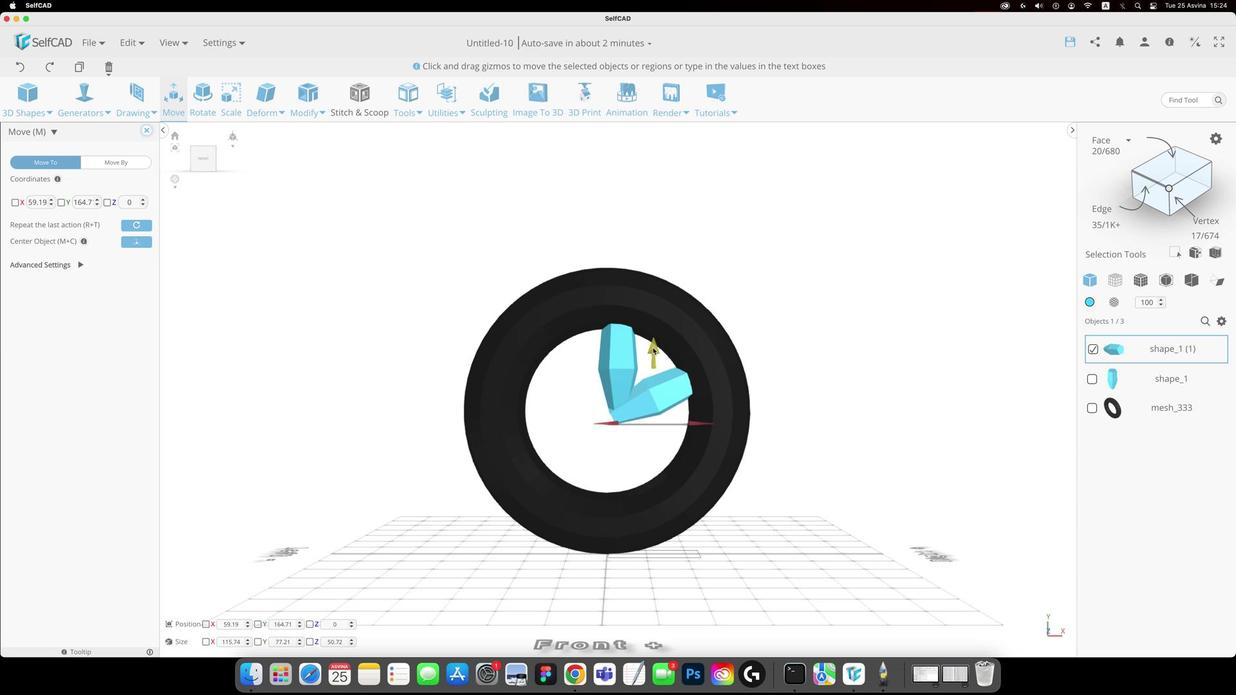 
Action: Key pressed Key.alt
Screenshot: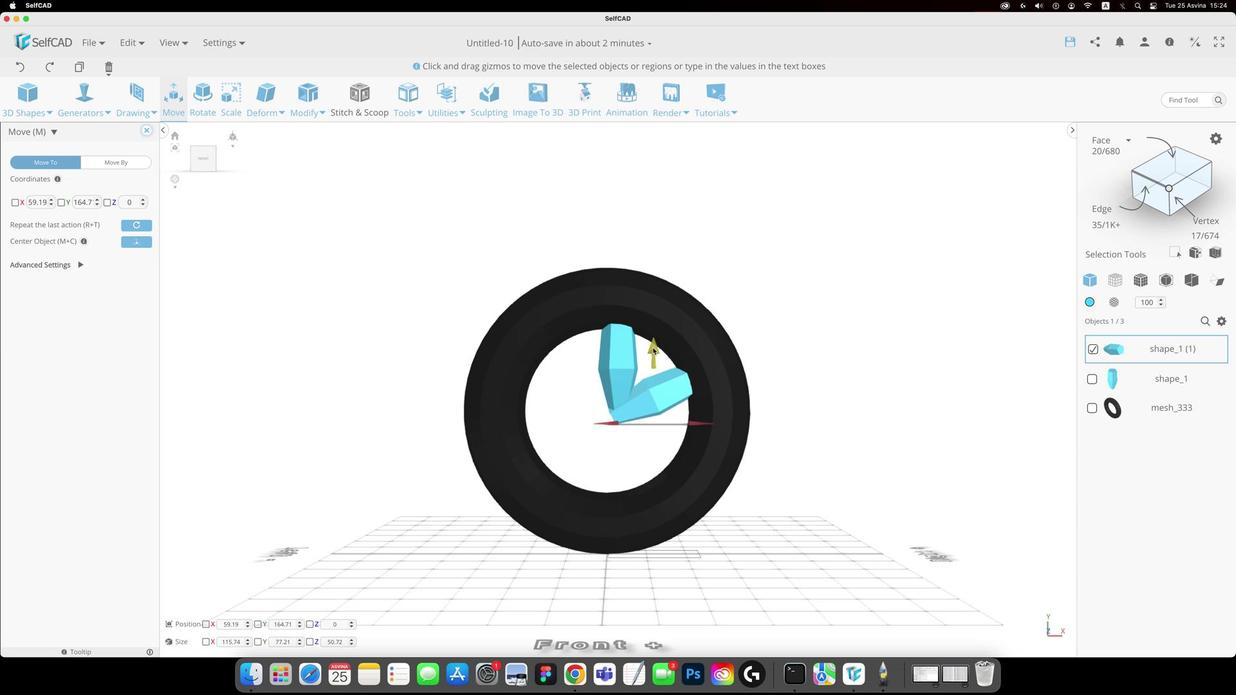 
Action: Mouse pressed left at (652, 349)
Screenshot: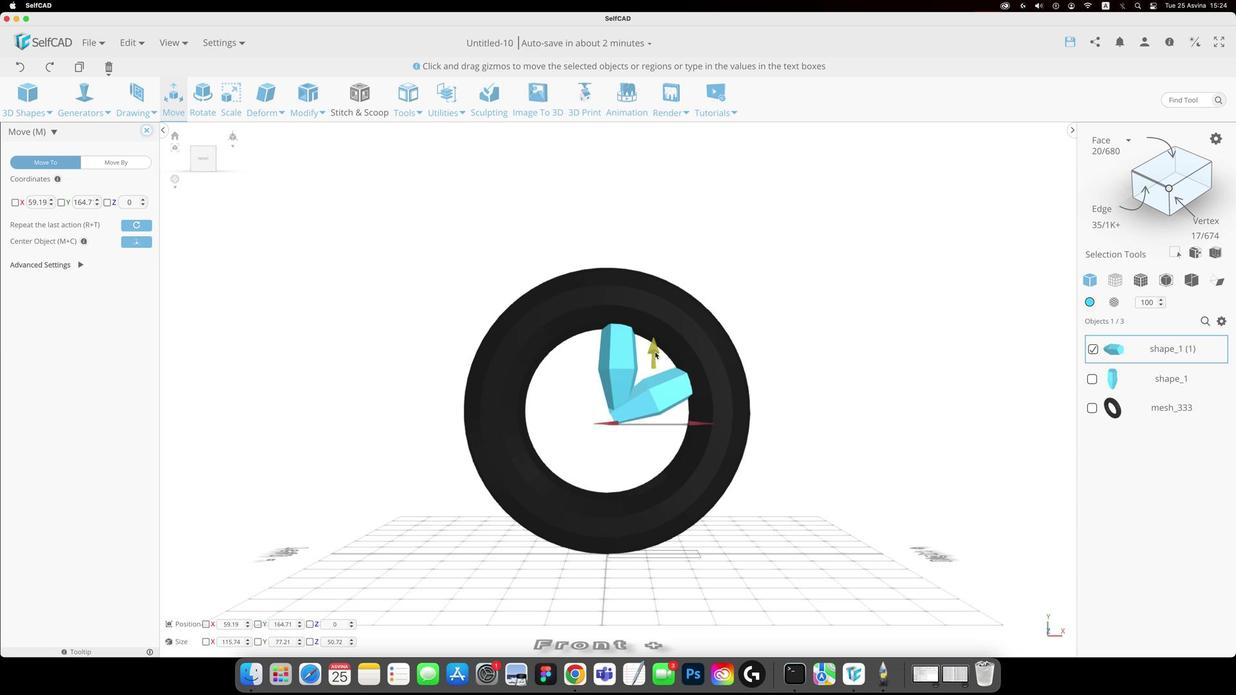 
Action: Mouse moved to (676, 458)
Screenshot: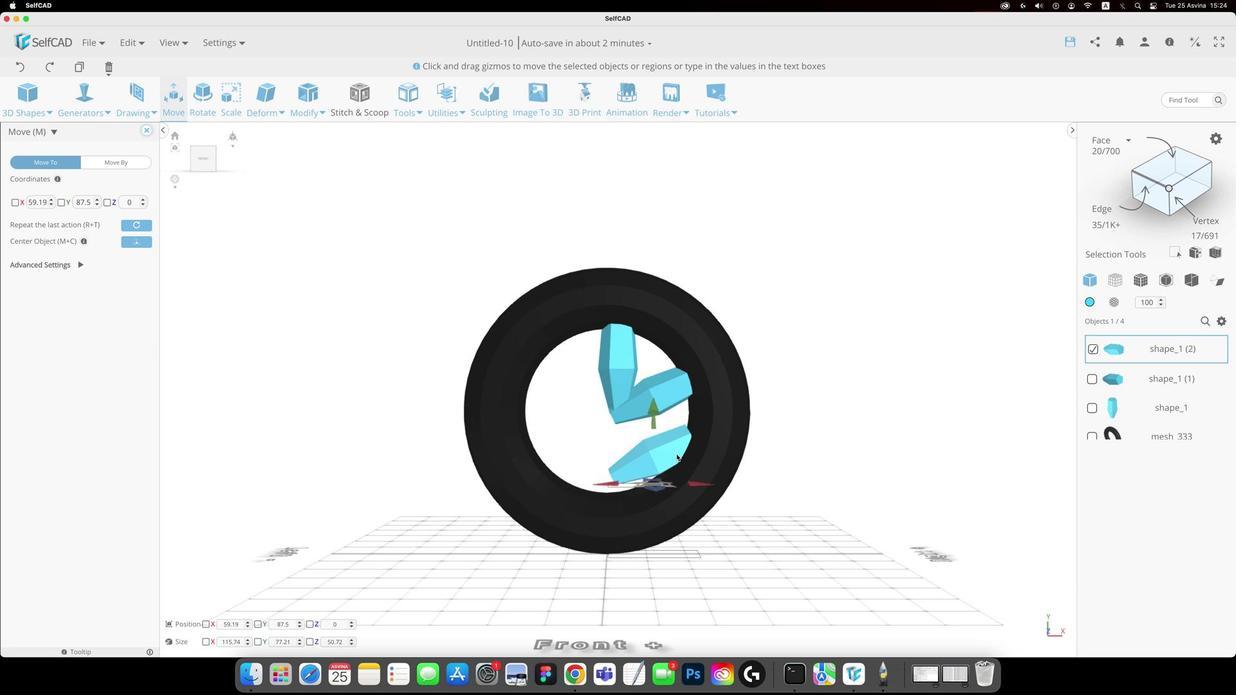 
Action: Key pressed 'r'
Screenshot: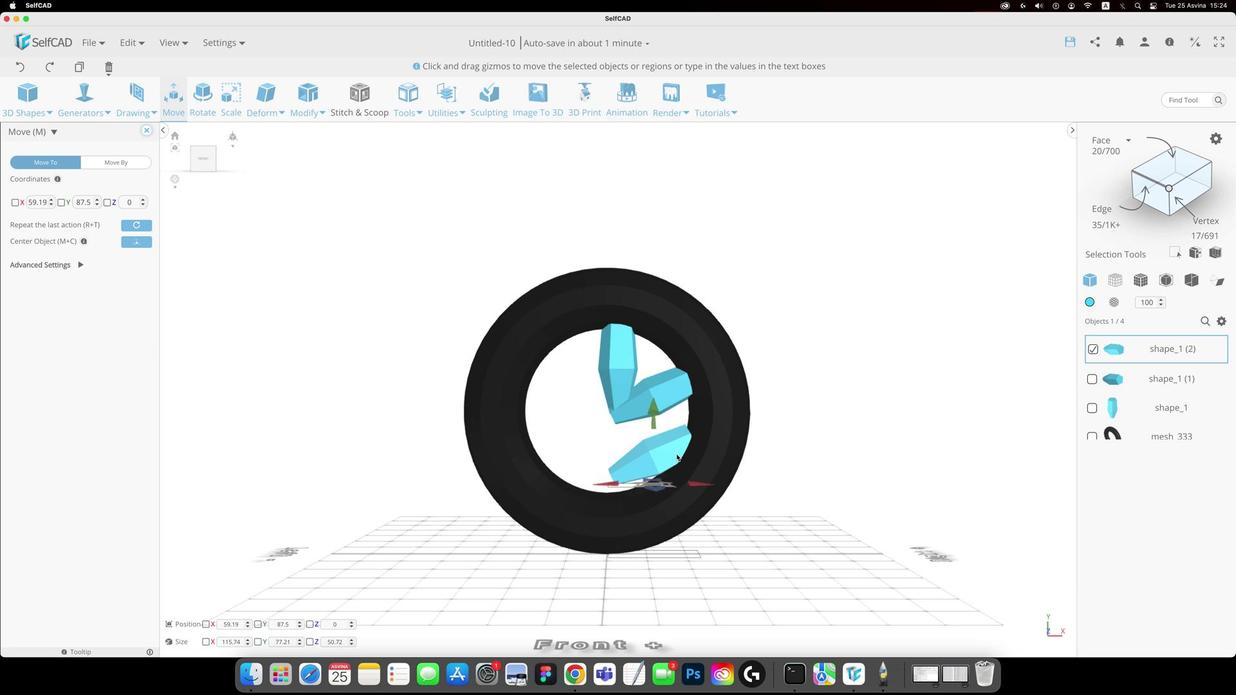 
Action: Mouse moved to (658, 390)
Screenshot: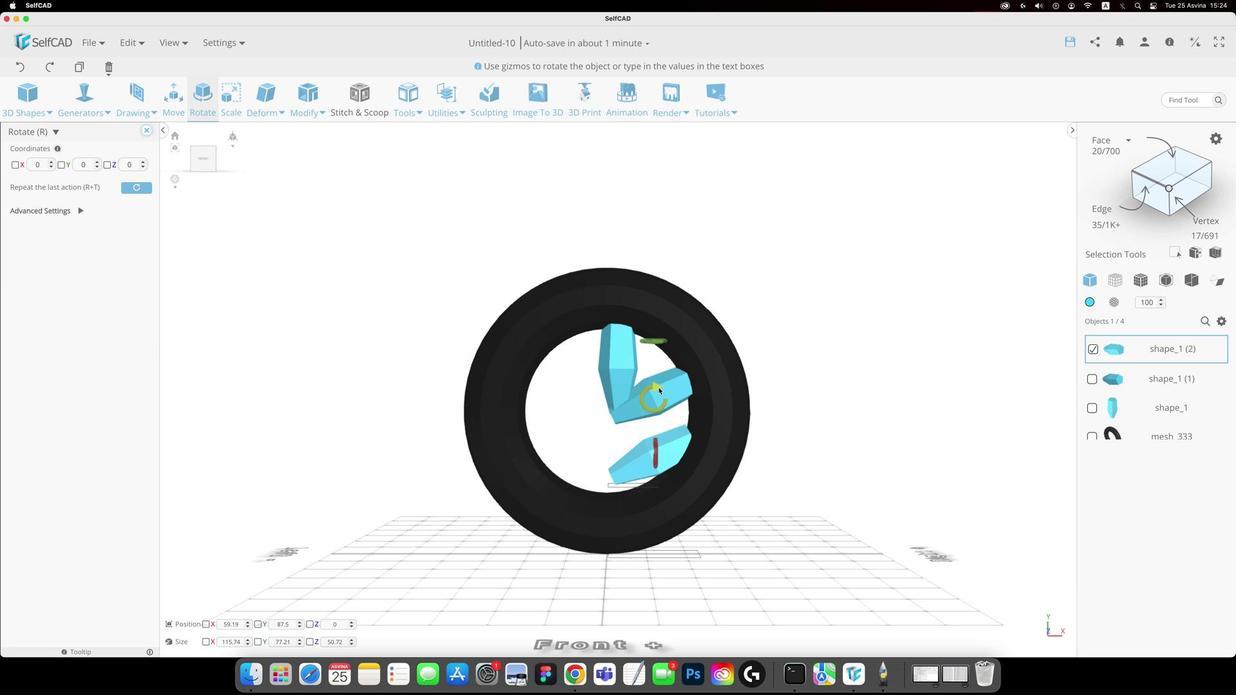 
Action: Mouse pressed left at (658, 390)
Screenshot: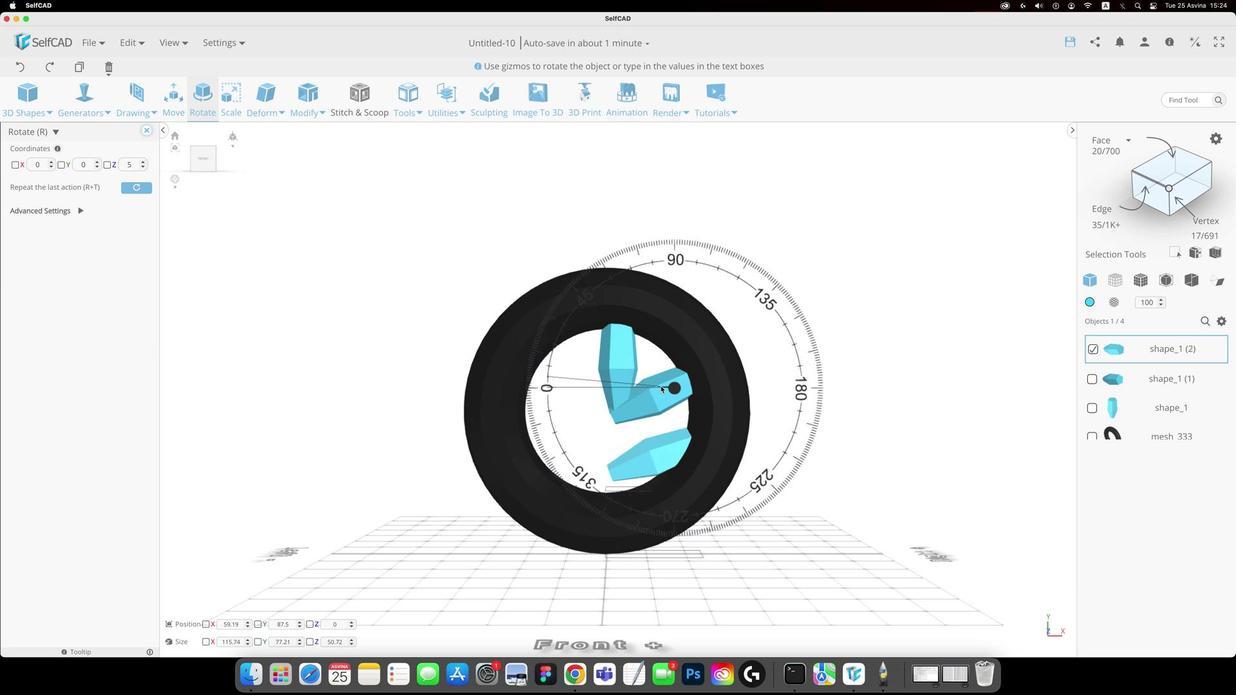 
Action: Mouse moved to (666, 380)
Screenshot: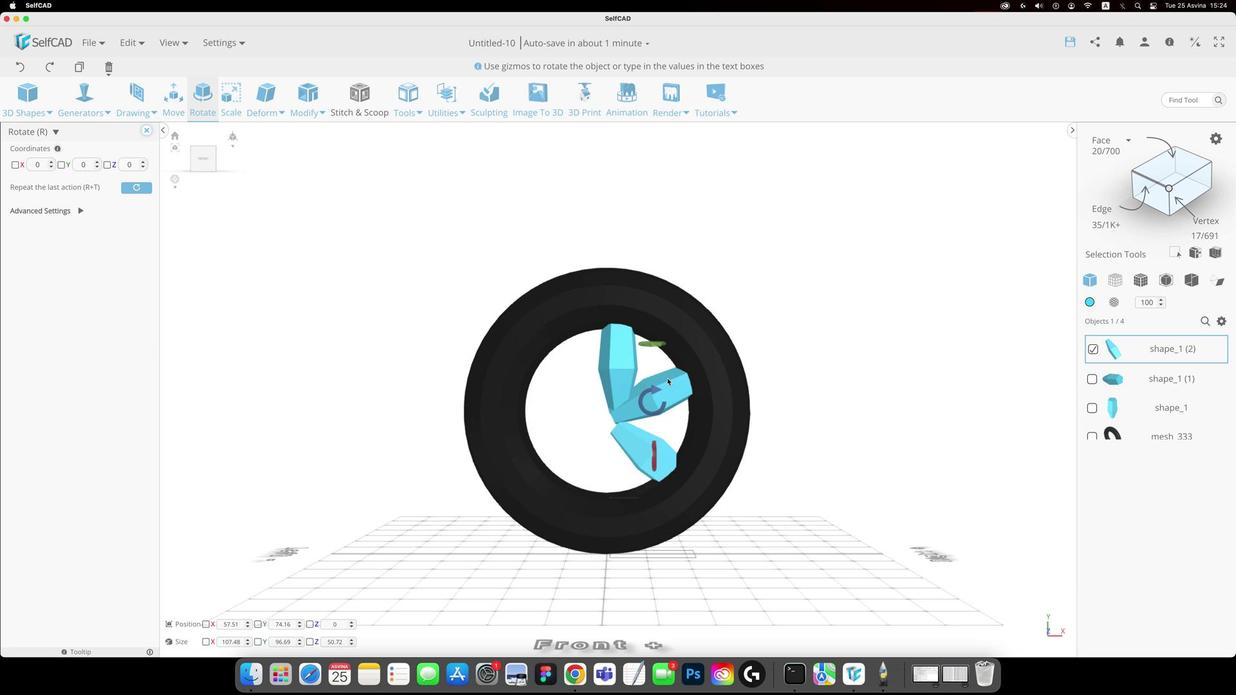 
Action: Key pressed 'm'
Screenshot: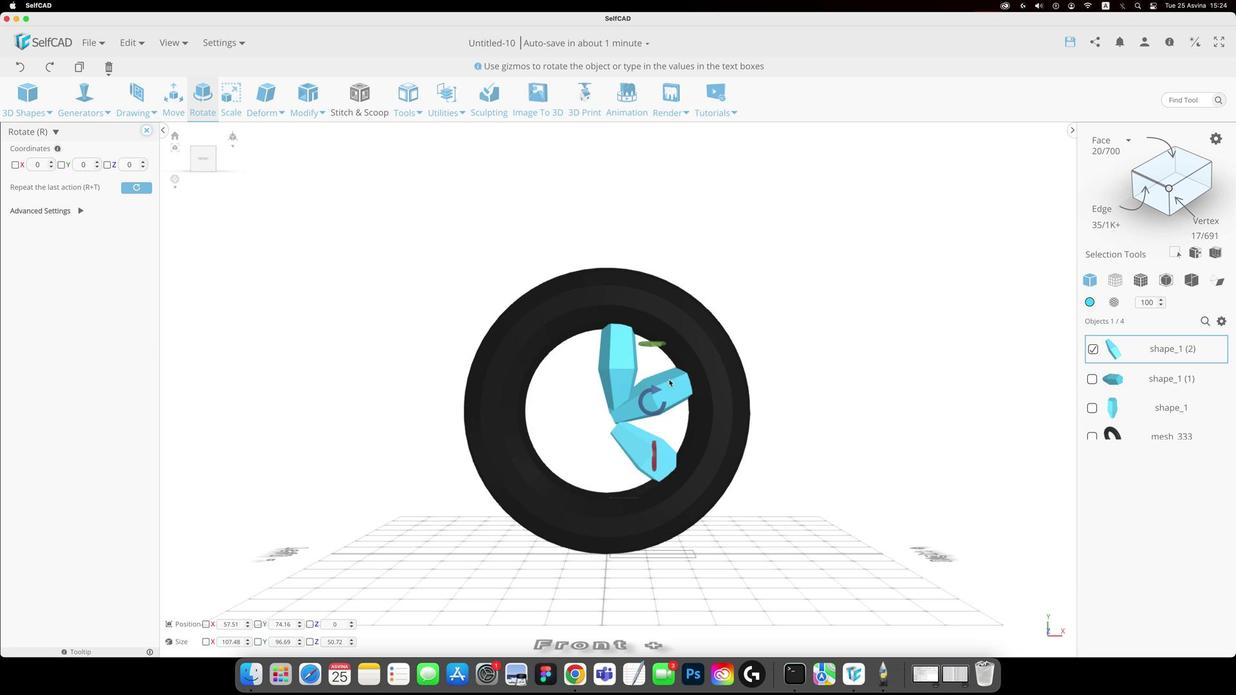 
Action: Mouse moved to (652, 423)
Screenshot: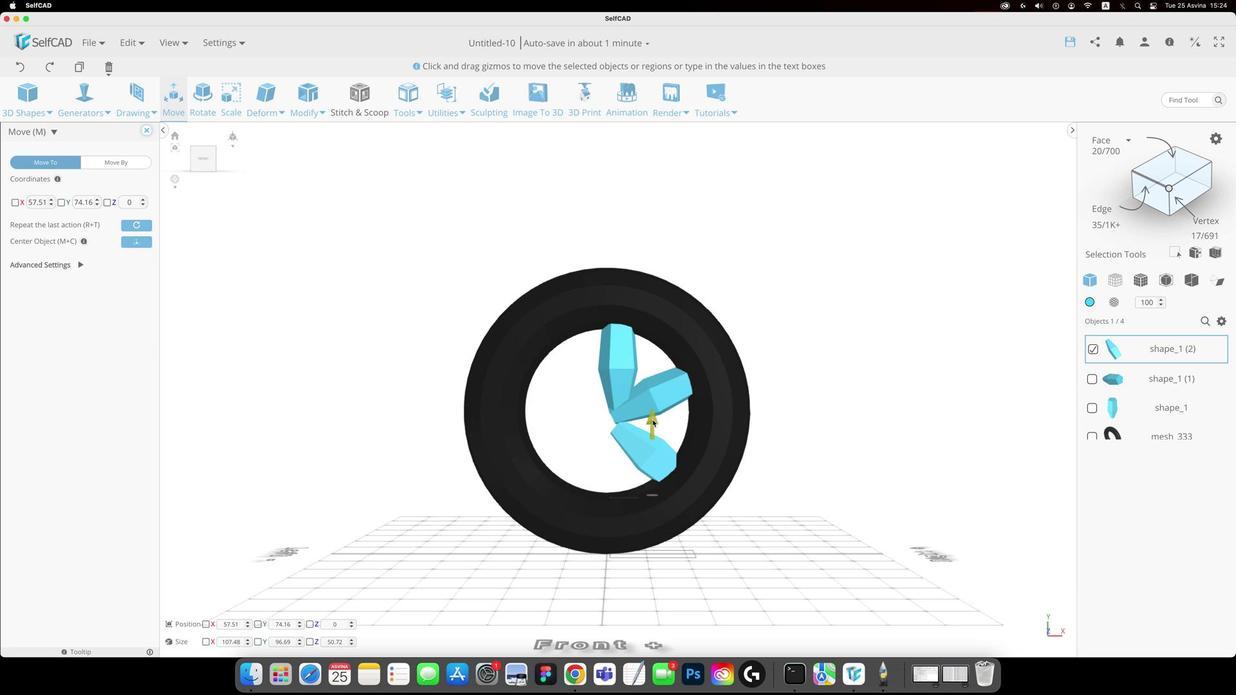
Action: Mouse pressed left at (652, 423)
Screenshot: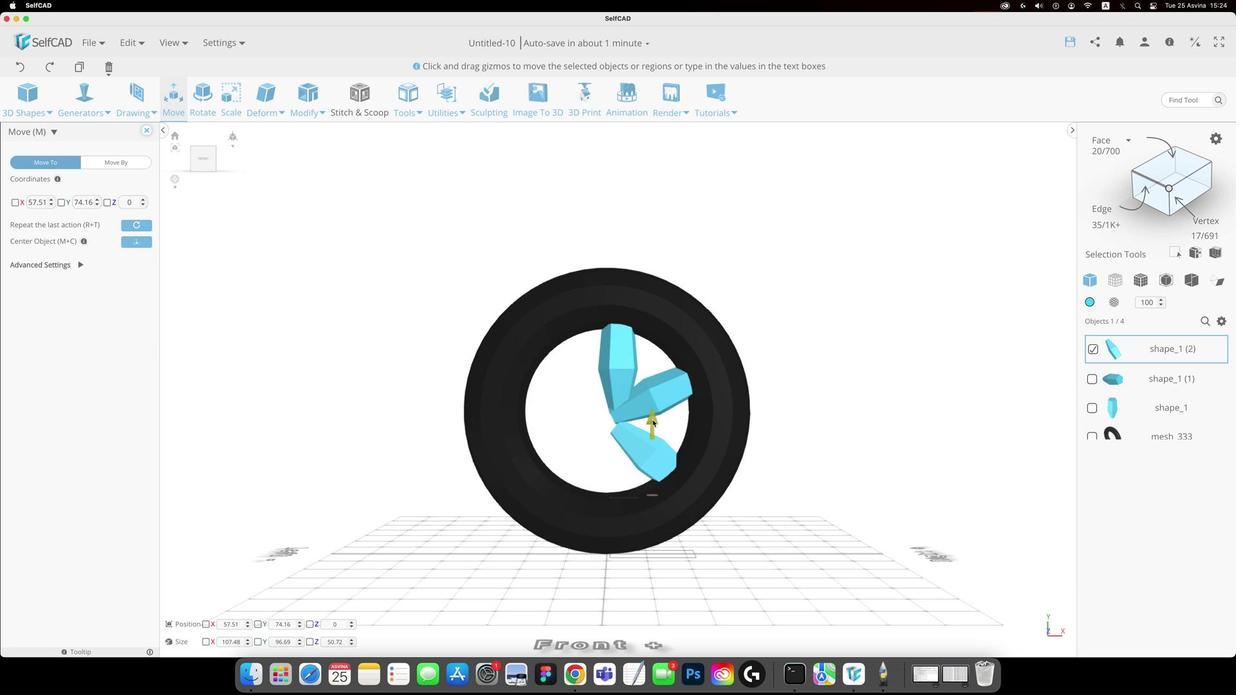 
Action: Mouse moved to (653, 410)
Screenshot: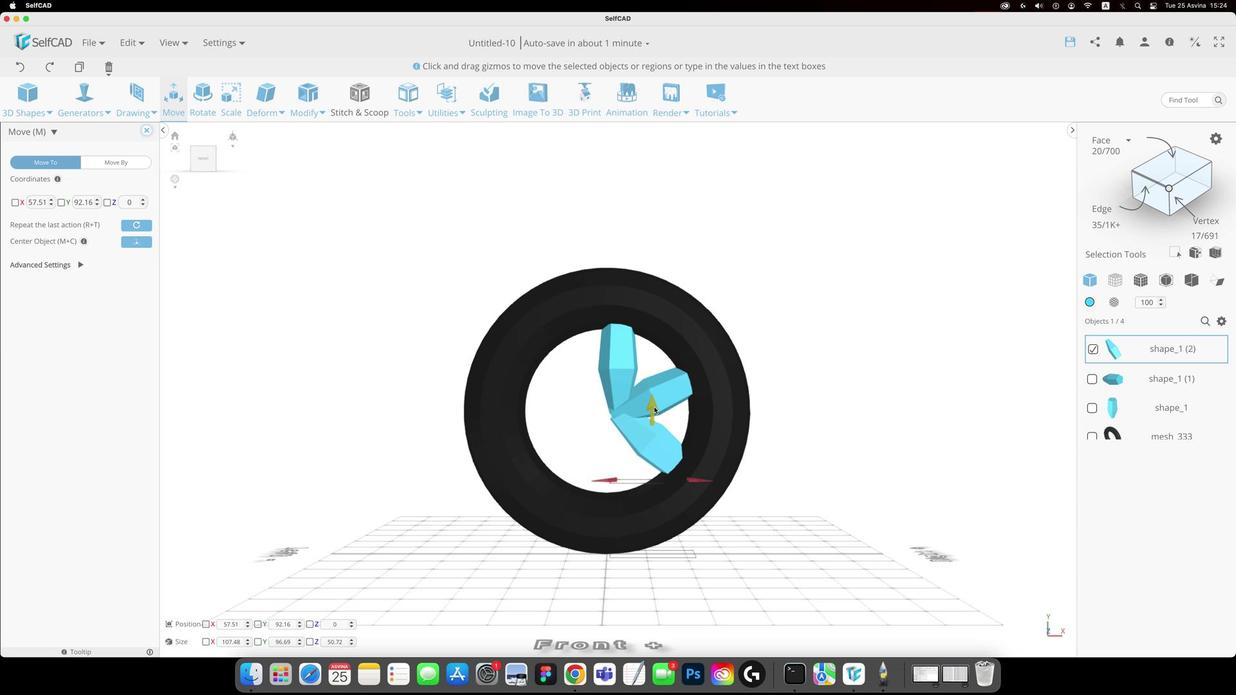 
Action: Key pressed 'r'
Screenshot: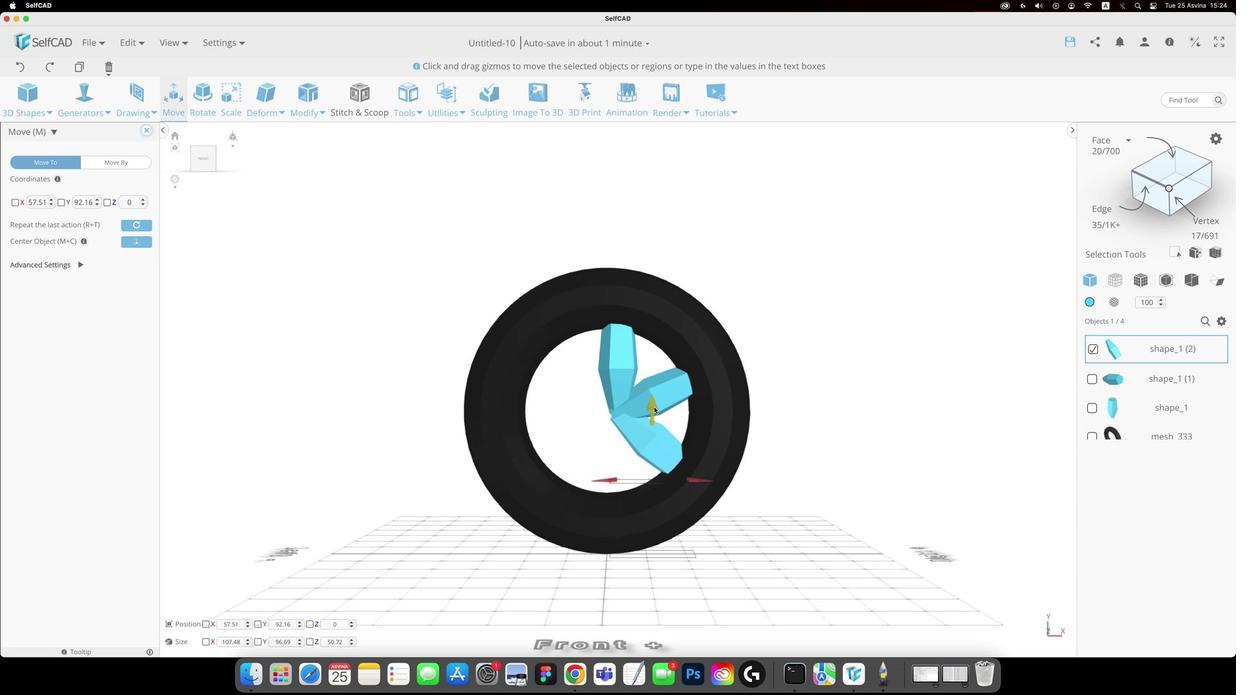 
Action: Mouse moved to (652, 378)
Screenshot: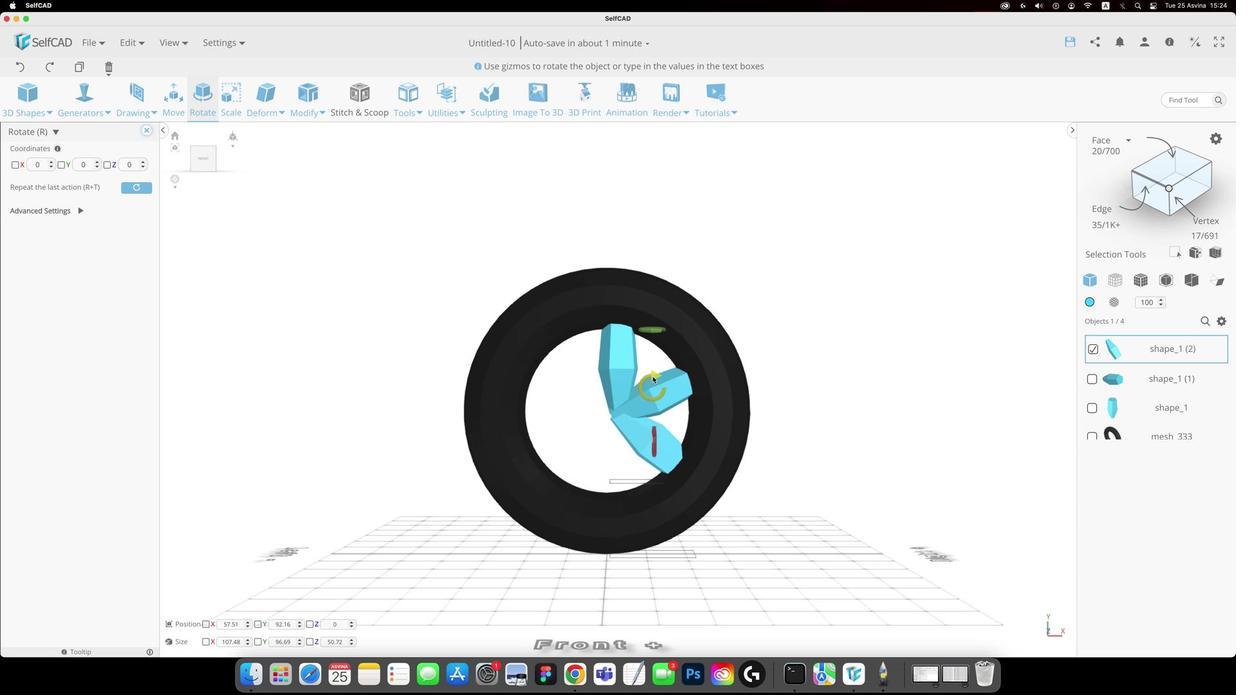 
Action: Key pressed Key.alt
Screenshot: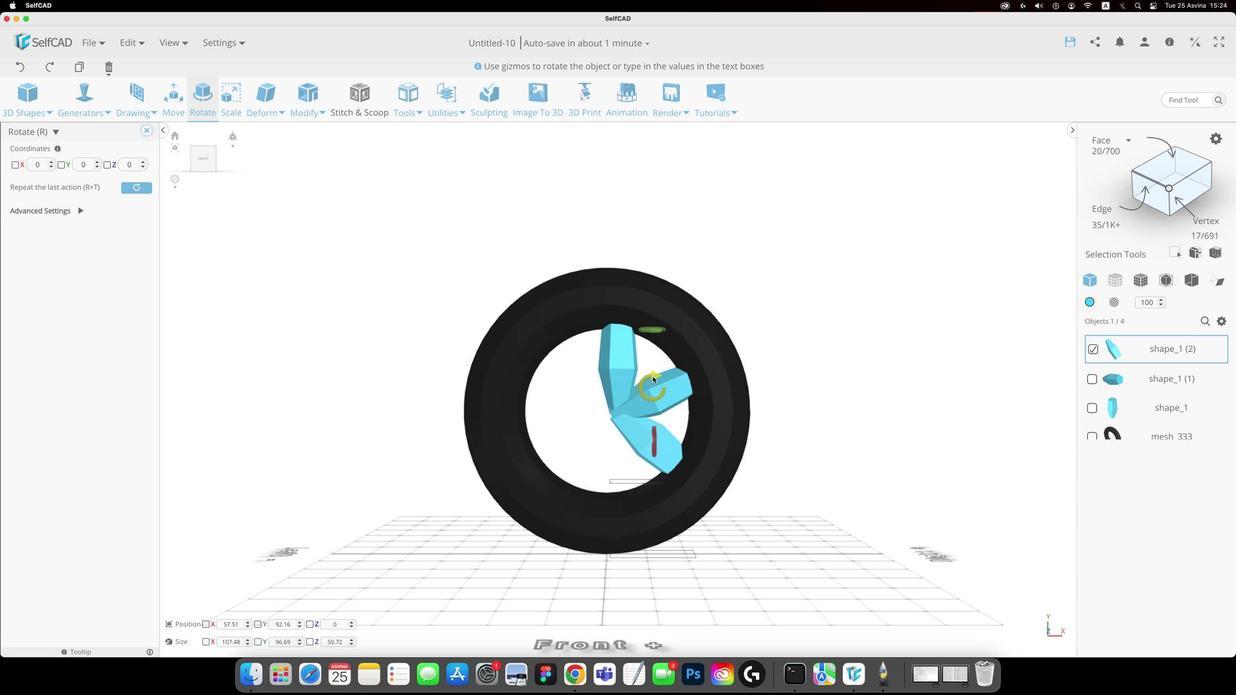 
Action: Mouse pressed left at (652, 378)
Screenshot: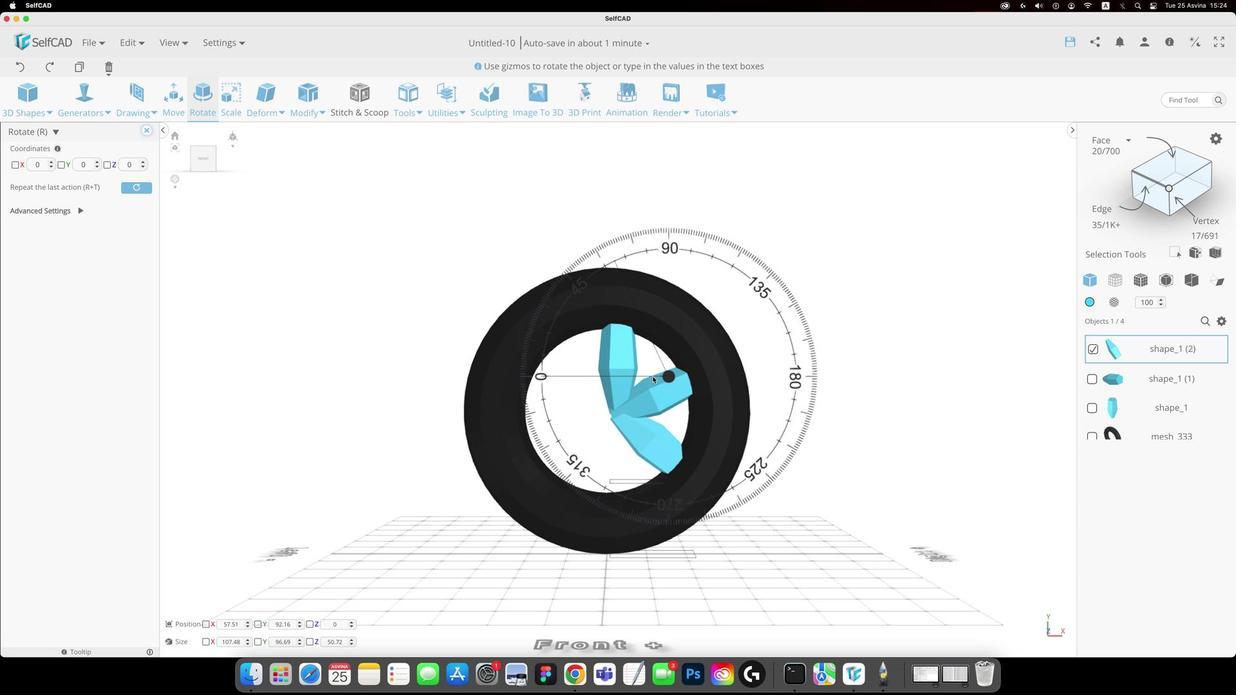 
Action: Mouse moved to (372, 327)
Screenshot: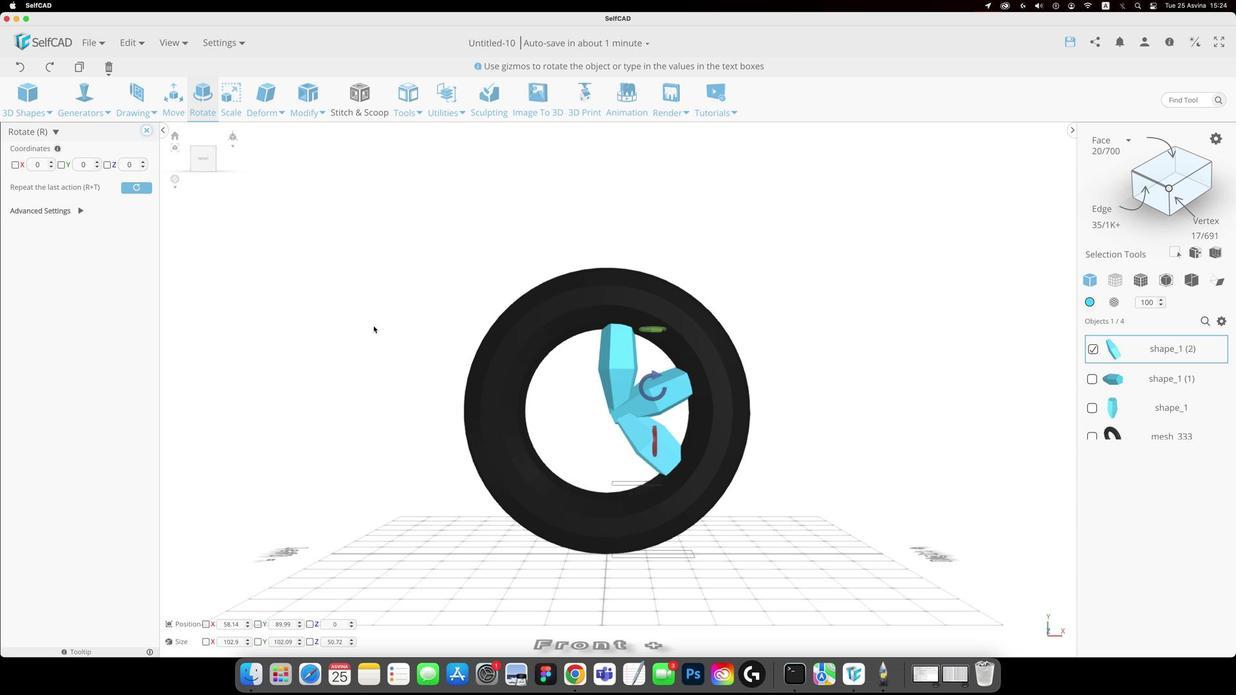 
Action: Mouse pressed left at (372, 327)
Screenshot: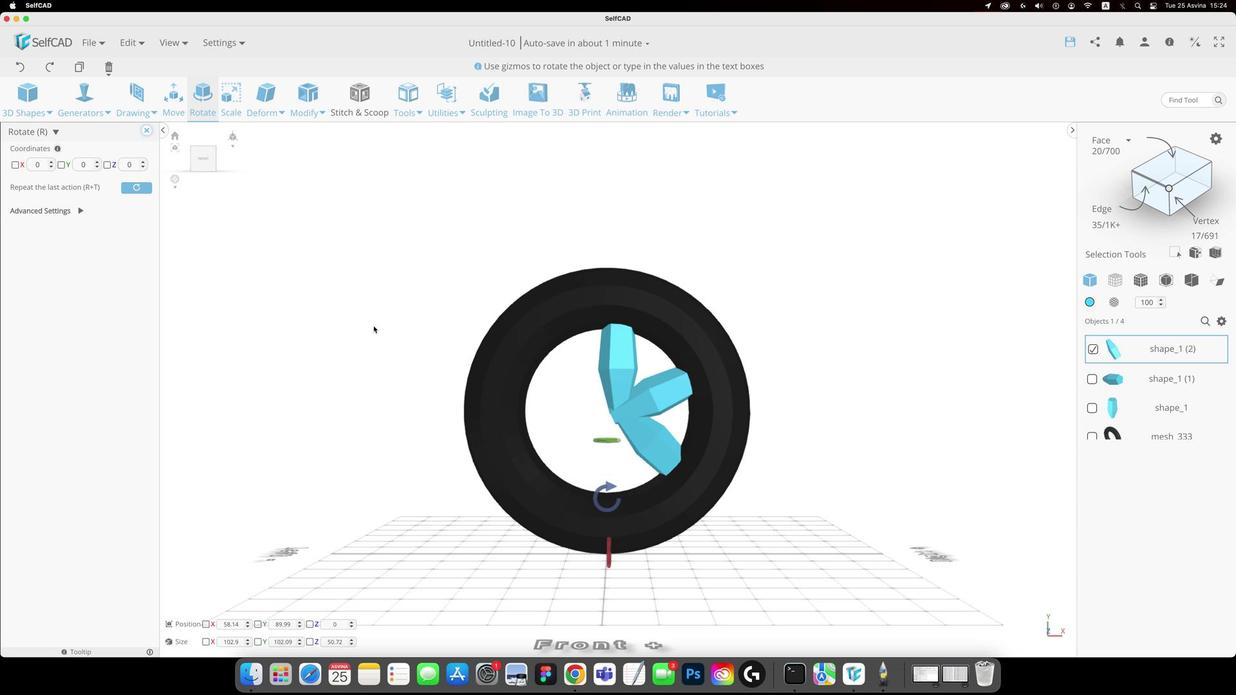 
Action: Mouse moved to (1091, 351)
Screenshot: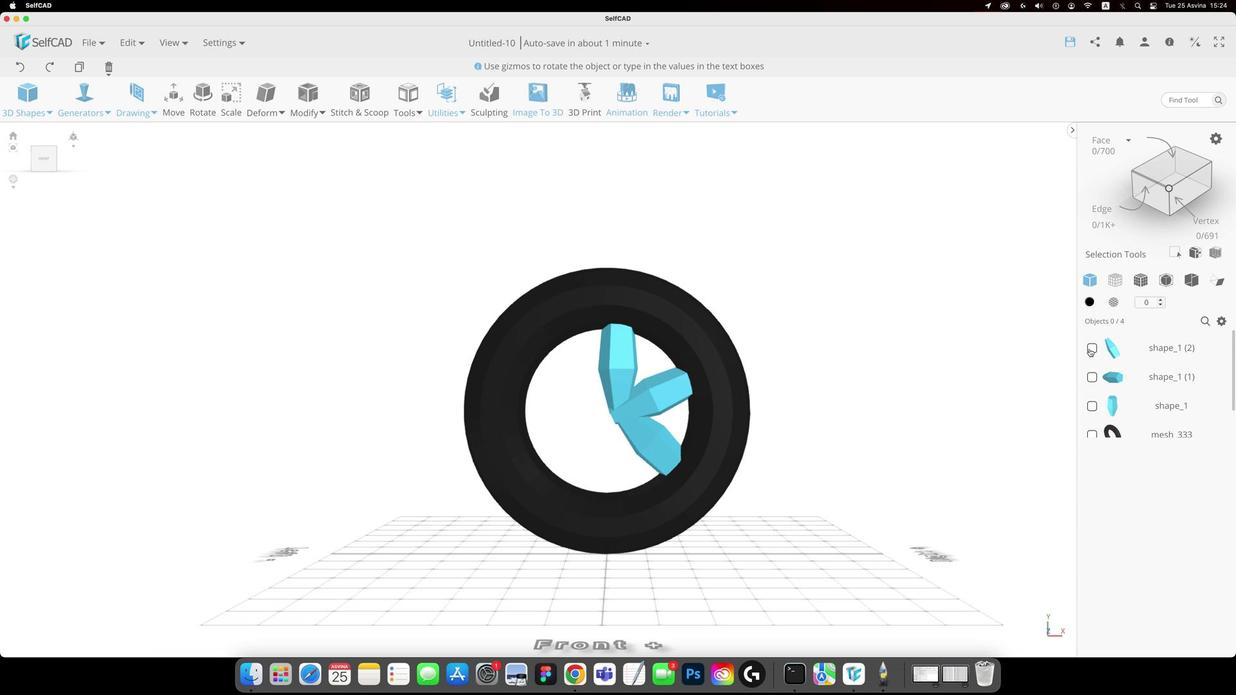 
Action: Mouse pressed left at (1091, 351)
Screenshot: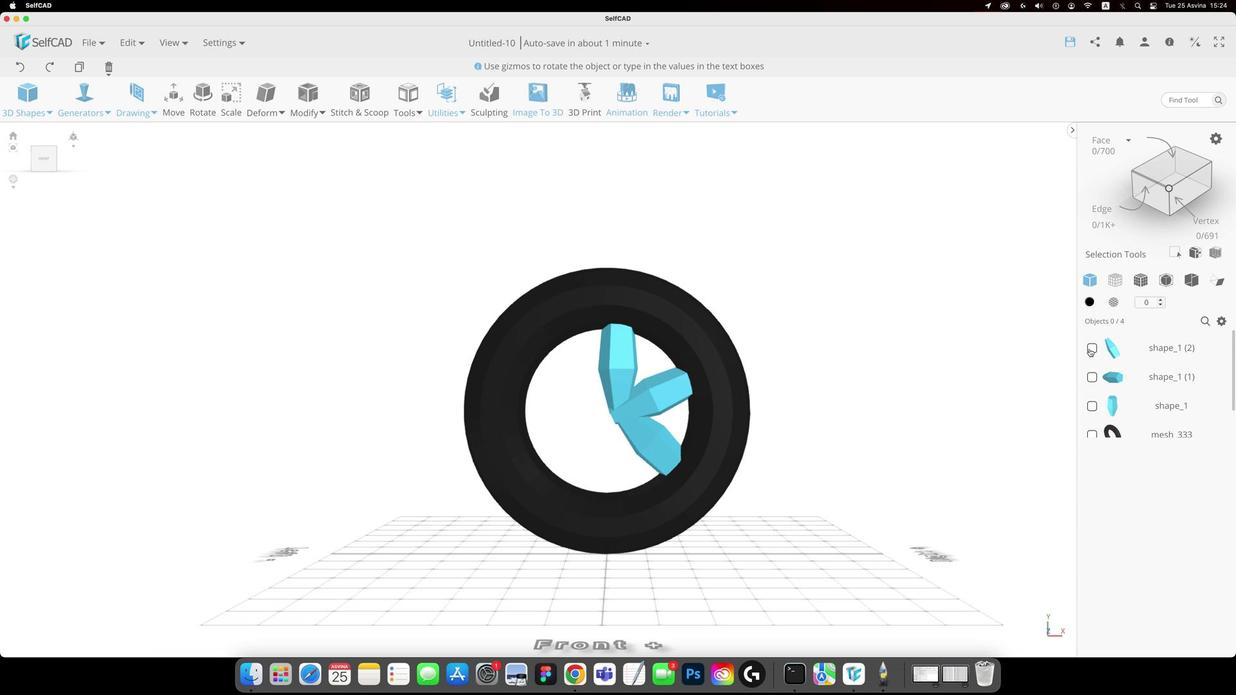 
Action: Mouse moved to (642, 444)
Screenshot: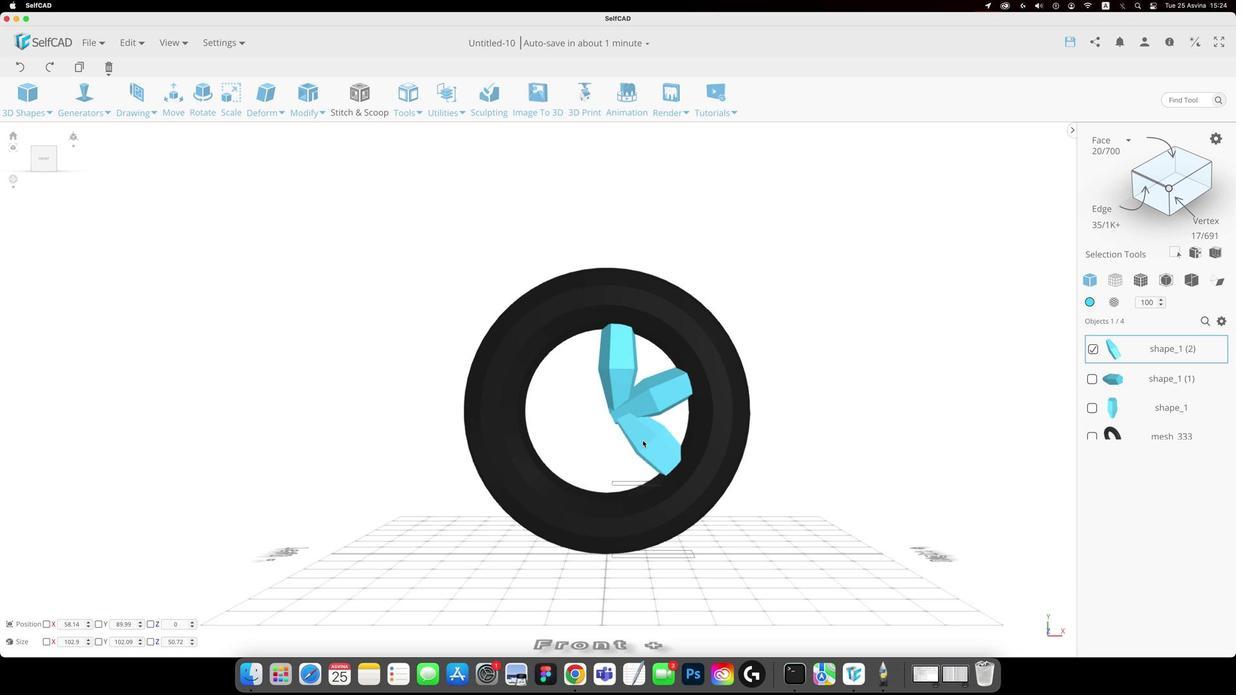 
Action: Key pressed Key.alt
Screenshot: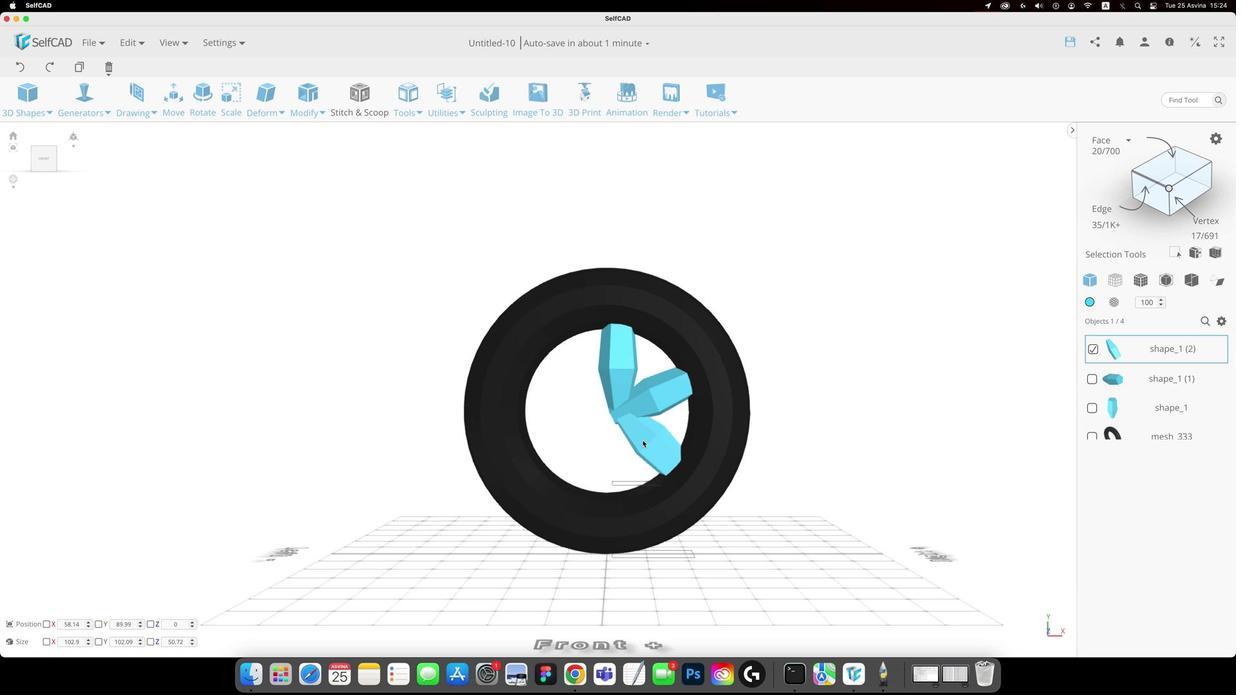 
Action: Mouse pressed left at (642, 444)
Screenshot: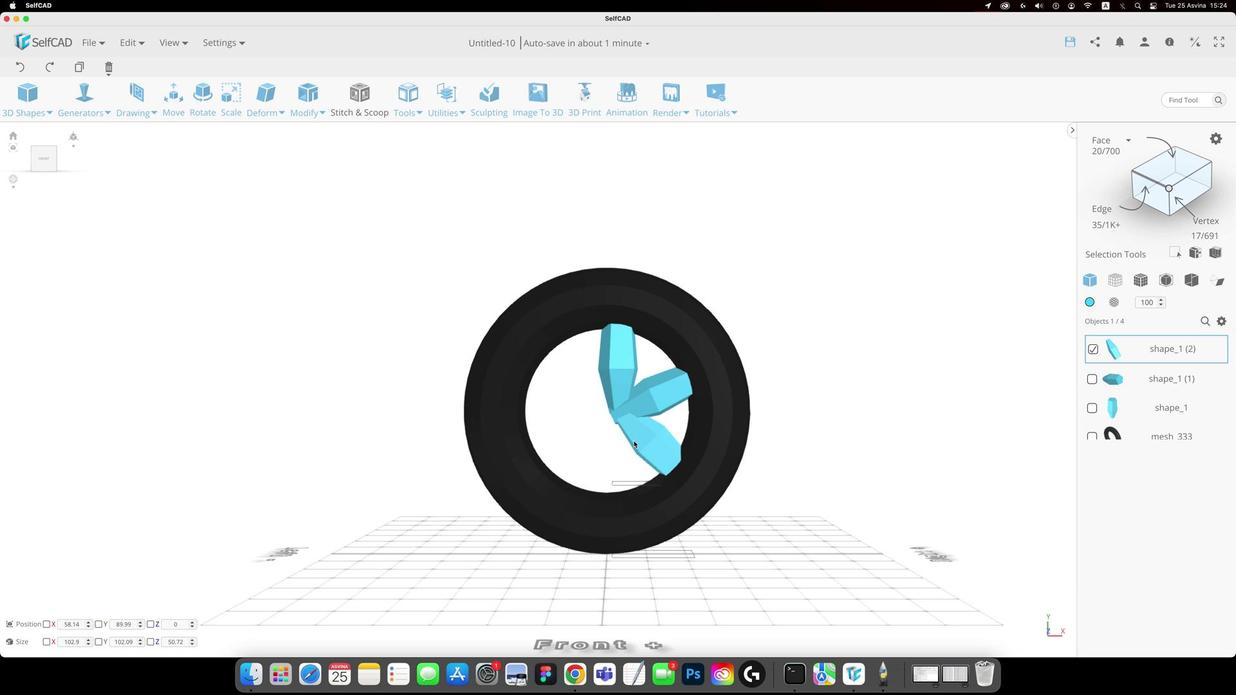 
Action: Mouse moved to (580, 434)
Screenshot: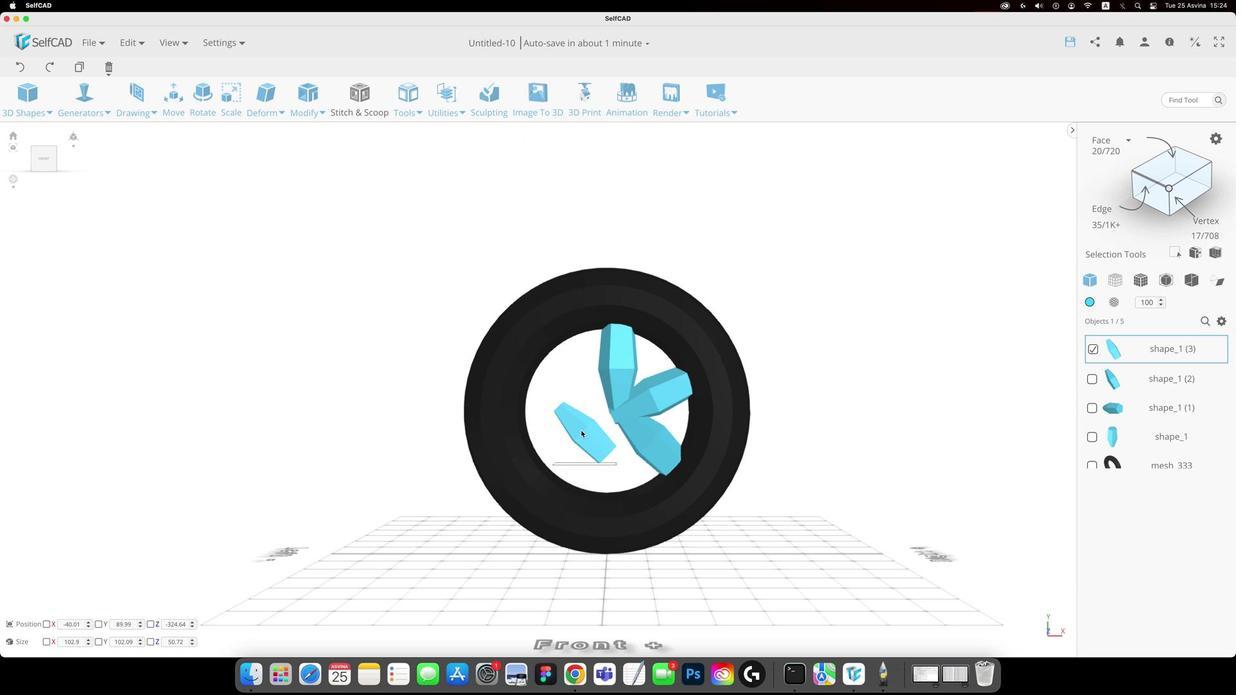 
Action: Mouse pressed left at (580, 434)
Screenshot: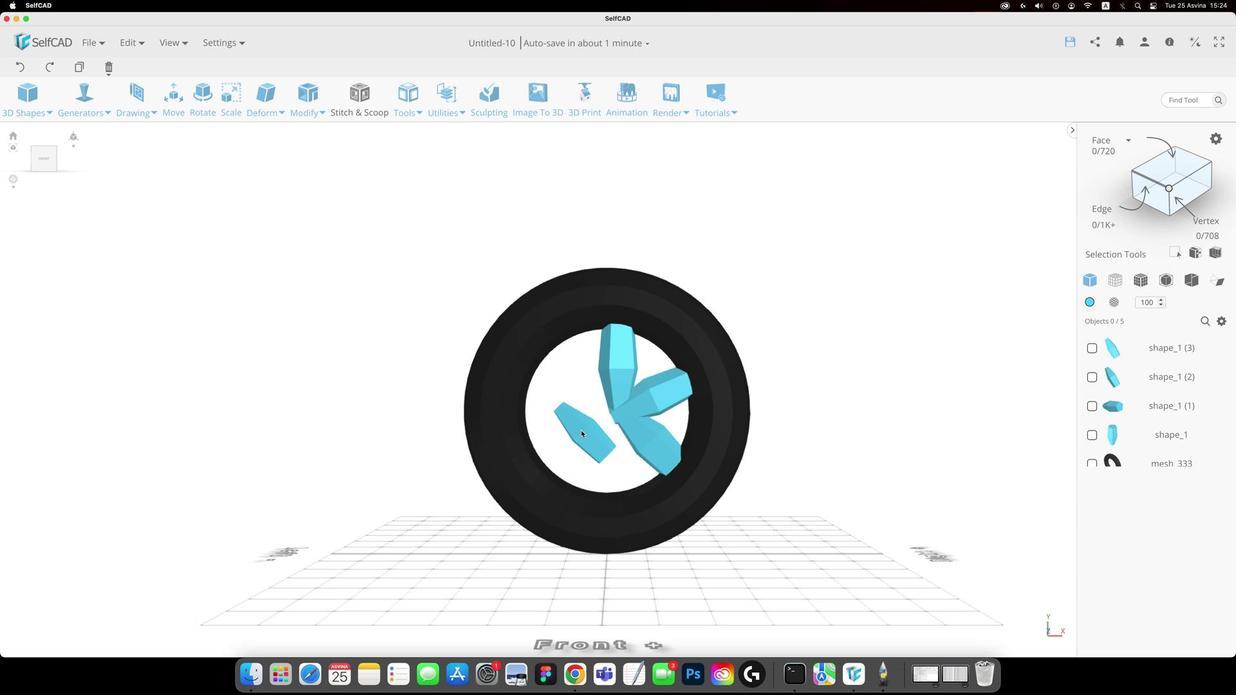 
Action: Key pressed 'r'
Screenshot: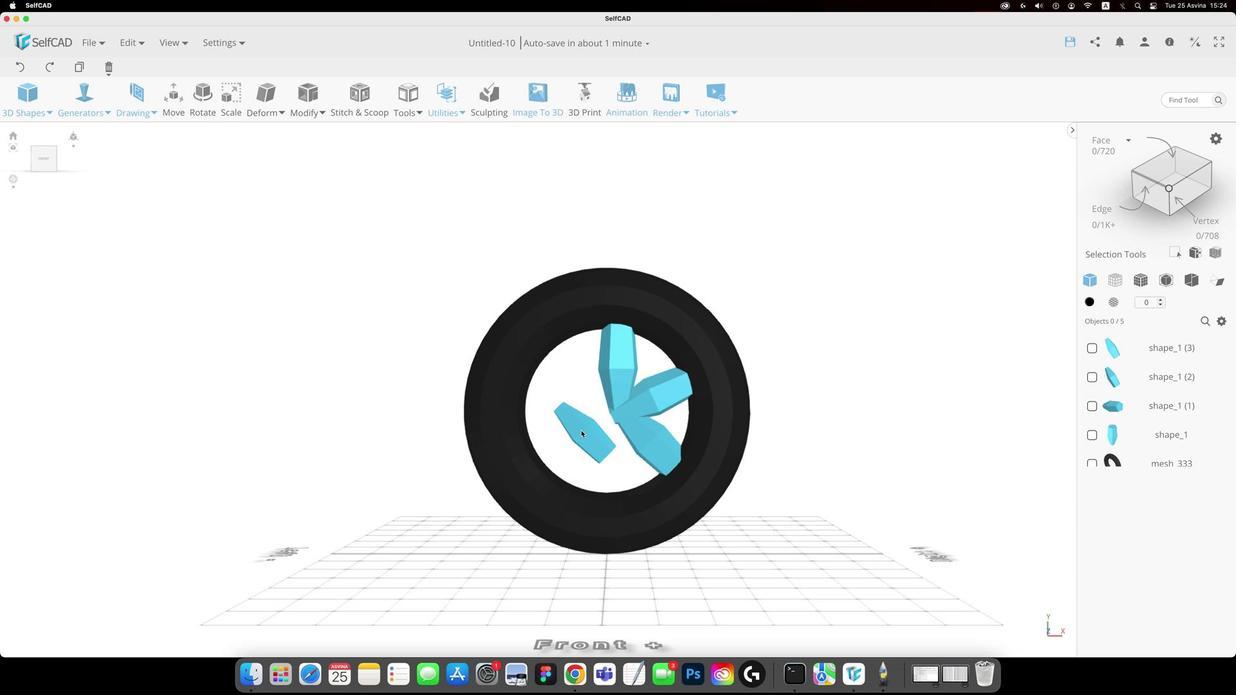 
Action: Mouse moved to (582, 423)
Screenshot: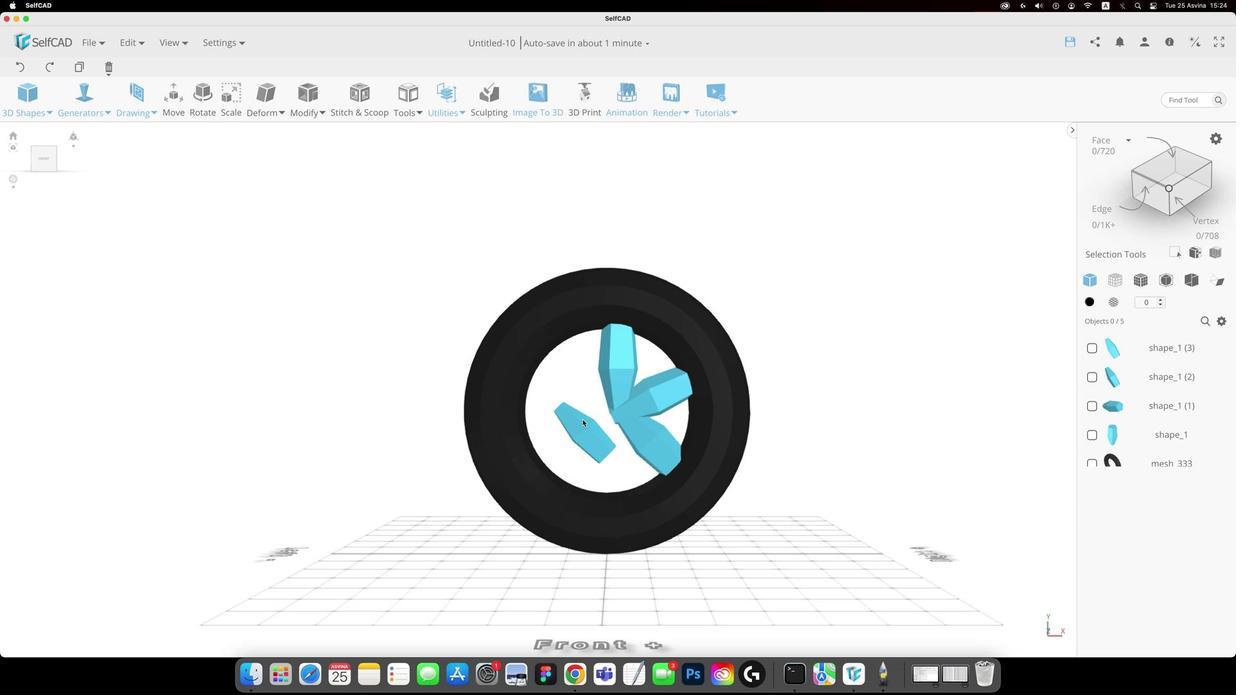 
Action: Mouse pressed left at (582, 423)
Screenshot: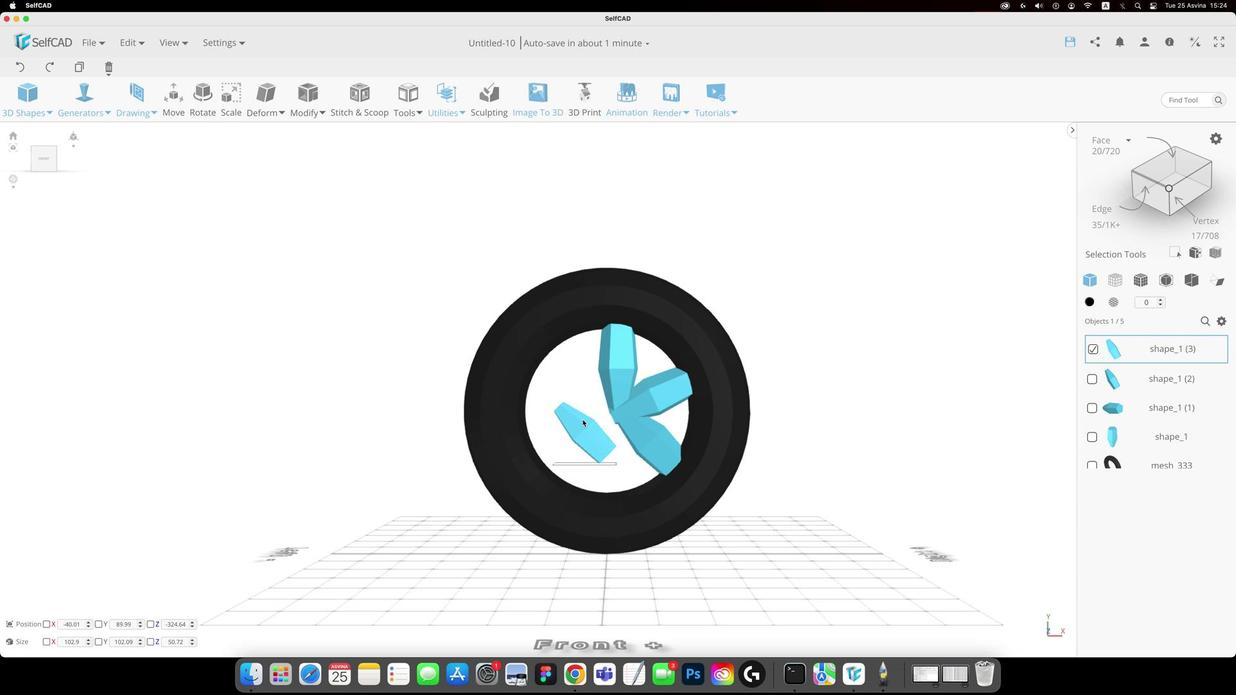 
Action: Mouse moved to (617, 417)
Screenshot: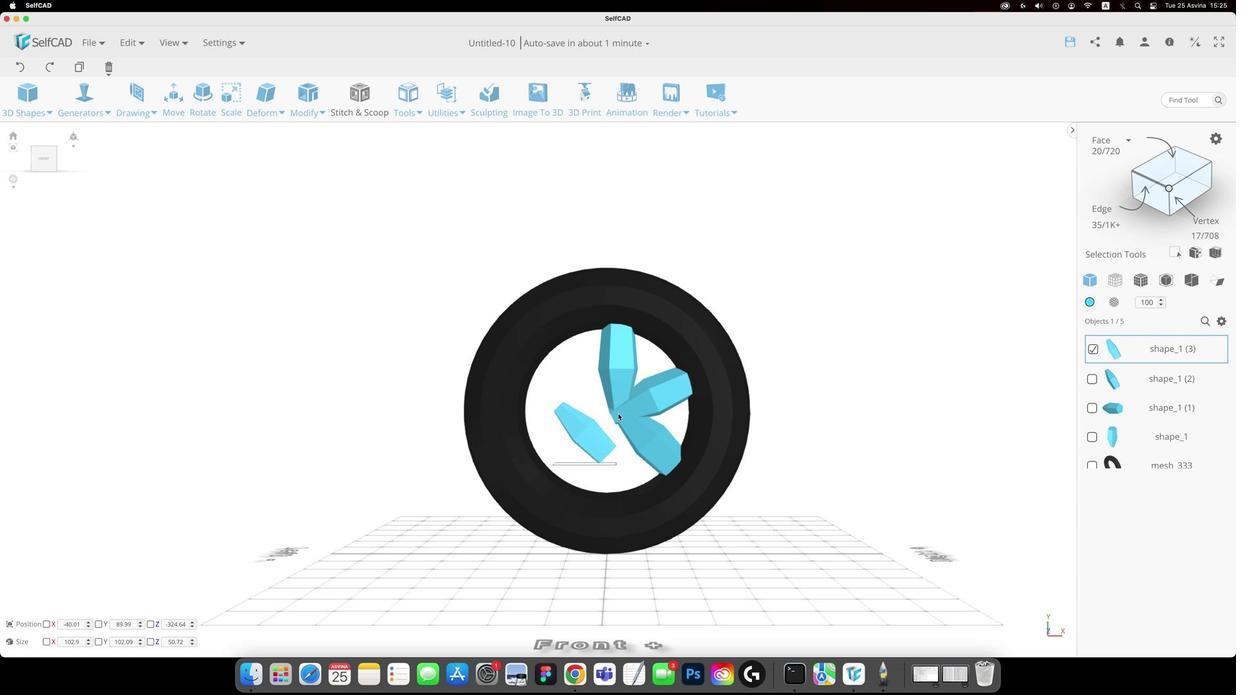 
Action: Key pressed 'r'
Screenshot: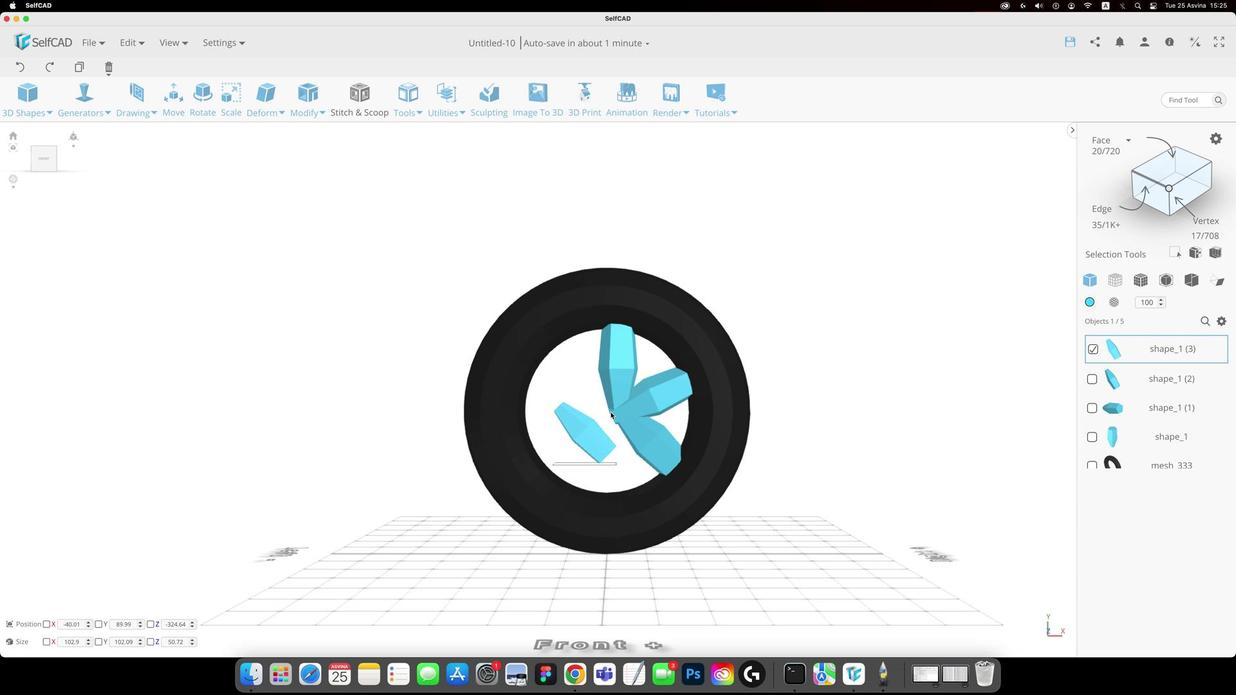
Action: Mouse moved to (584, 367)
Screenshot: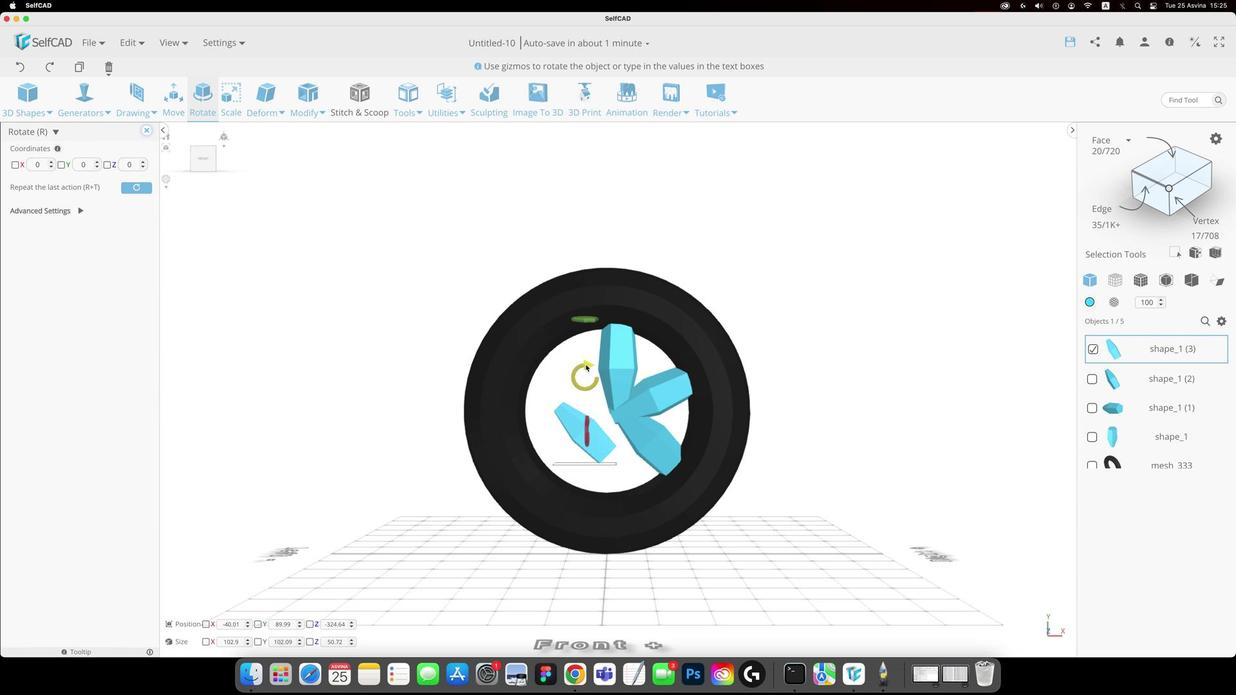 
Action: Mouse pressed left at (584, 367)
Screenshot: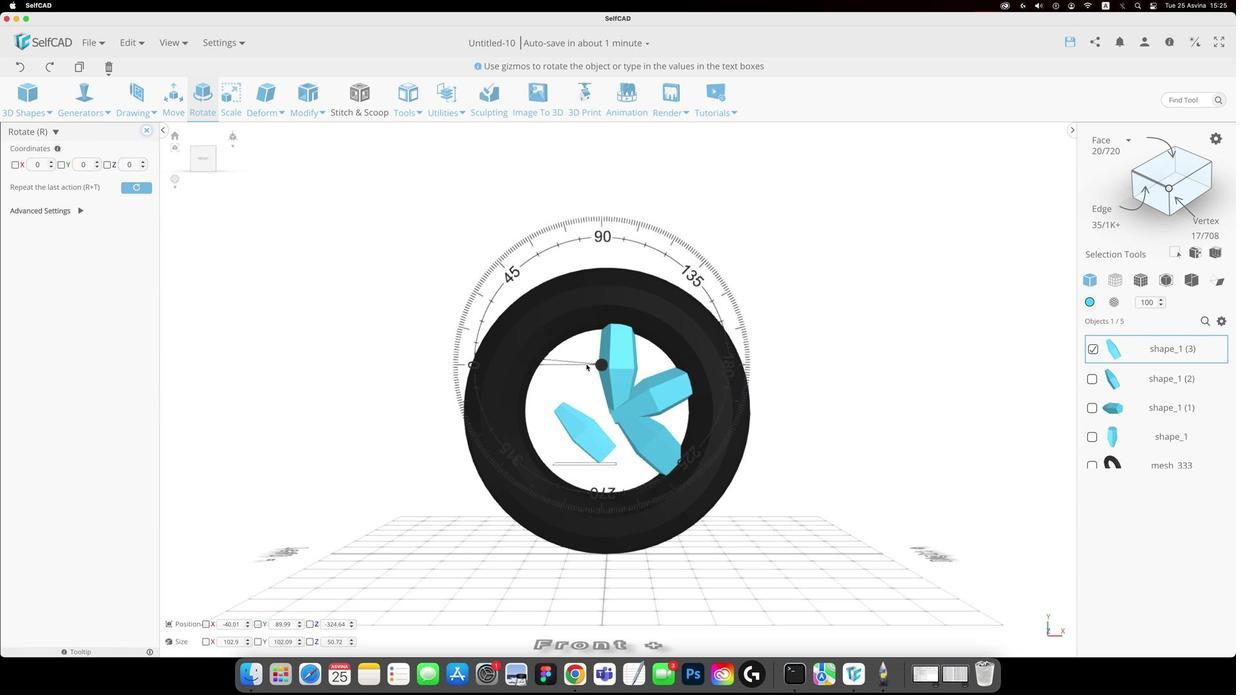 
Action: Mouse moved to (579, 416)
Screenshot: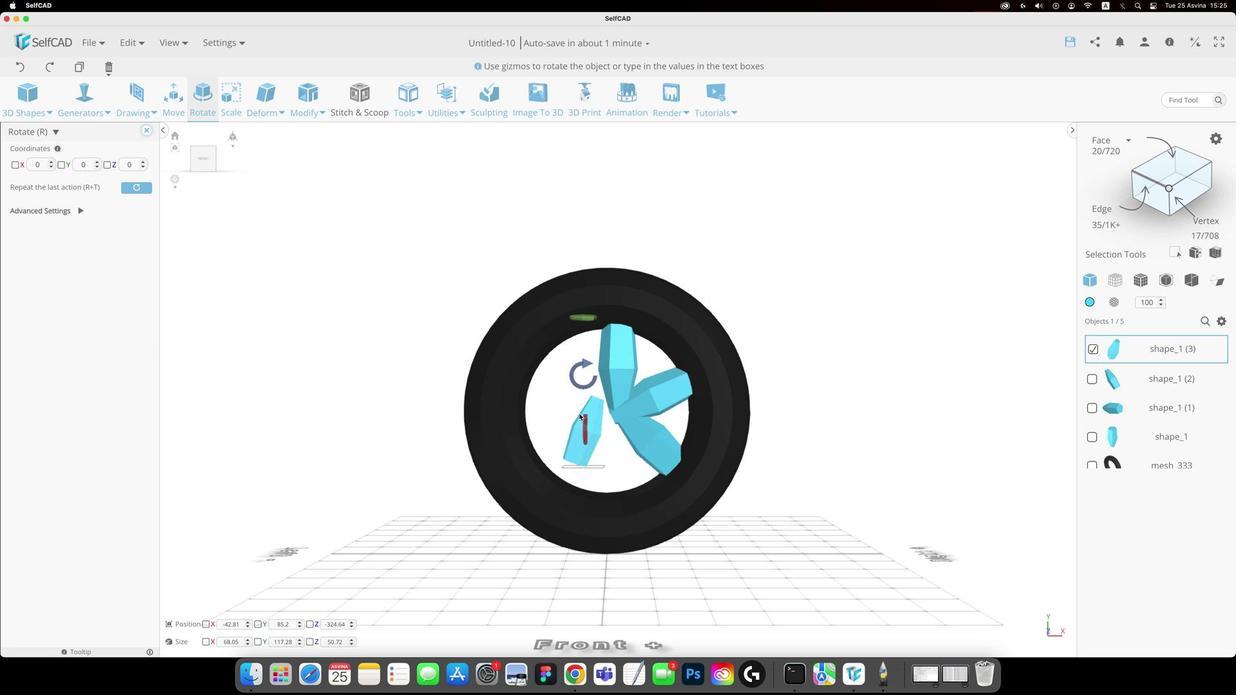 
Action: Key pressed 'm'
Screenshot: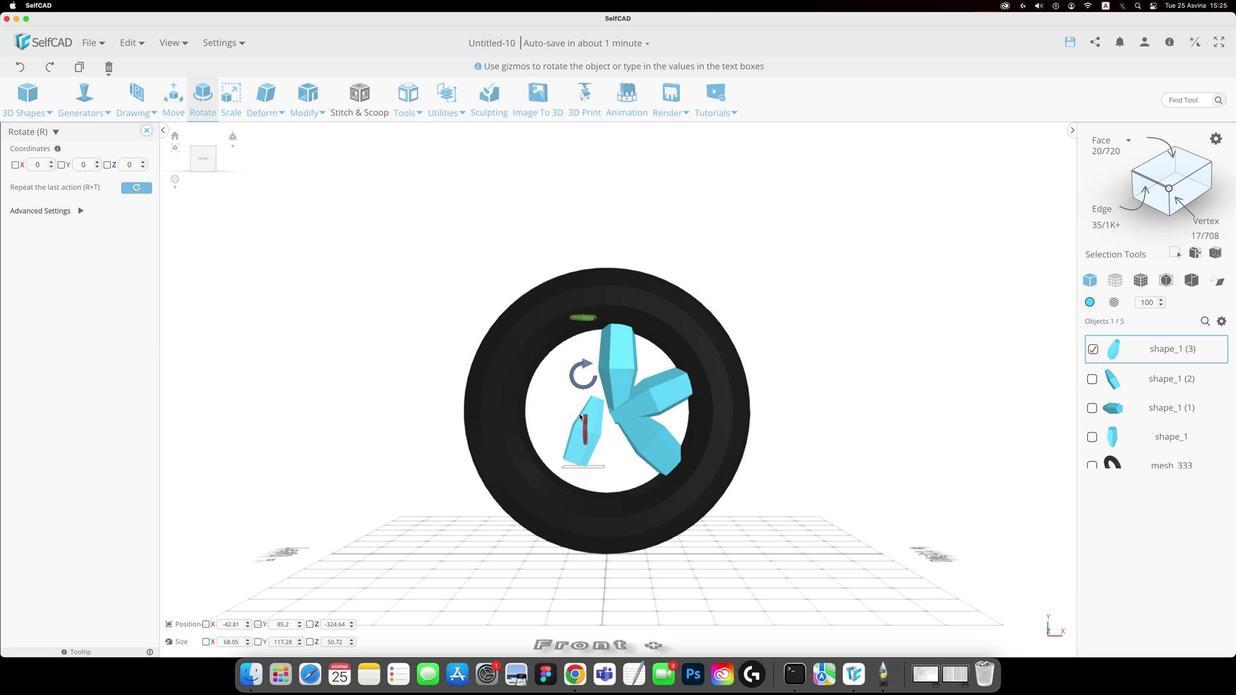 
Action: Mouse moved to (624, 473)
Screenshot: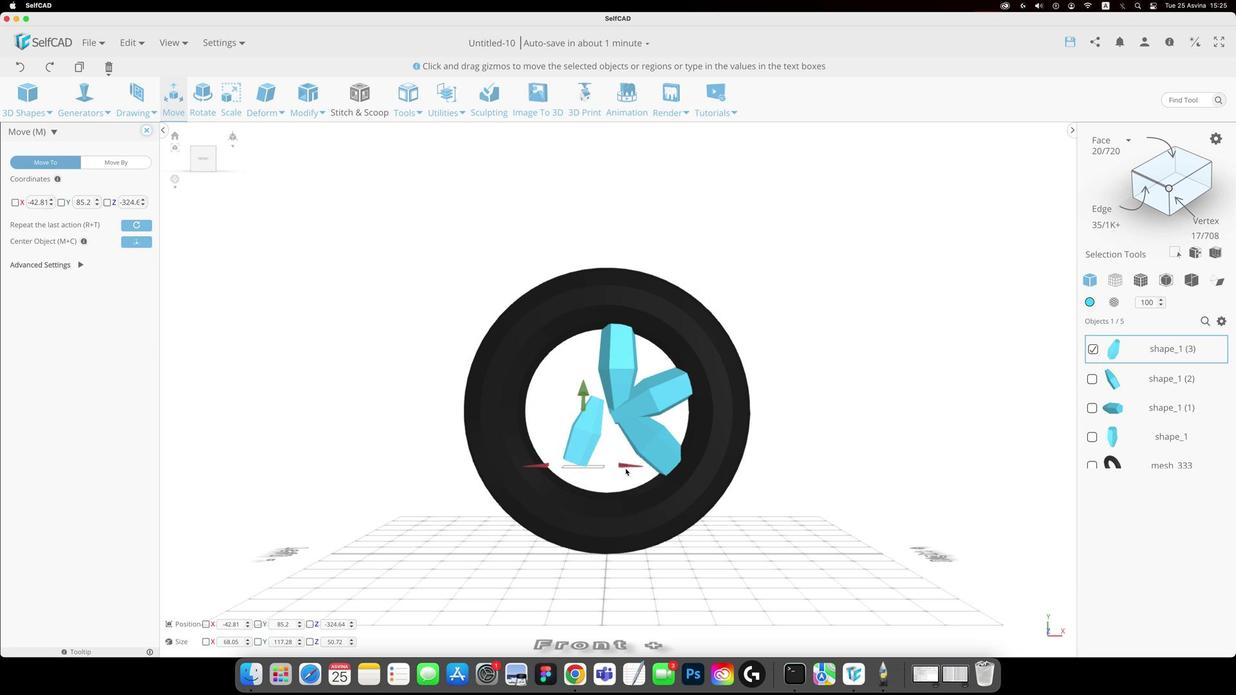 
Action: Mouse pressed left at (624, 473)
Screenshot: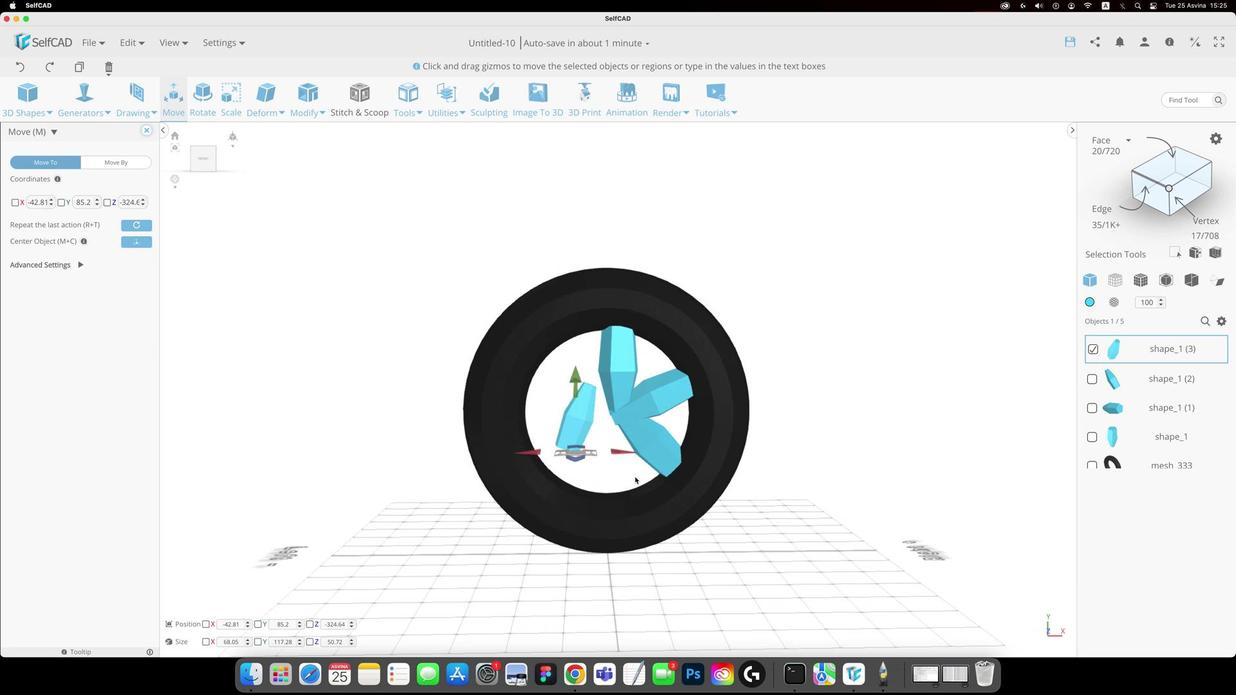 
Action: Mouse moved to (605, 445)
Screenshot: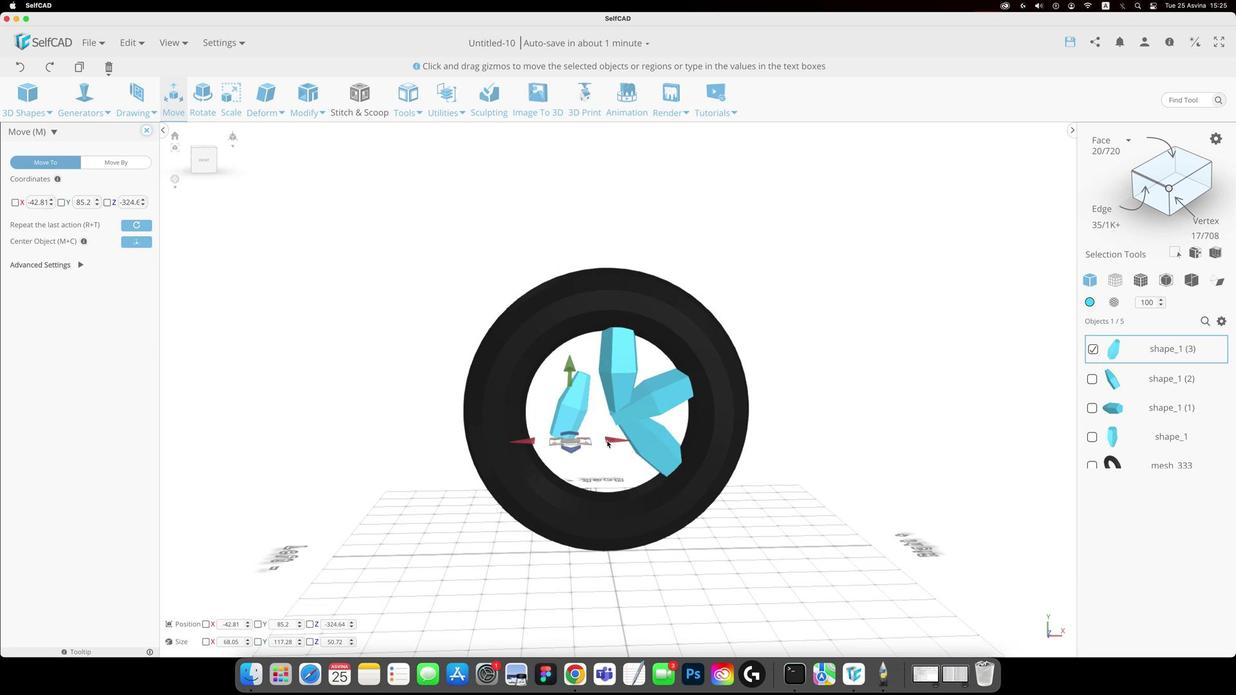 
Action: Mouse pressed left at (605, 445)
Screenshot: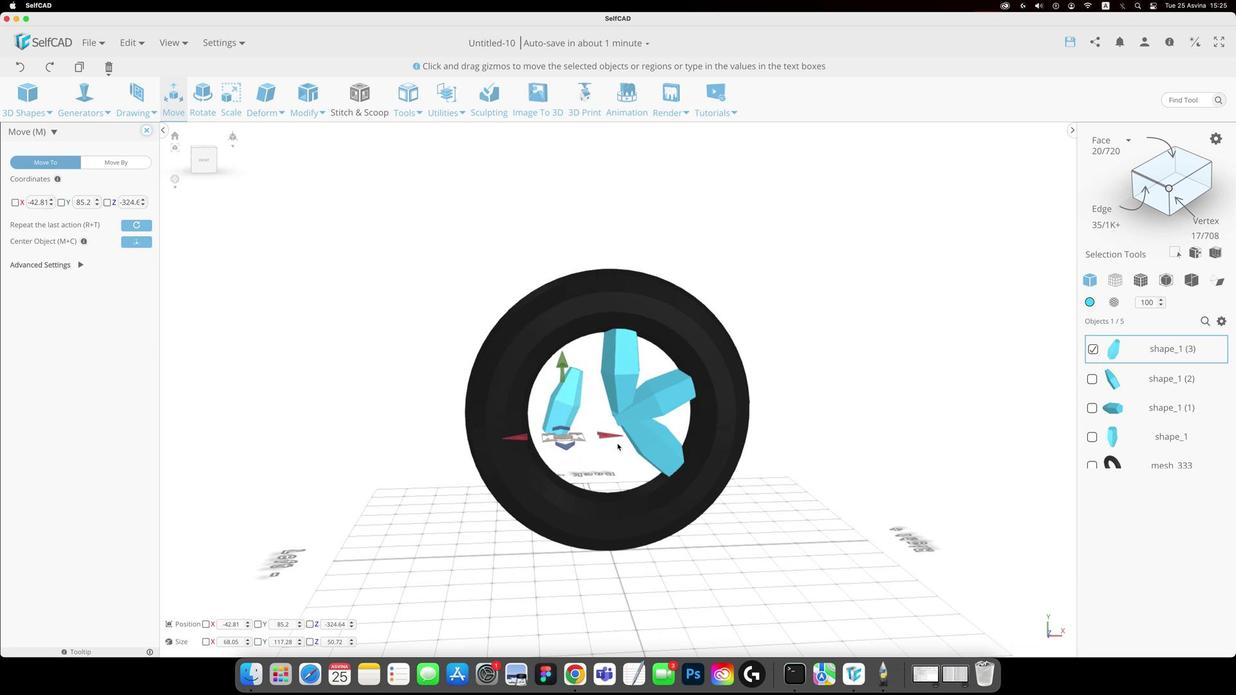 
Action: Mouse moved to (599, 436)
Screenshot: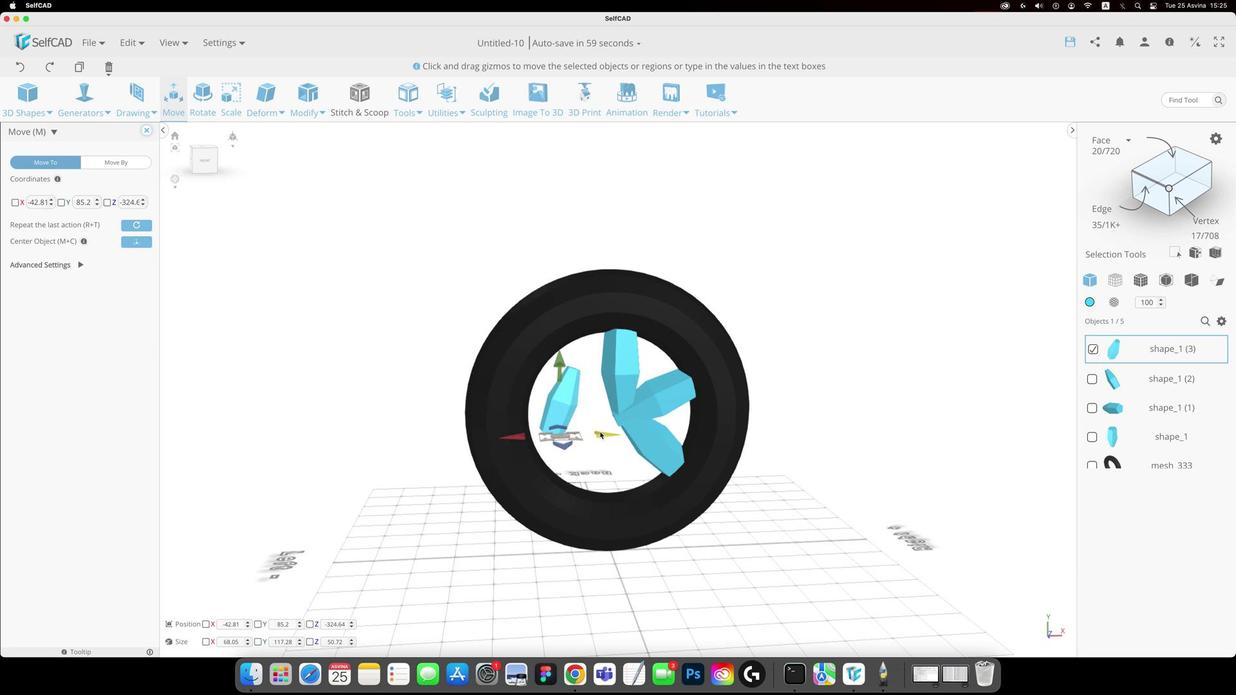
Action: Mouse pressed left at (599, 436)
Screenshot: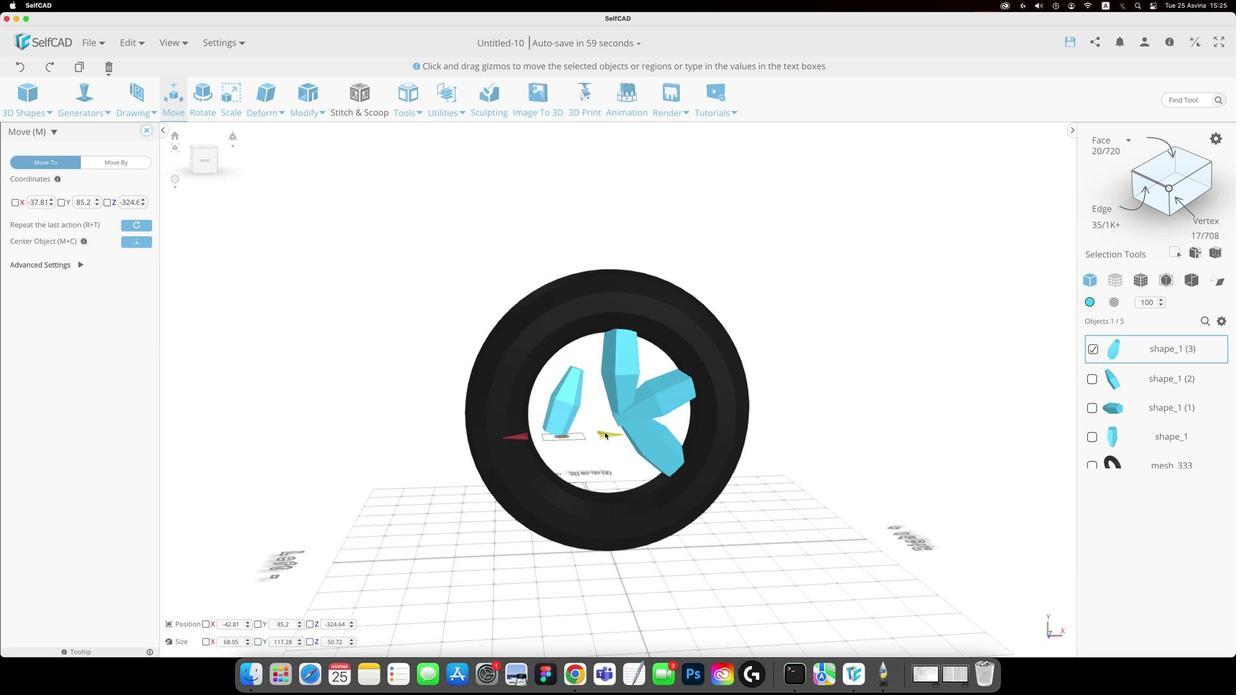 
Action: Mouse moved to (606, 361)
Screenshot: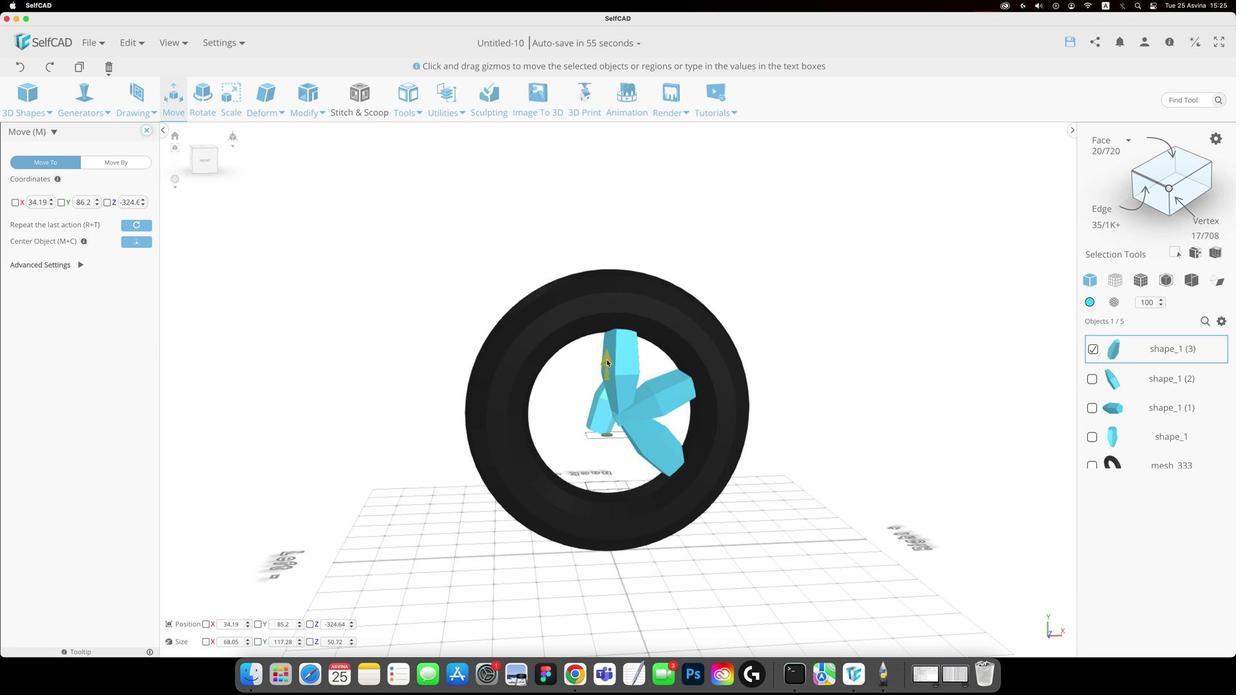 
Action: Mouse pressed left at (606, 361)
Screenshot: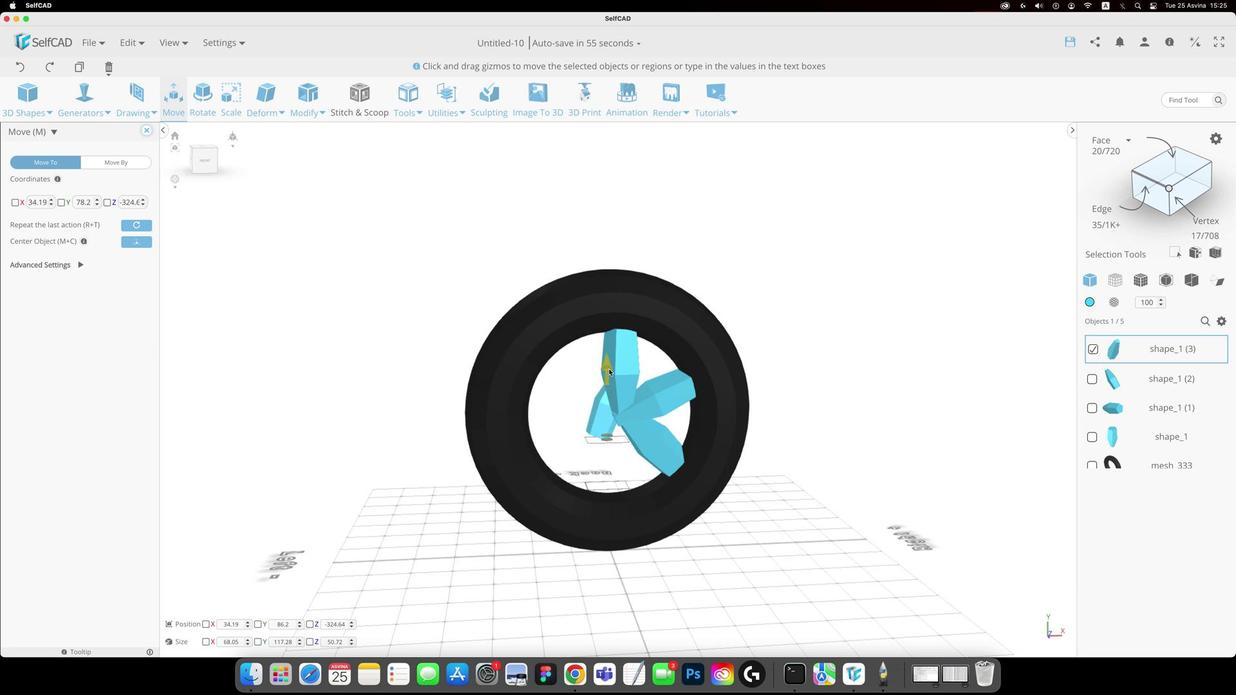 
Action: Mouse moved to (611, 455)
Screenshot: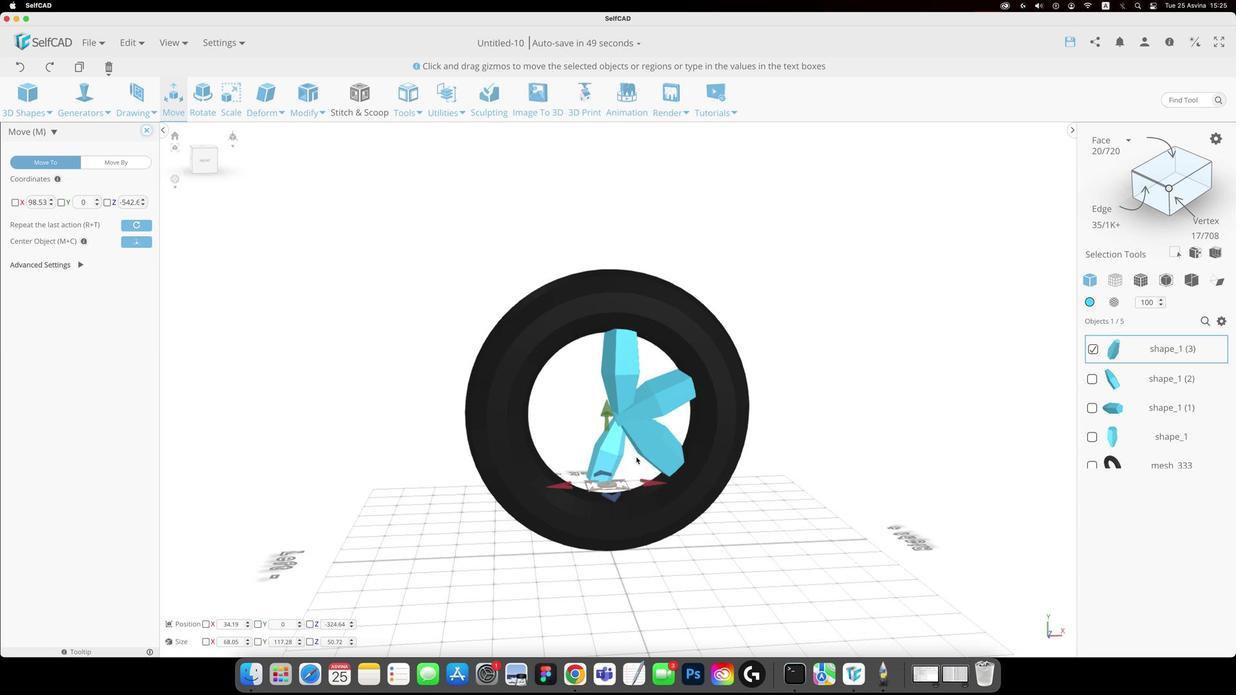 
Action: Key pressed Key.alt
Screenshot: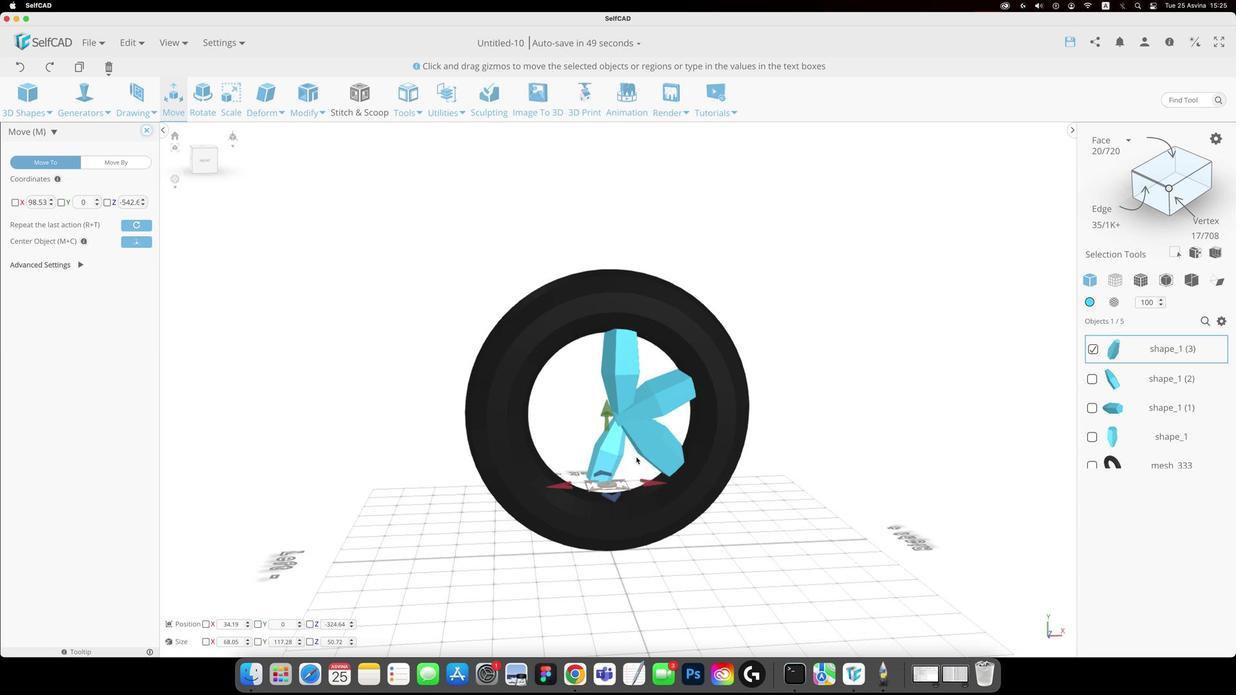 
Action: Mouse moved to (615, 457)
Screenshot: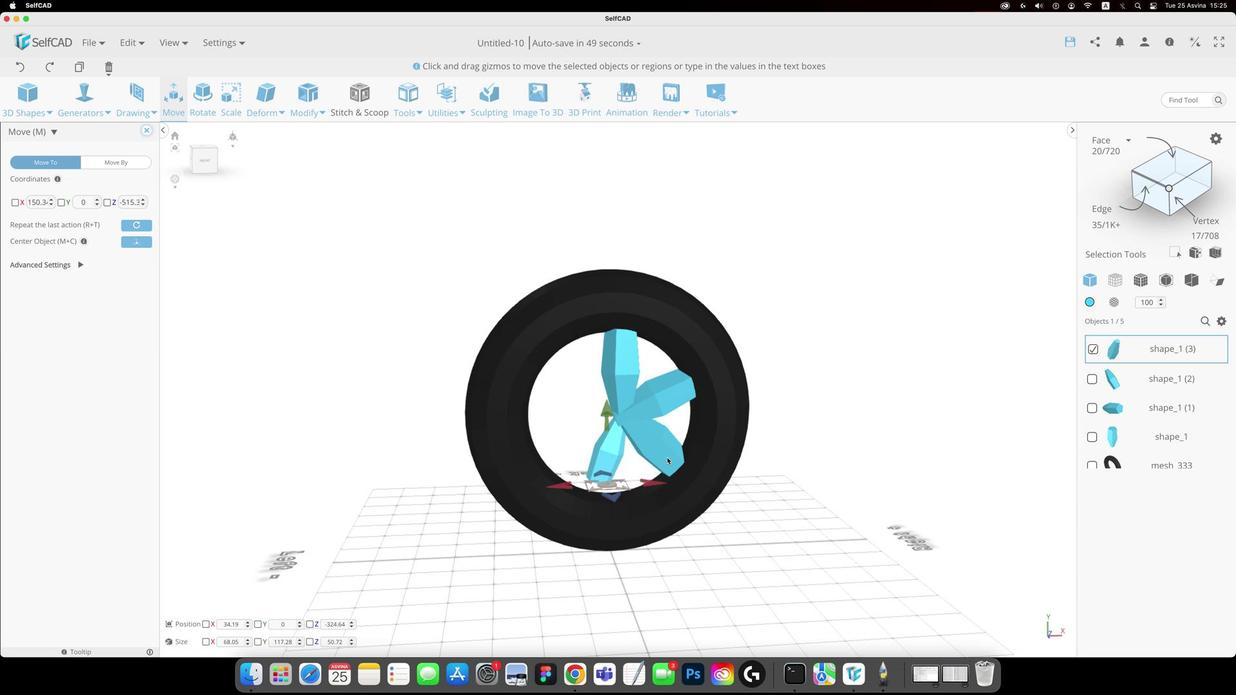 
Action: Mouse pressed left at (615, 457)
Screenshot: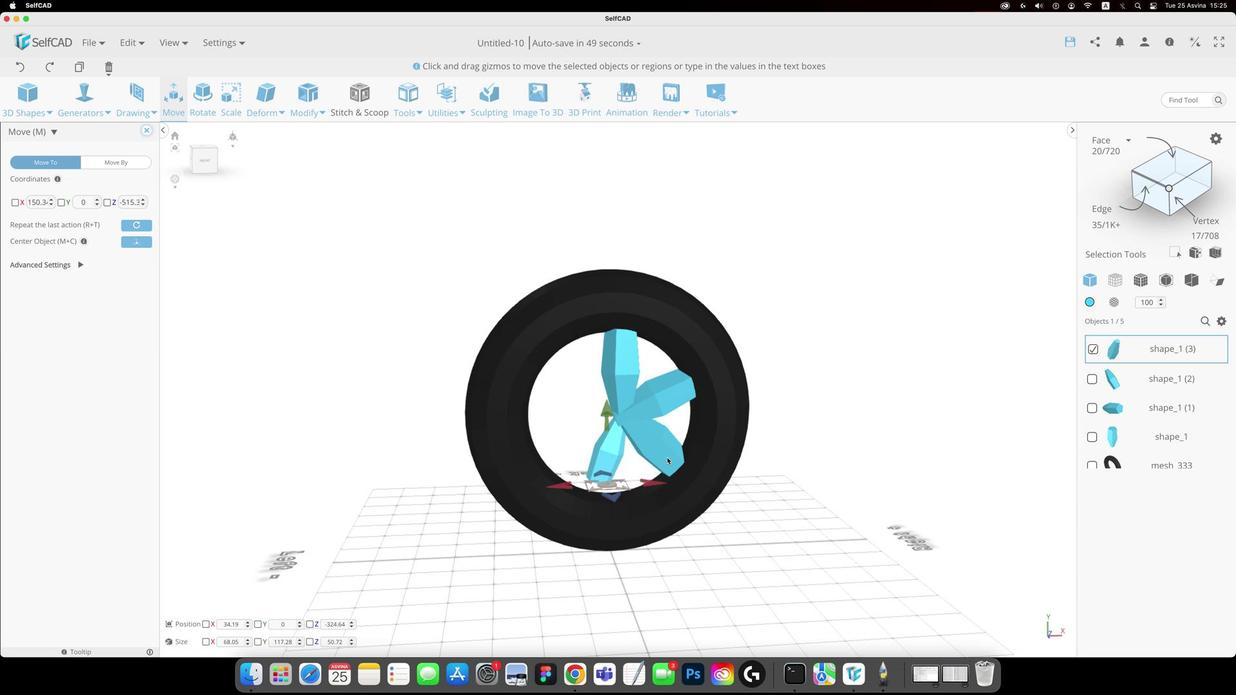 
Action: Mouse moved to (741, 486)
Screenshot: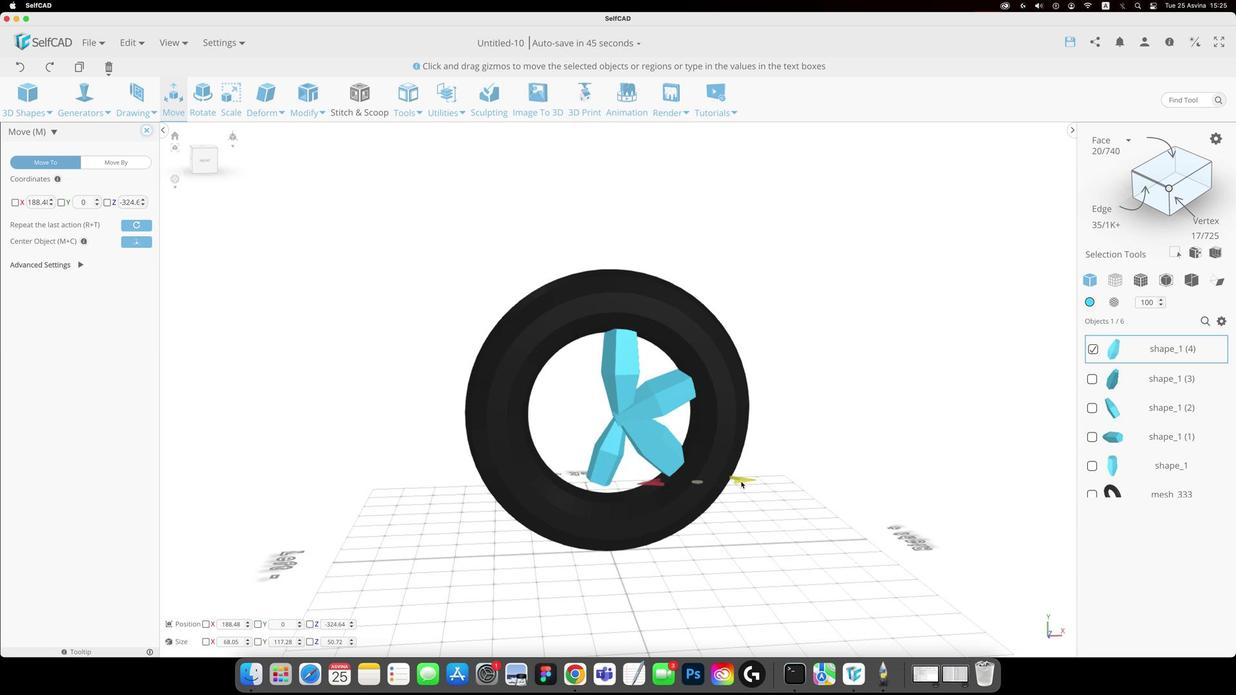 
Action: Mouse pressed left at (741, 486)
Screenshot: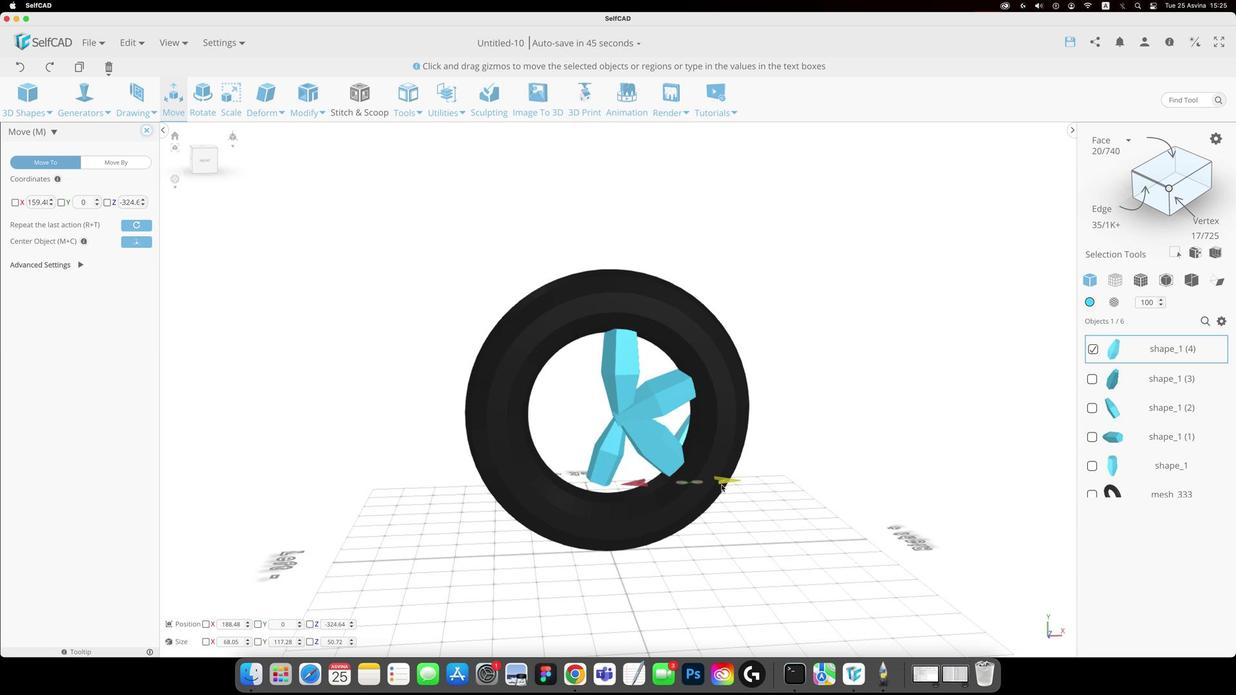 
Action: Mouse moved to (608, 489)
Screenshot: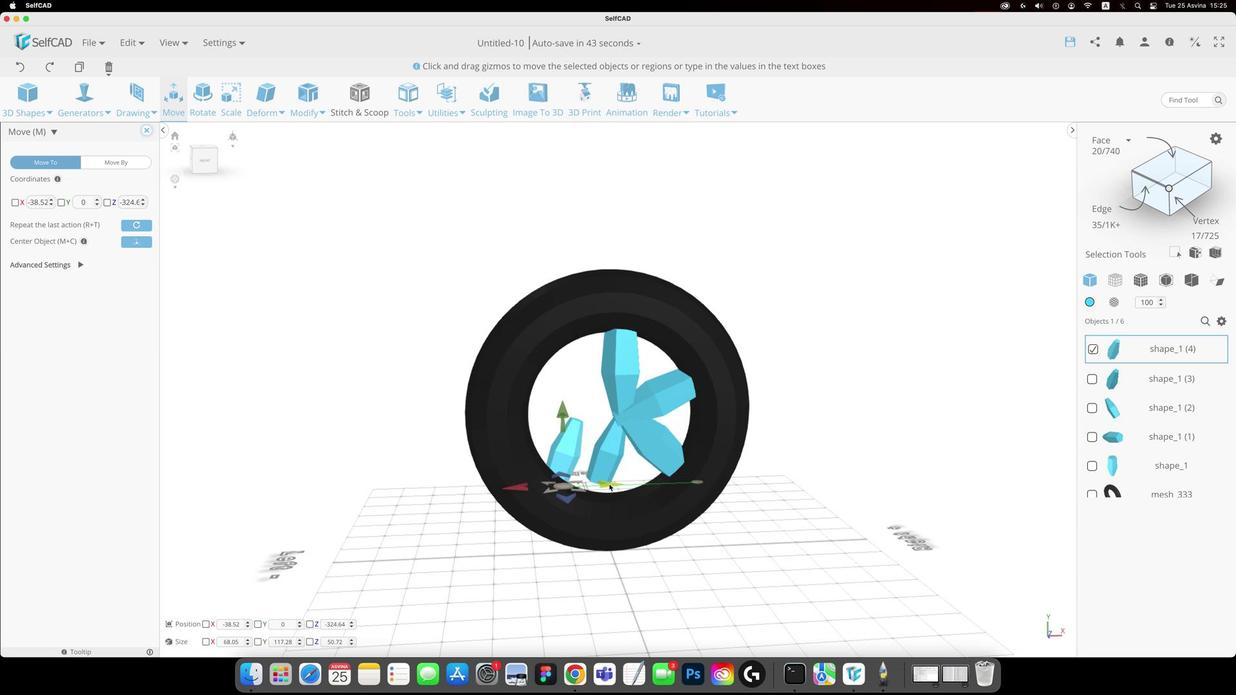 
Action: Key pressed 'r'
Screenshot: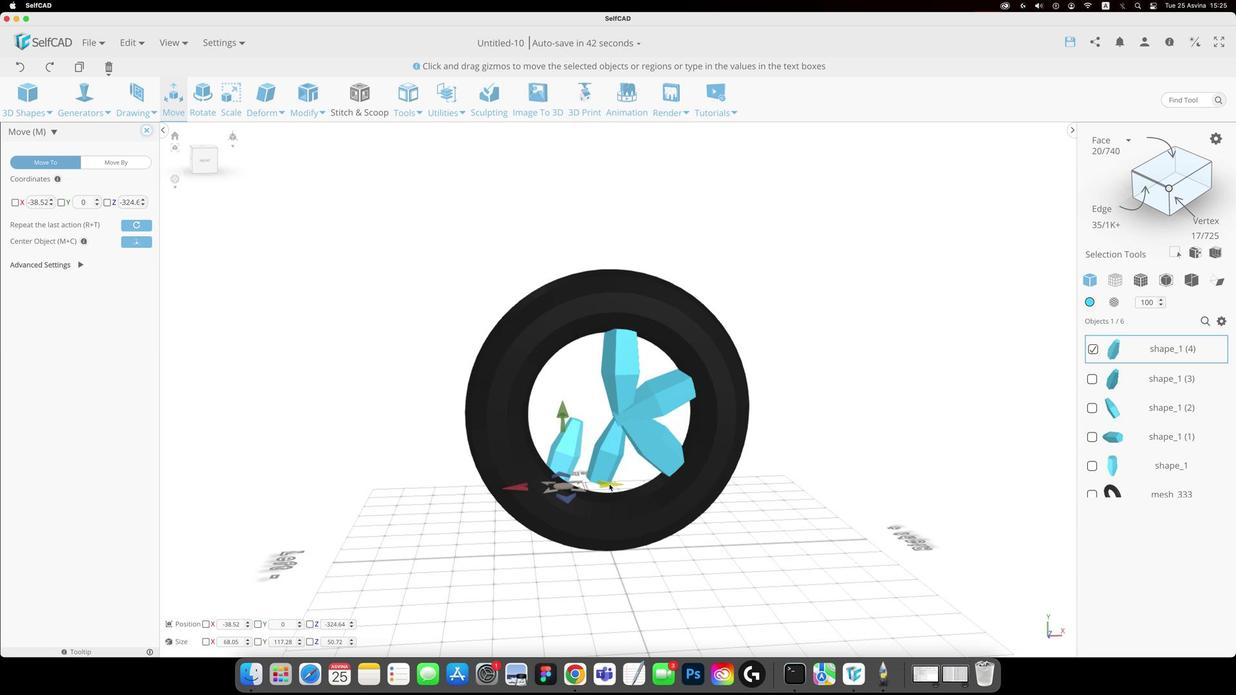 
Action: Mouse moved to (564, 389)
Screenshot: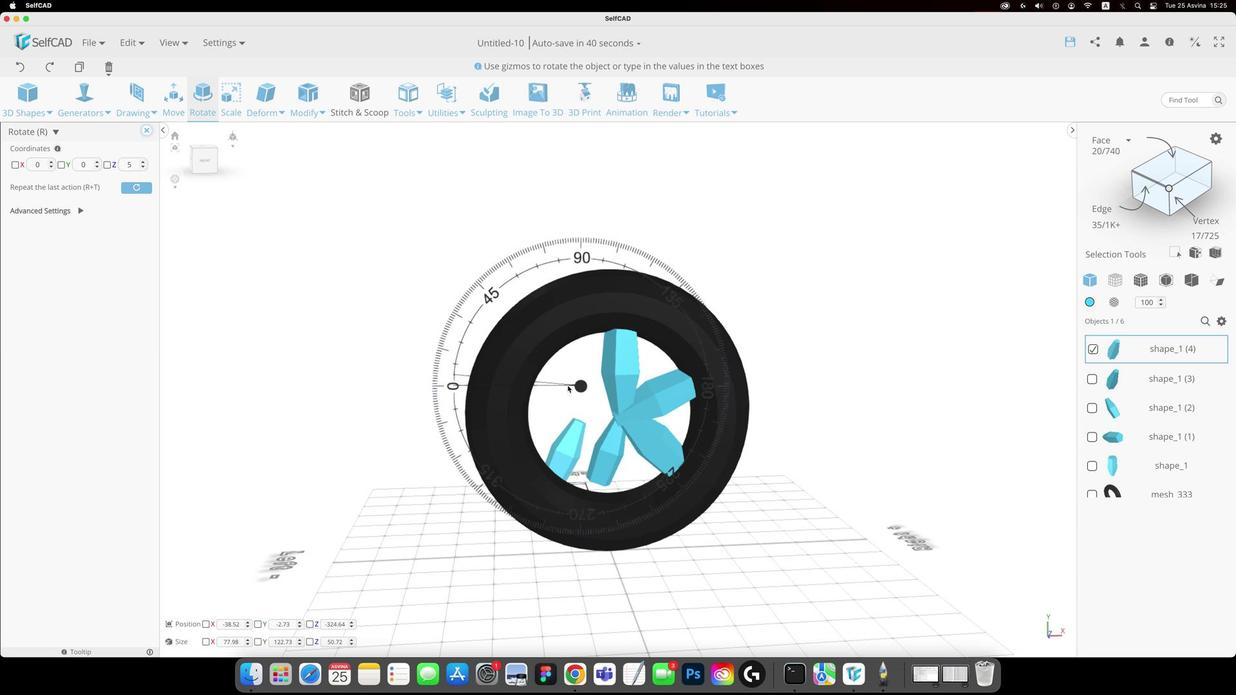 
Action: Mouse pressed left at (564, 389)
Screenshot: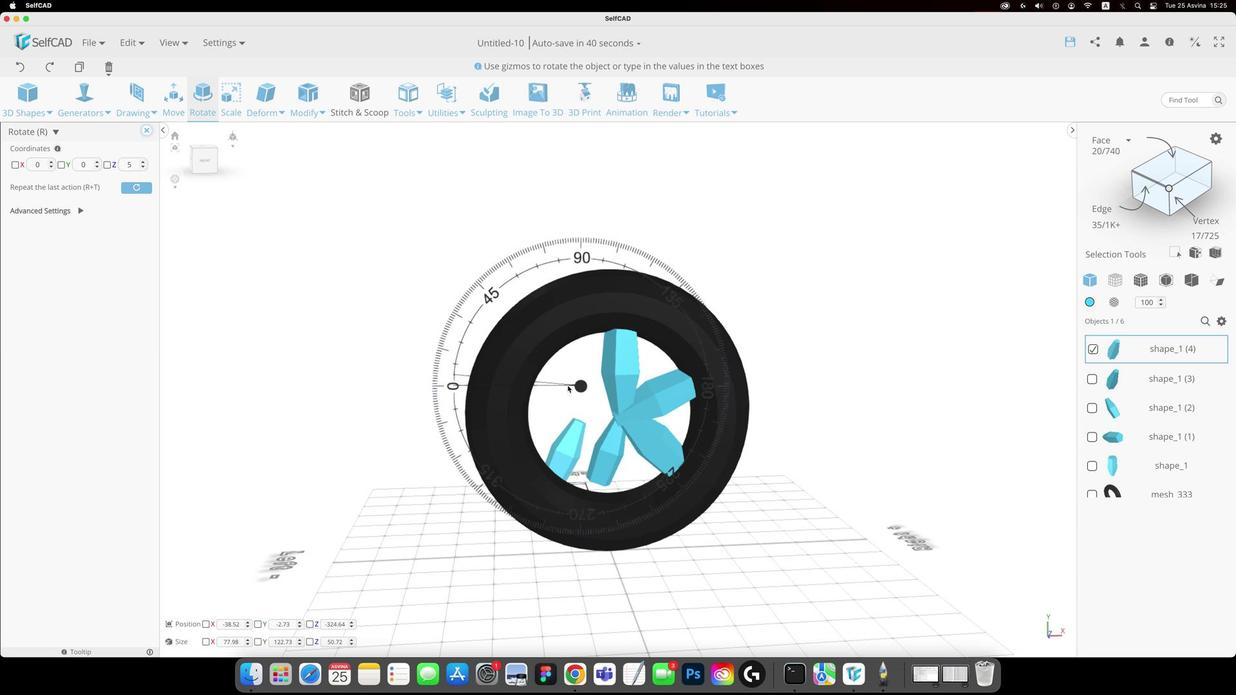
Action: Mouse moved to (566, 437)
Screenshot: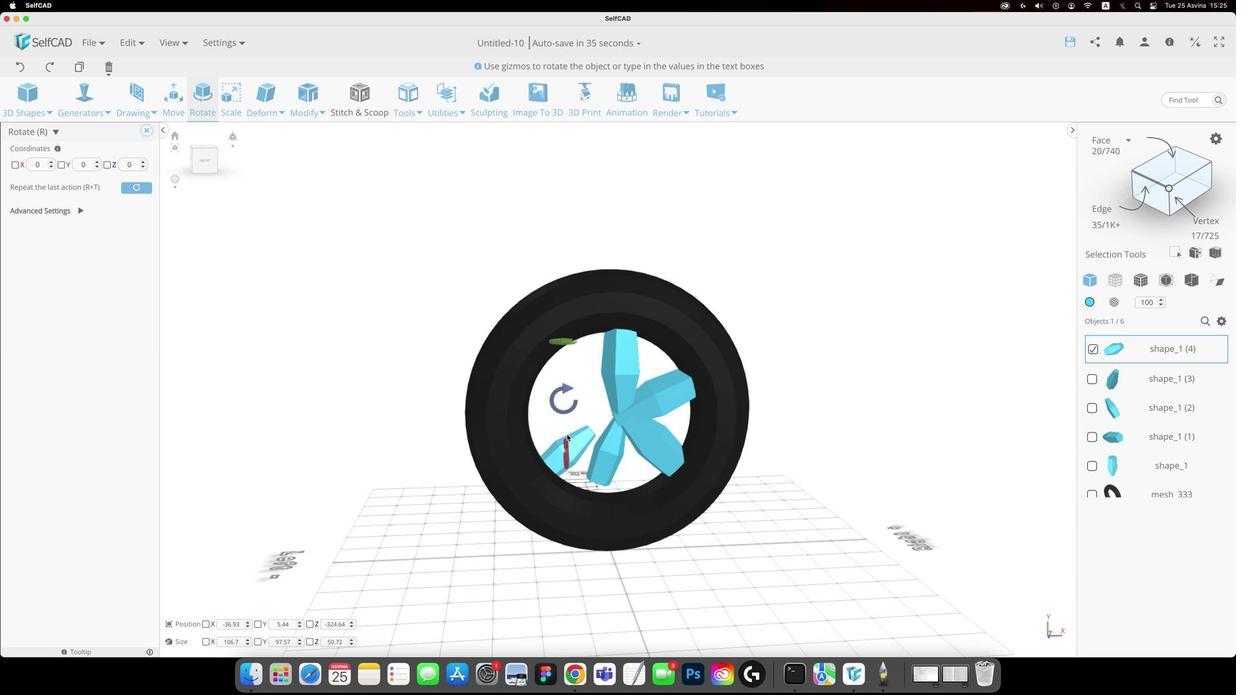 
Action: Key pressed 'm'
Screenshot: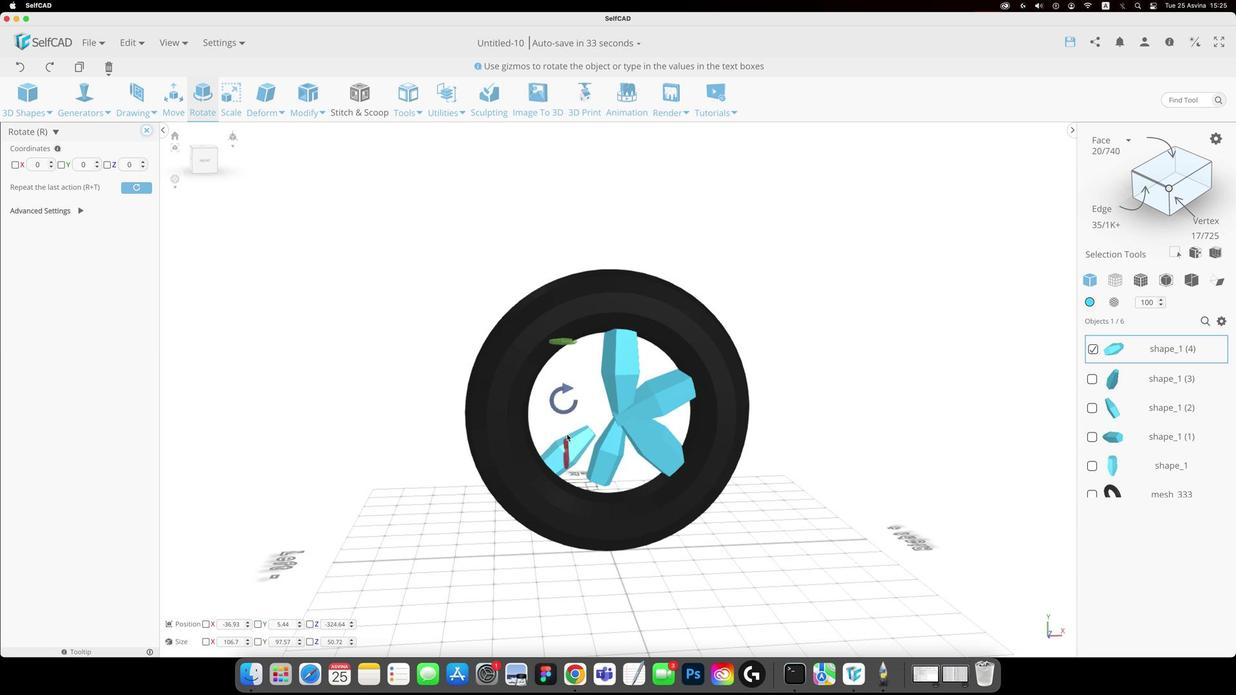 
Action: Mouse moved to (562, 416)
Screenshot: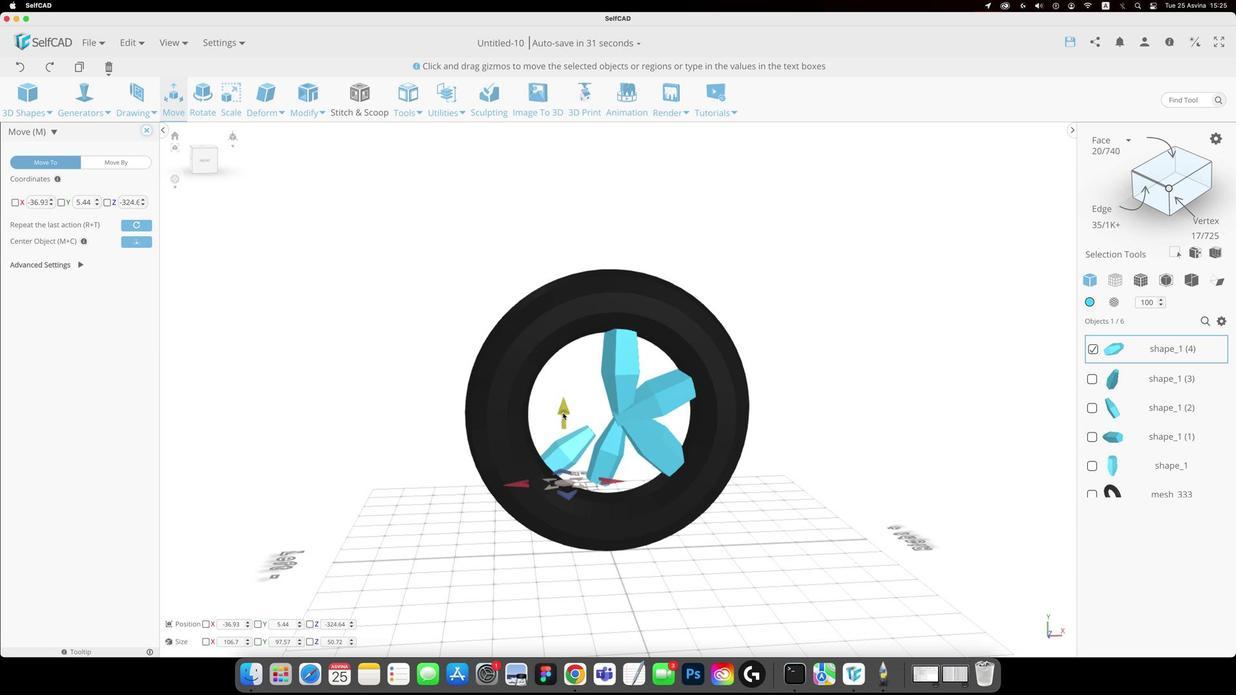 
Action: Mouse pressed left at (562, 416)
Screenshot: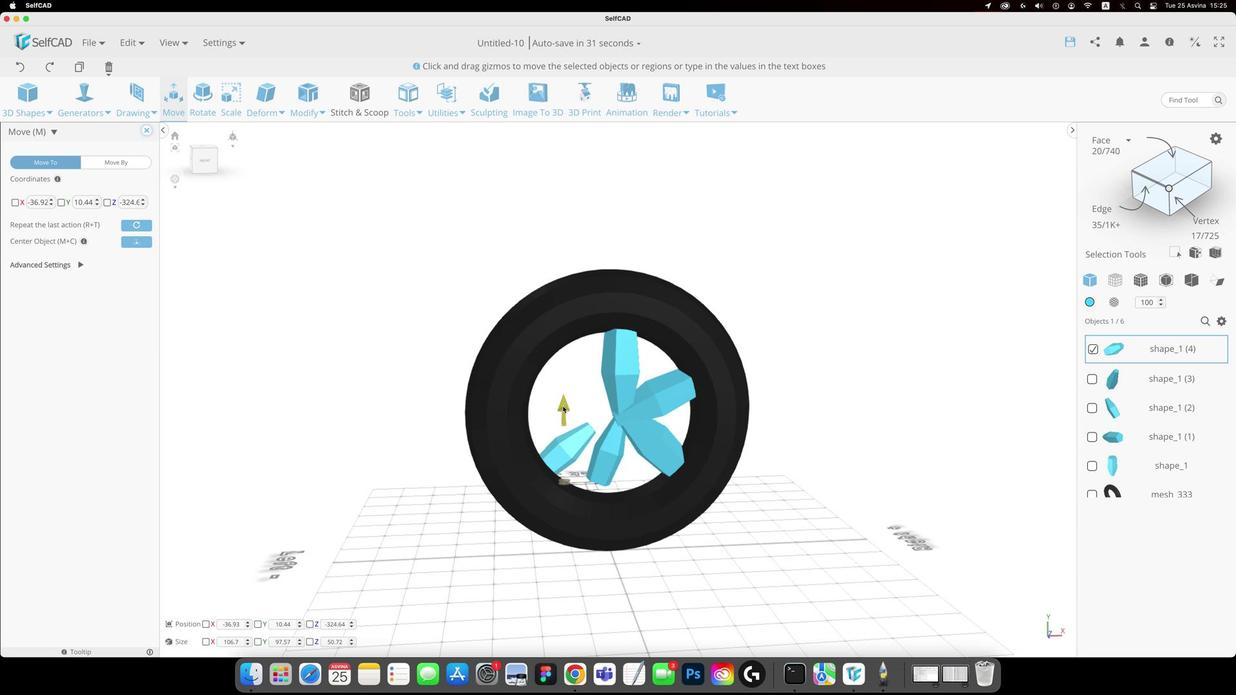 
Action: Mouse moved to (558, 378)
Screenshot: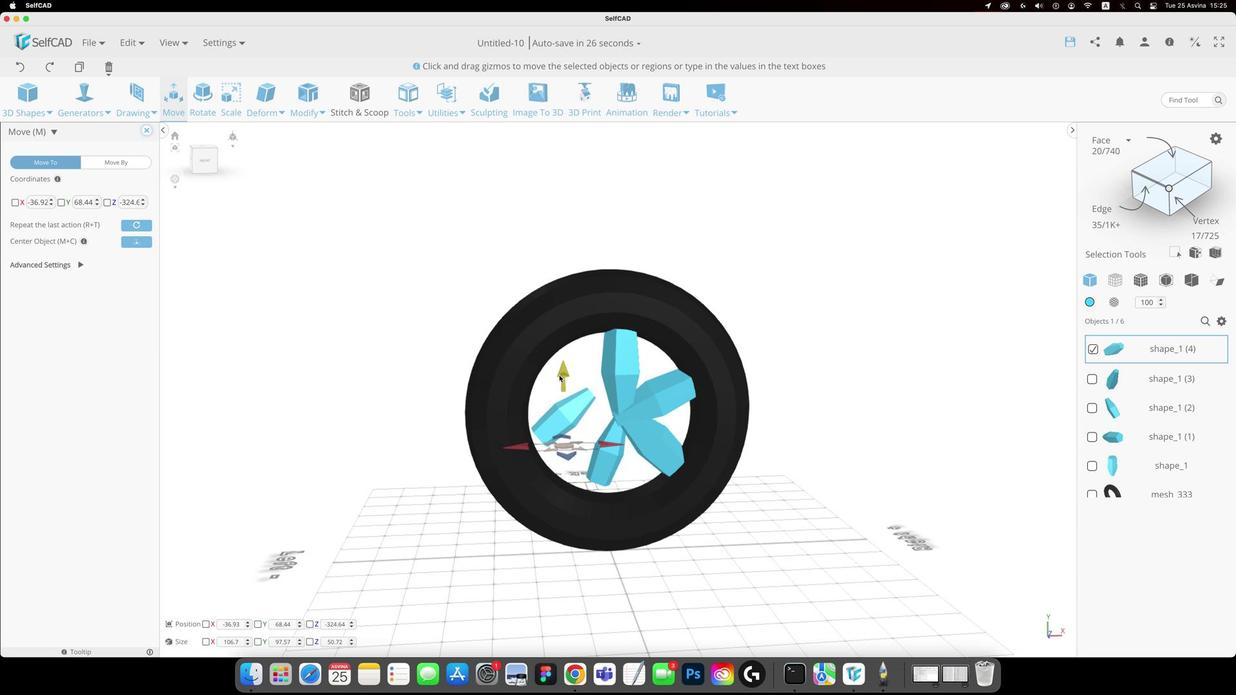 
Action: Key pressed 'r'
Screenshot: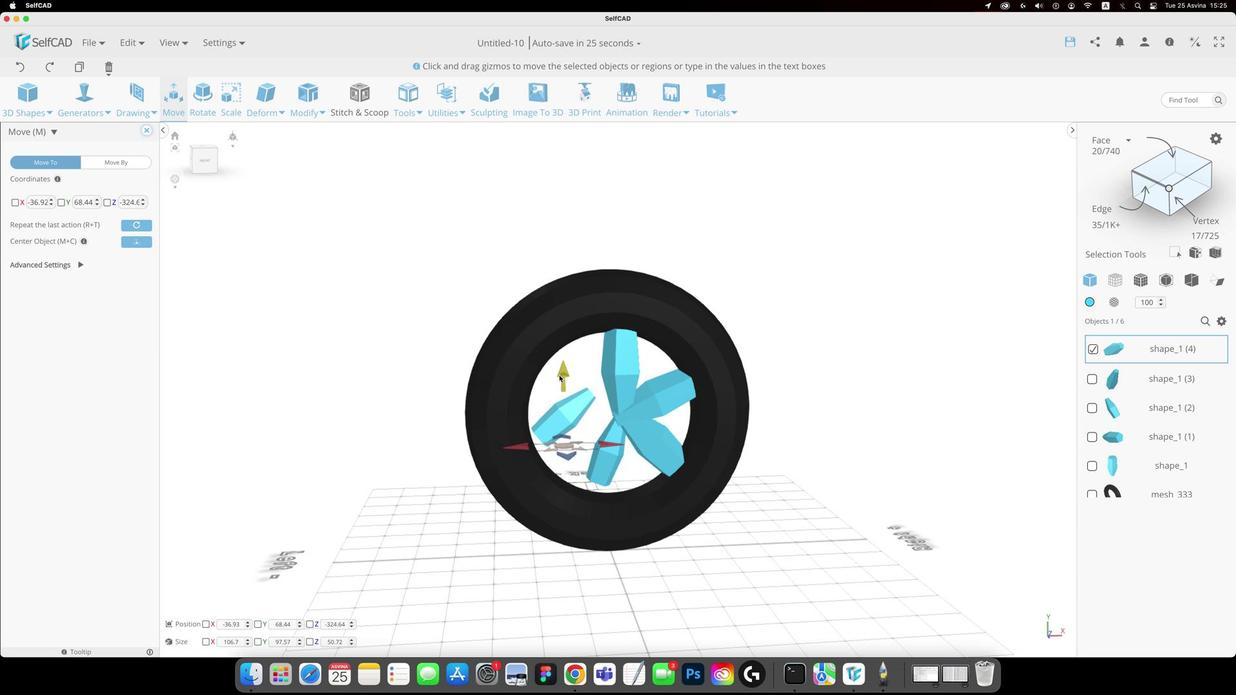 
Action: Mouse moved to (566, 352)
Screenshot: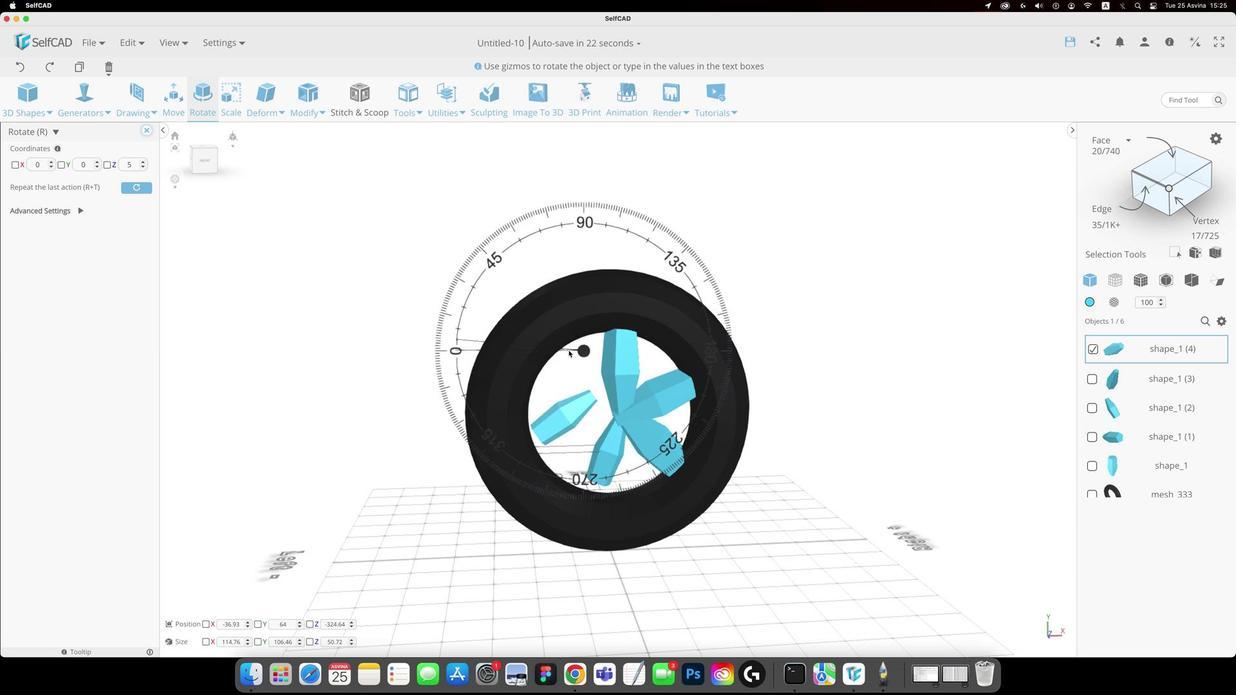 
Action: Mouse pressed left at (566, 352)
Screenshot: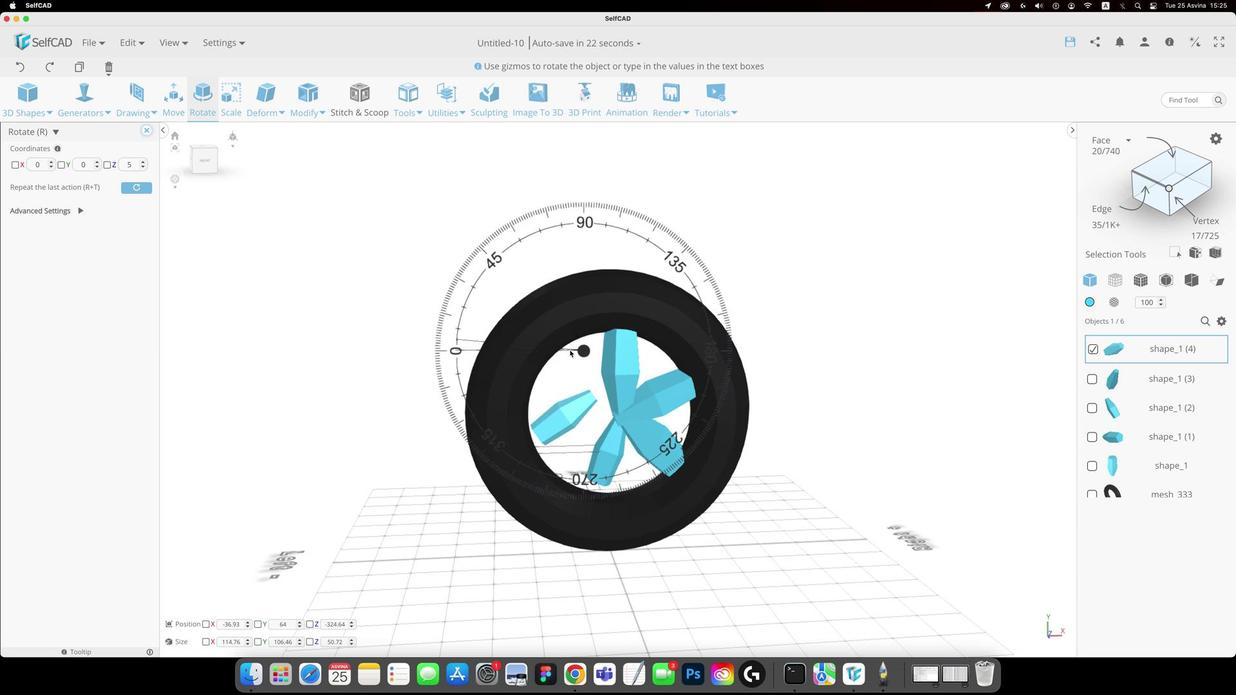
Action: Mouse moved to (566, 411)
Screenshot: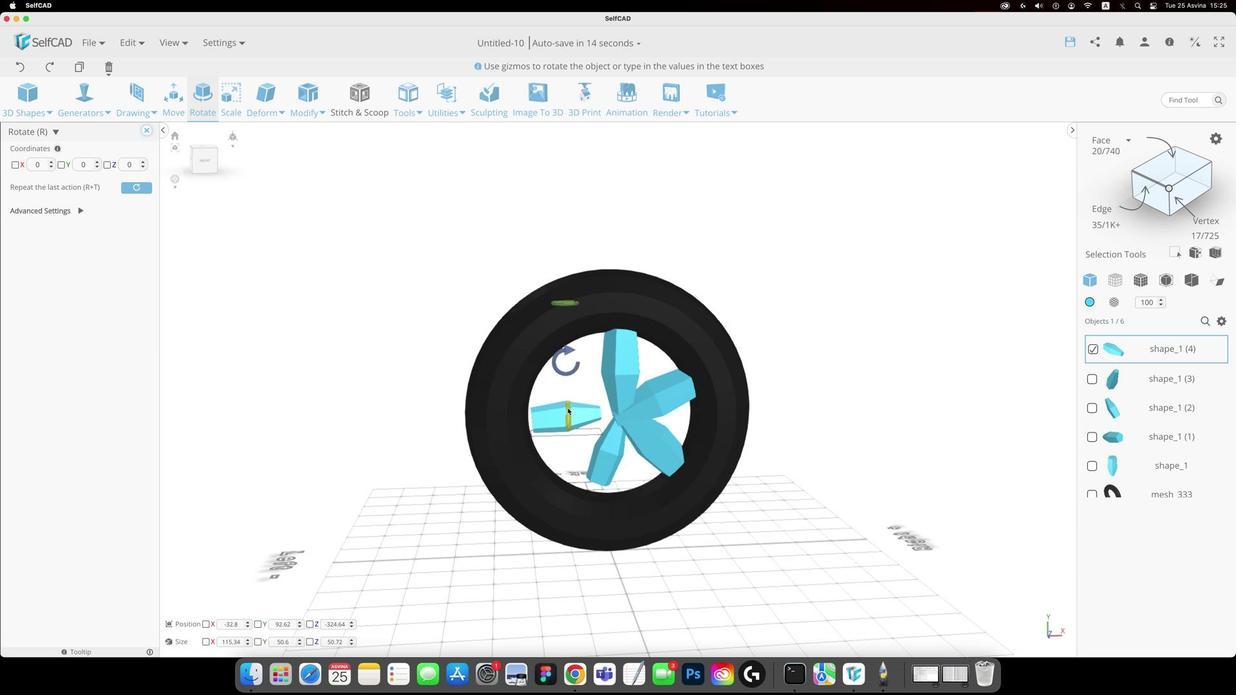 
Action: Key pressed 'm'
Screenshot: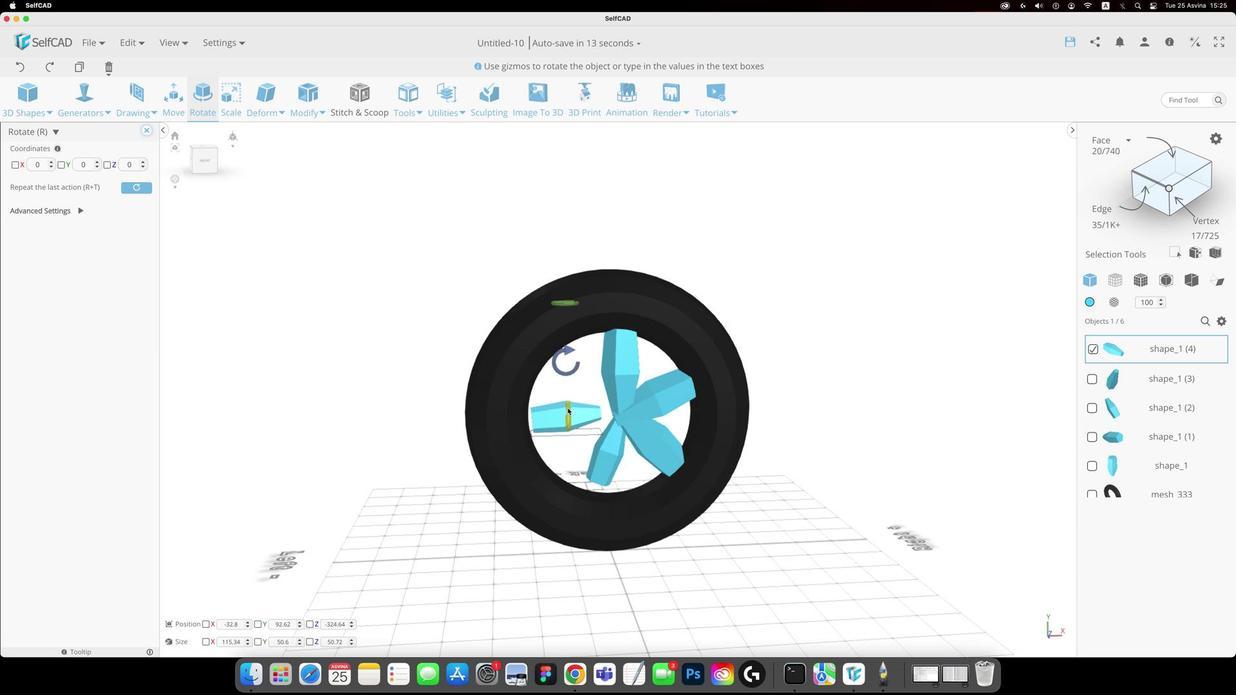 
Action: Mouse moved to (565, 444)
Screenshot: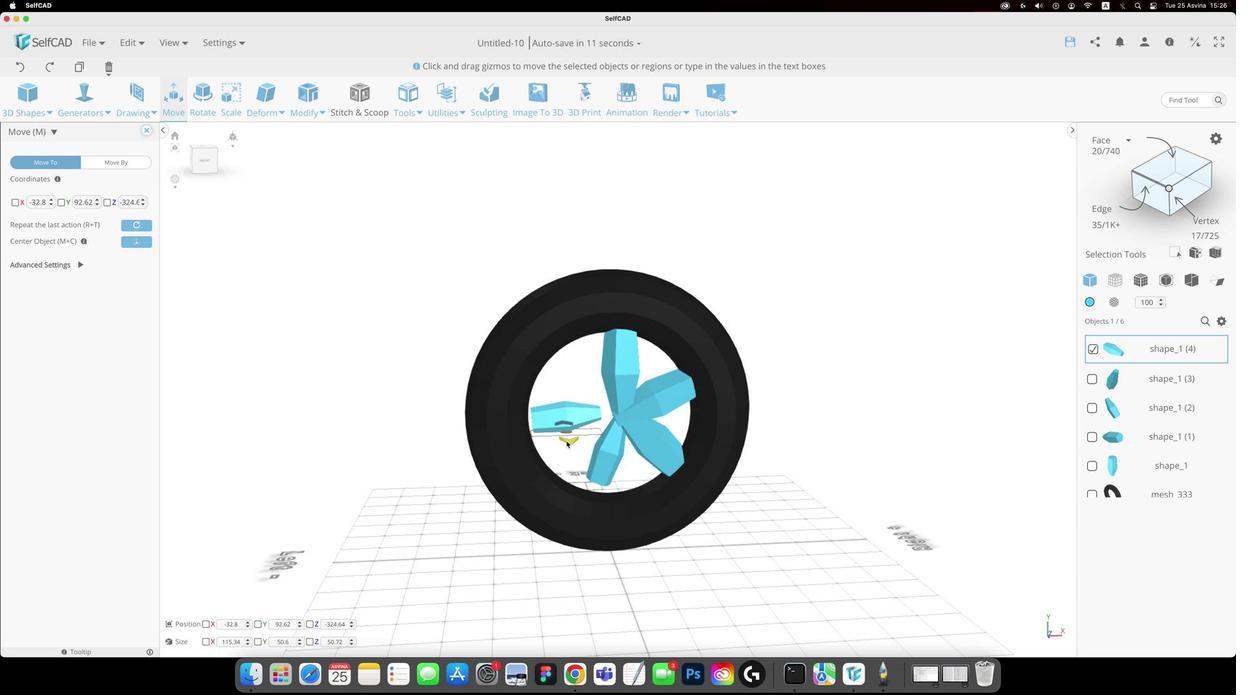 
Action: Mouse pressed left at (565, 444)
Screenshot: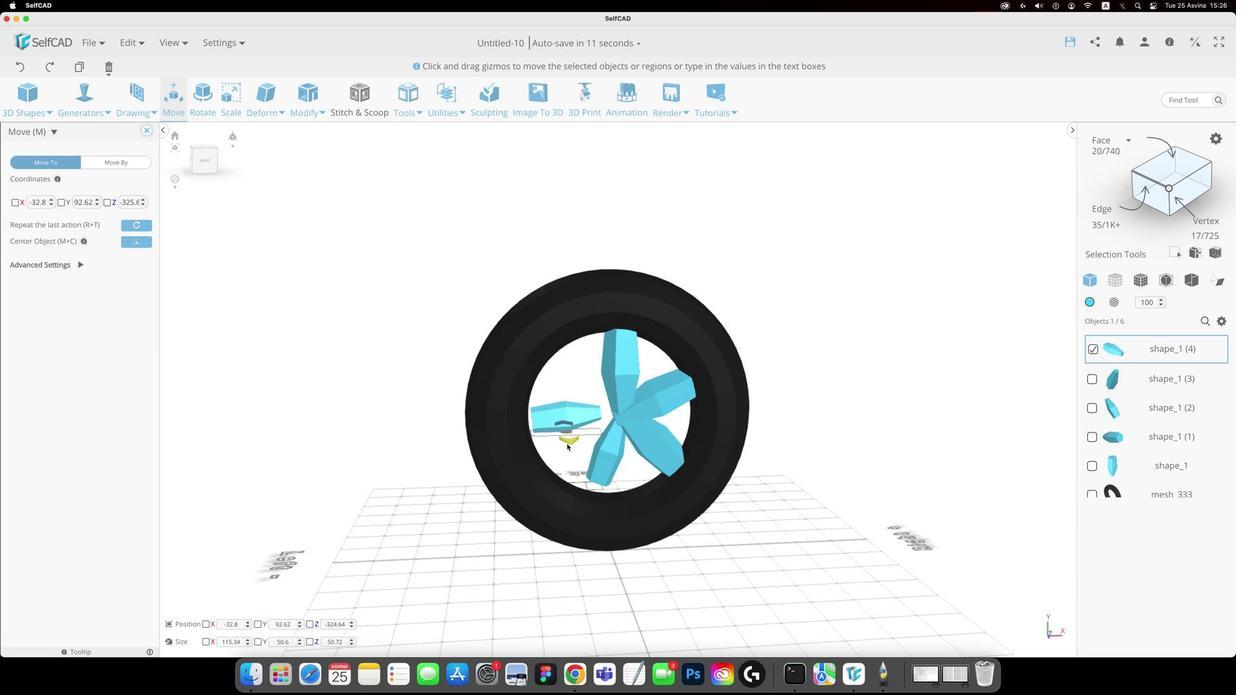 
Action: Mouse moved to (196, 142)
Screenshot: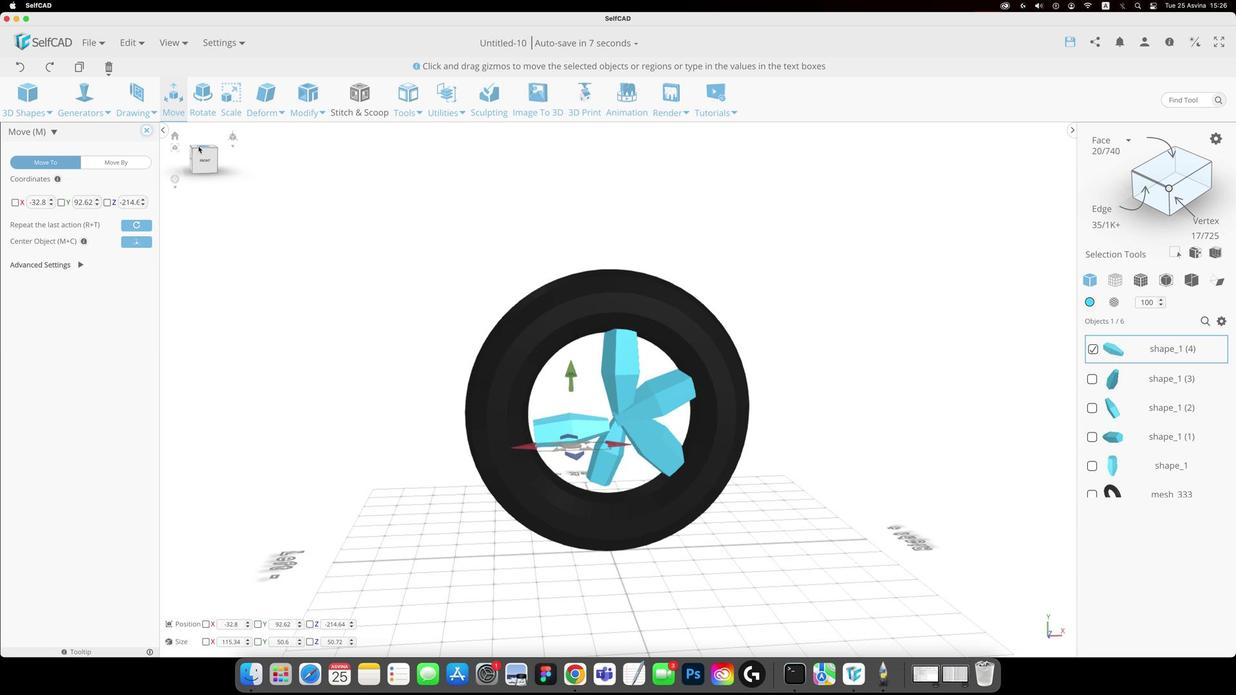 
Action: Mouse pressed left at (196, 142)
Screenshot: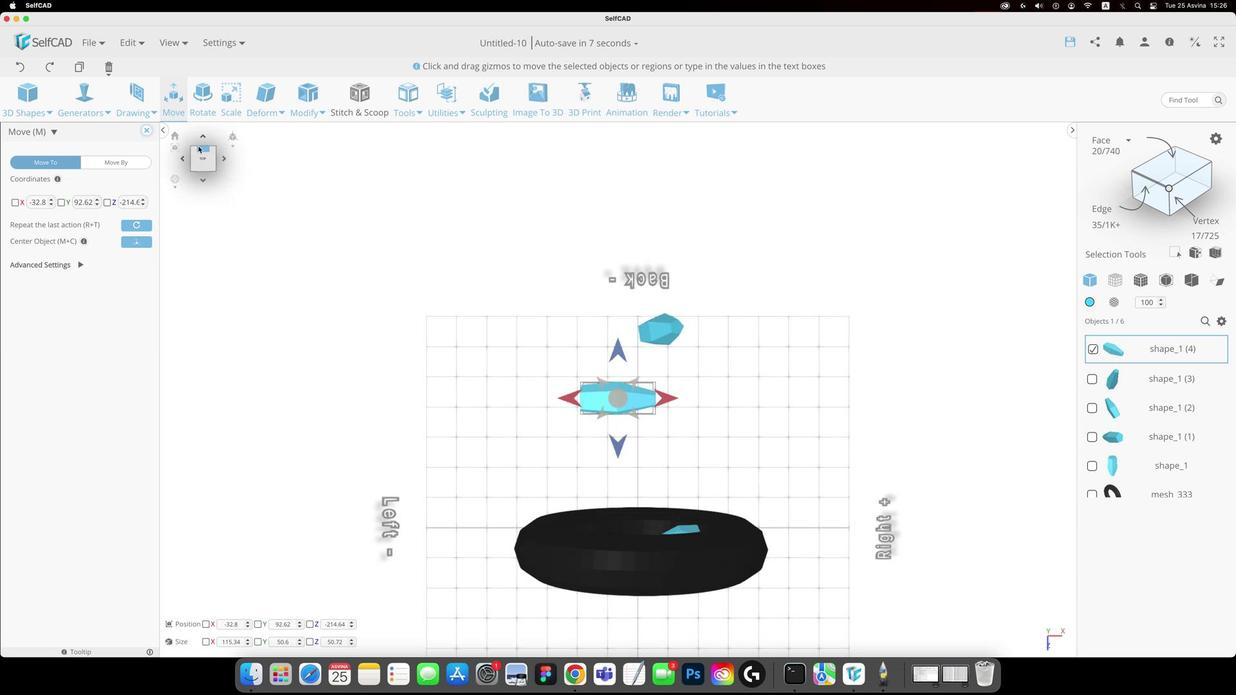 
Action: Mouse moved to (557, 254)
Screenshot: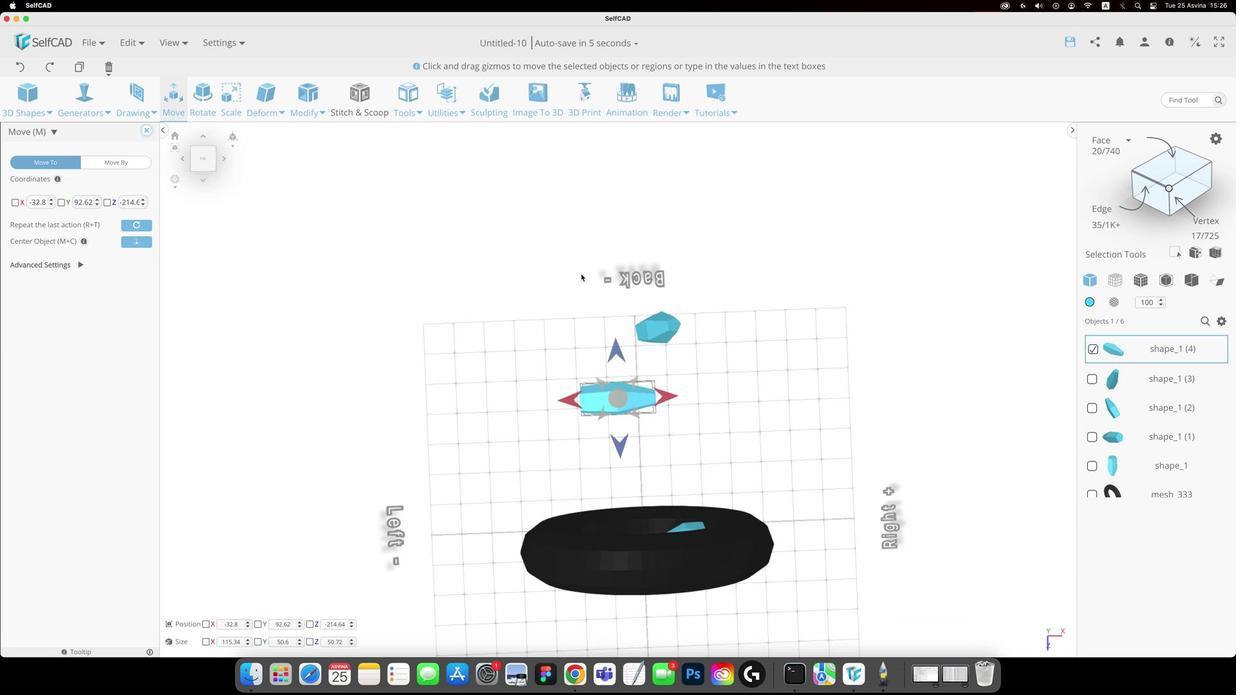 
Action: Mouse pressed left at (557, 254)
Screenshot: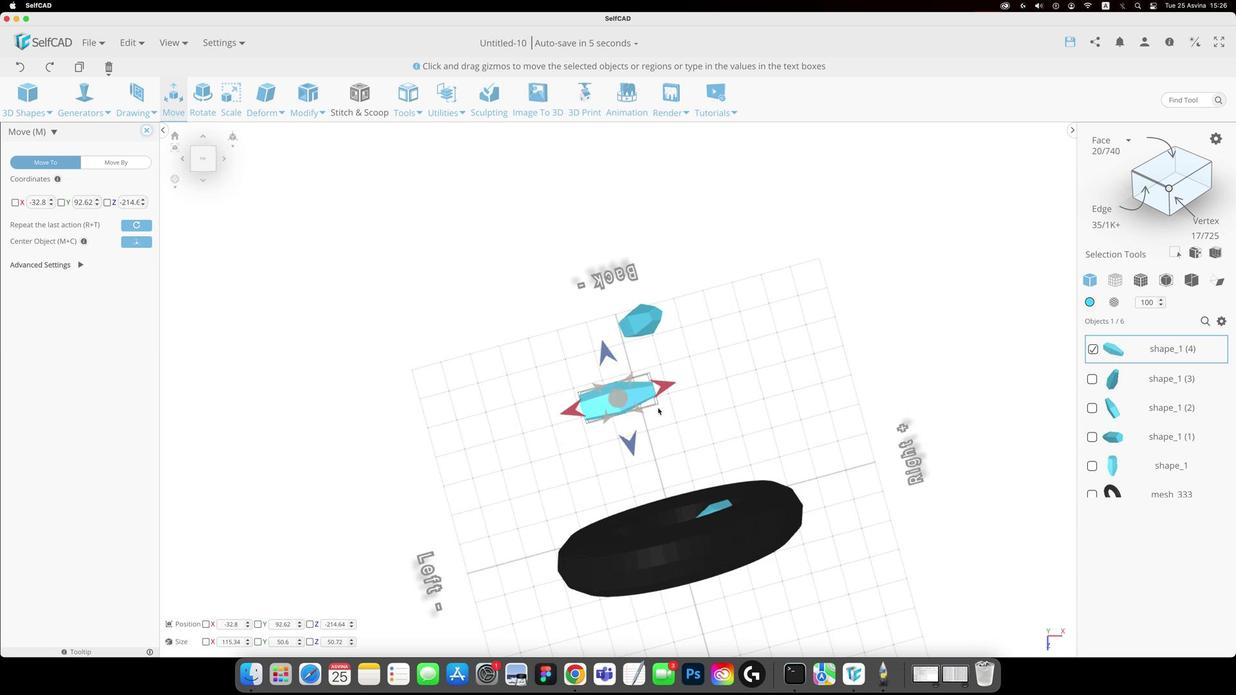 
Action: Mouse moved to (635, 437)
Screenshot: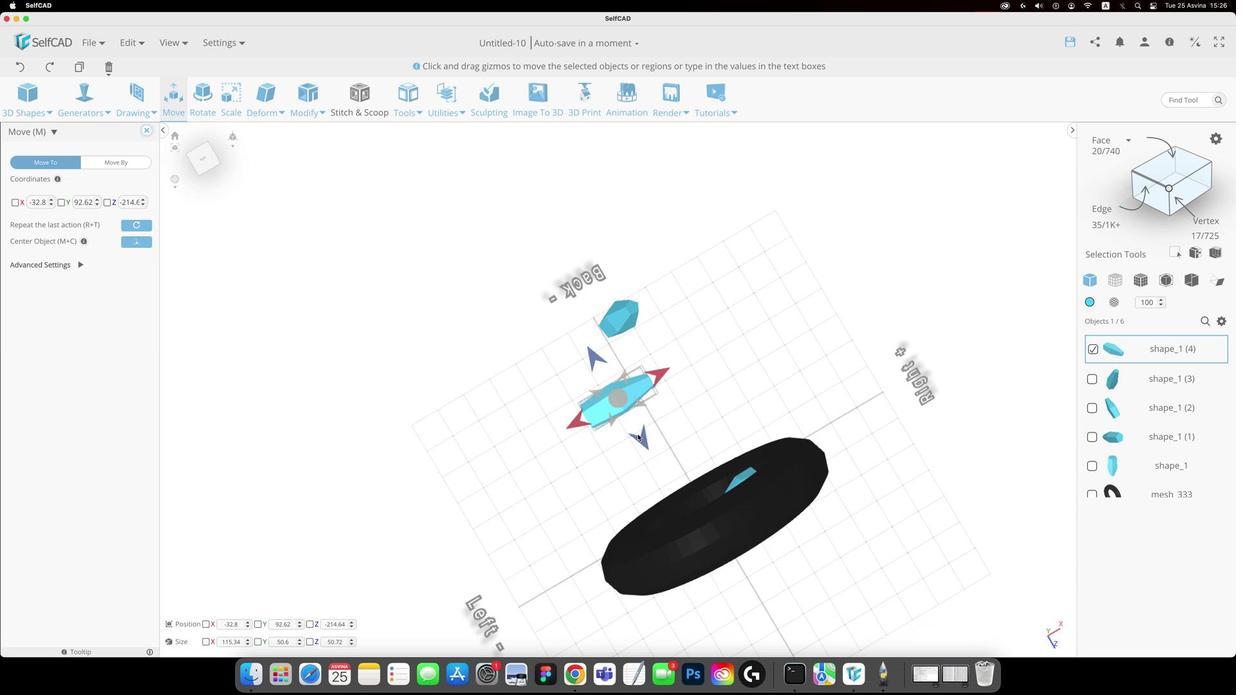 
Action: Mouse pressed left at (635, 437)
Screenshot: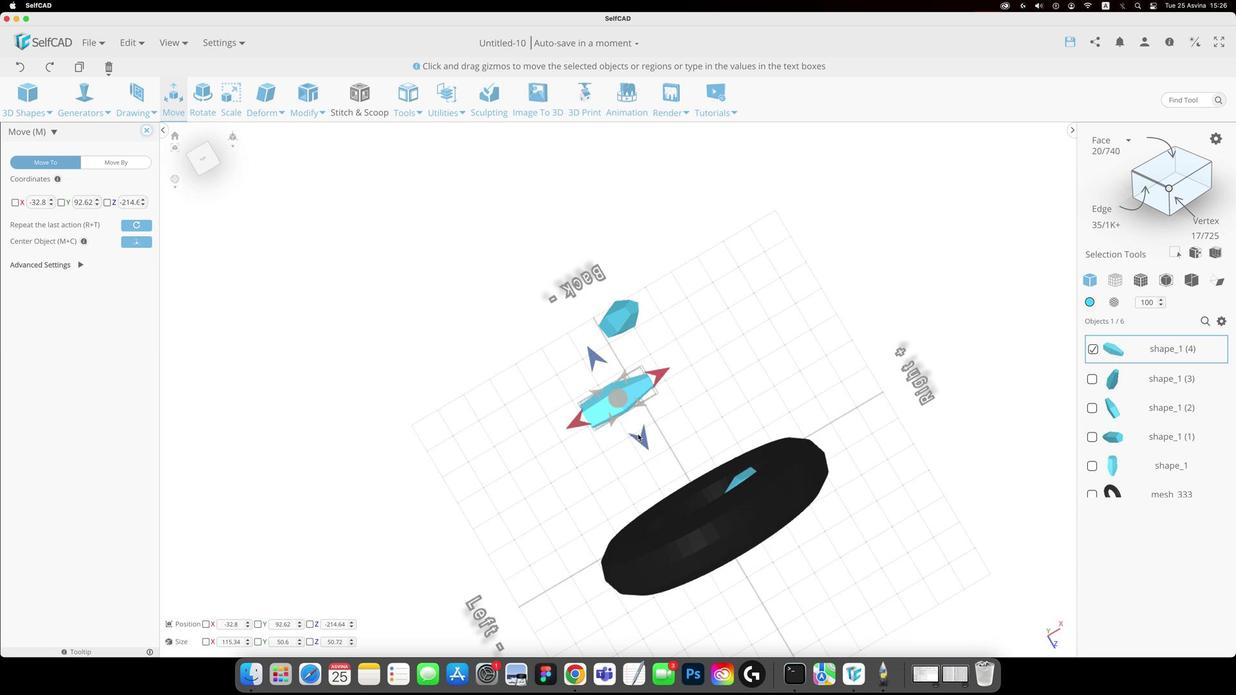 
Action: Mouse moved to (643, 441)
Screenshot: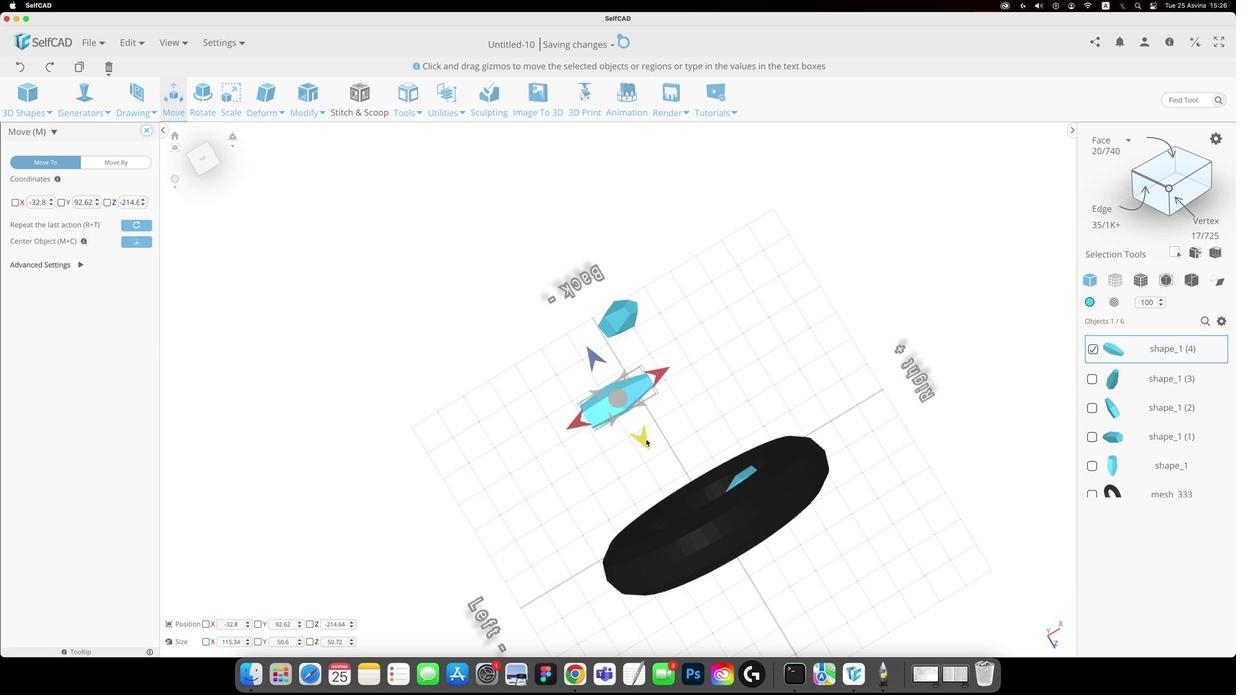 
Action: Mouse pressed left at (643, 441)
Screenshot: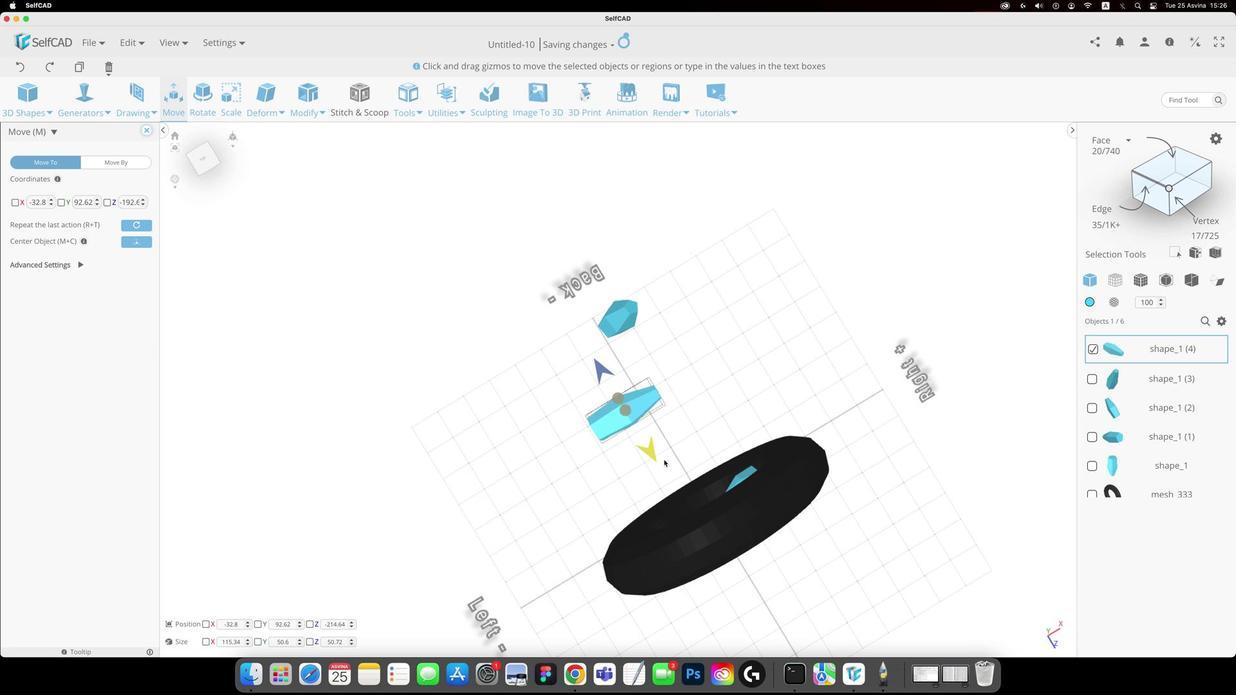 
Action: Mouse moved to (628, 314)
Screenshot: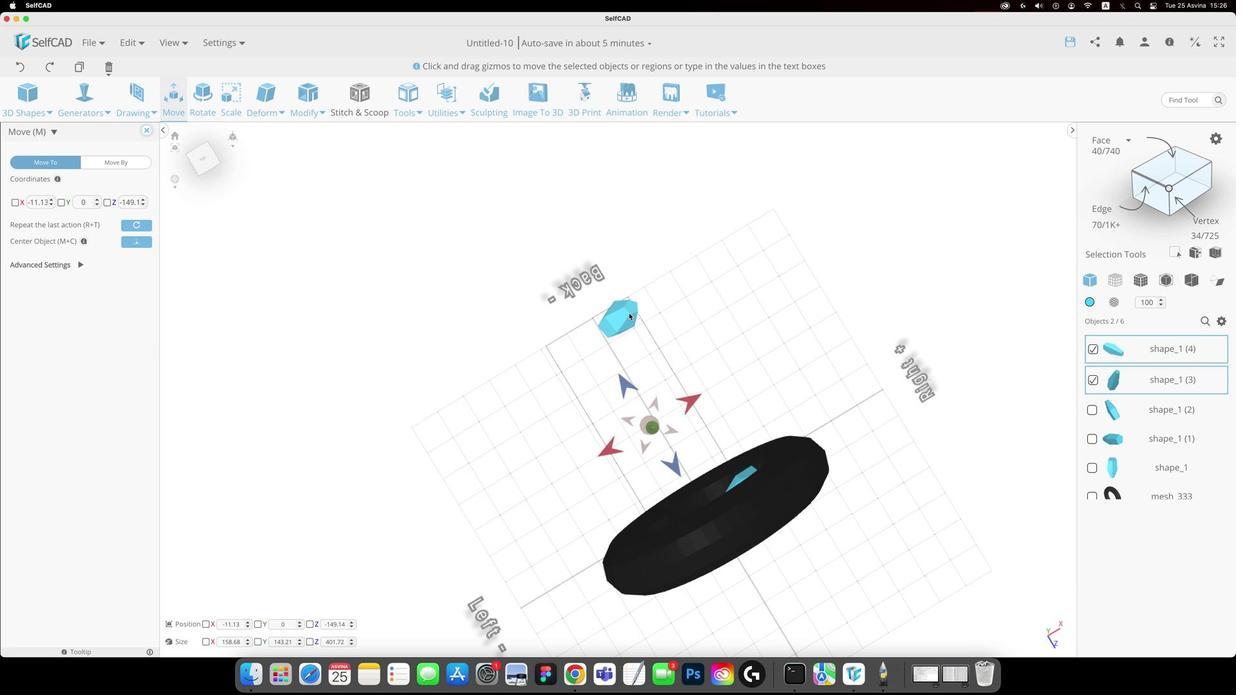 
Action: Mouse pressed left at (628, 314)
Screenshot: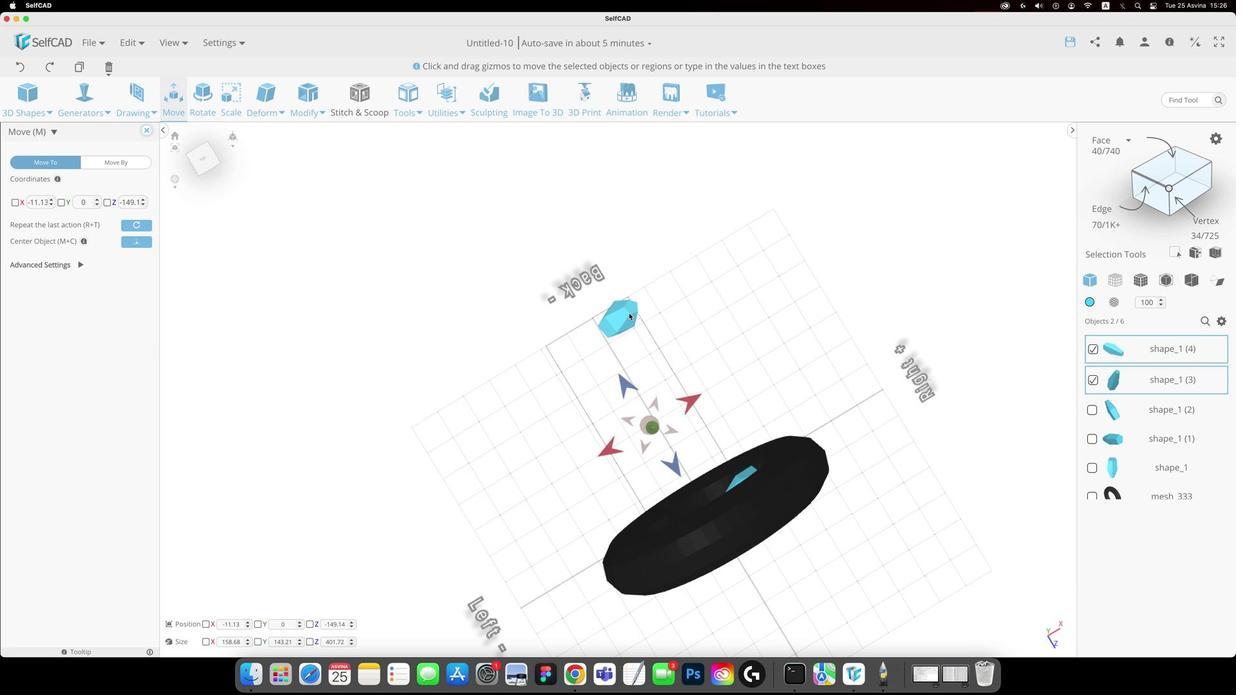 
Action: Mouse moved to (630, 309)
Screenshot: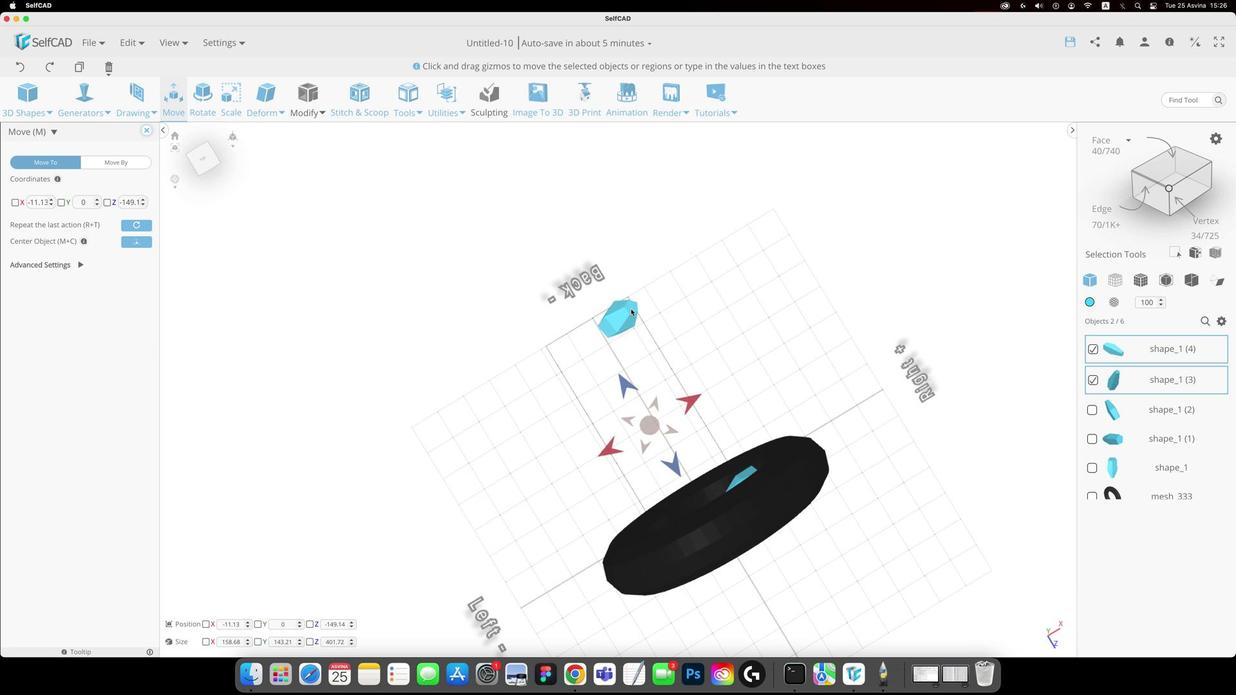 
Action: Mouse pressed left at (630, 309)
Screenshot: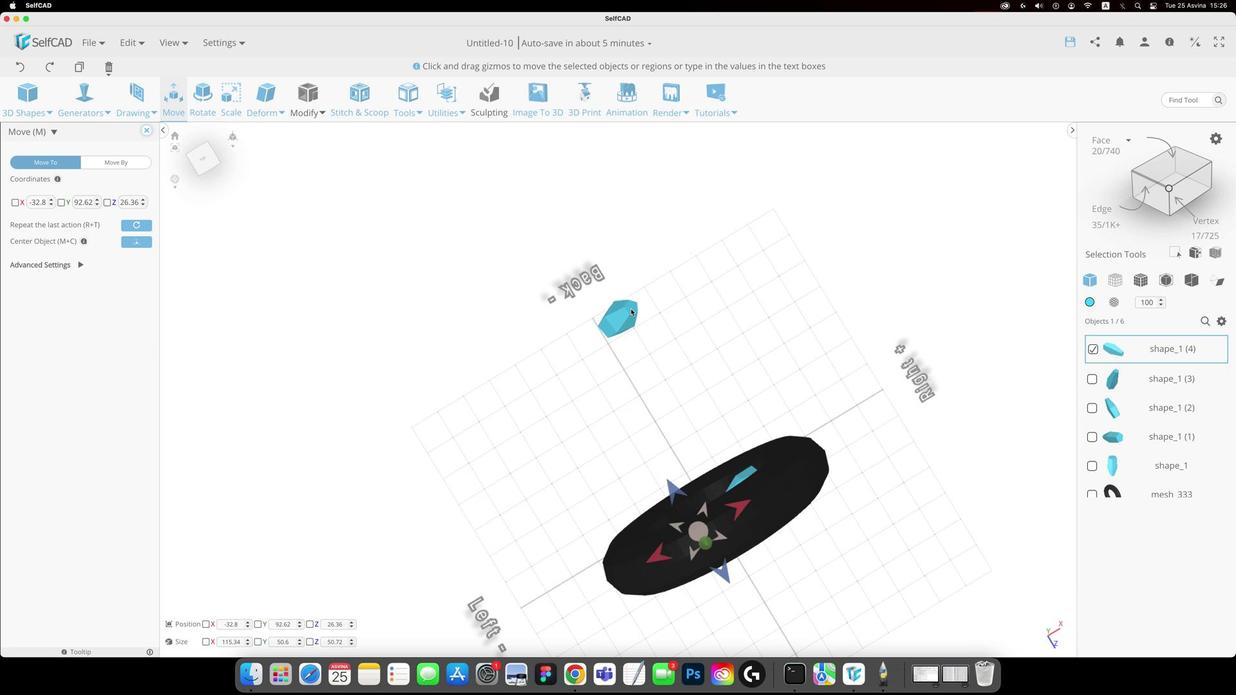 
Action: Mouse pressed left at (630, 309)
Screenshot: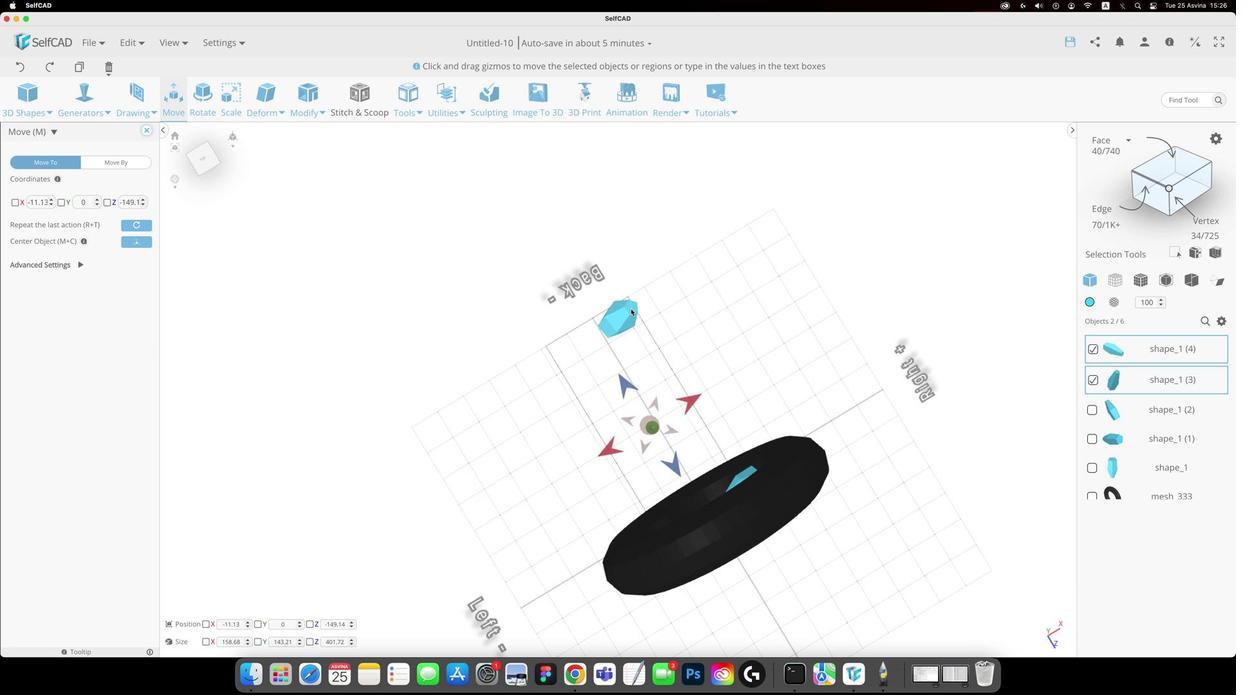
Action: Mouse moved to (672, 467)
Screenshot: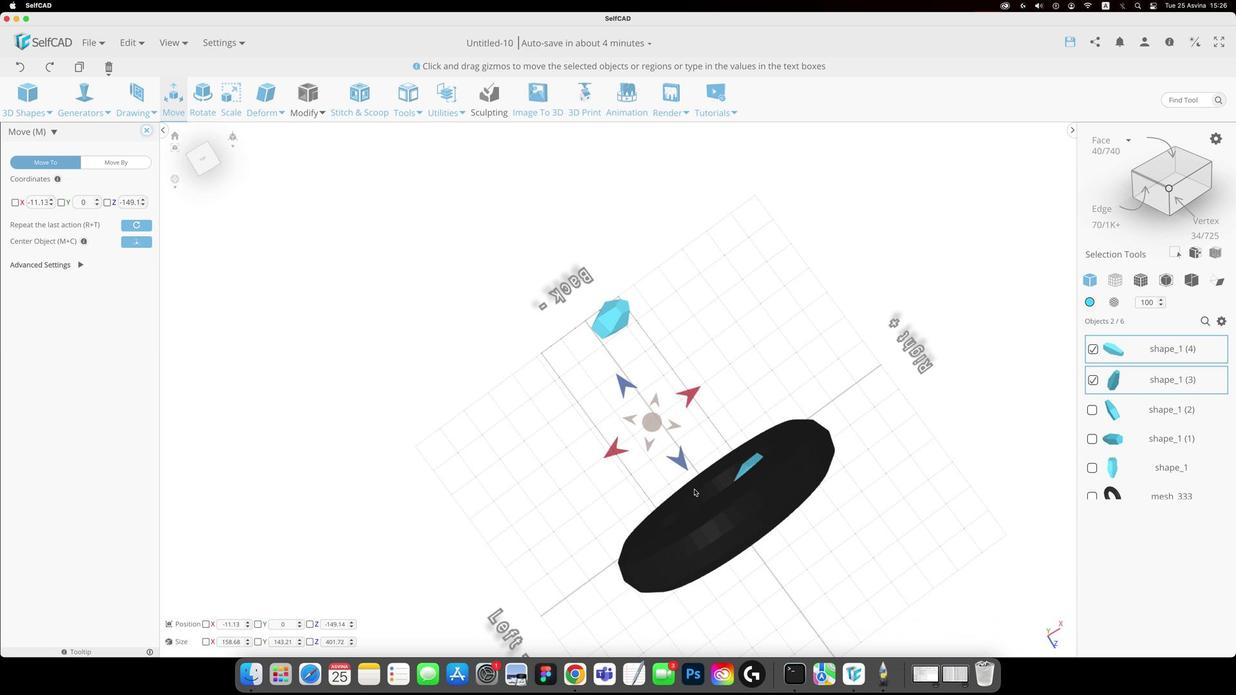 
Action: Mouse pressed left at (672, 467)
Screenshot: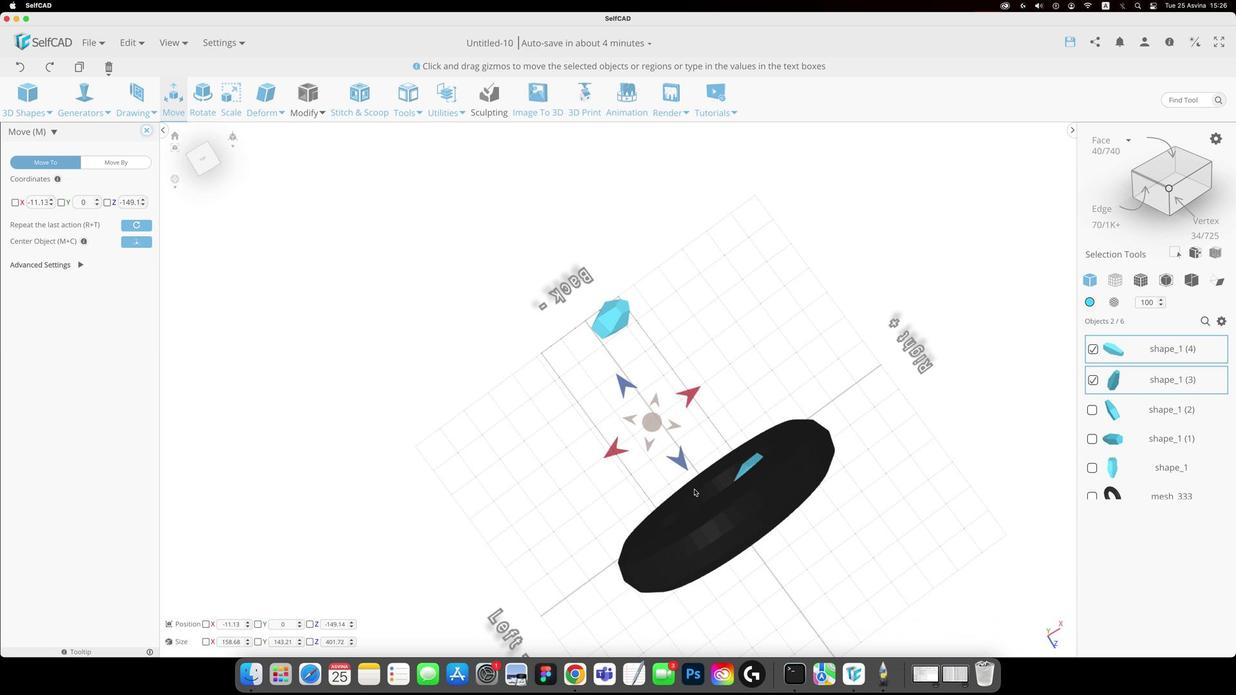 
Action: Mouse moved to (680, 461)
Screenshot: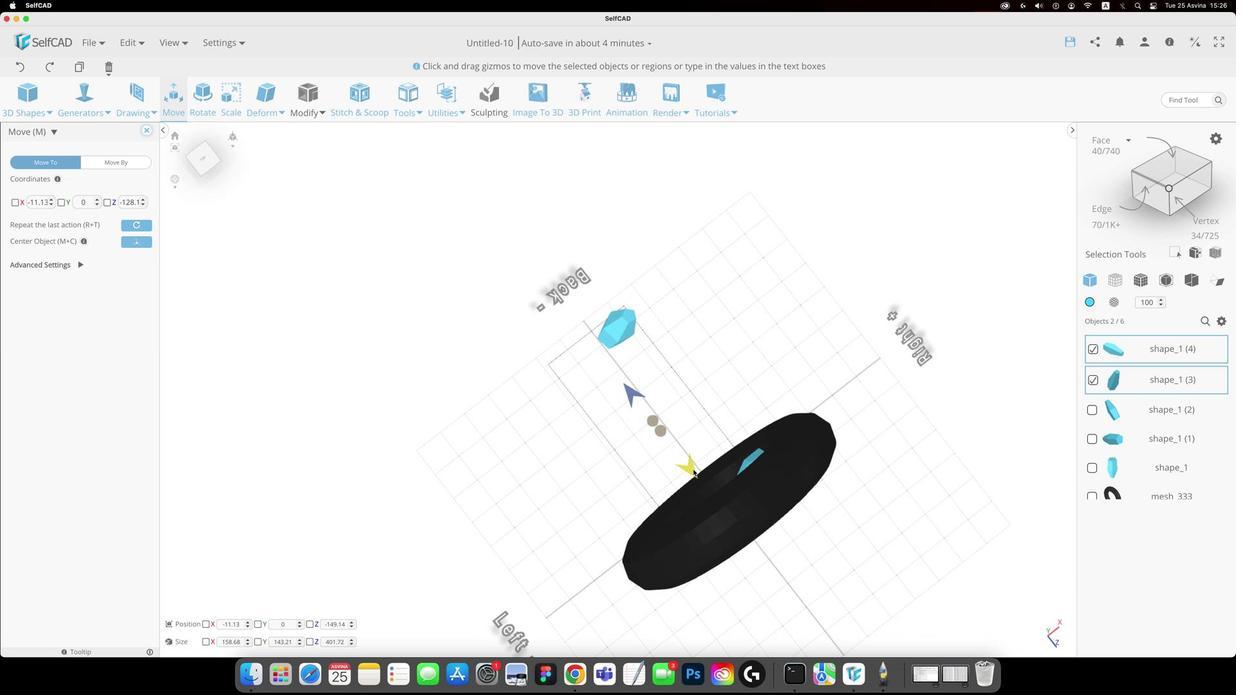 
Action: Mouse pressed left at (680, 461)
Screenshot: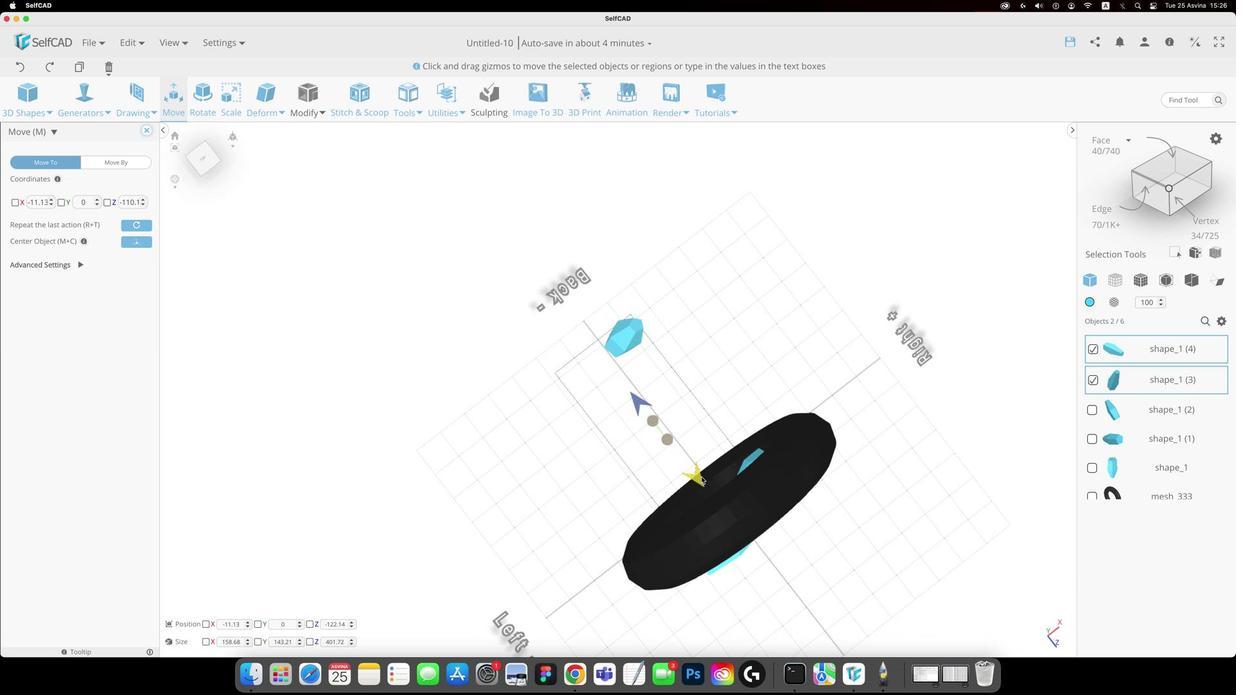 
Action: Mouse moved to (705, 374)
Screenshot: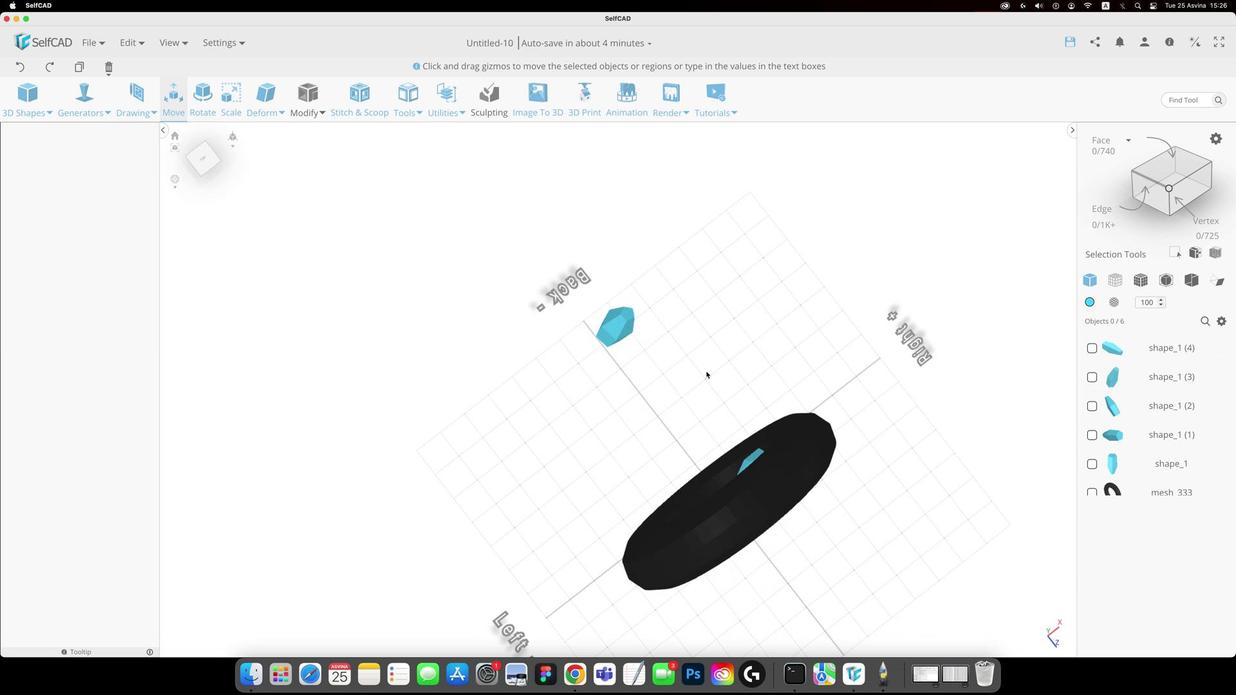 
Action: Mouse pressed left at (705, 374)
Screenshot: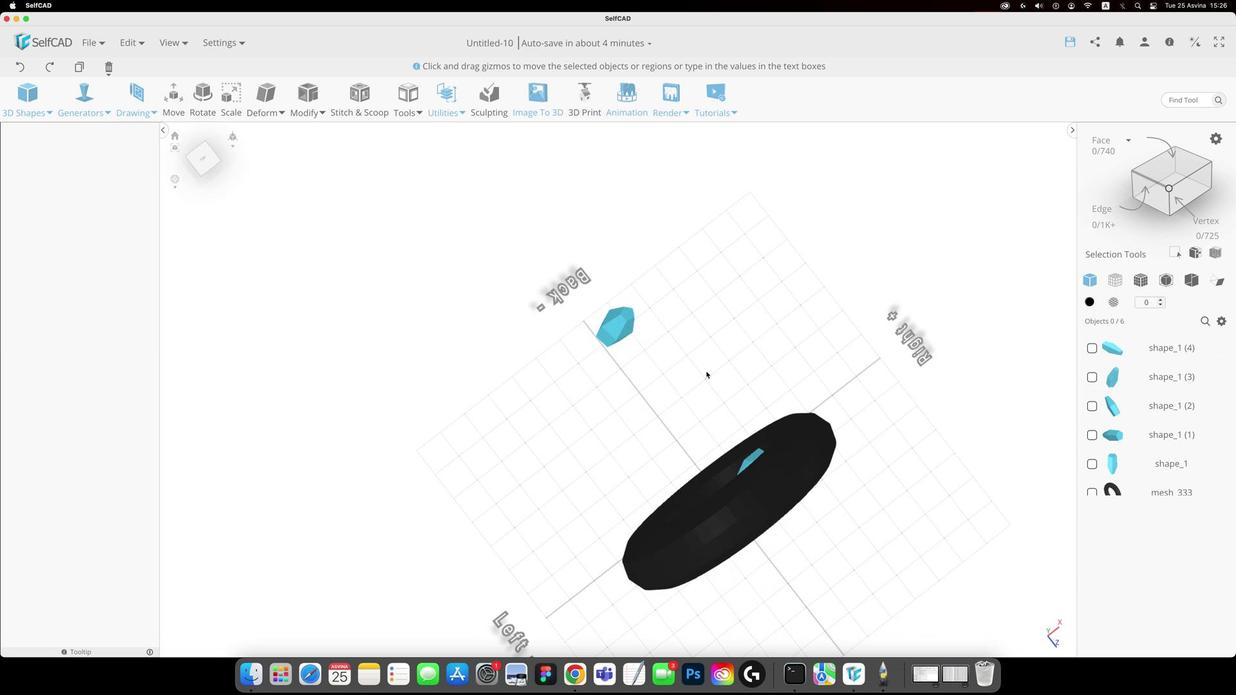 
Action: Mouse moved to (625, 316)
Screenshot: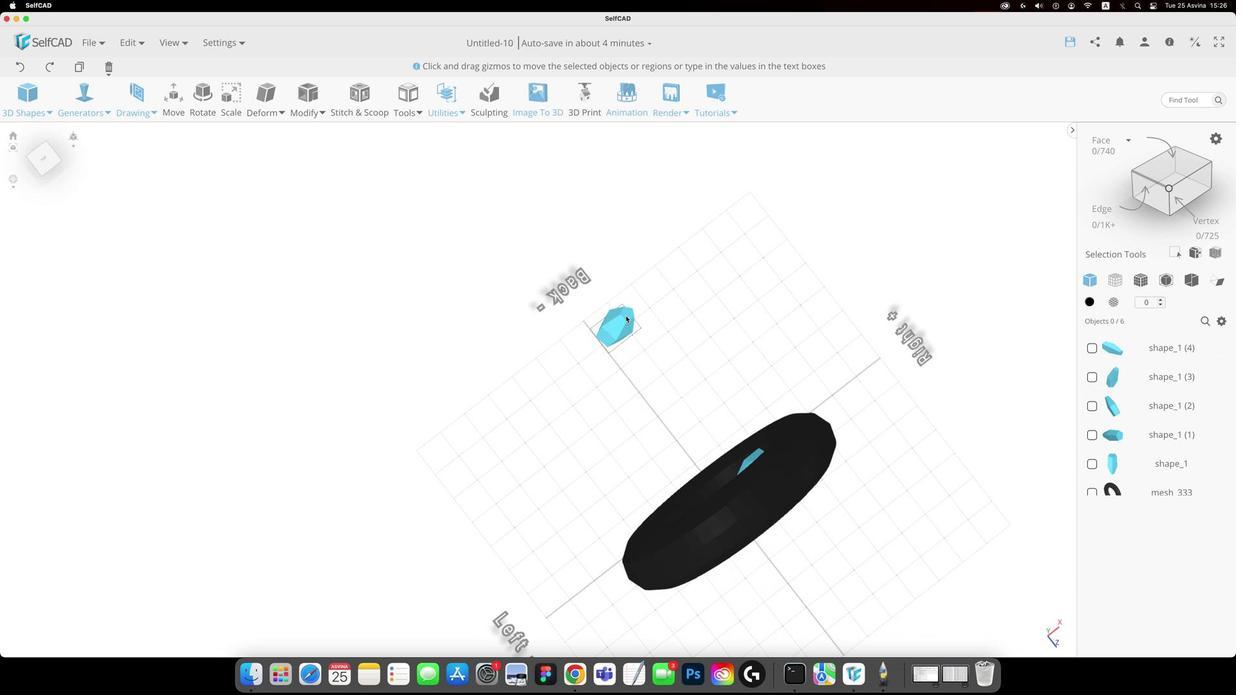 
Action: Mouse pressed left at (625, 316)
Screenshot: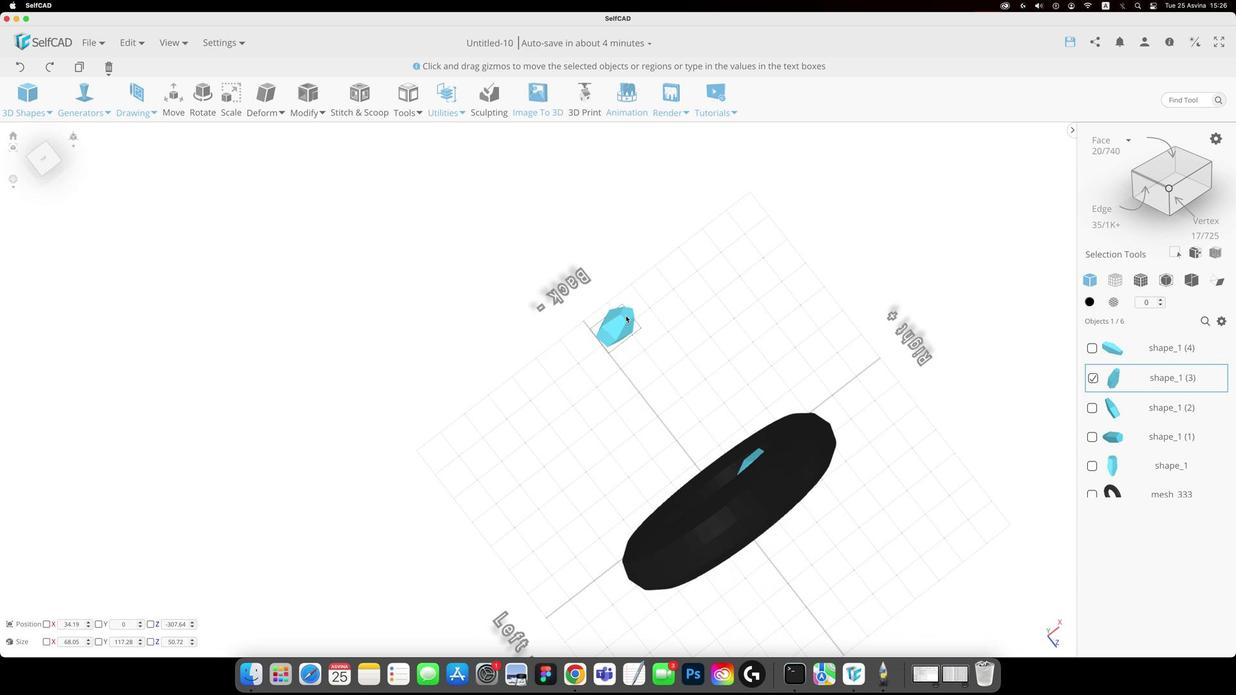 
Action: Mouse moved to (622, 356)
Screenshot: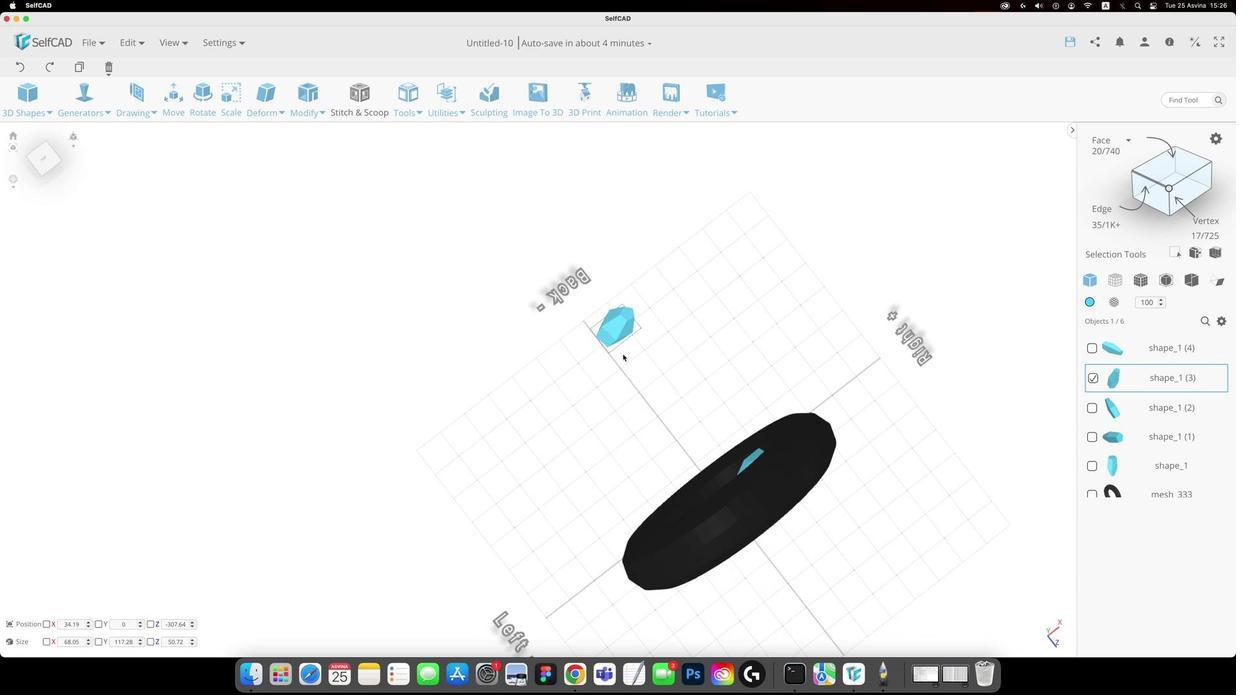 
Action: Key pressed 'm'
